 Task: Create a minimalist landing page for a mobile app, highlighting its key features and benefits. Incorporate animated elements to engage visitors.
Action: Mouse moved to (571, 65)
Screenshot: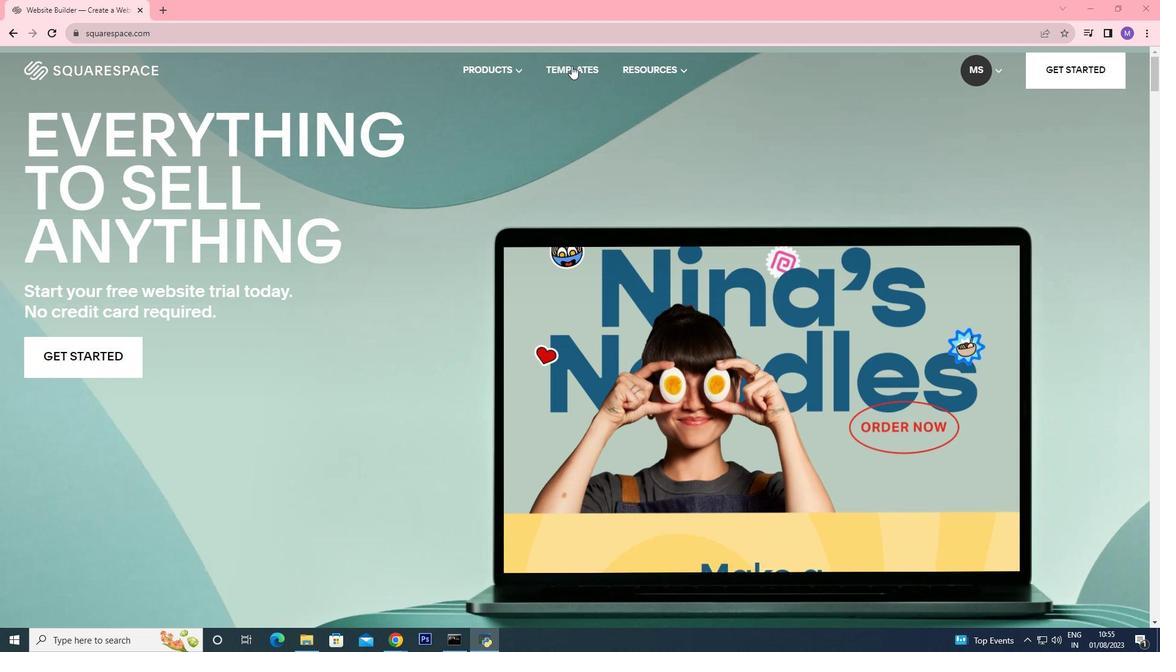 
Action: Mouse pressed left at (571, 65)
Screenshot: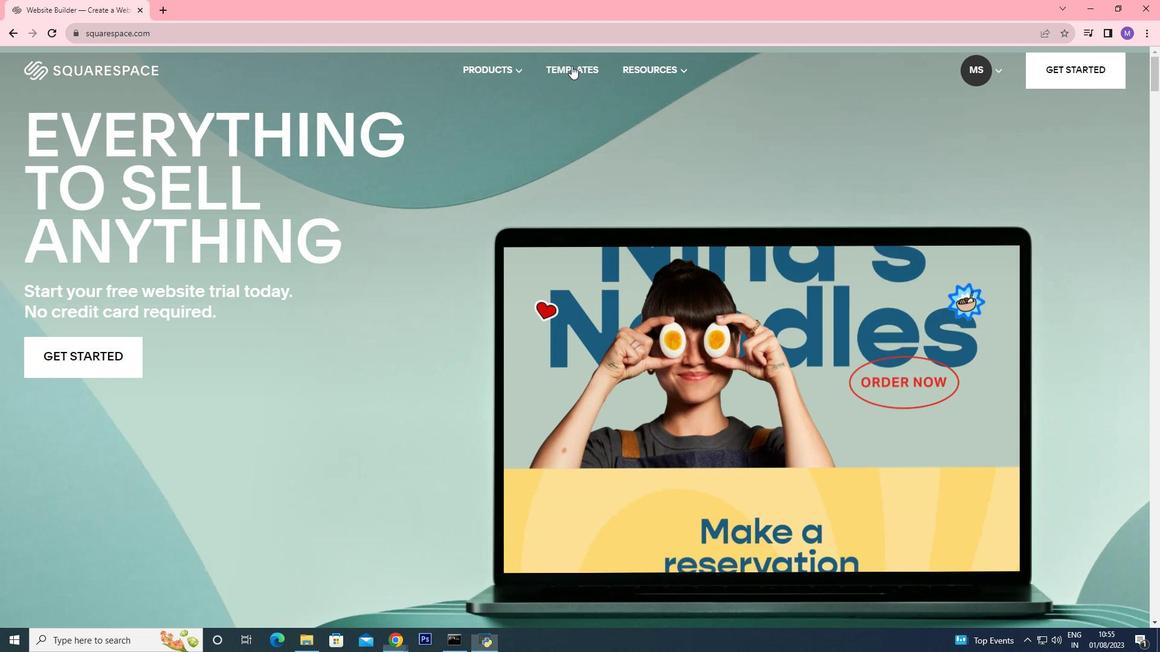 
Action: Mouse moved to (330, 297)
Screenshot: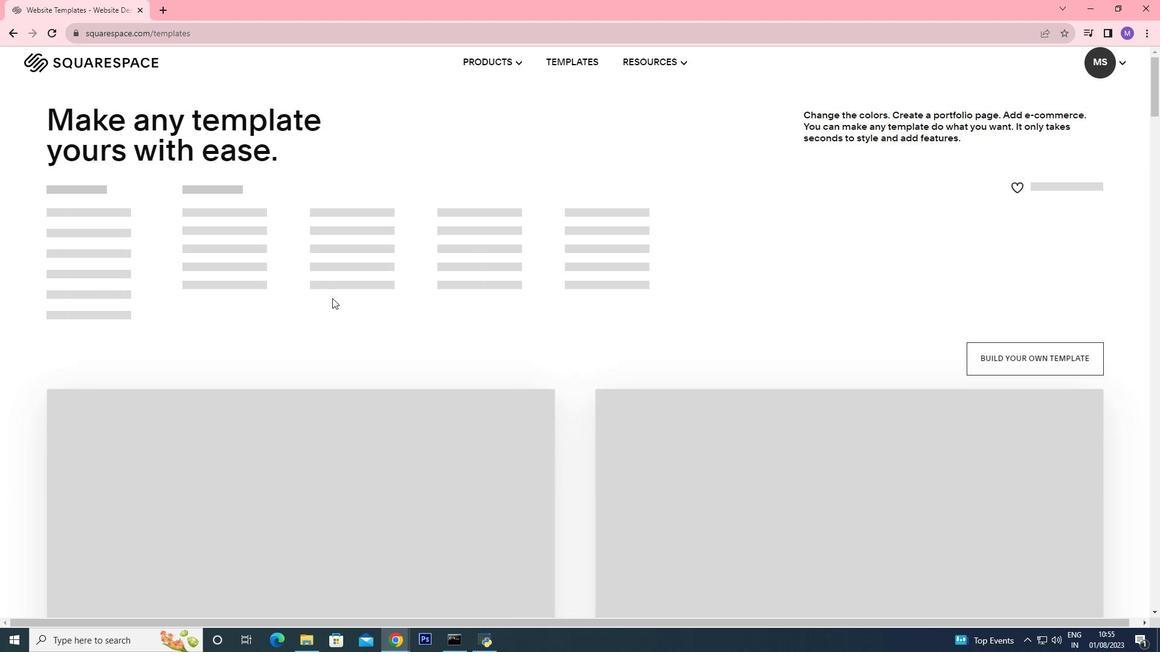 
Action: Mouse scrolled (328, 297) with delta (0, 0)
Screenshot: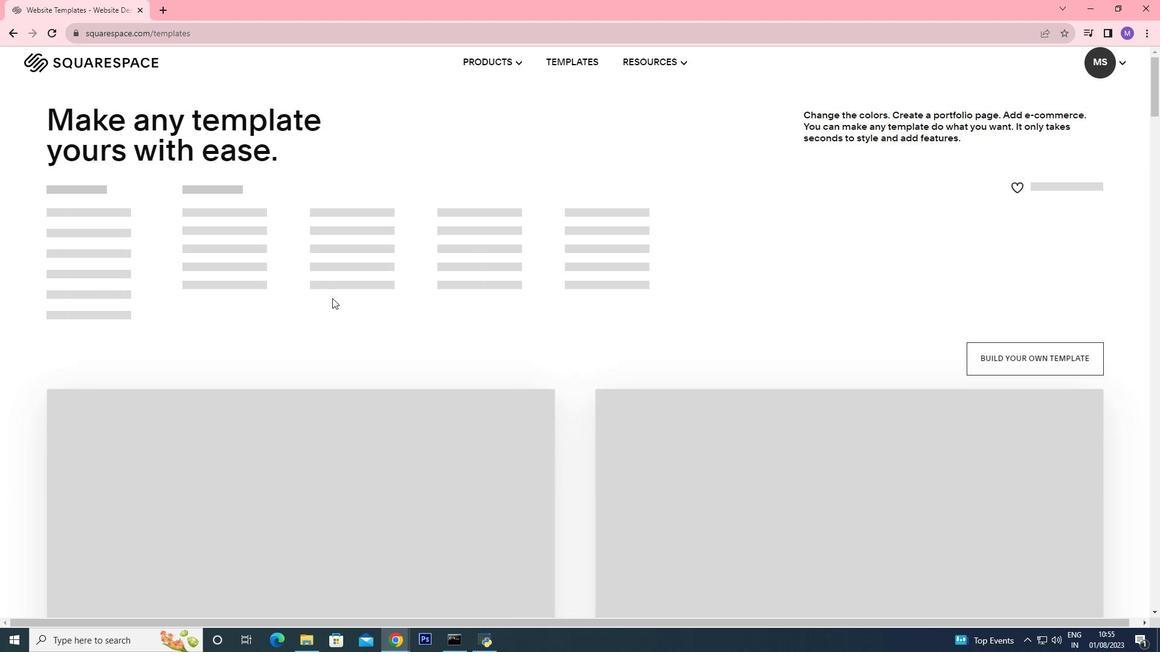 
Action: Mouse moved to (334, 300)
Screenshot: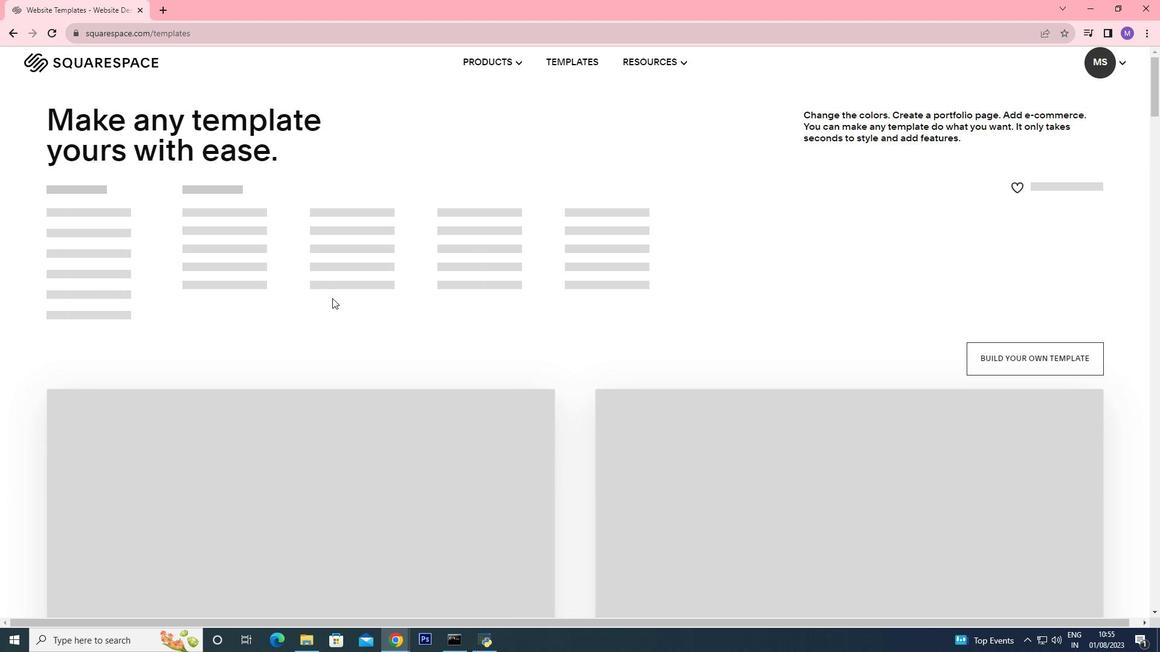 
Action: Mouse scrolled (332, 297) with delta (0, 0)
Screenshot: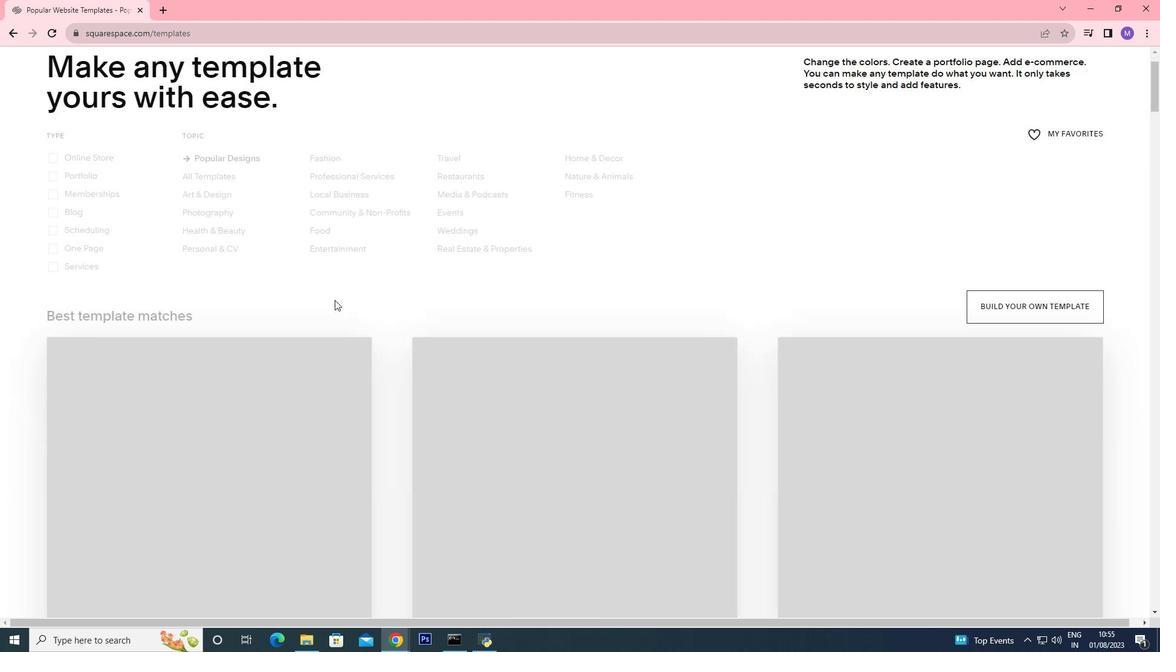 
Action: Mouse moved to (335, 300)
Screenshot: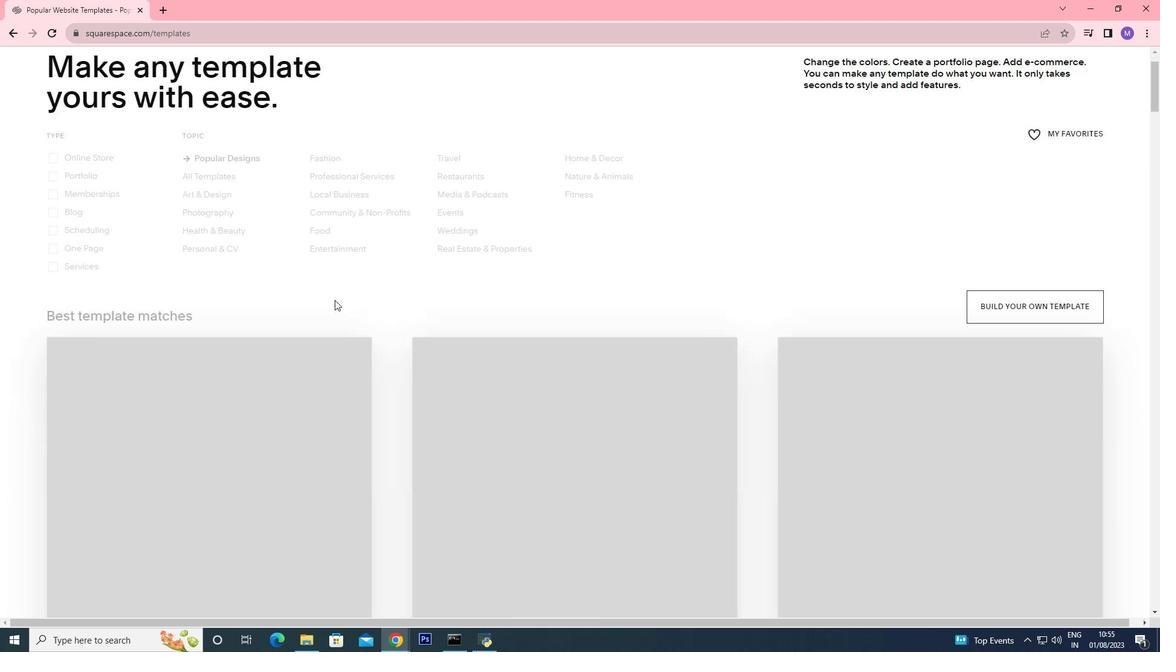 
Action: Mouse scrolled (334, 299) with delta (0, 0)
Screenshot: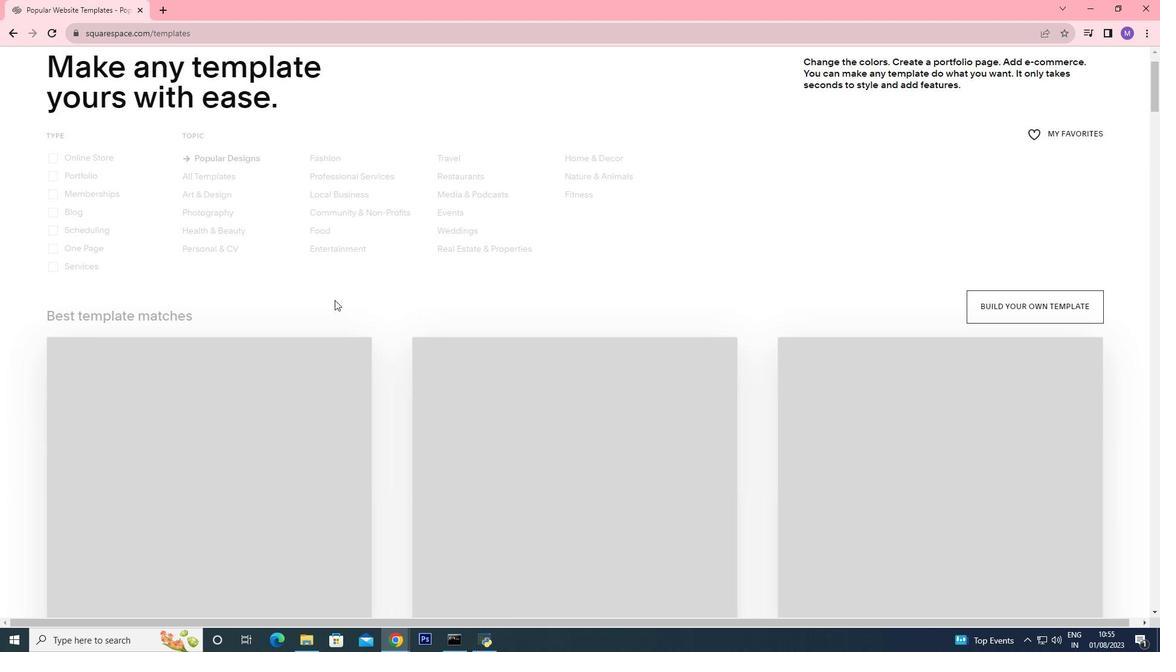 
Action: Mouse scrolled (334, 299) with delta (0, 0)
Screenshot: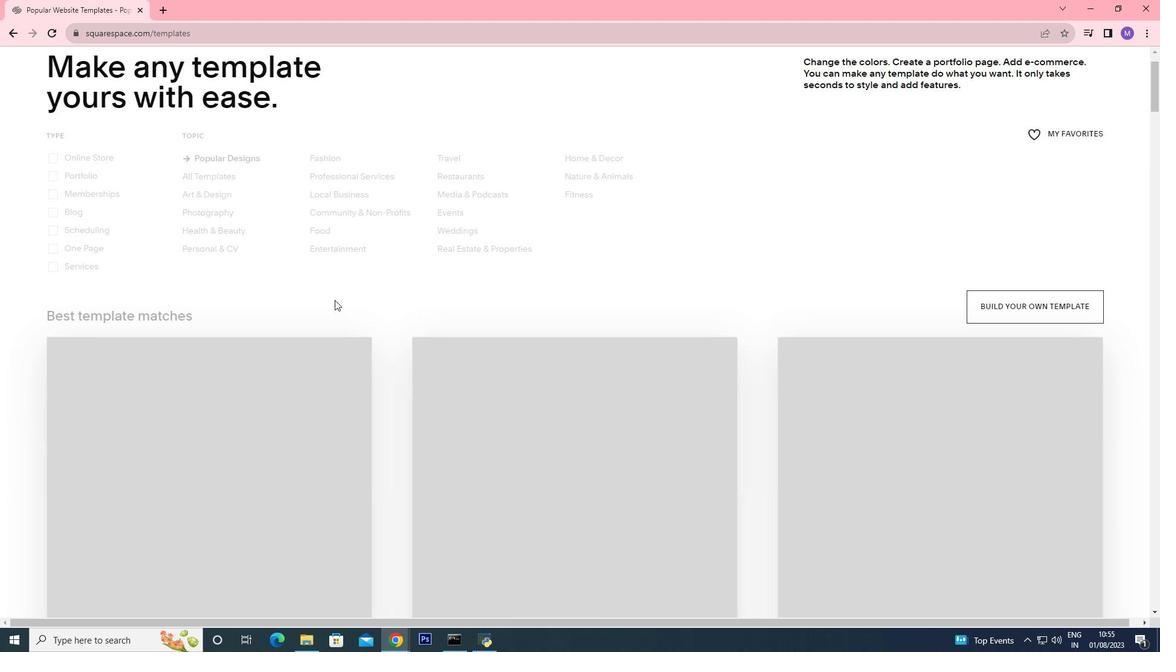 
Action: Mouse scrolled (334, 299) with delta (0, 0)
Screenshot: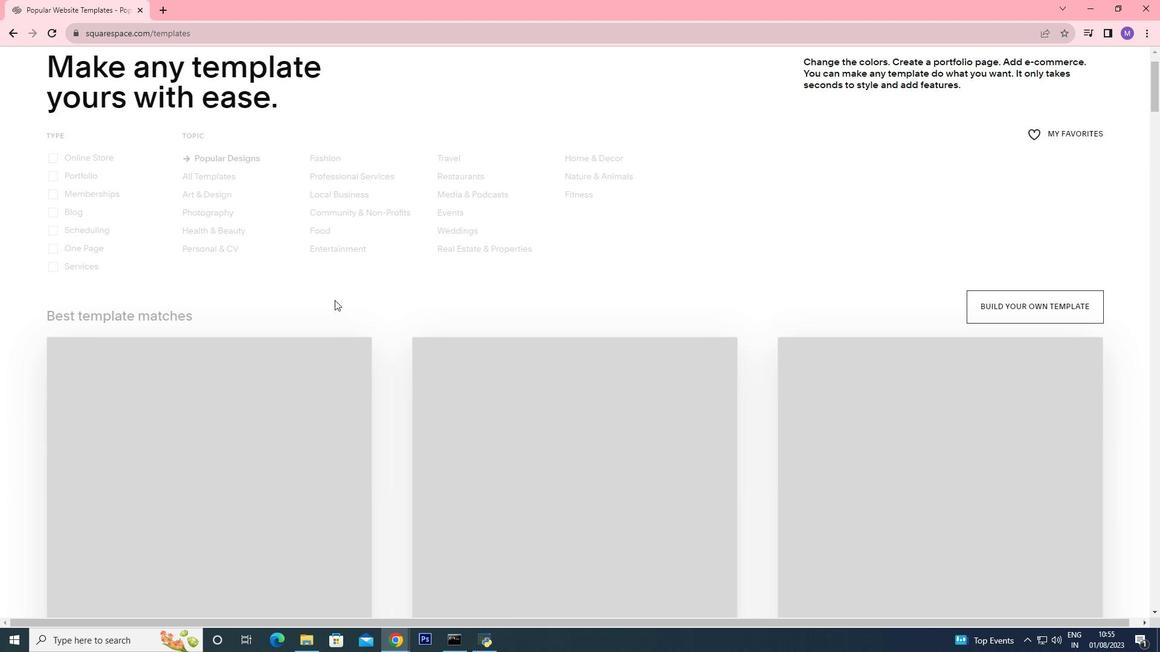 
Action: Mouse scrolled (335, 299) with delta (0, 0)
Screenshot: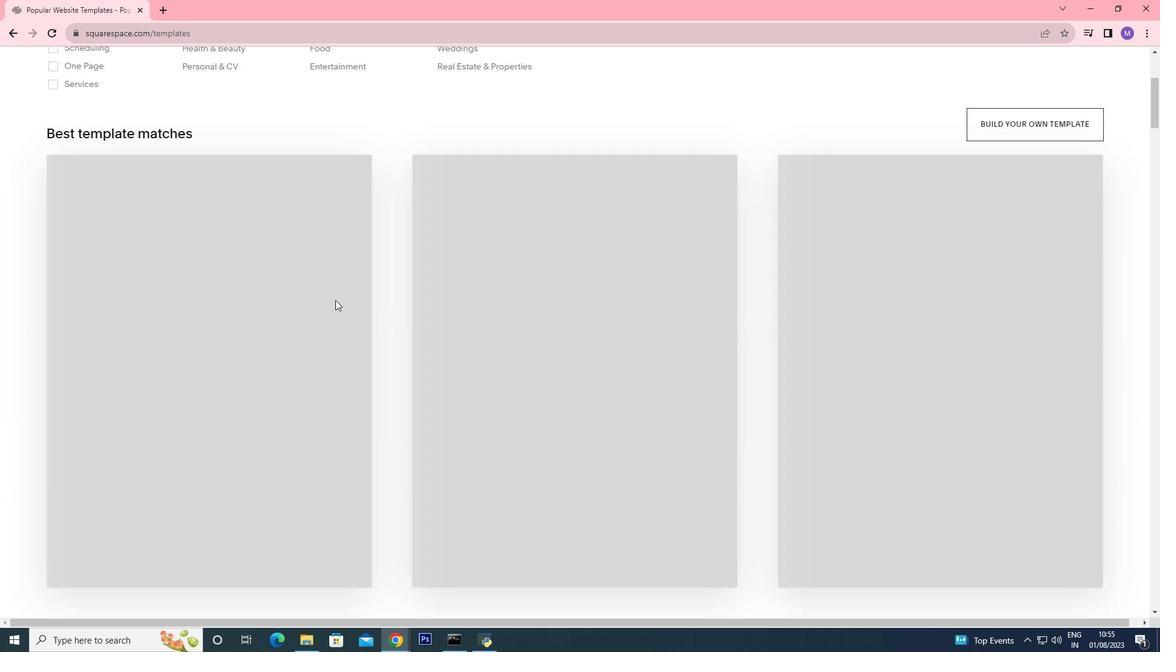 
Action: Mouse scrolled (335, 300) with delta (0, 0)
Screenshot: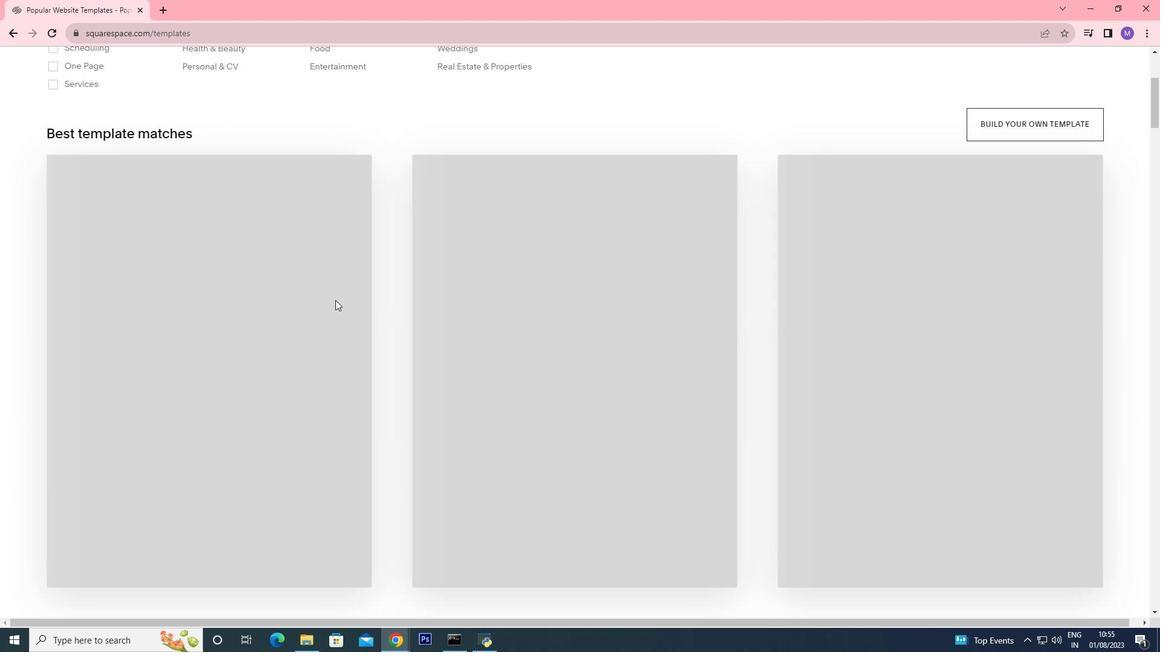 
Action: Mouse scrolled (335, 300) with delta (0, 0)
Screenshot: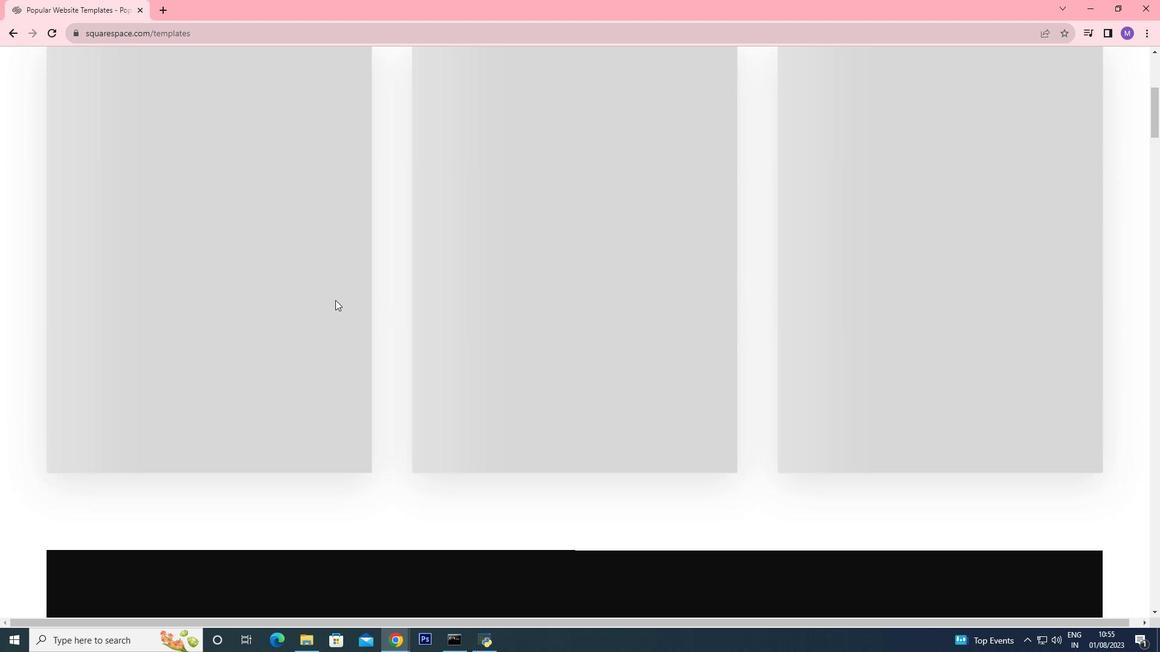 
Action: Mouse scrolled (335, 300) with delta (0, 0)
Screenshot: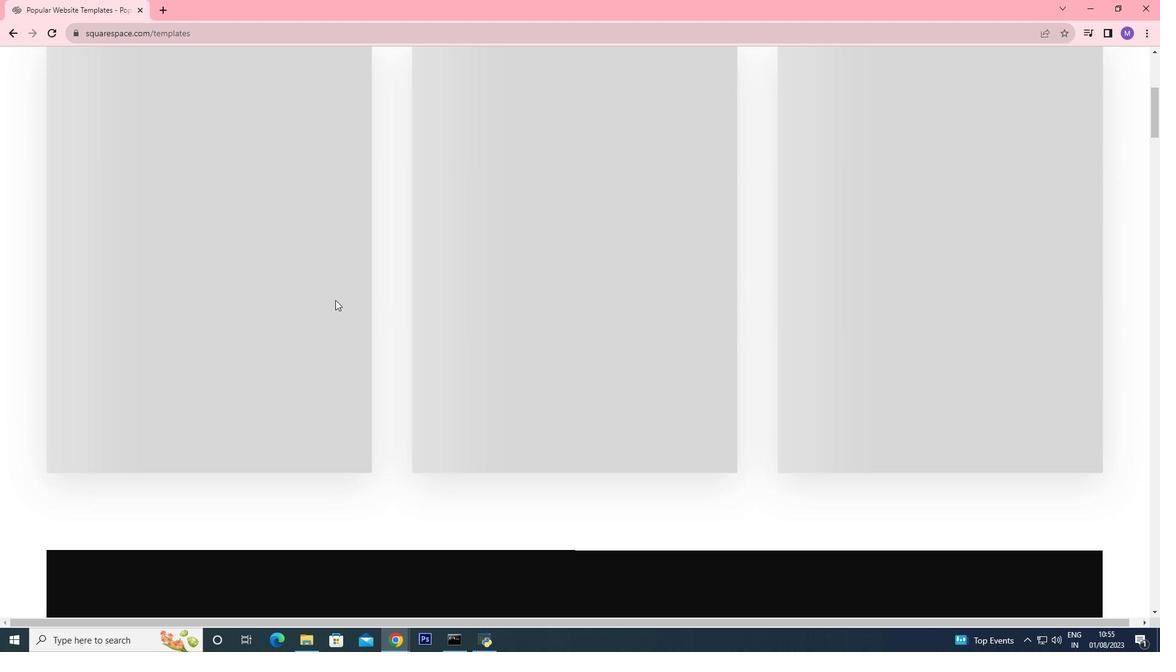 
Action: Mouse scrolled (335, 300) with delta (0, 0)
Screenshot: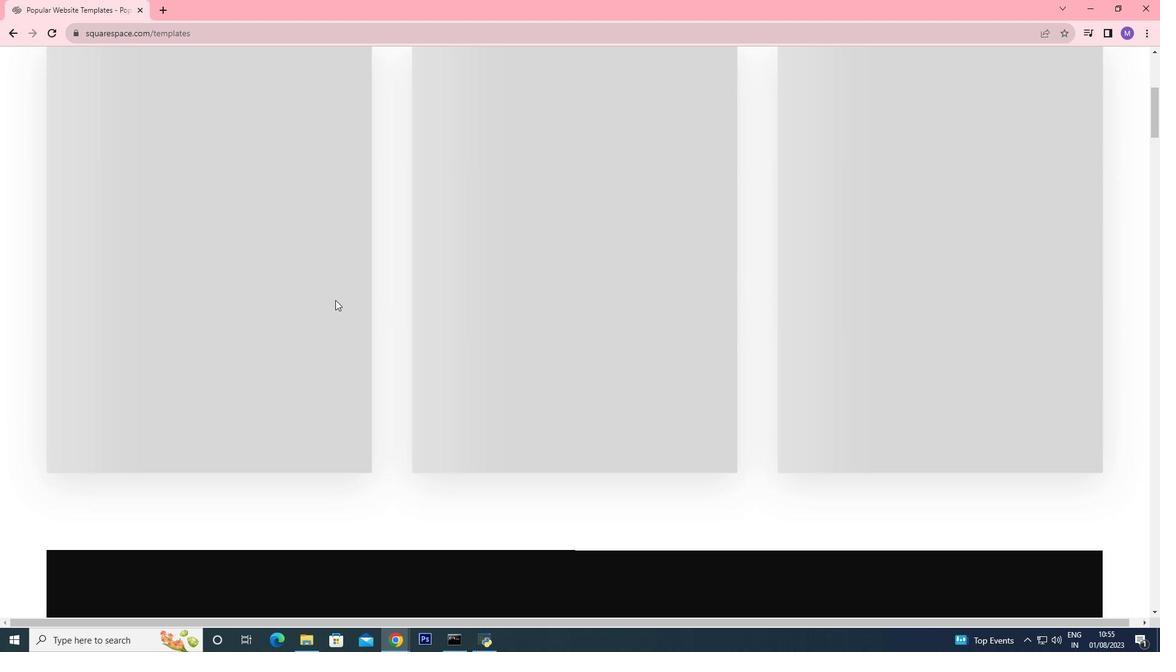 
Action: Mouse scrolled (335, 300) with delta (0, 0)
Screenshot: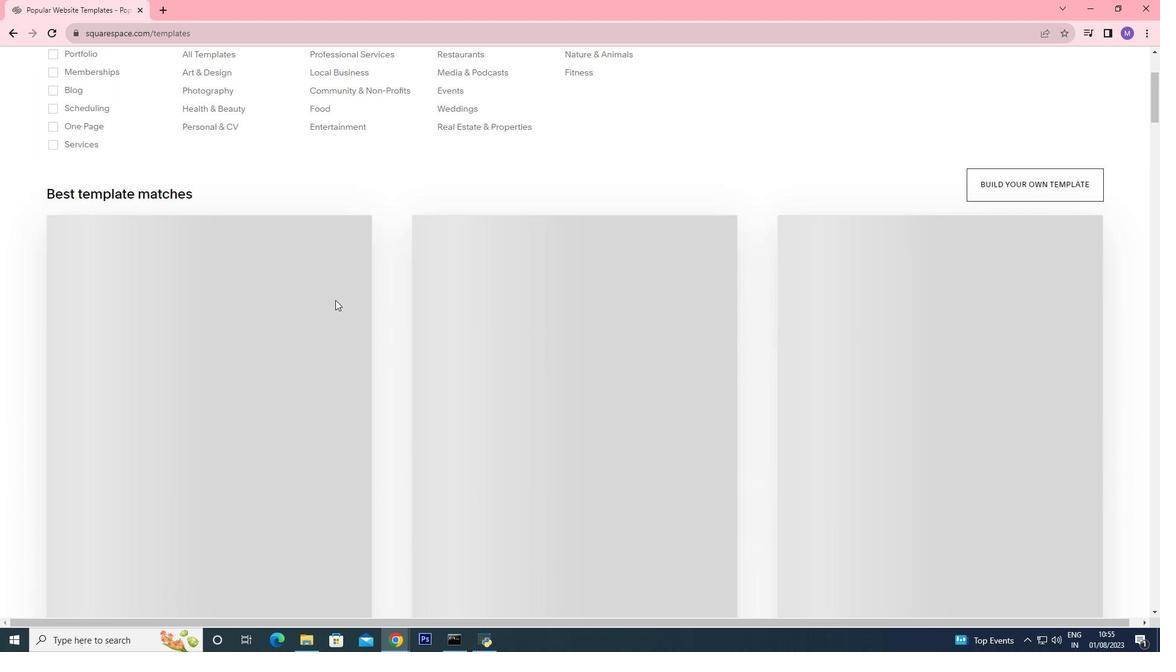 
Action: Mouse scrolled (335, 300) with delta (0, 0)
Screenshot: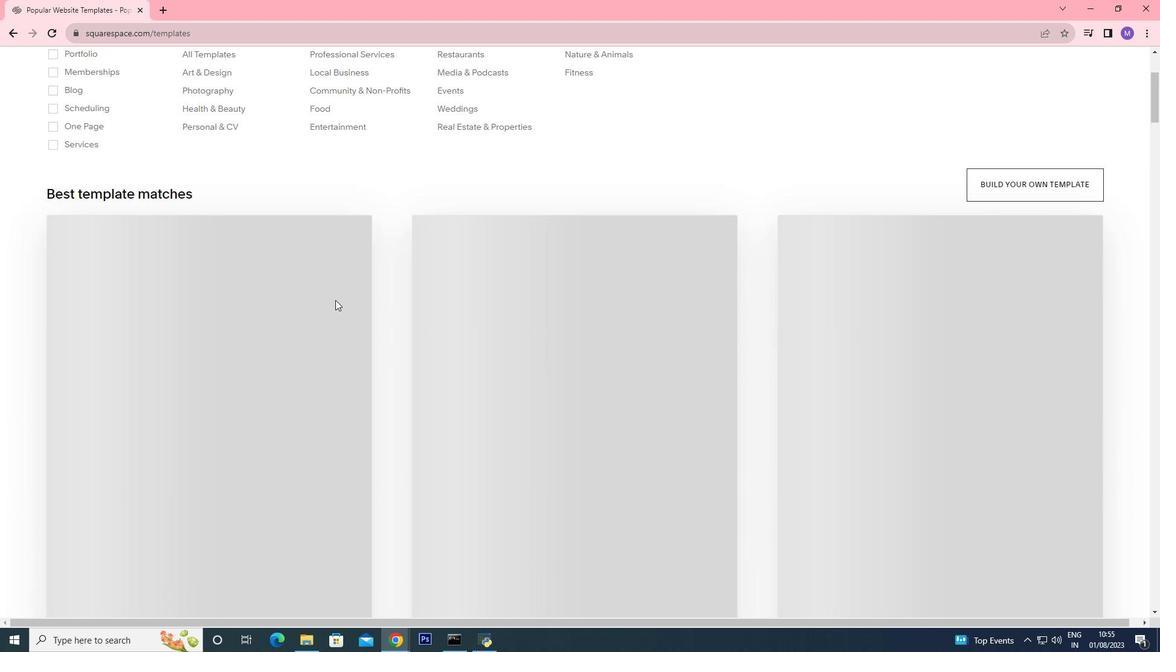 
Action: Mouse moved to (49, 309)
Screenshot: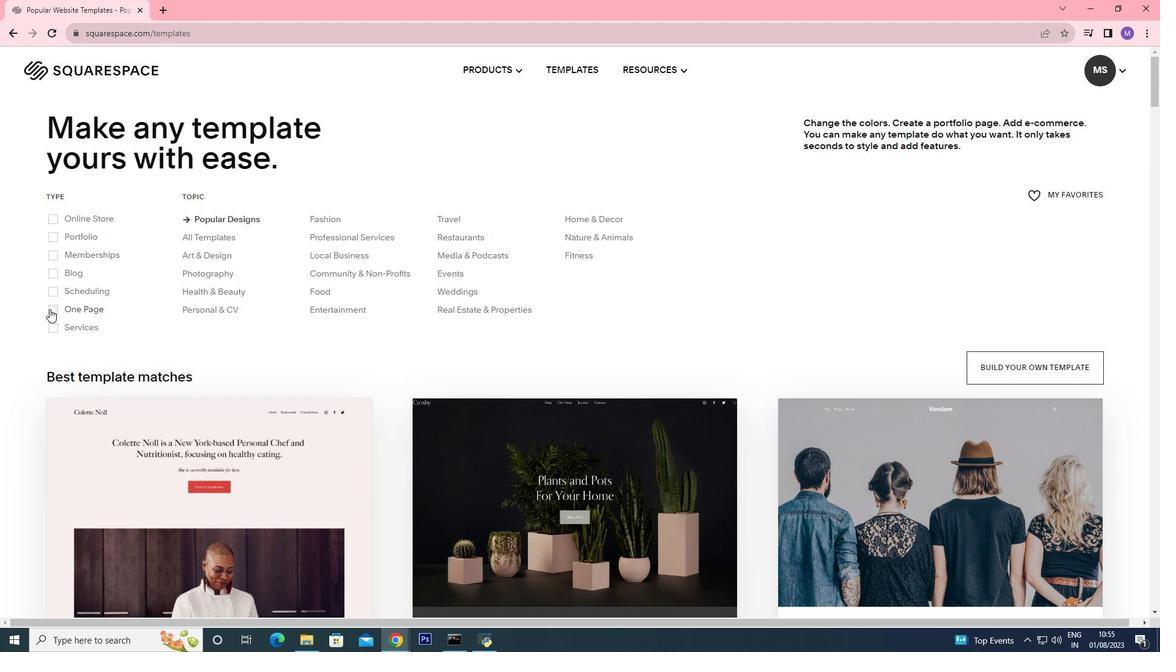 
Action: Mouse pressed left at (49, 309)
Screenshot: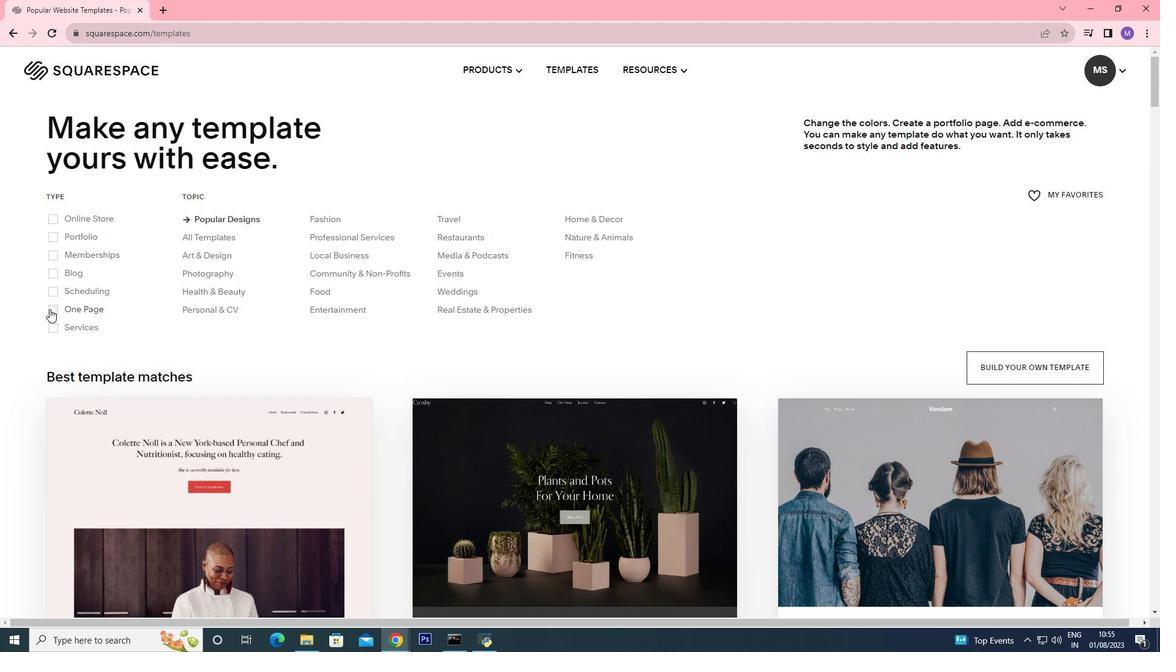 
Action: Mouse moved to (346, 234)
Screenshot: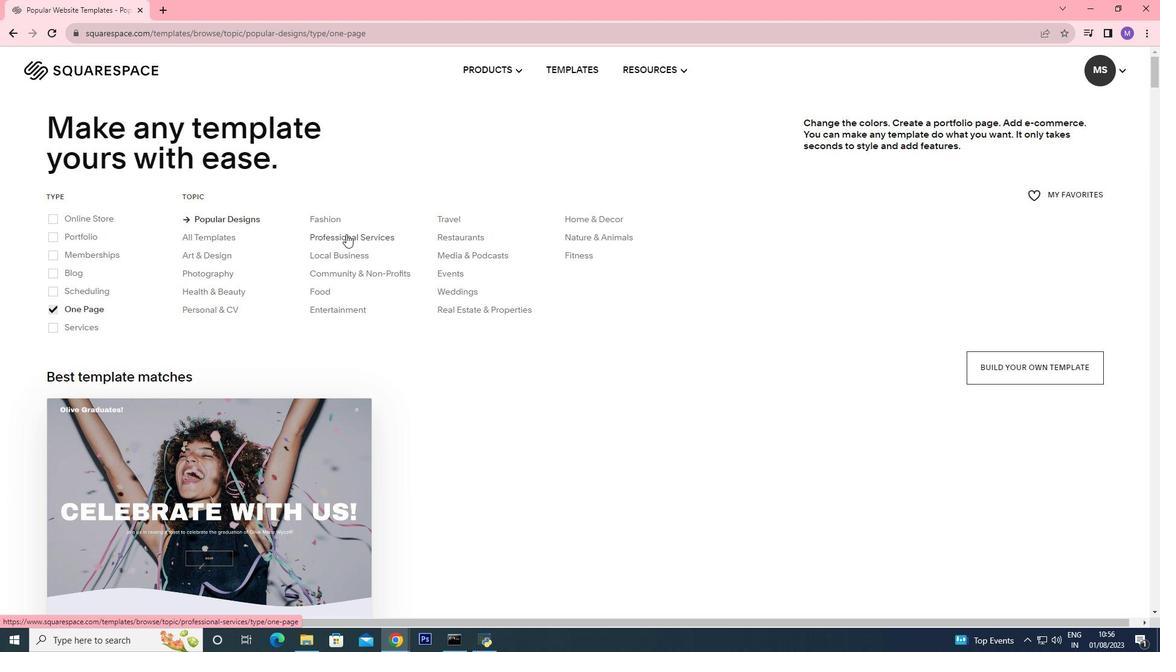 
Action: Mouse pressed left at (346, 234)
Screenshot: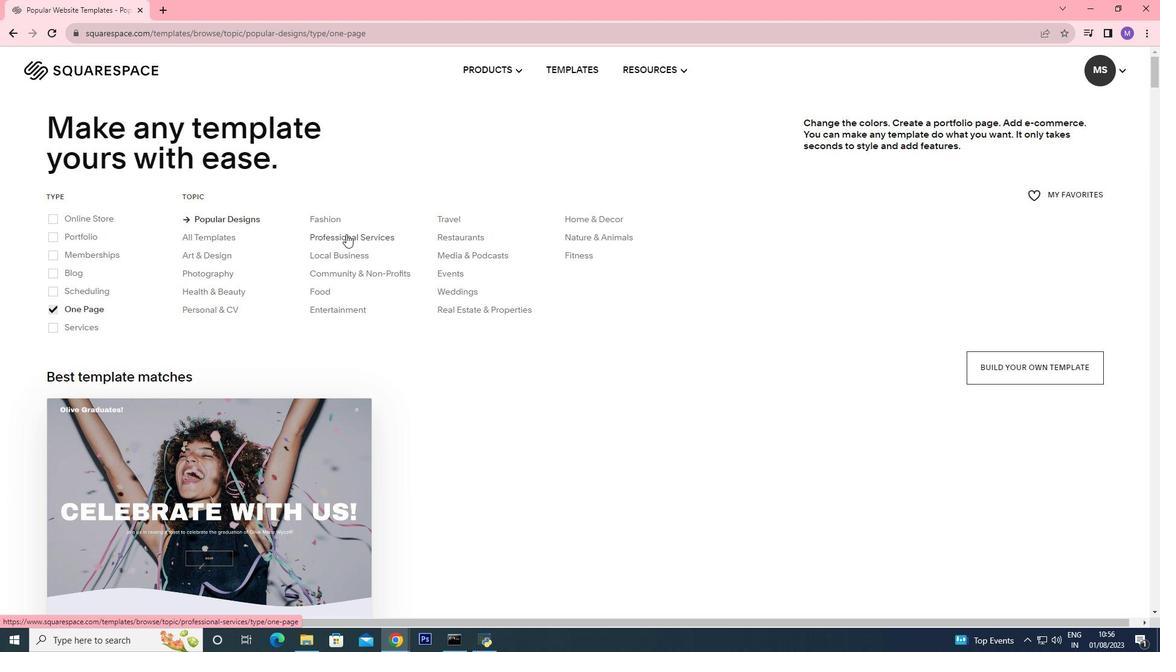 
Action: Mouse pressed left at (346, 234)
Screenshot: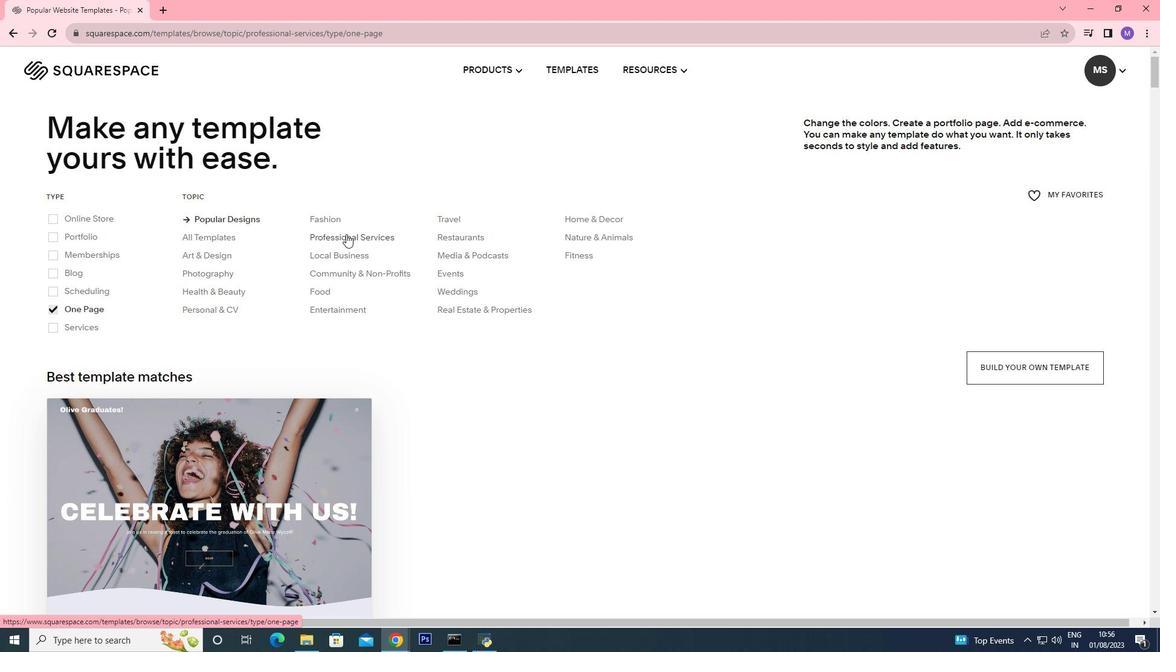 
Action: Mouse moved to (960, 433)
Screenshot: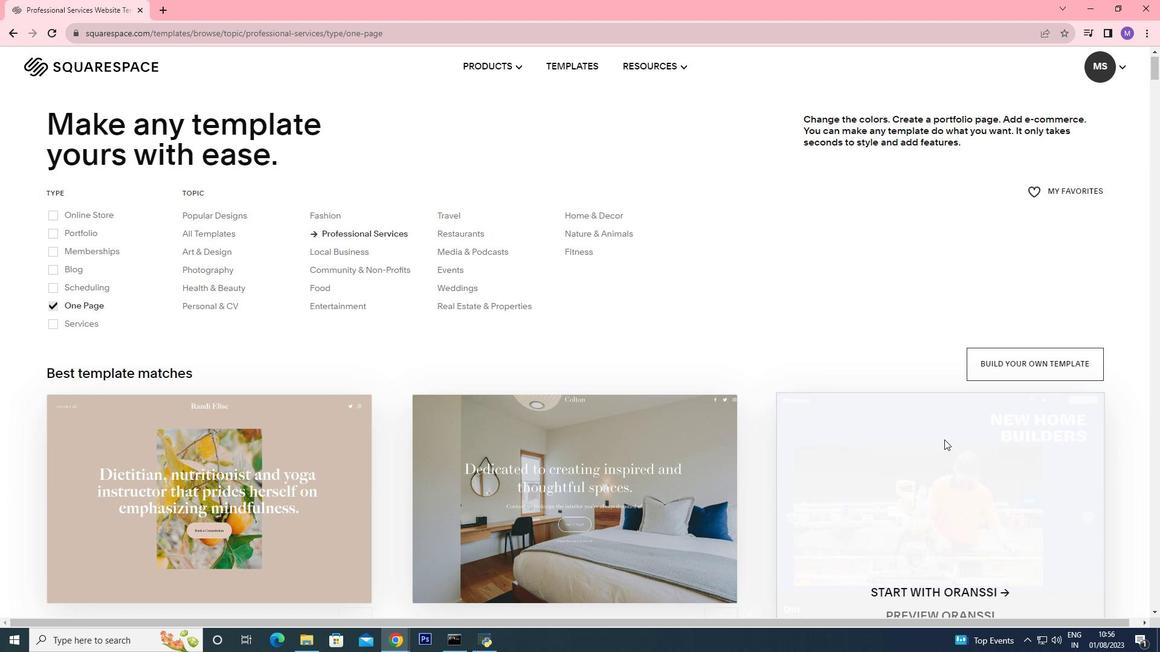 
Action: Mouse scrolled (970, 420) with delta (0, 0)
Screenshot: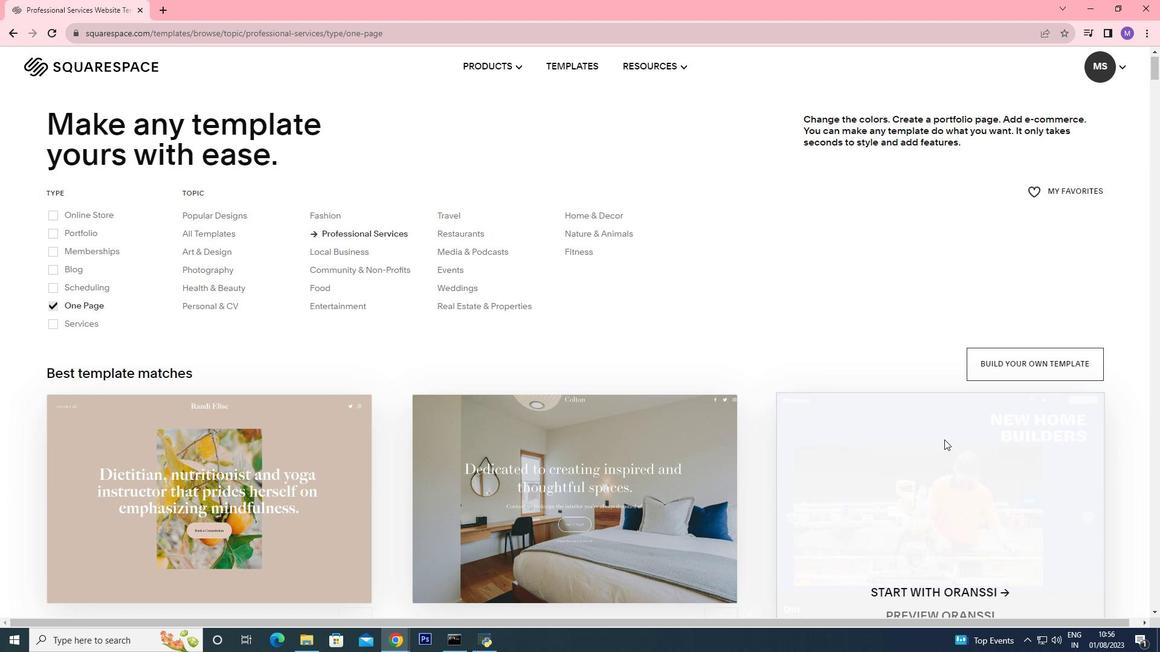 
Action: Mouse moved to (955, 436)
Screenshot: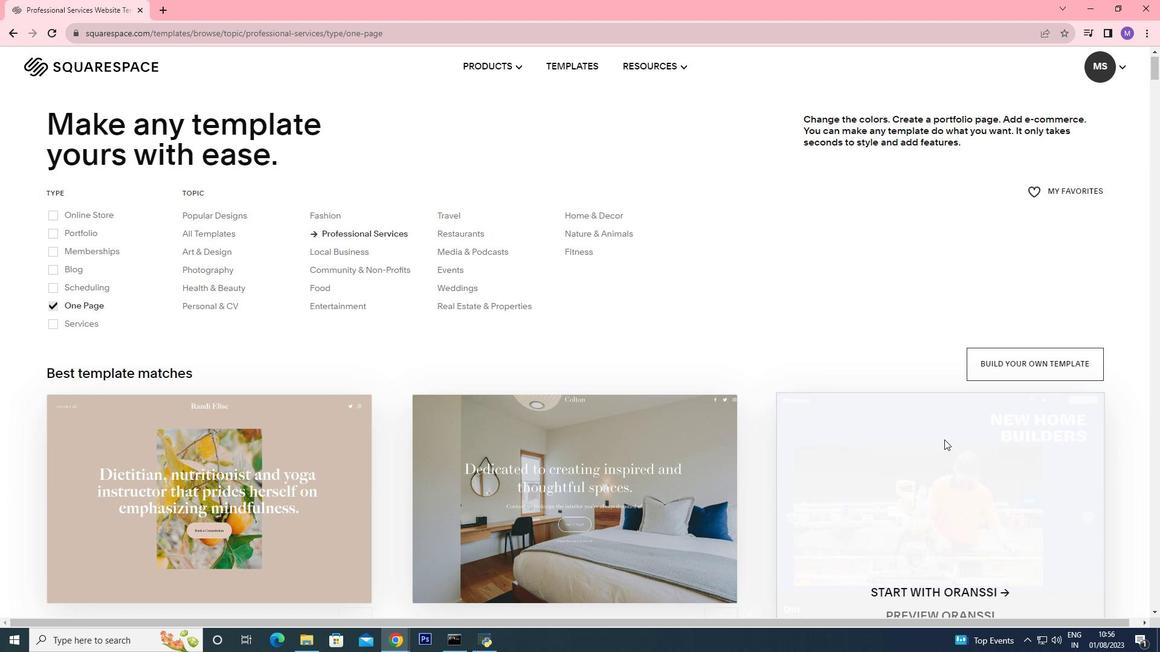 
Action: Mouse scrolled (957, 434) with delta (0, 0)
Screenshot: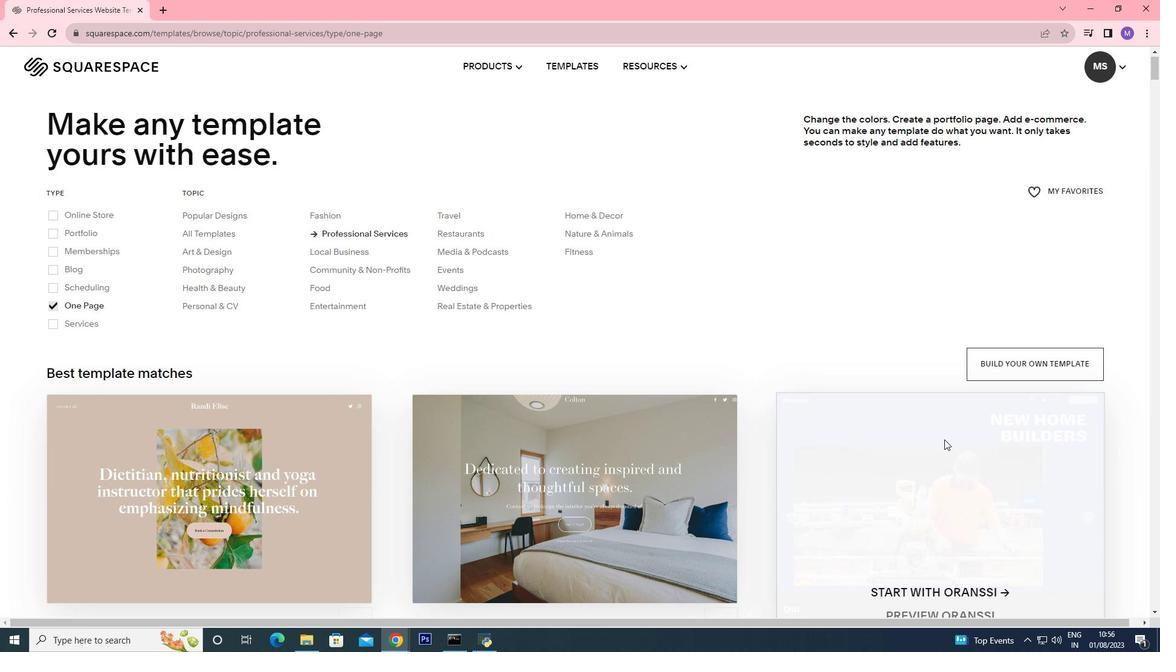 
Action: Mouse moved to (843, 409)
Screenshot: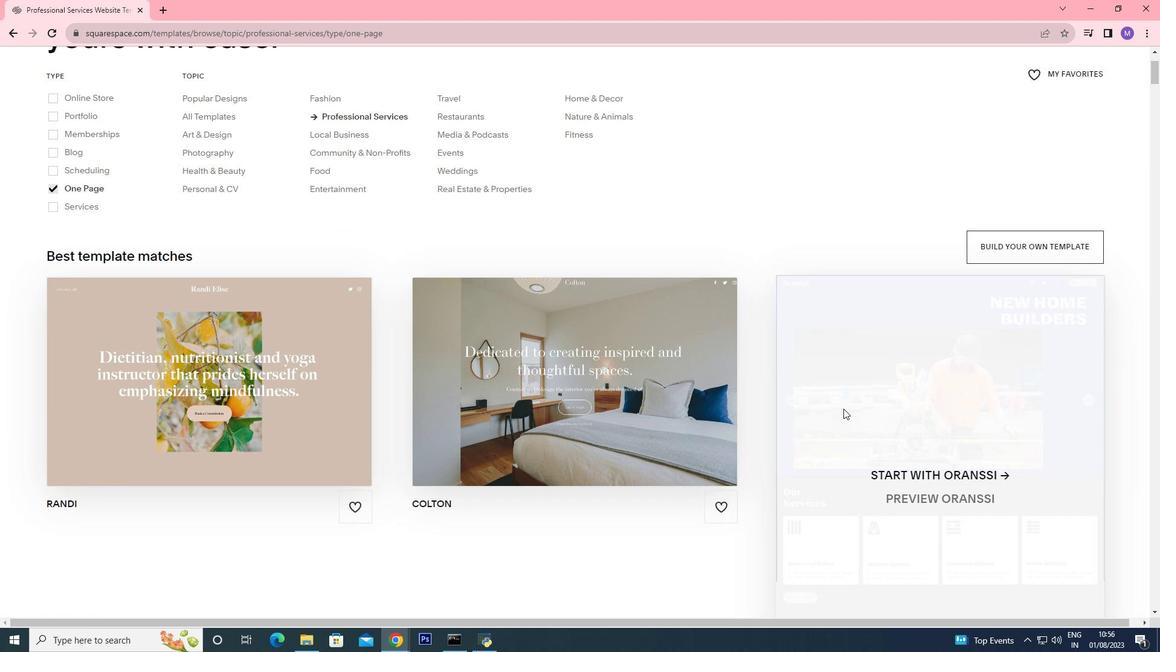 
Action: Mouse scrolled (843, 408) with delta (0, 0)
Screenshot: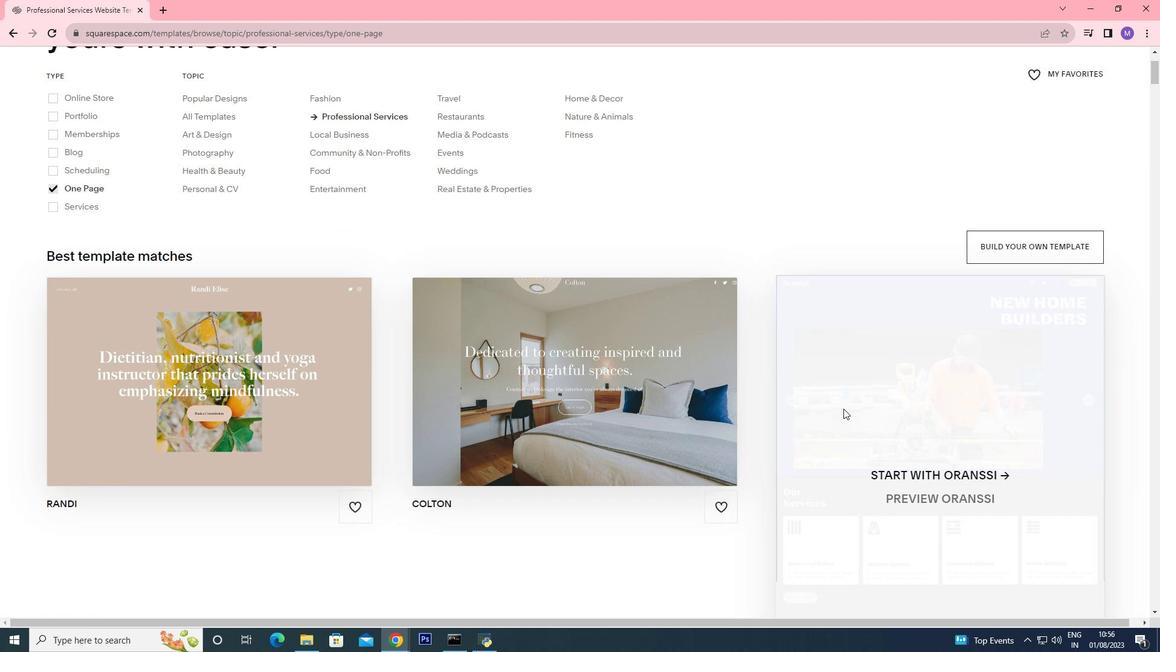 
Action: Mouse scrolled (843, 409) with delta (0, 0)
Screenshot: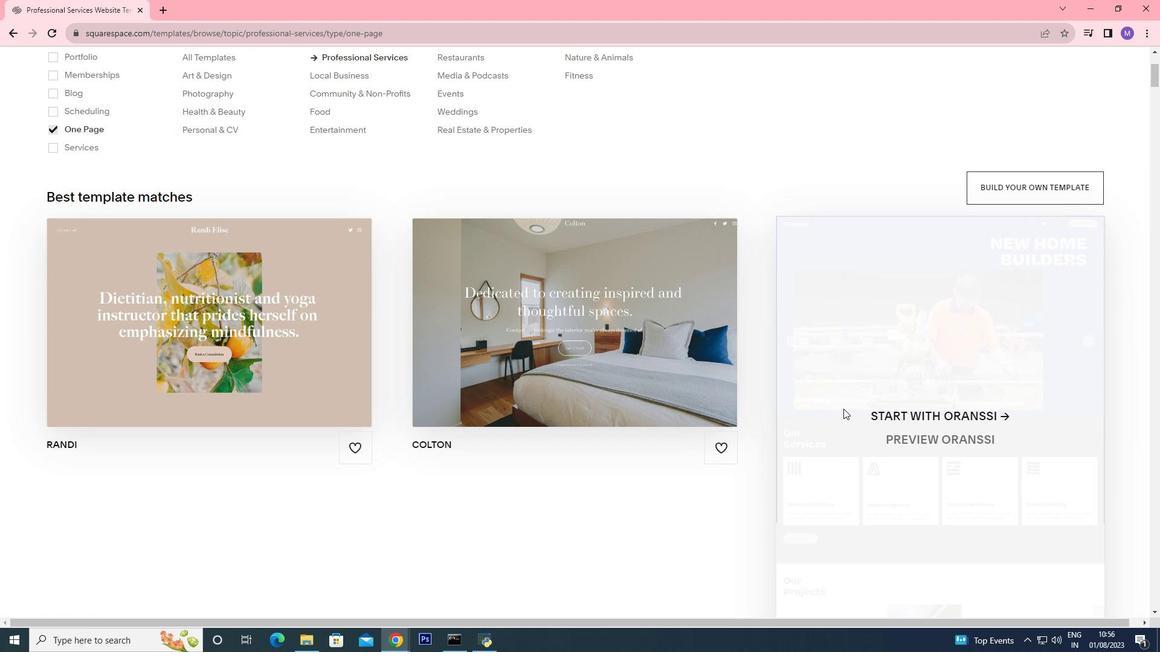
Action: Mouse scrolled (843, 409) with delta (0, 0)
Screenshot: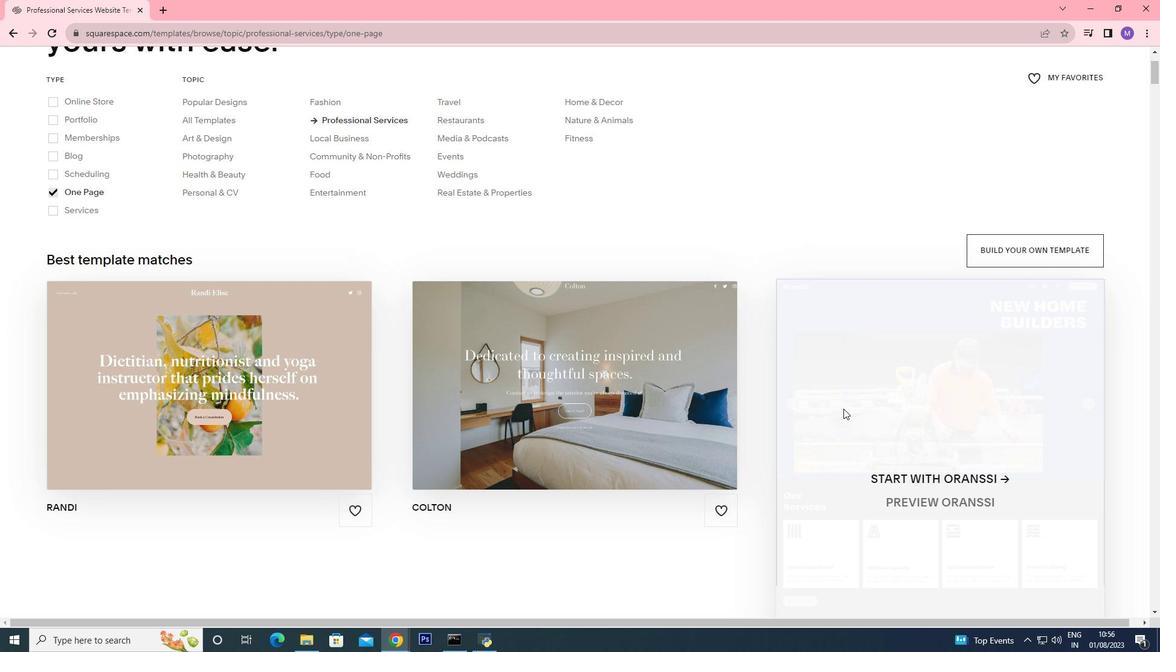 
Action: Mouse scrolled (843, 408) with delta (0, 0)
Screenshot: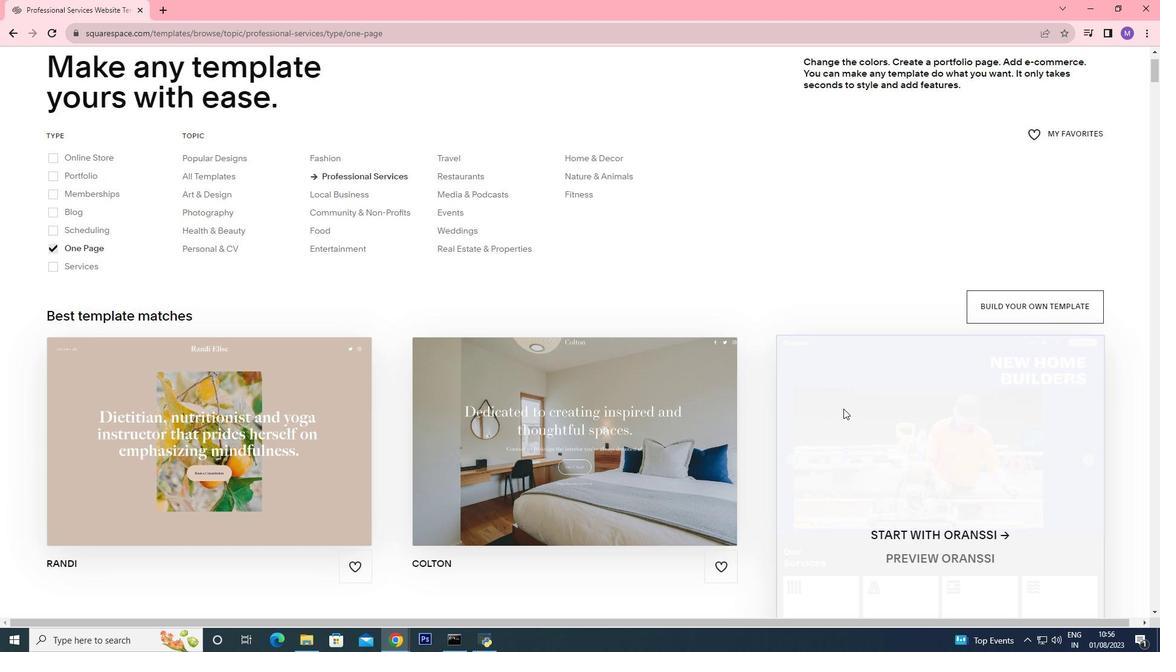 
Action: Mouse scrolled (843, 408) with delta (0, 0)
Screenshot: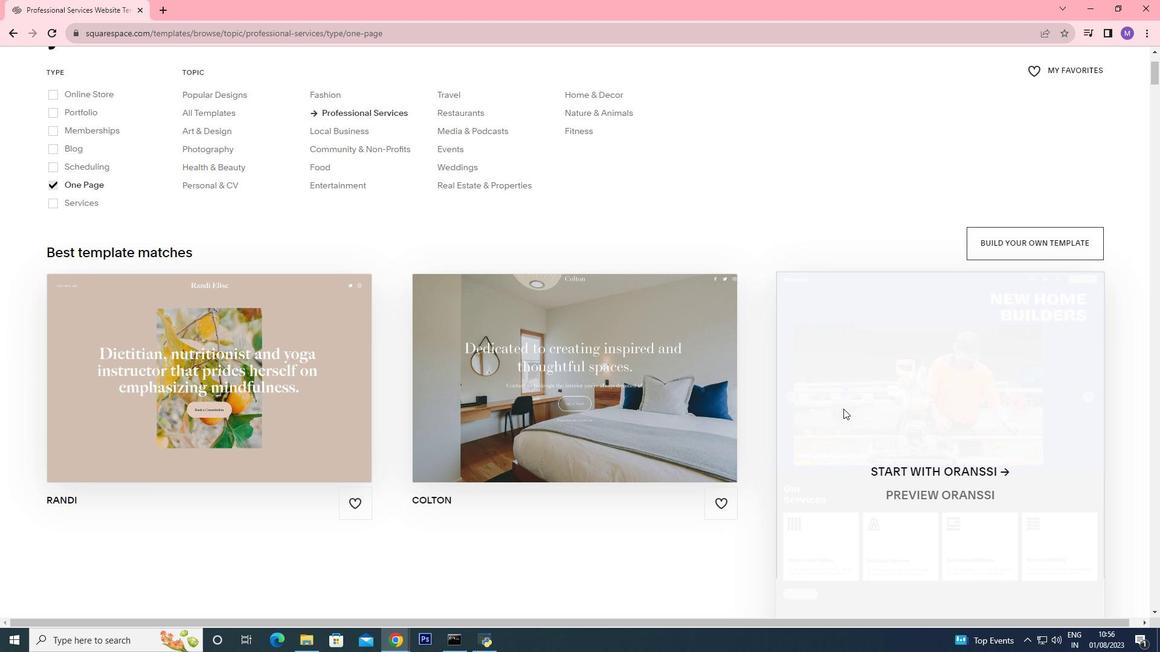 
Action: Mouse scrolled (843, 408) with delta (0, 0)
Screenshot: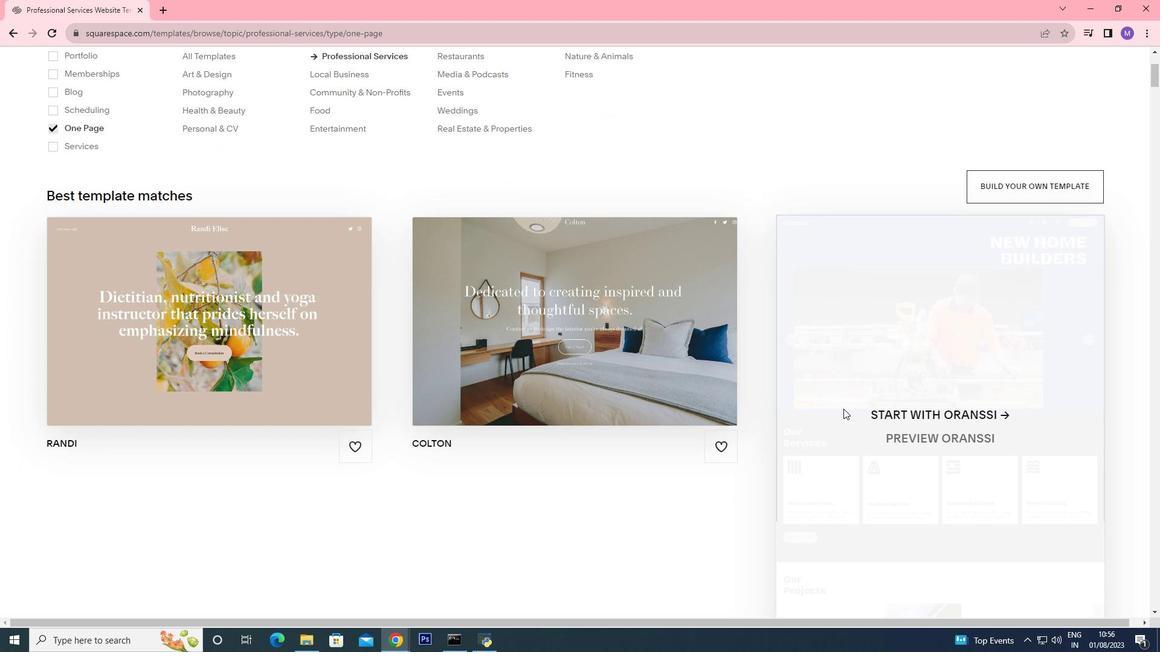 
Action: Mouse scrolled (843, 408) with delta (0, 0)
Screenshot: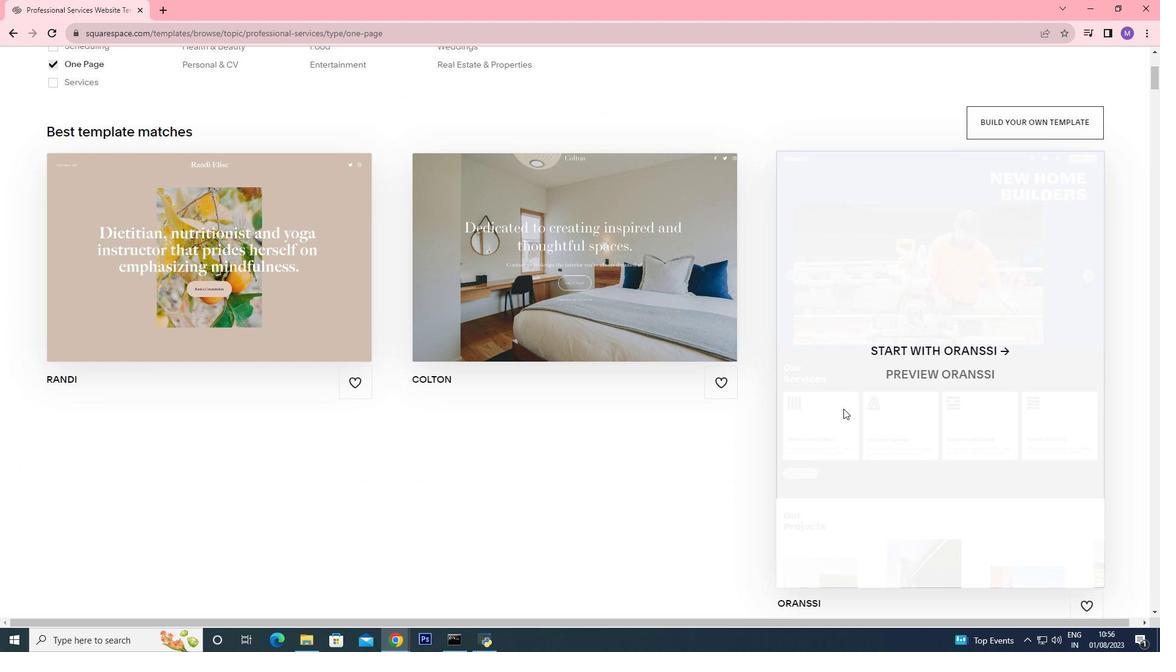 
Action: Mouse scrolled (843, 408) with delta (0, 0)
Screenshot: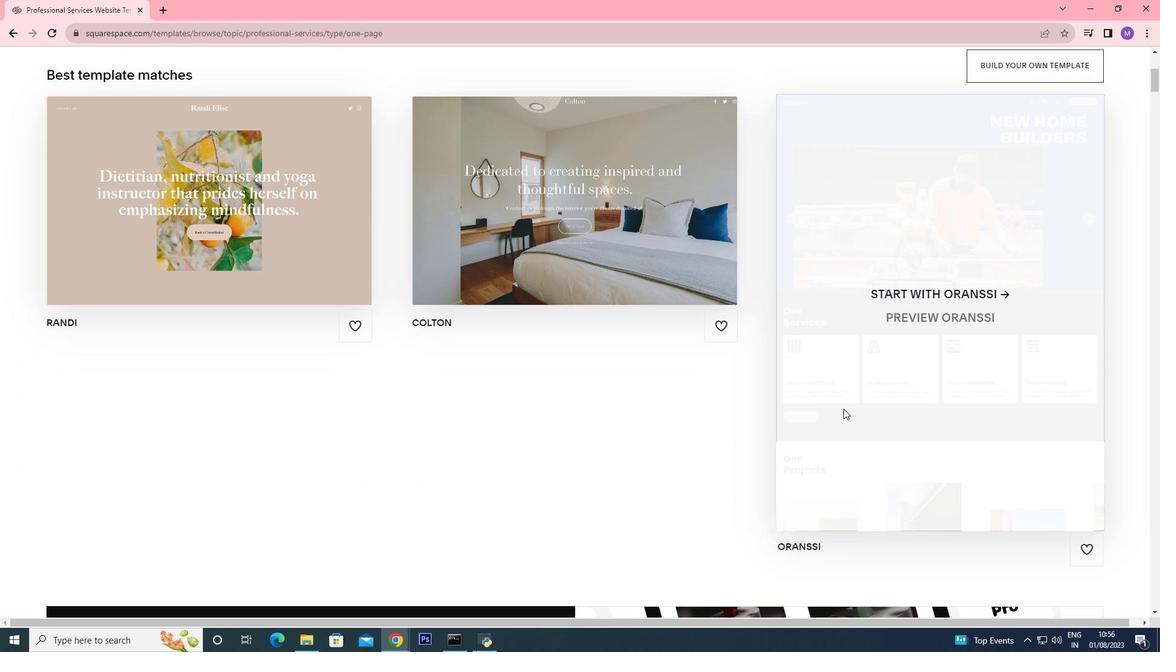 
Action: Mouse scrolled (843, 408) with delta (0, 0)
Screenshot: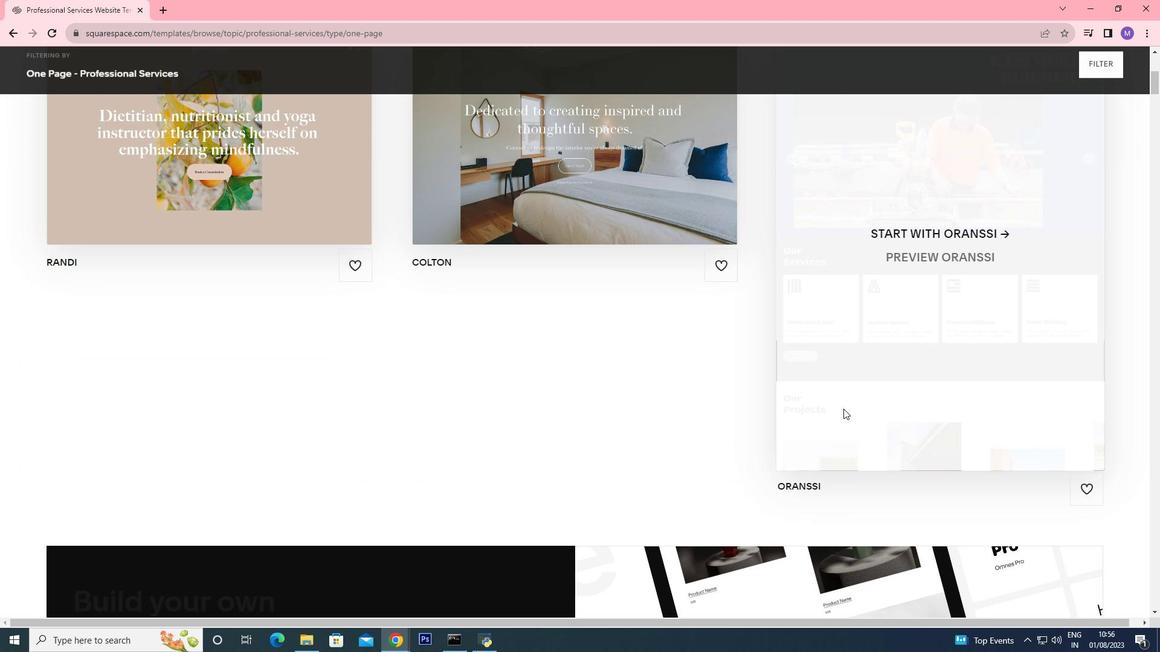 
Action: Mouse moved to (843, 409)
Screenshot: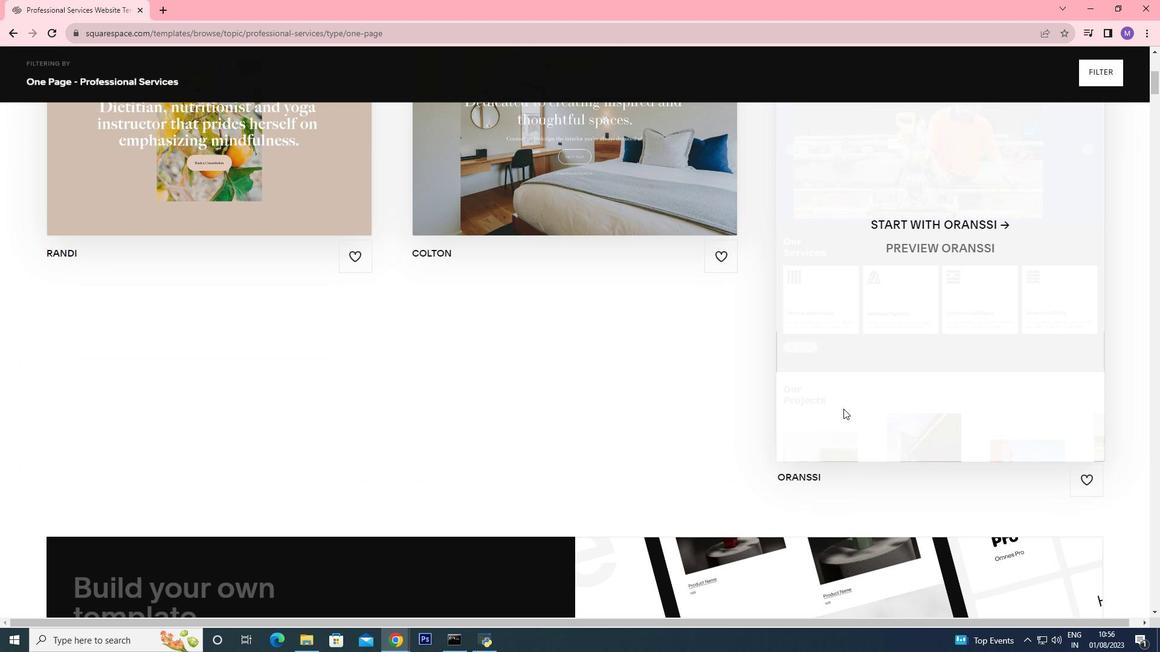 
Action: Mouse scrolled (843, 408) with delta (0, 0)
Screenshot: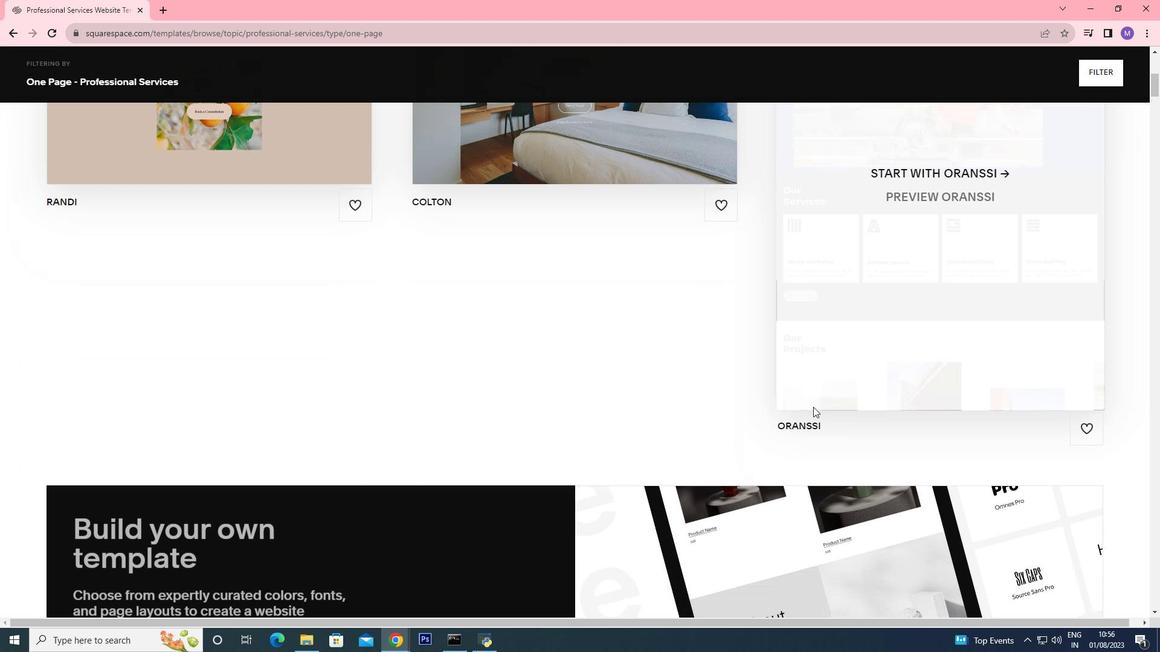
Action: Mouse moved to (764, 312)
Screenshot: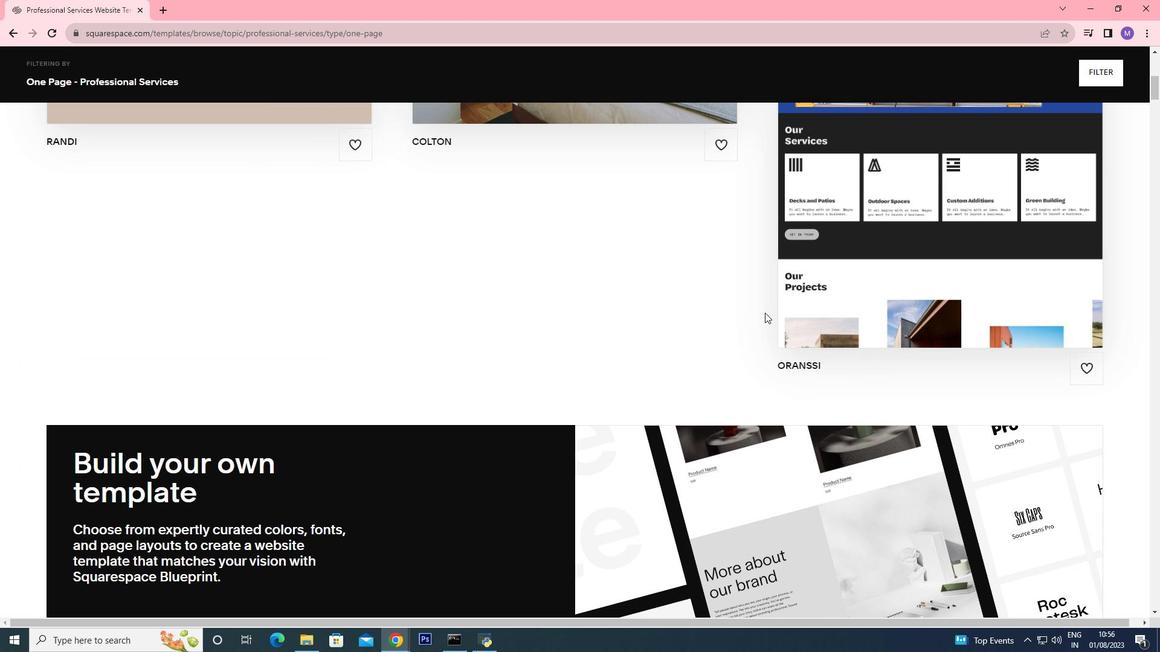 
Action: Mouse scrolled (764, 313) with delta (0, 0)
Screenshot: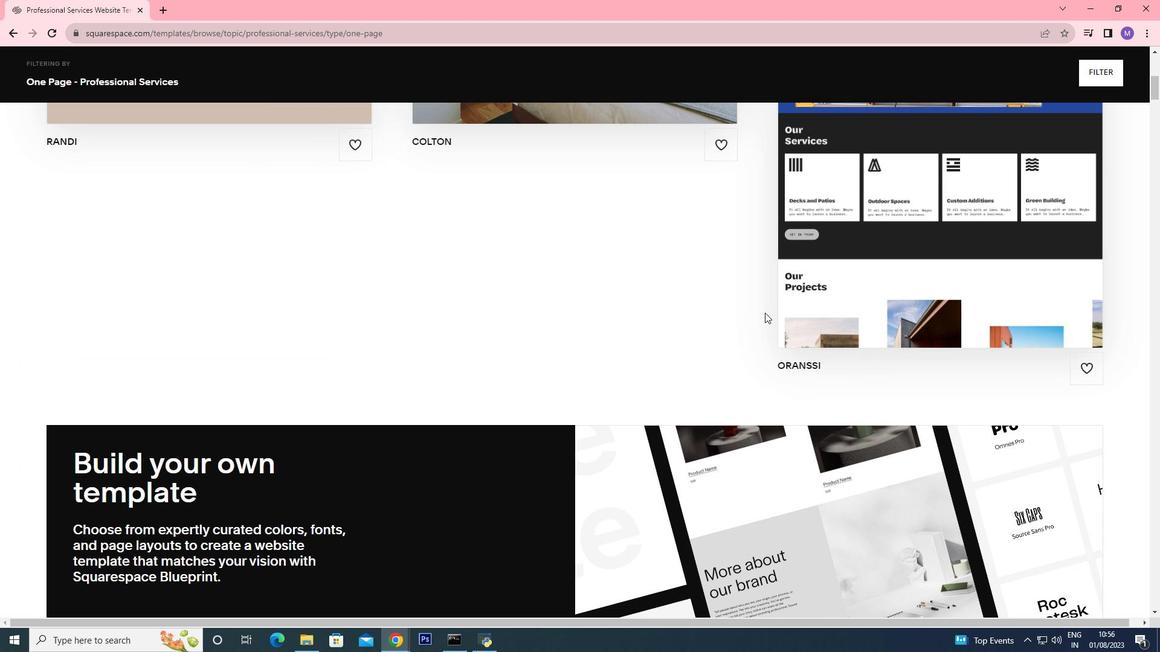 
Action: Mouse scrolled (764, 313) with delta (0, 0)
Screenshot: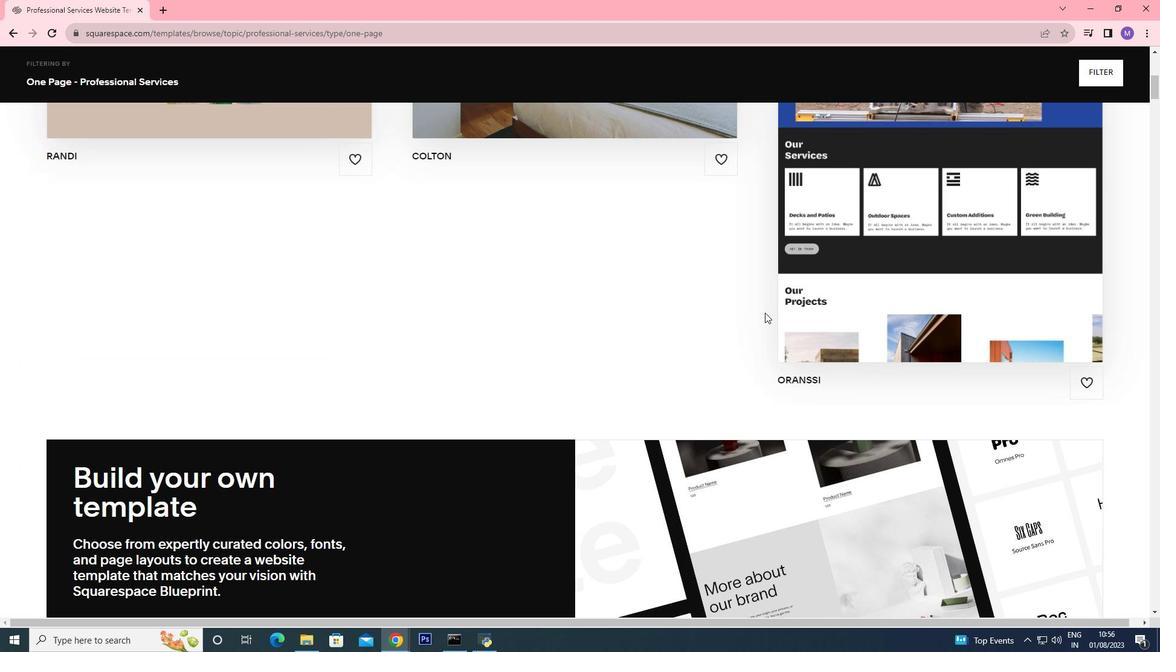 
Action: Mouse scrolled (764, 313) with delta (0, 0)
Screenshot: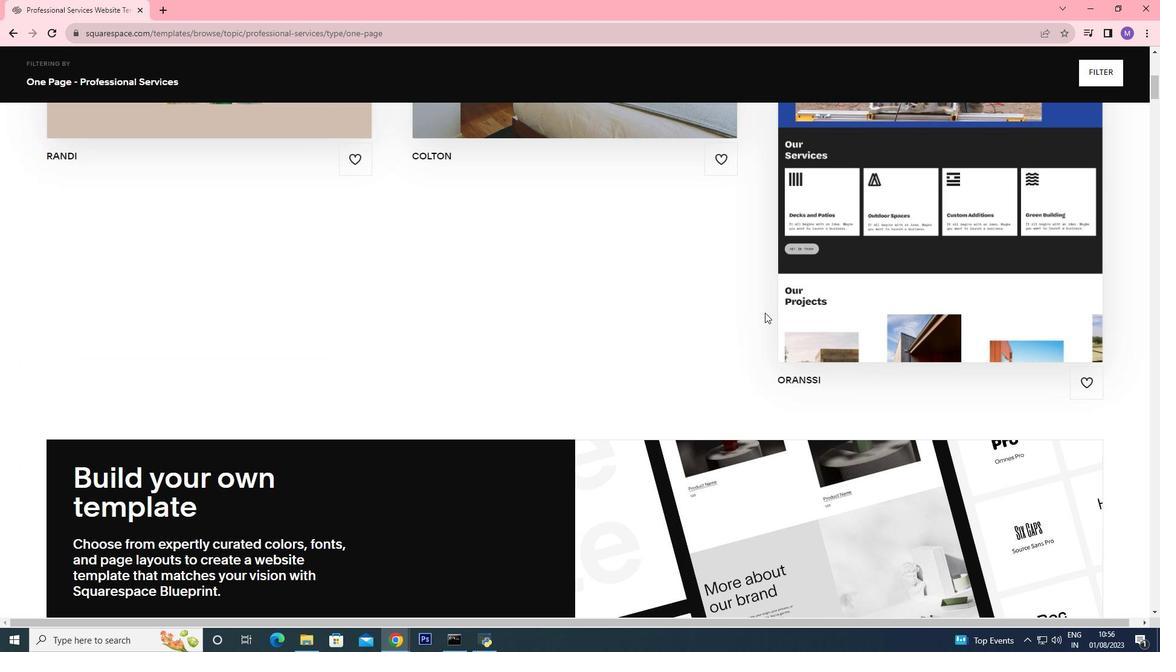 
Action: Mouse moved to (879, 399)
Screenshot: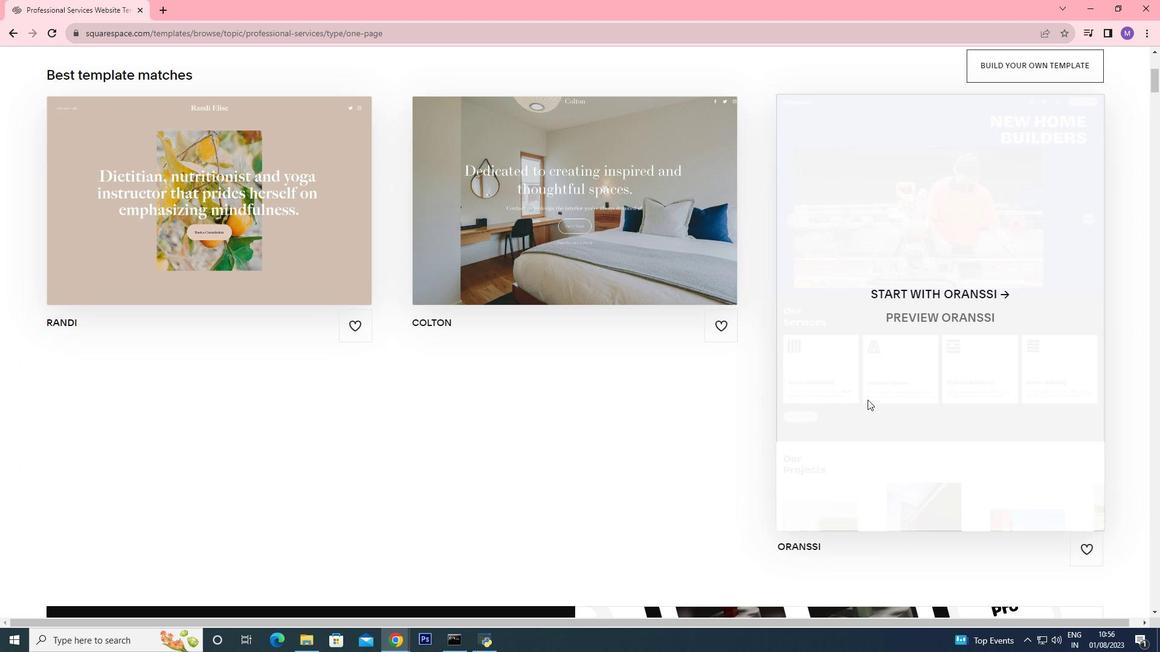 
Action: Mouse scrolled (883, 399) with delta (0, 0)
Screenshot: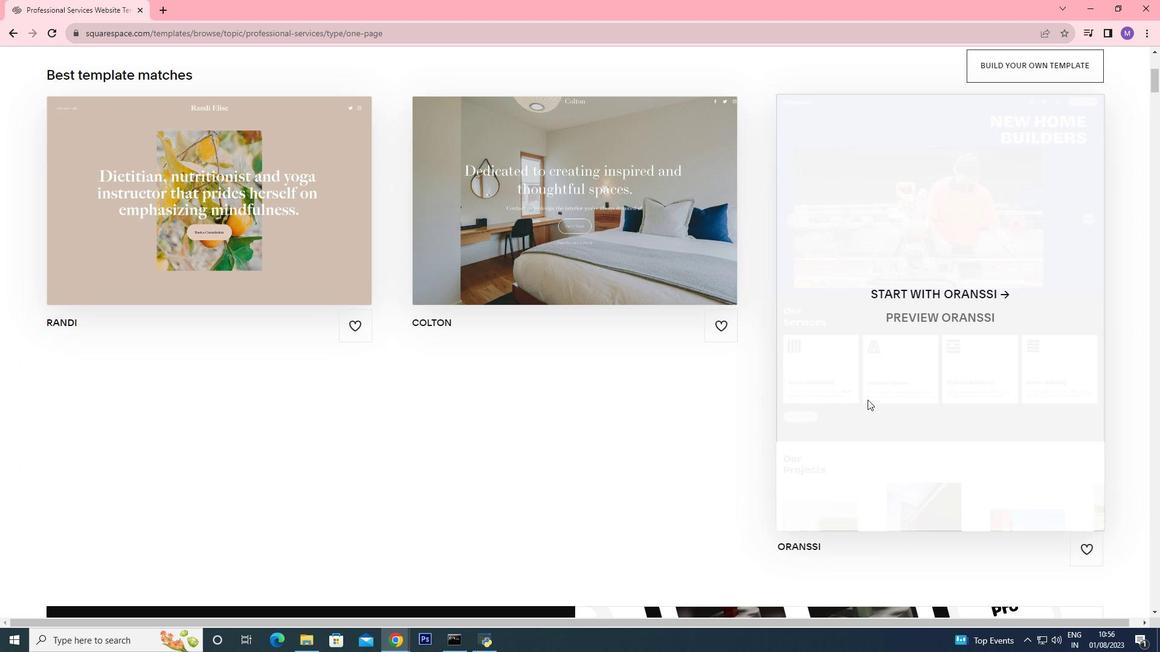 
Action: Mouse moved to (867, 399)
Screenshot: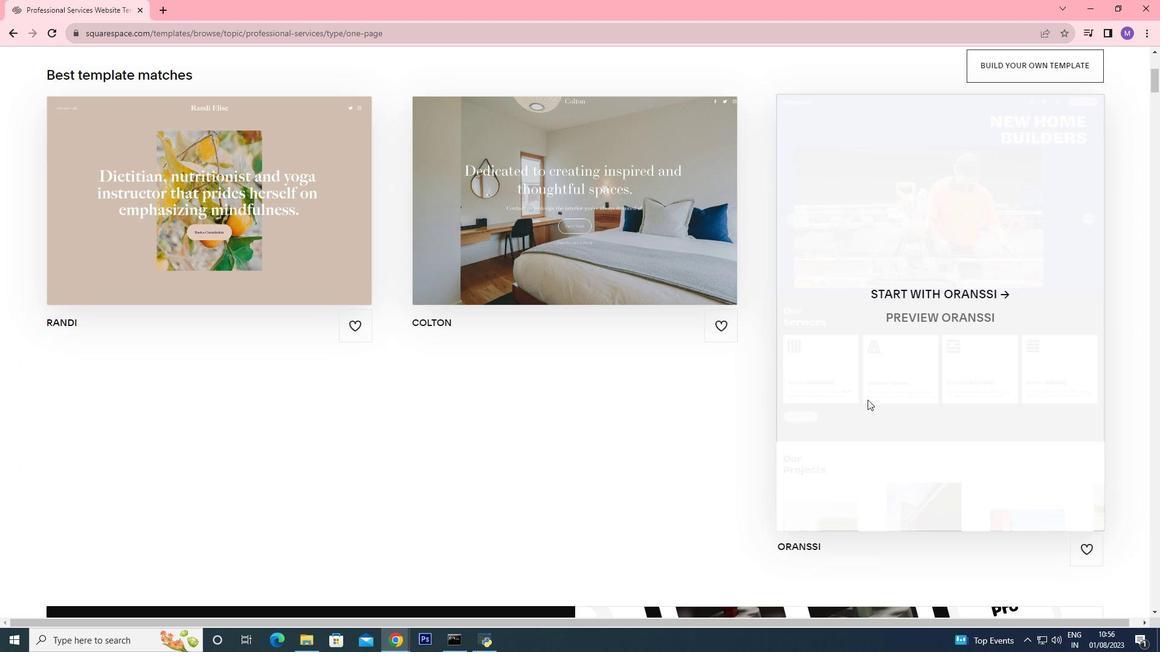 
Action: Mouse scrolled (876, 399) with delta (0, 0)
Screenshot: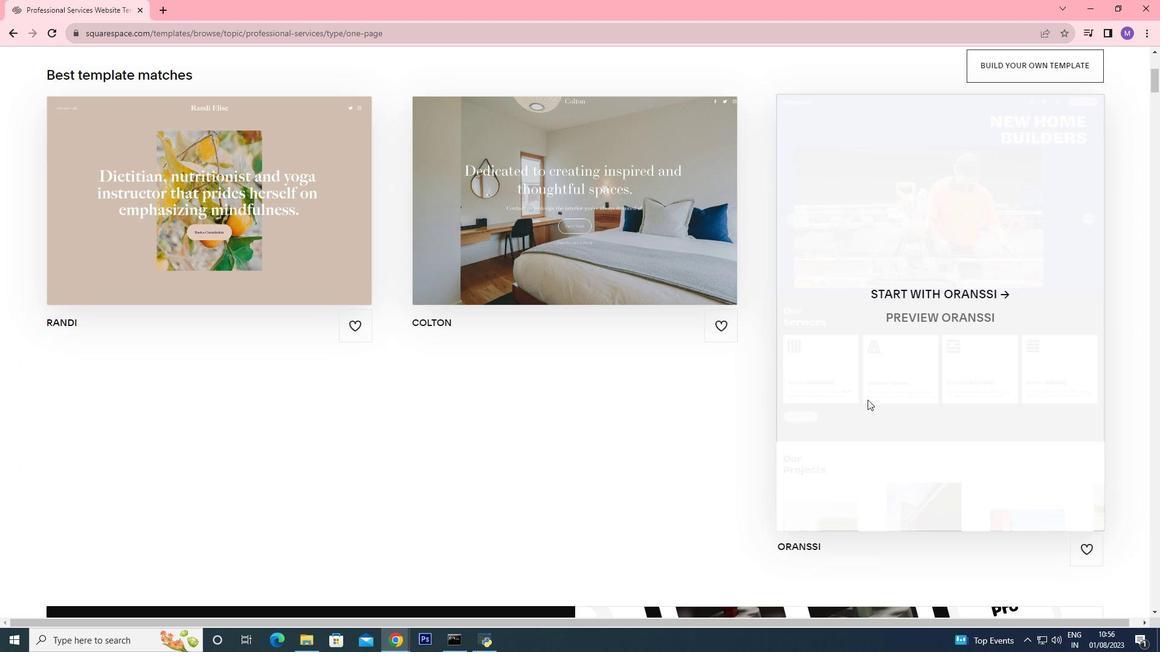 
Action: Mouse moved to (850, 399)
Screenshot: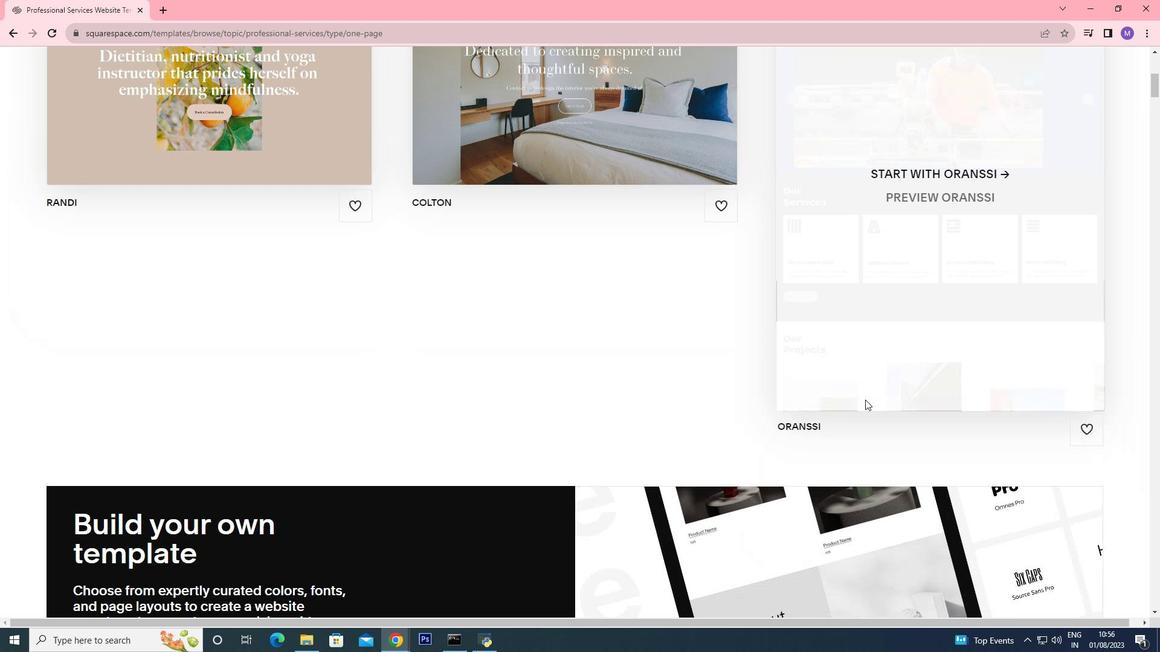 
Action: Mouse scrolled (865, 399) with delta (0, 0)
Screenshot: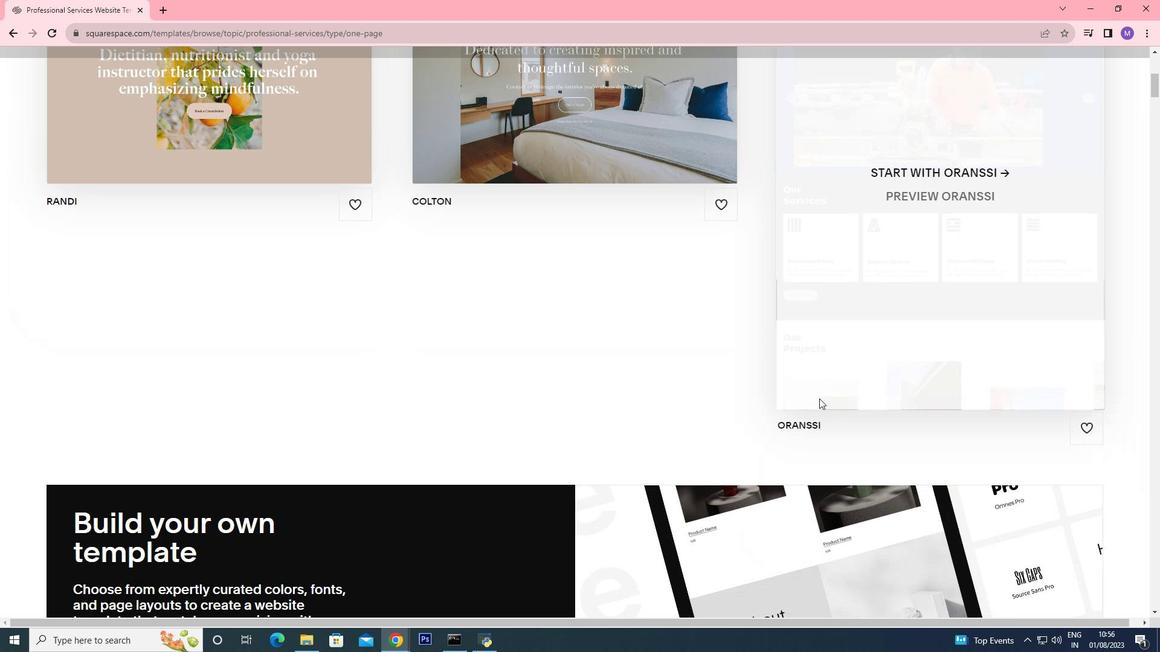 
Action: Mouse moved to (848, 399)
Screenshot: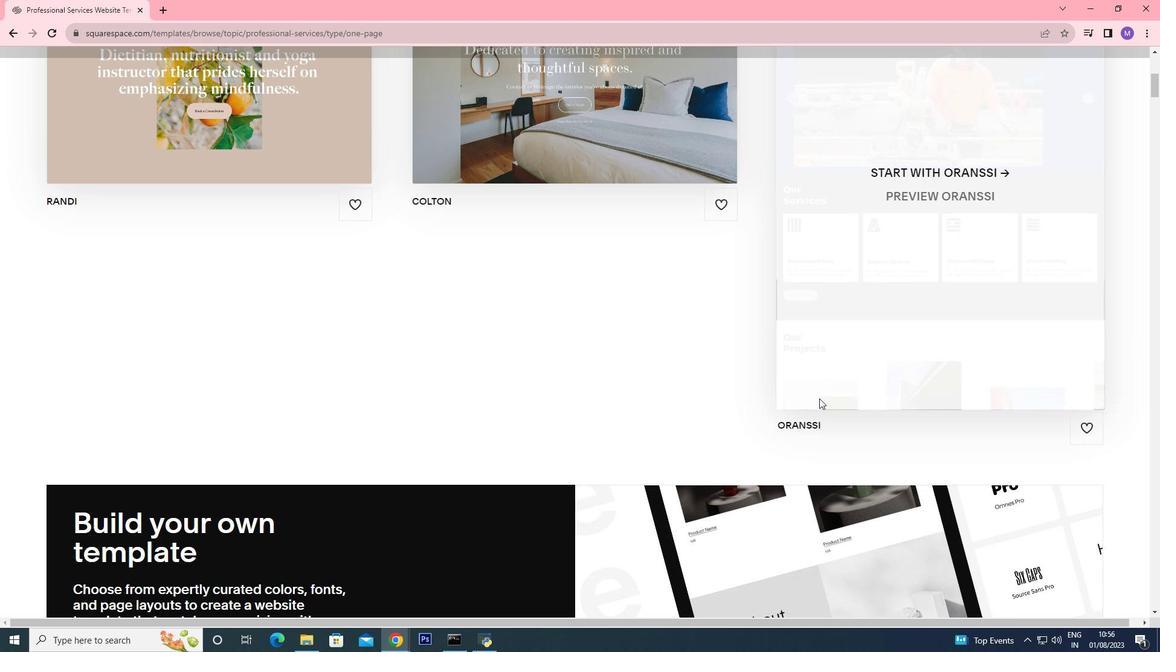 
Action: Mouse scrolled (857, 398) with delta (0, 0)
Screenshot: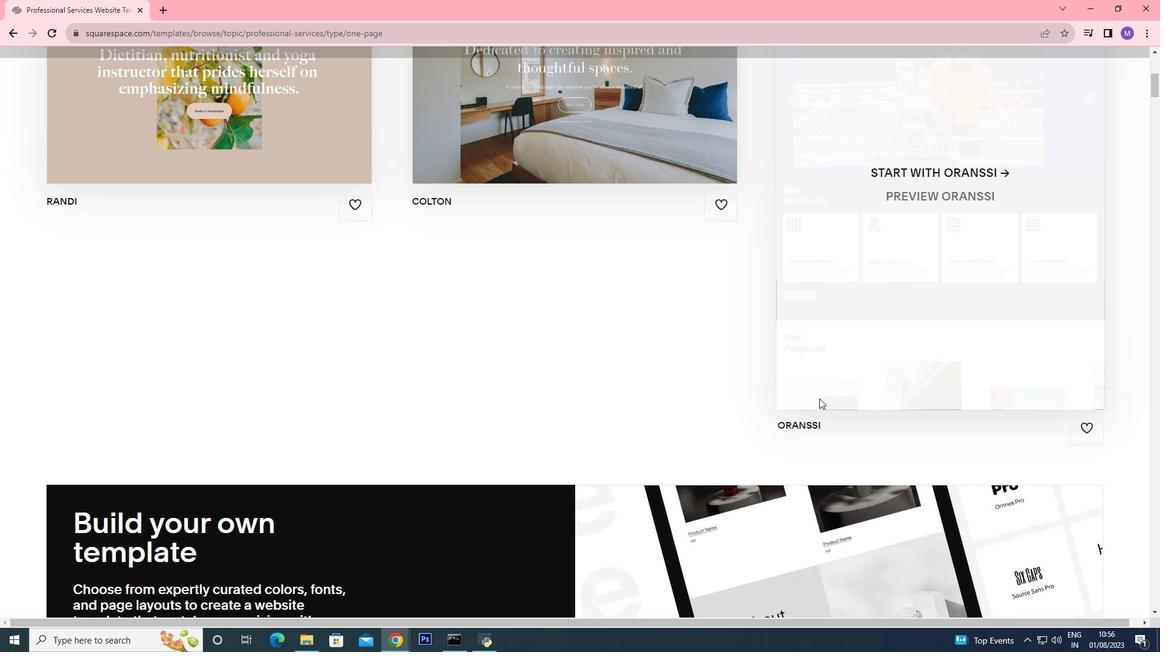 
Action: Mouse moved to (825, 398)
Screenshot: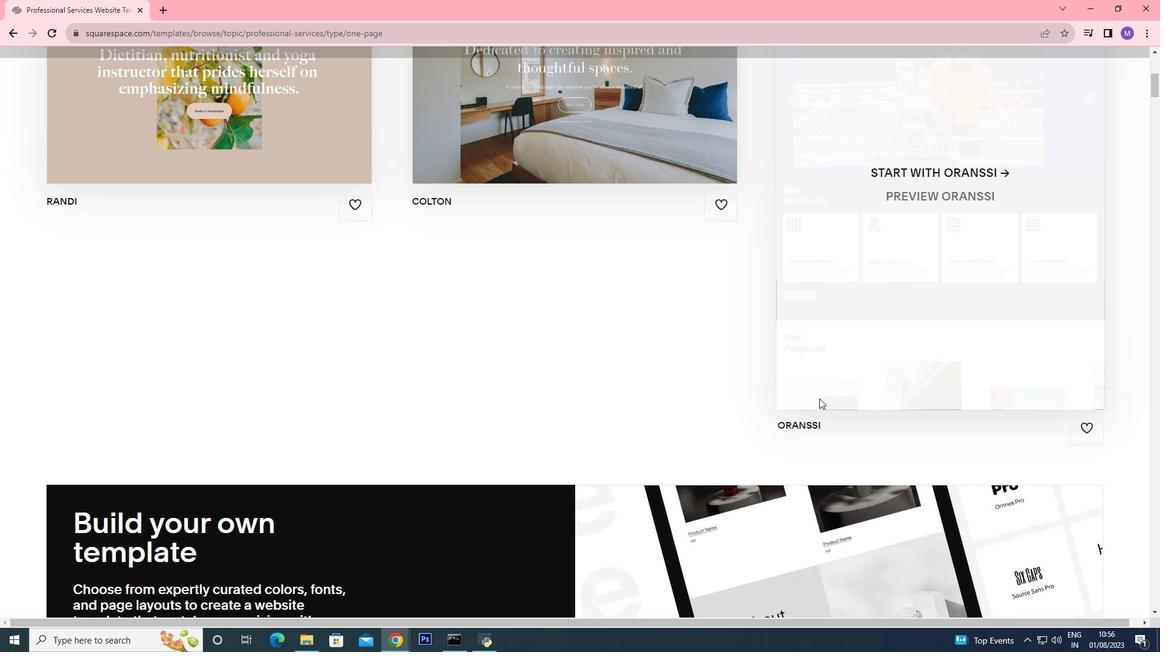 
Action: Mouse scrolled (855, 398) with delta (0, 0)
Screenshot: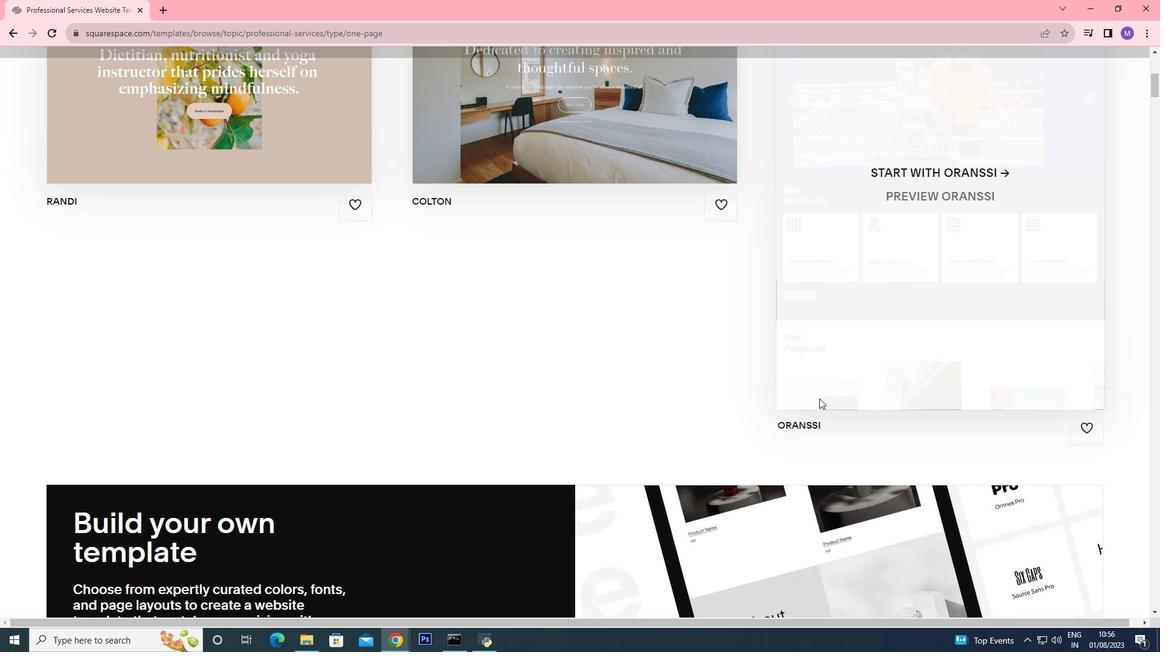 
Action: Mouse moved to (819, 398)
Screenshot: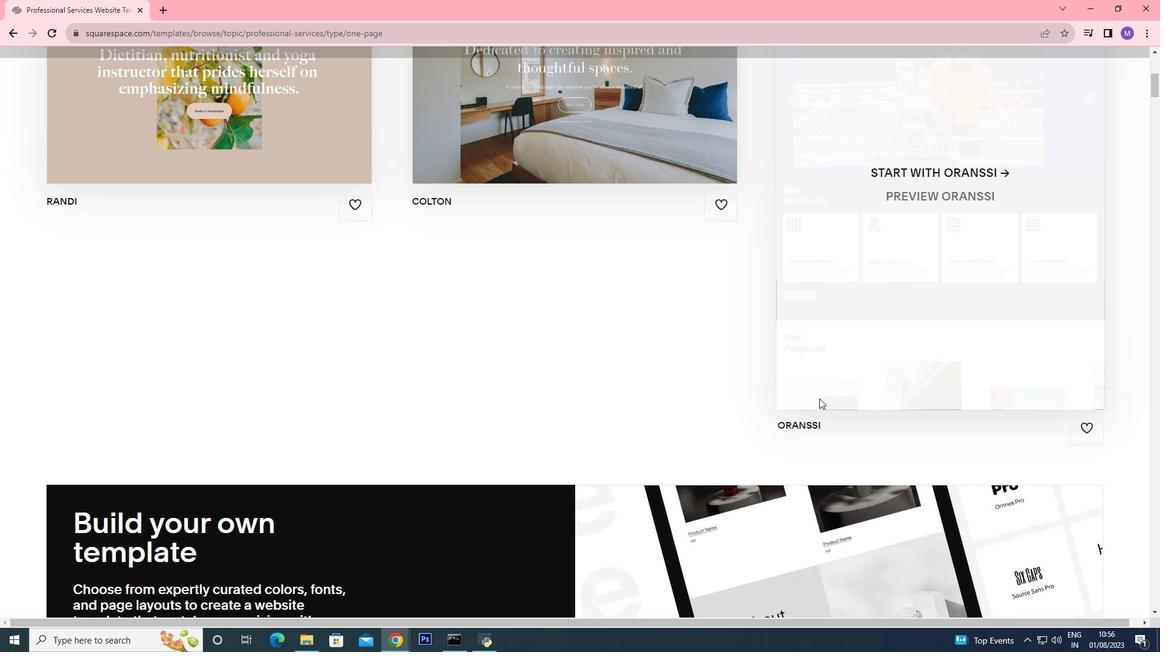 
Action: Mouse scrolled (848, 398) with delta (0, 0)
Screenshot: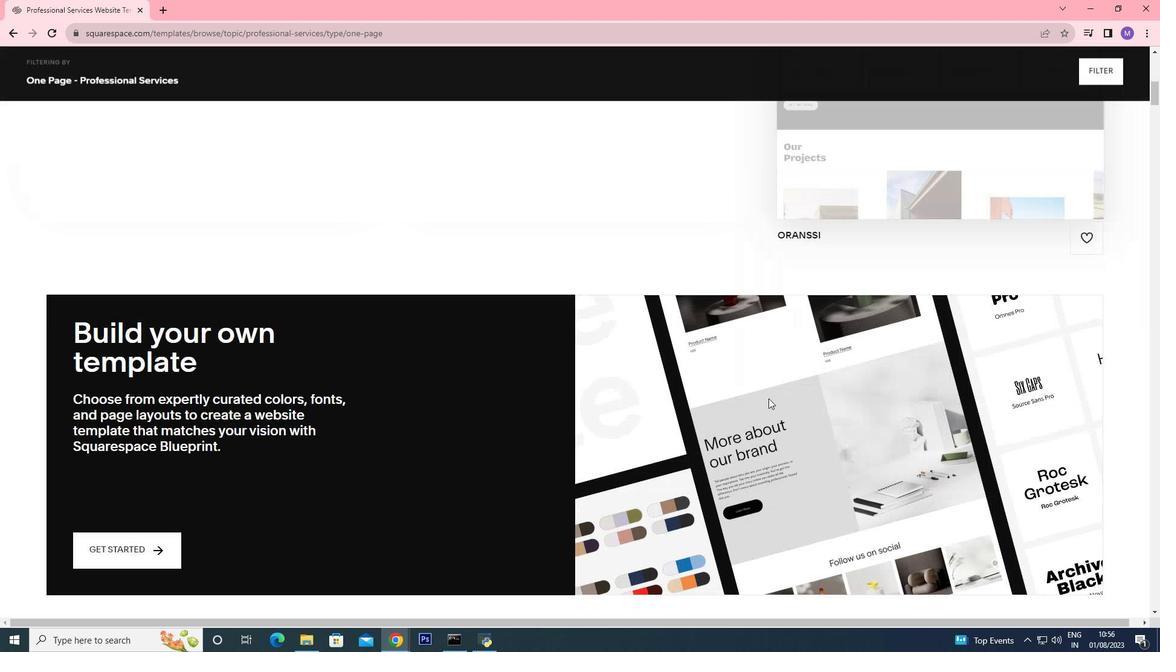 
Action: Mouse moved to (768, 398)
Screenshot: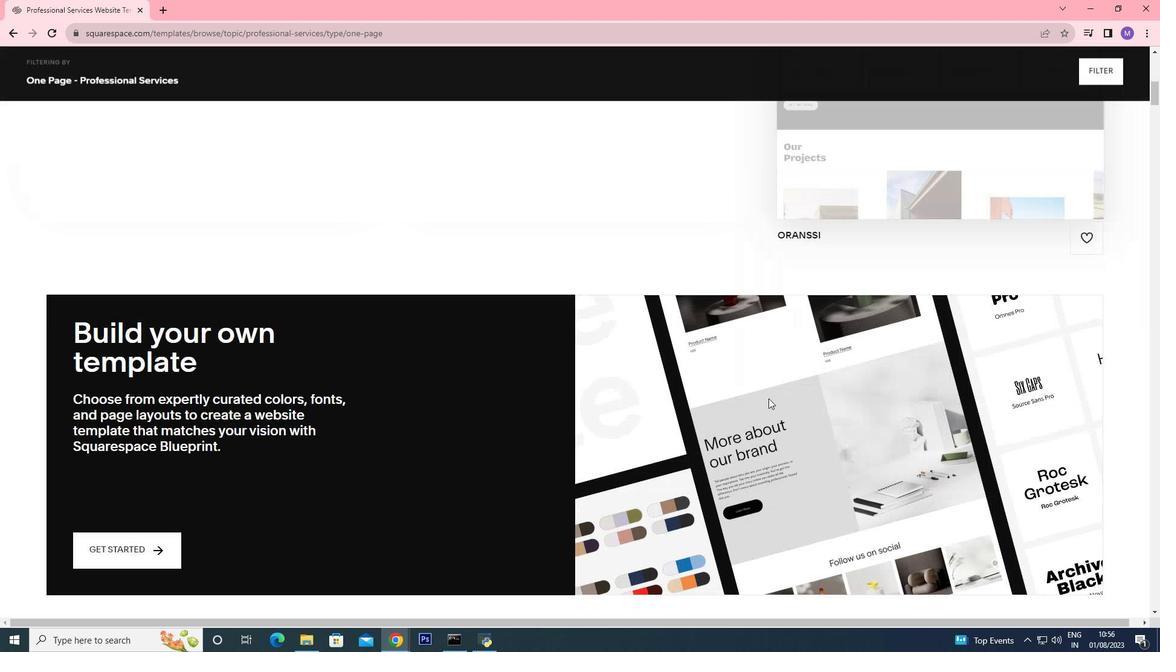 
Action: Mouse scrolled (819, 398) with delta (0, 0)
Screenshot: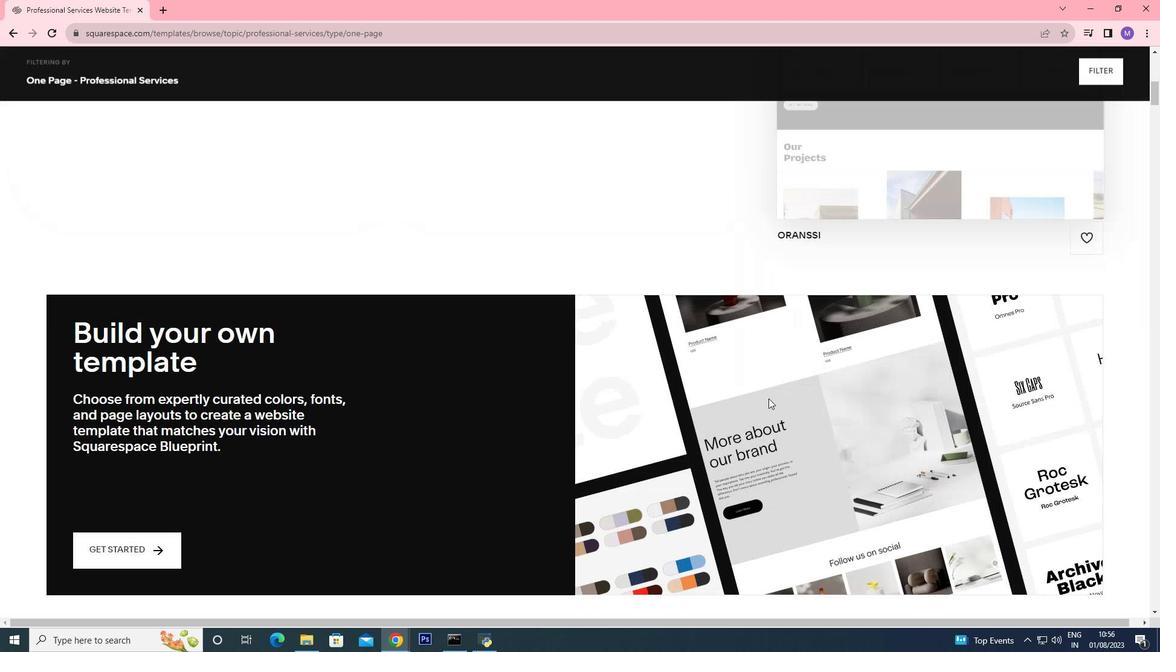 
Action: Mouse moved to (470, 387)
Screenshot: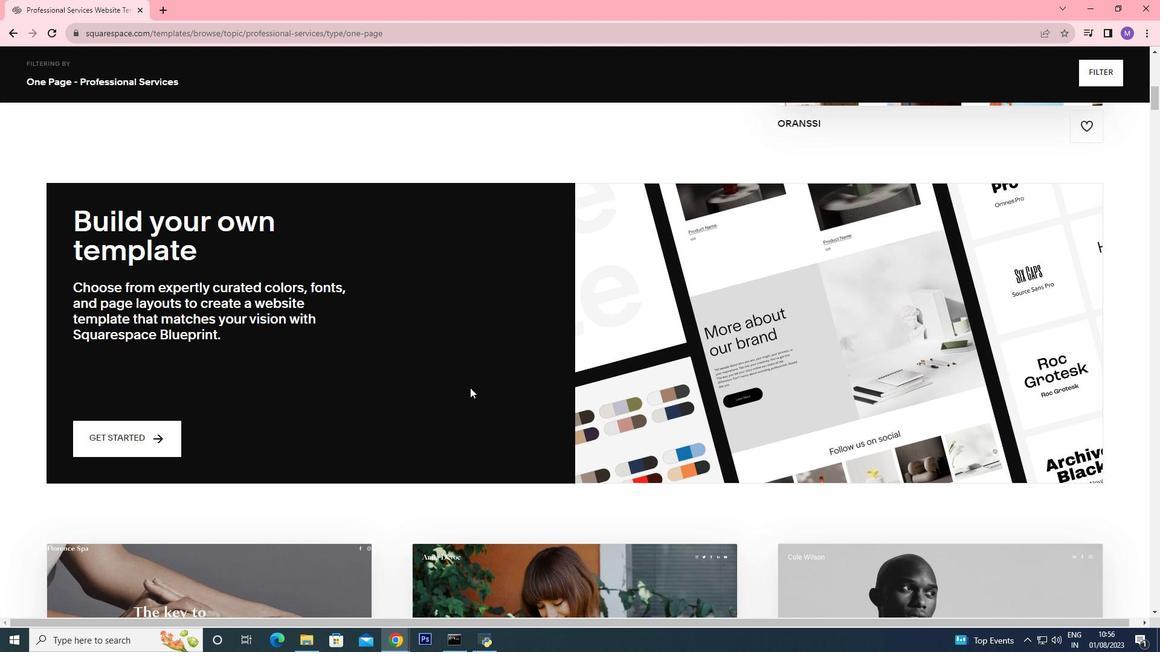 
Action: Mouse scrolled (471, 387) with delta (0, 0)
Screenshot: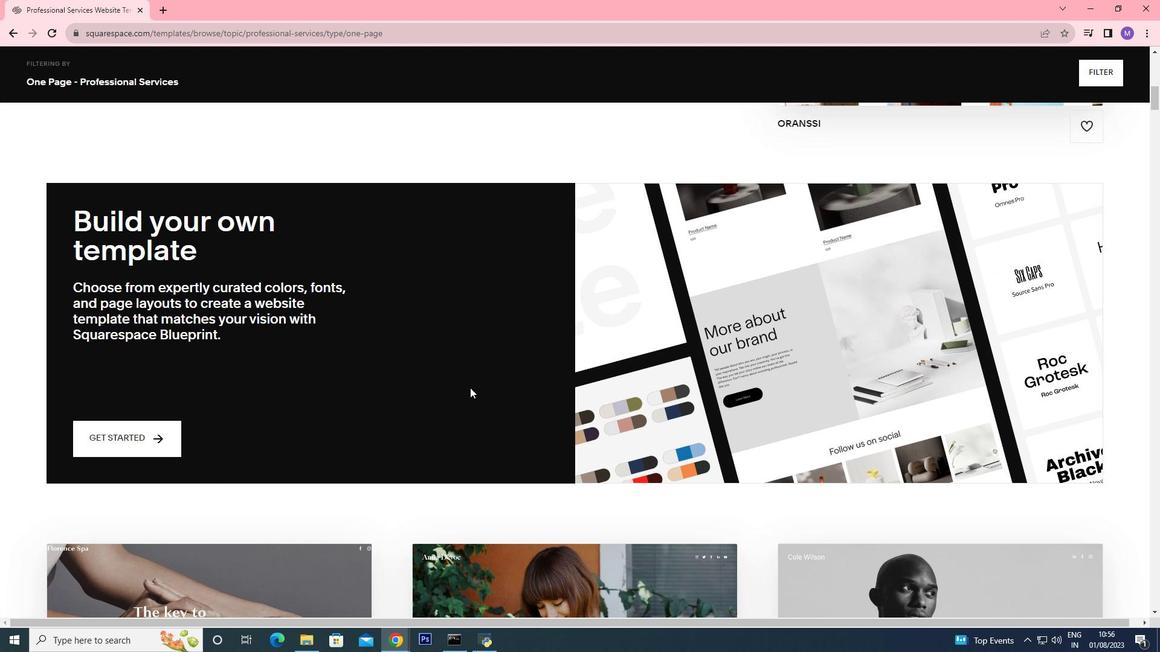 
Action: Mouse moved to (461, 387)
Screenshot: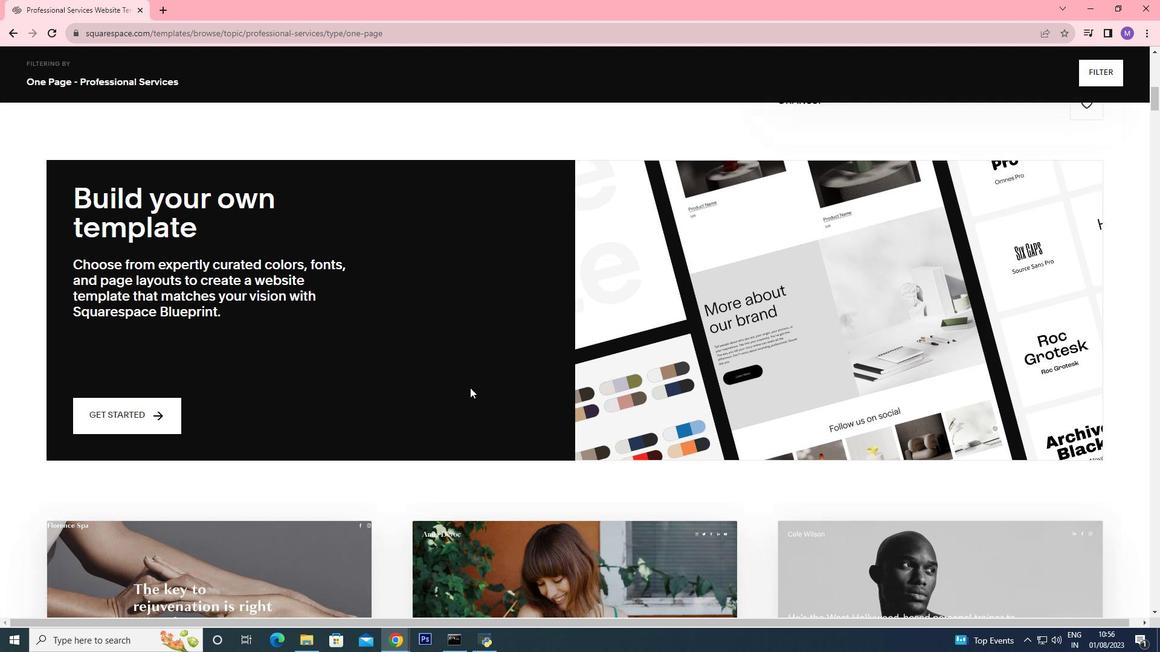 
Action: Mouse scrolled (470, 387) with delta (0, 0)
Screenshot: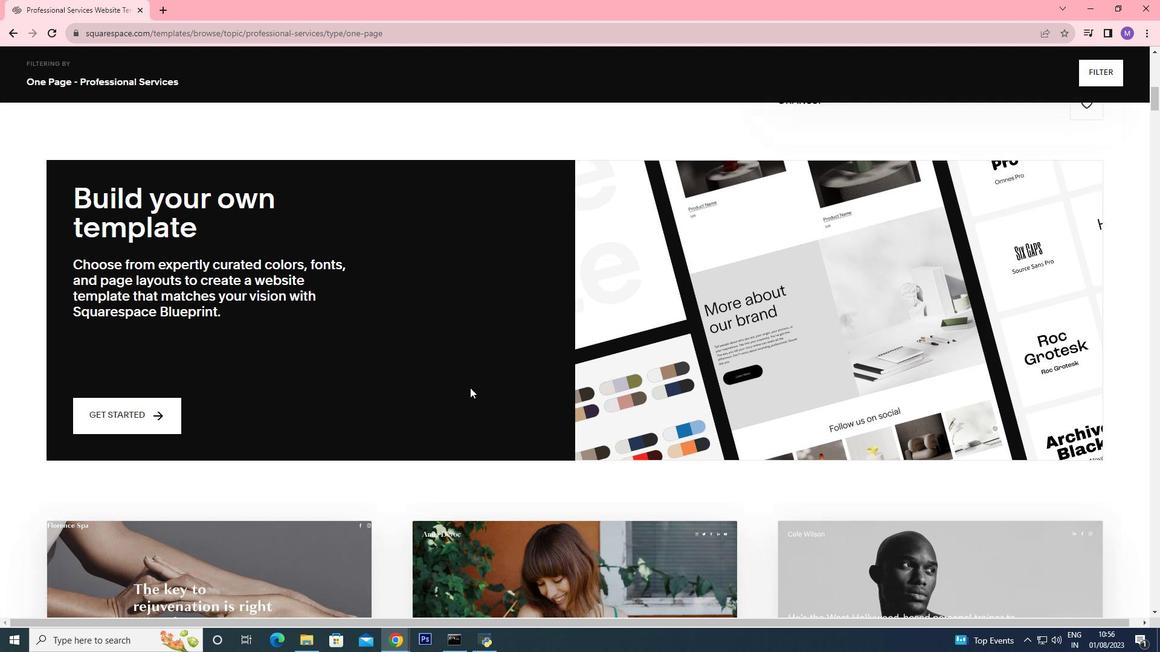 
Action: Mouse moved to (454, 387)
Screenshot: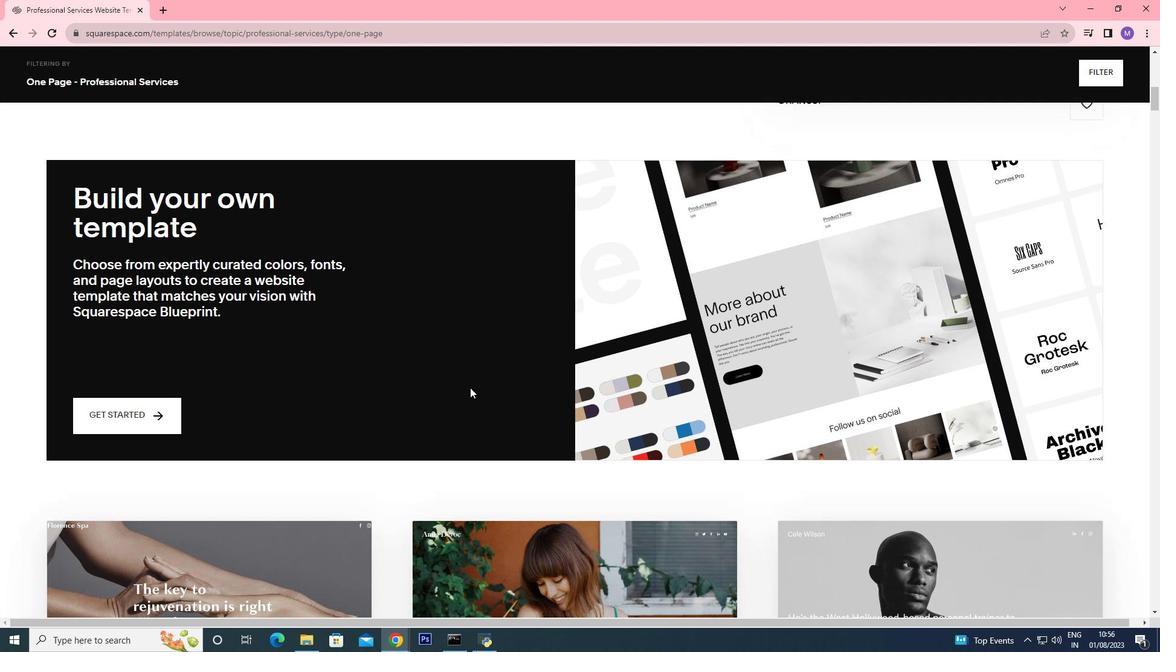 
Action: Mouse scrolled (470, 387) with delta (0, 0)
Screenshot: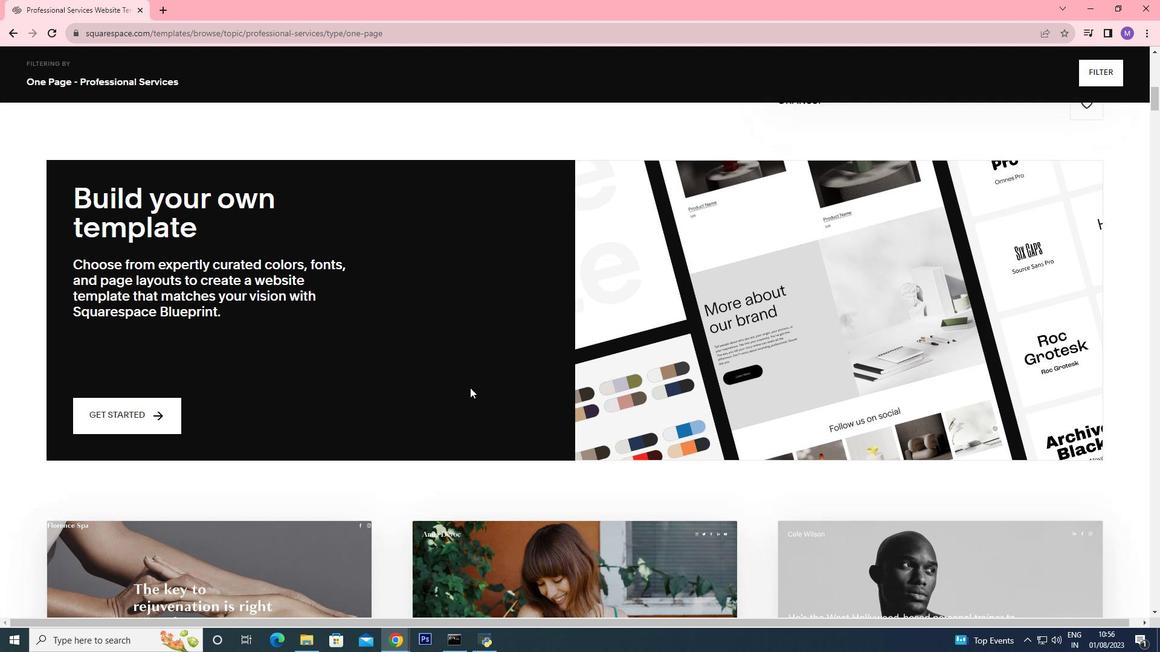 
Action: Mouse moved to (453, 387)
Screenshot: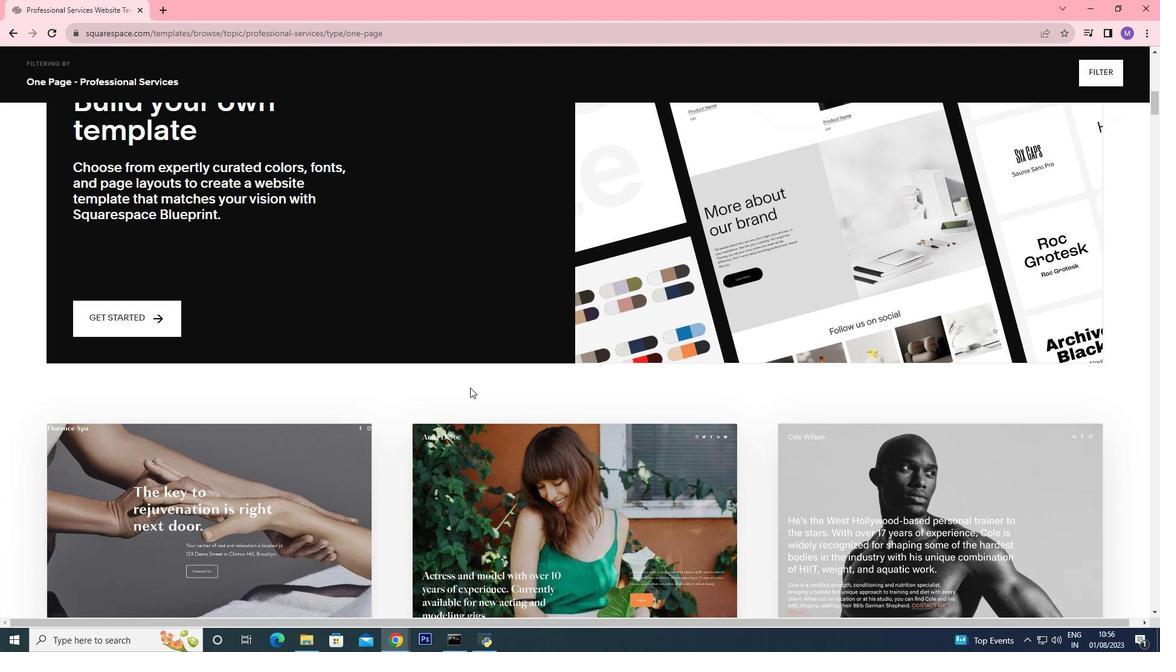 
Action: Mouse scrolled (470, 387) with delta (0, 0)
Screenshot: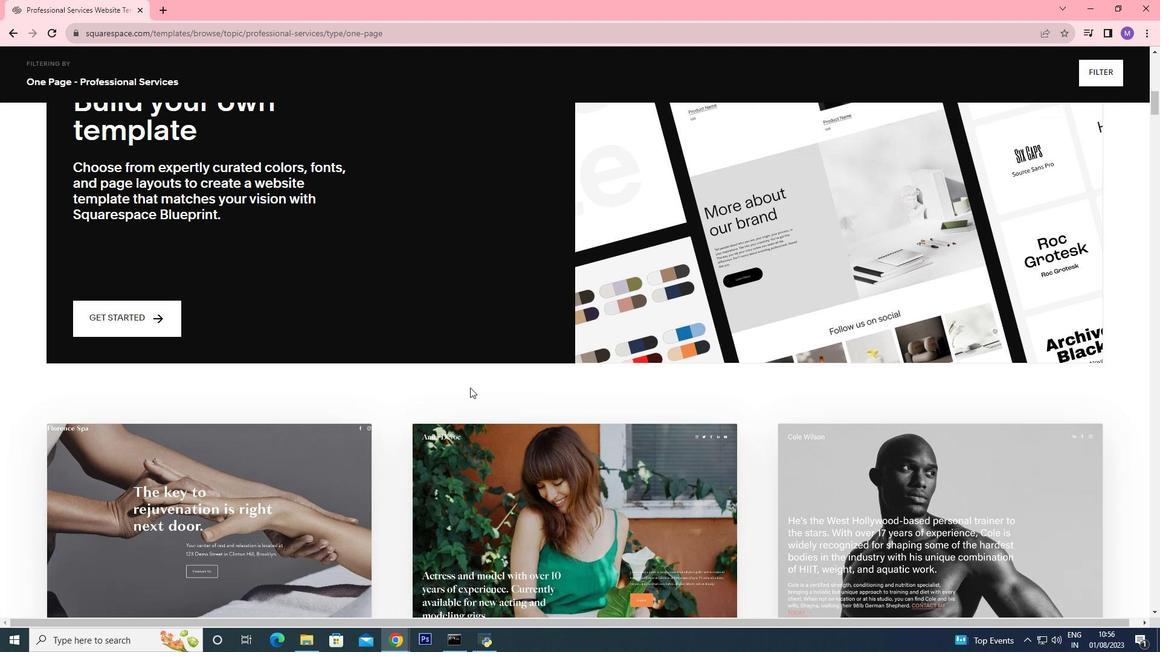 
Action: Mouse moved to (451, 367)
Screenshot: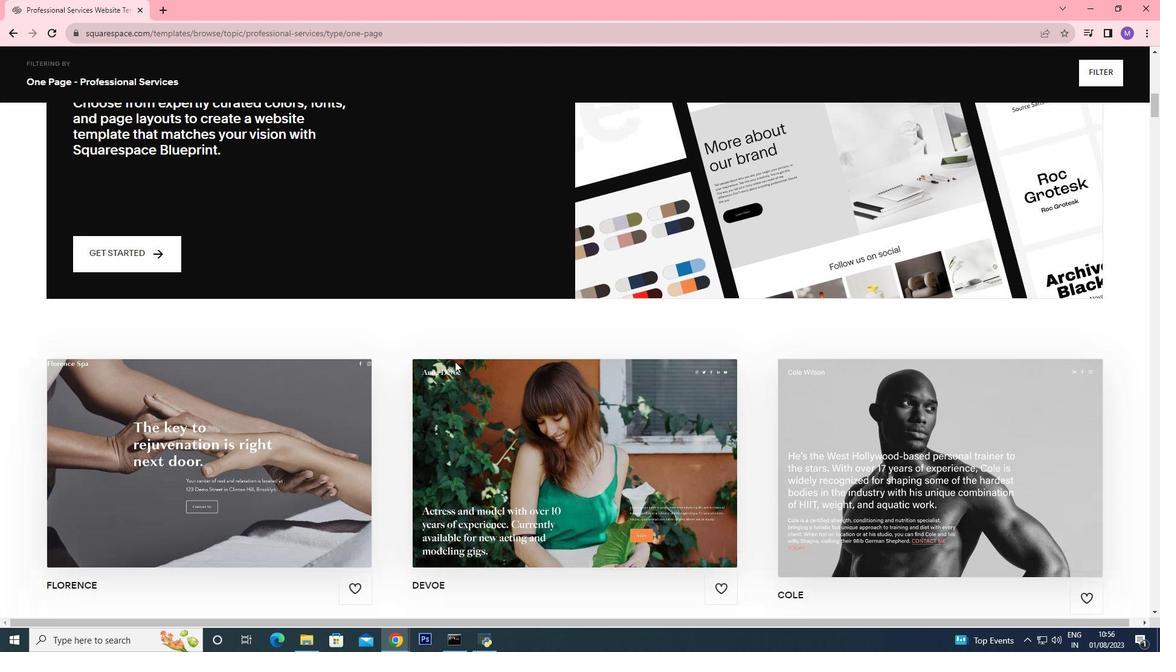 
Action: Mouse scrolled (470, 387) with delta (0, 0)
Screenshot: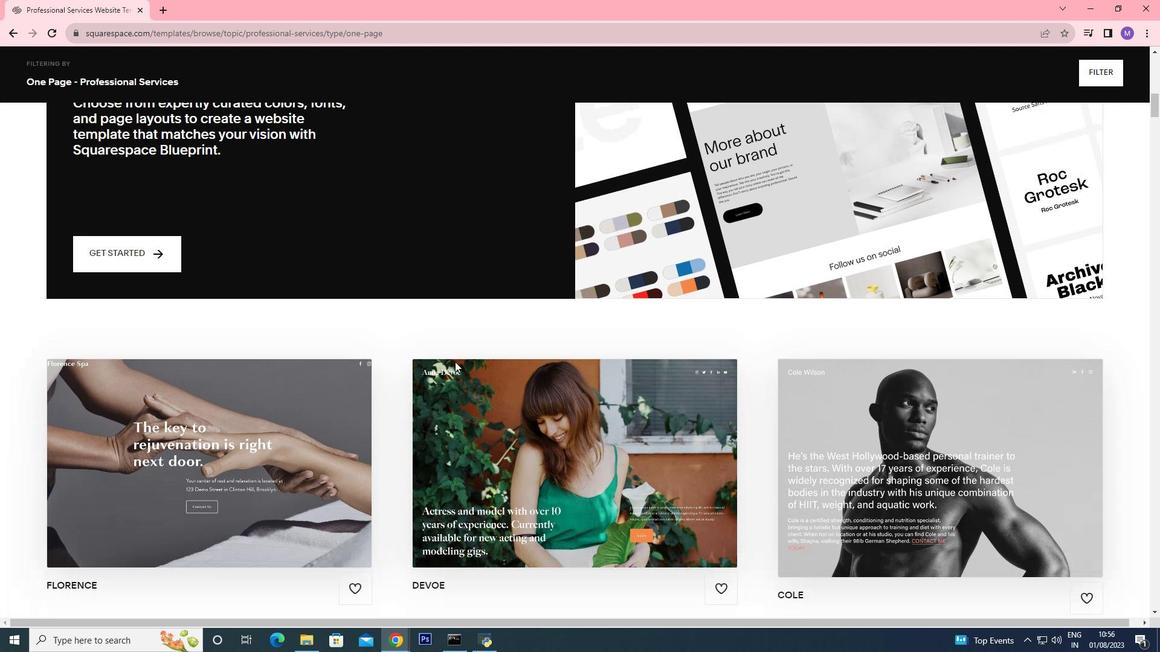
Action: Mouse moved to (454, 361)
Screenshot: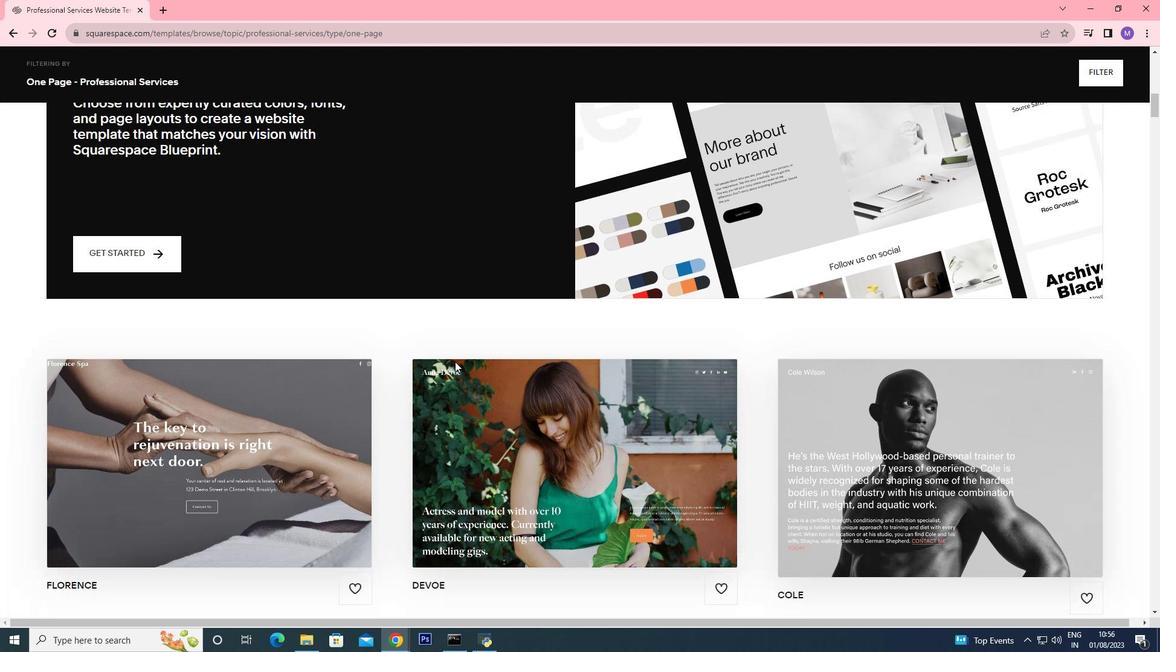 
Action: Mouse scrolled (470, 387) with delta (0, 0)
Screenshot: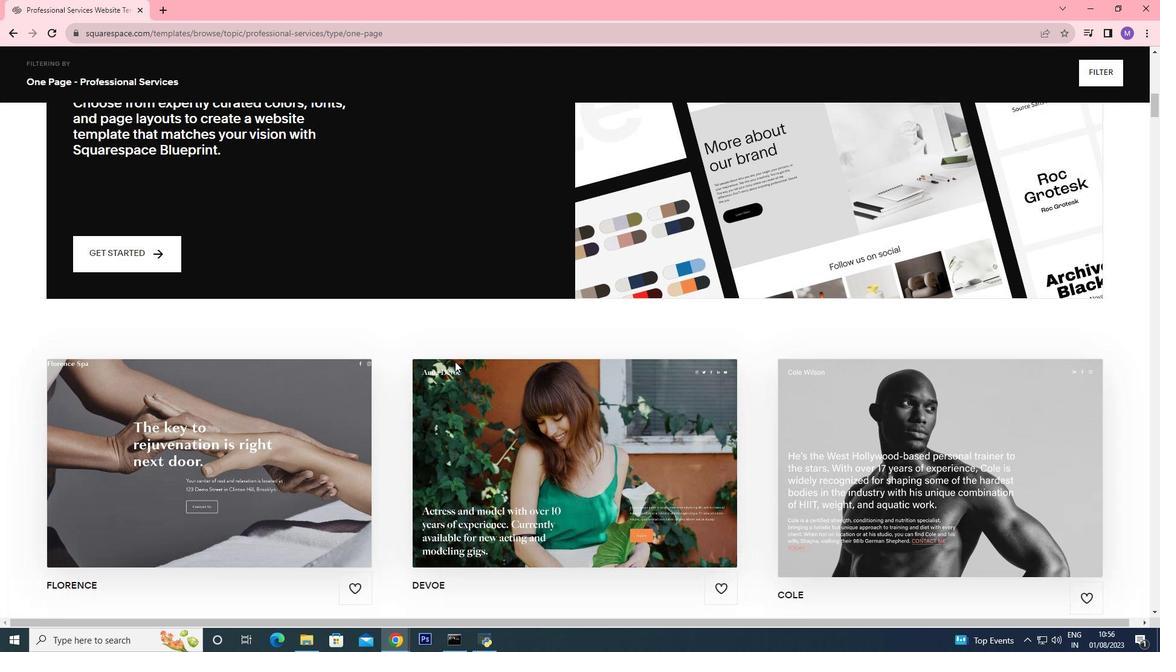 
Action: Mouse scrolled (470, 387) with delta (0, 0)
Screenshot: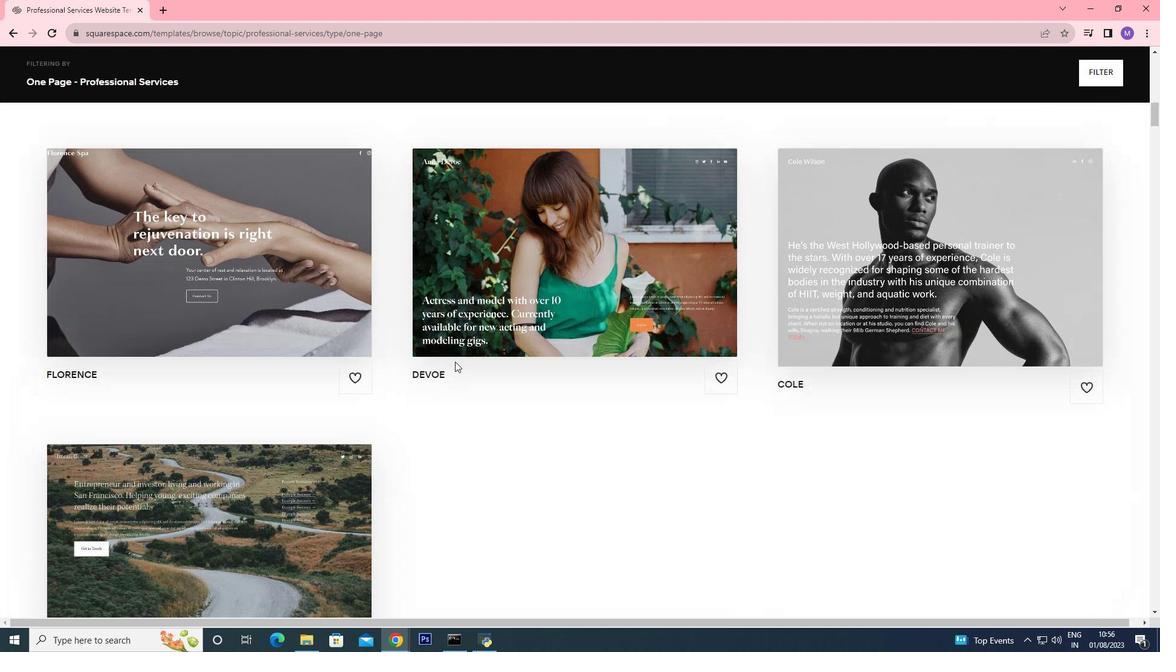 
Action: Mouse moved to (630, 370)
Screenshot: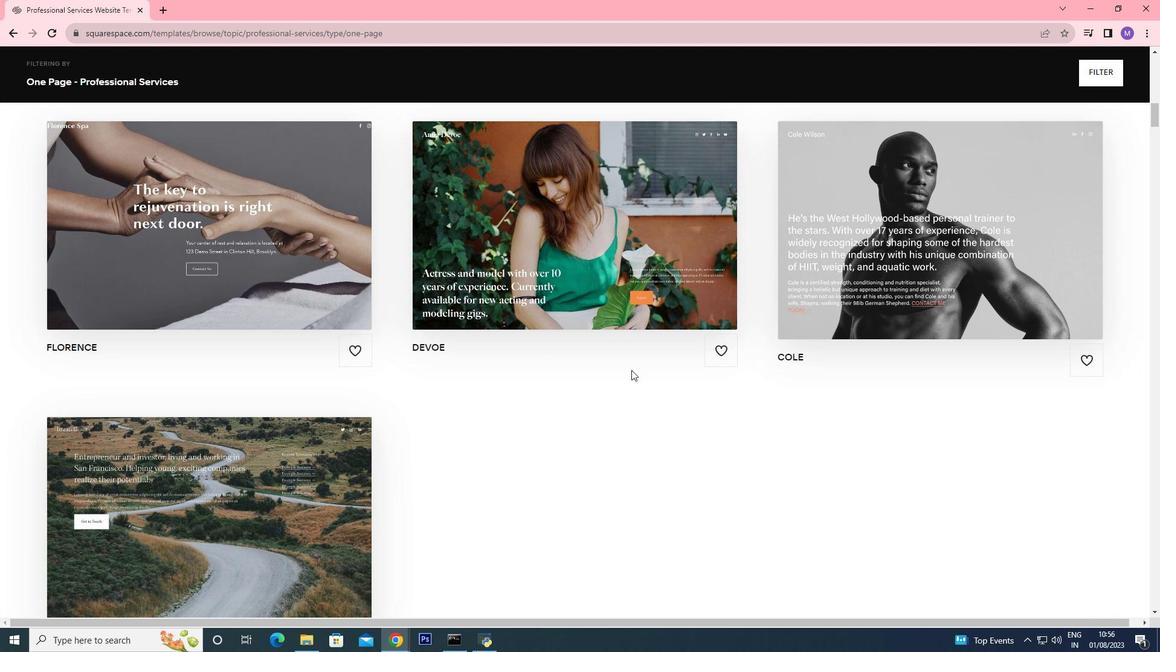 
Action: Mouse scrolled (630, 369) with delta (0, 0)
Screenshot: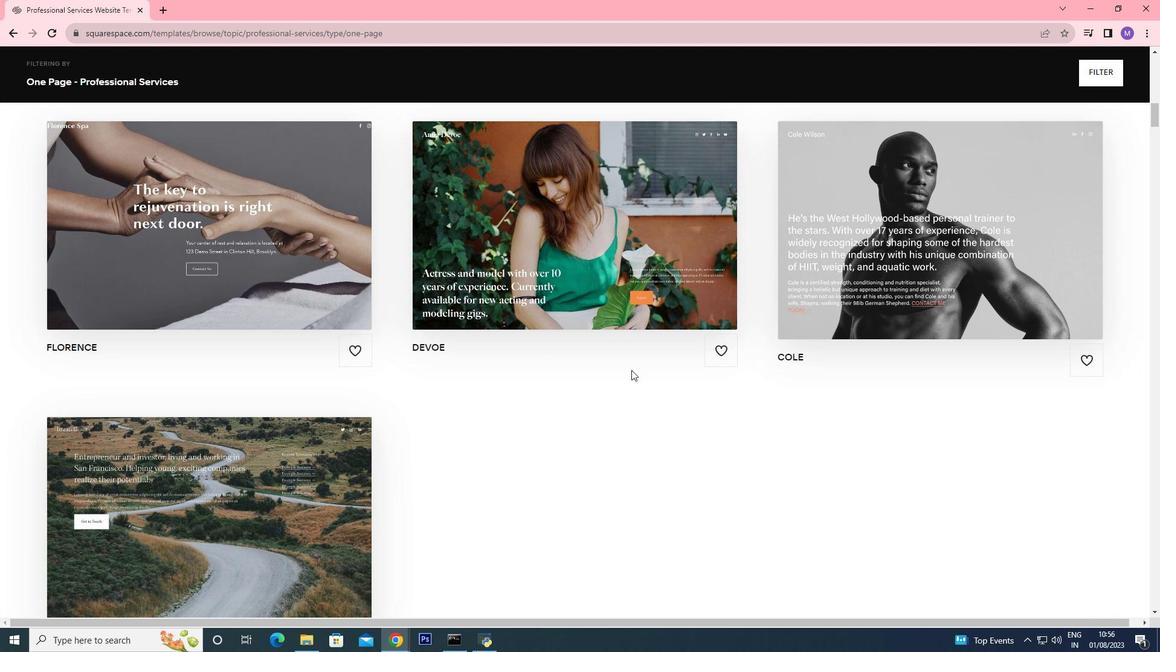 
Action: Mouse moved to (631, 370)
Screenshot: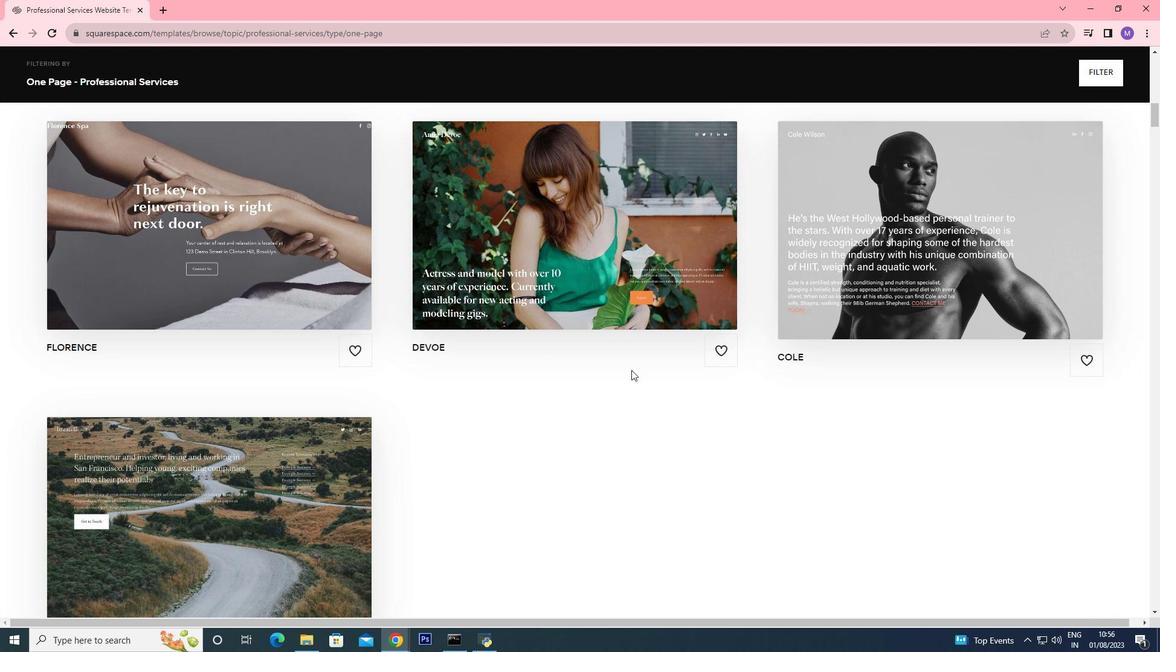 
Action: Mouse scrolled (631, 369) with delta (0, 0)
Screenshot: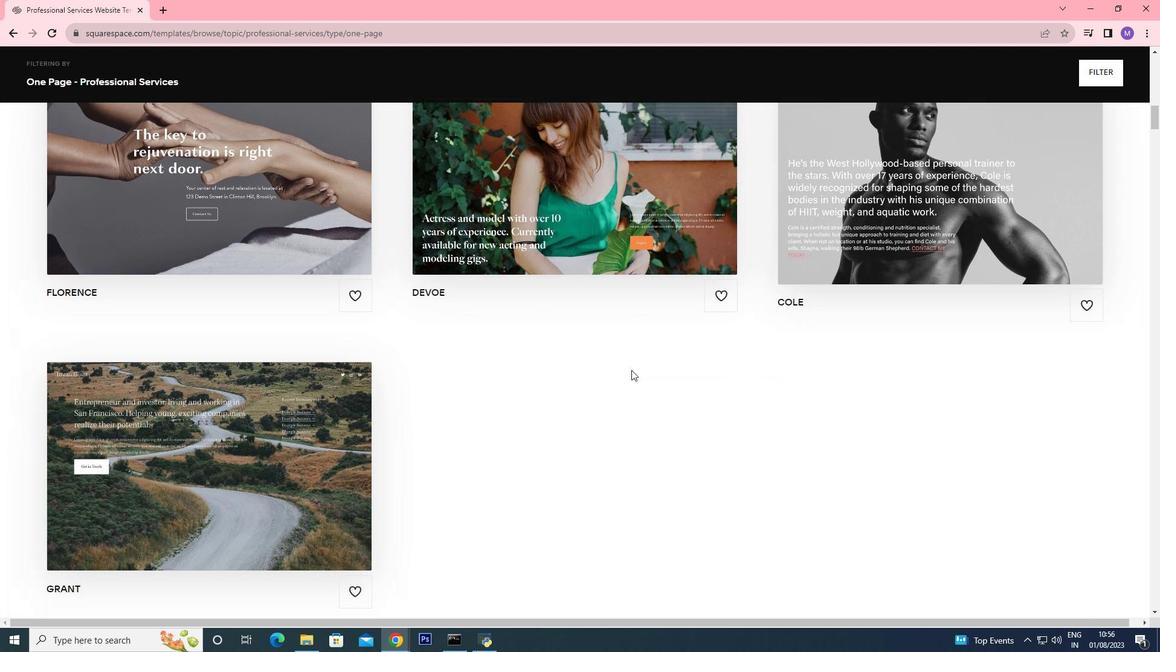 
Action: Mouse scrolled (631, 369) with delta (0, 0)
Screenshot: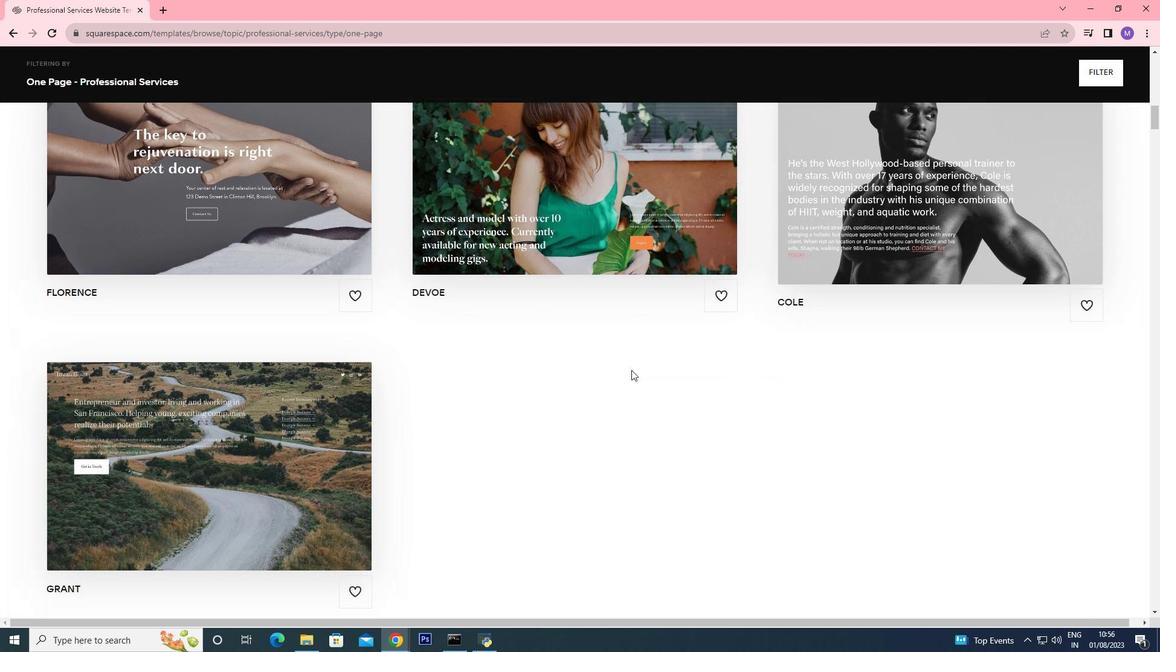 
Action: Mouse scrolled (631, 369) with delta (0, 0)
Screenshot: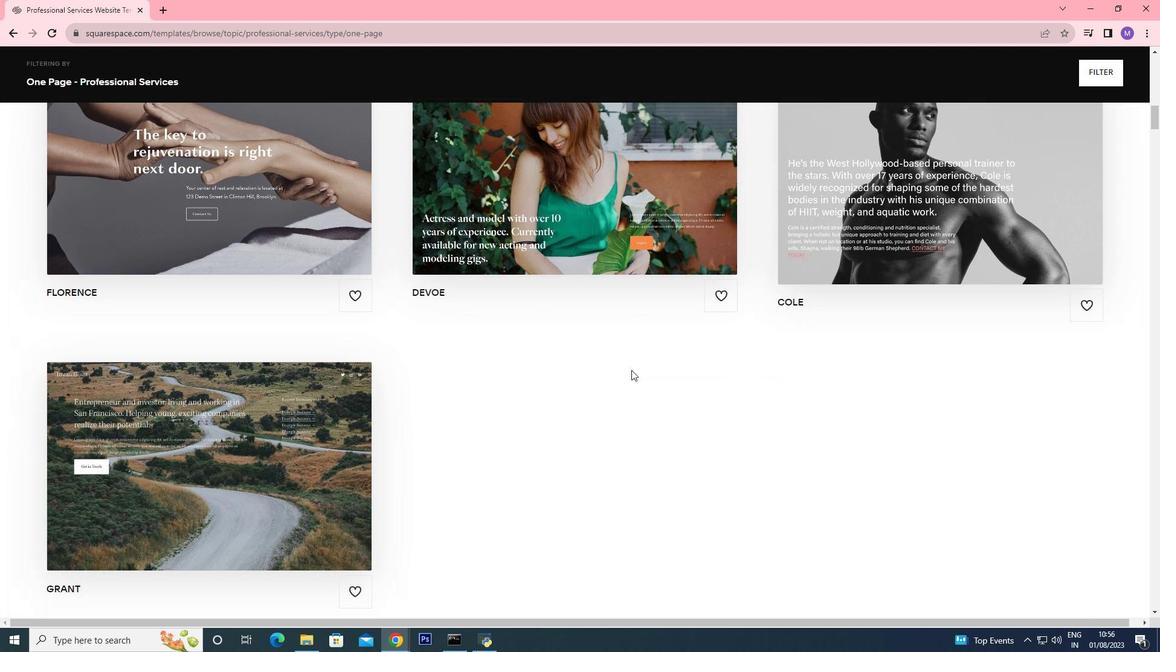 
Action: Mouse scrolled (631, 369) with delta (0, 0)
Screenshot: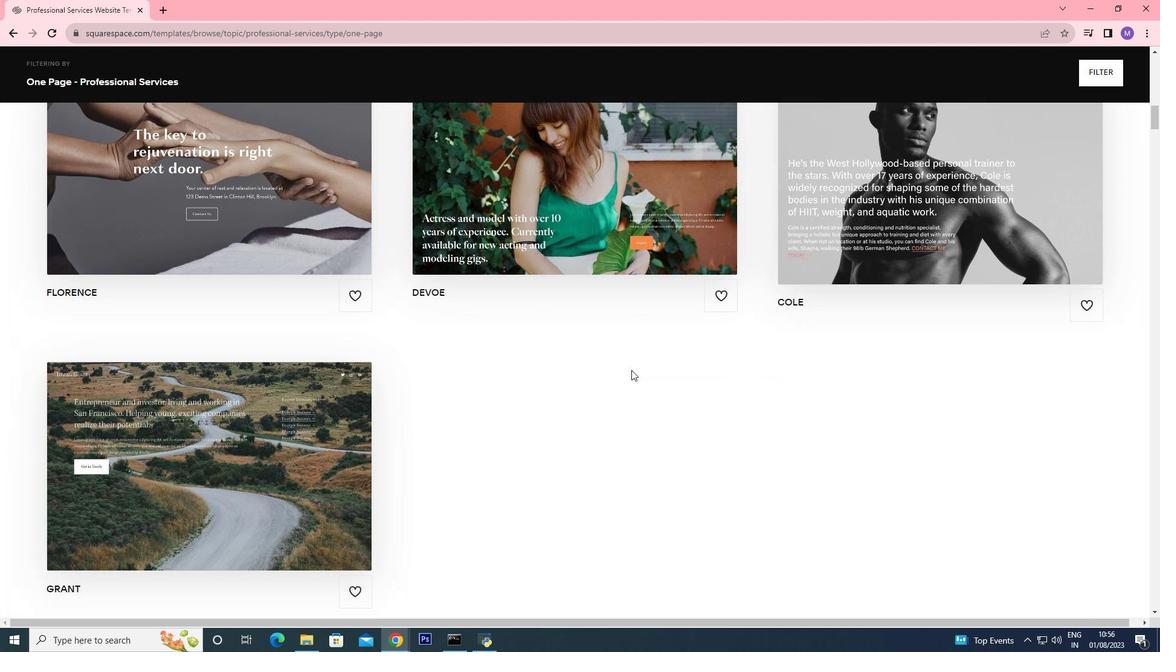
Action: Mouse moved to (636, 369)
Screenshot: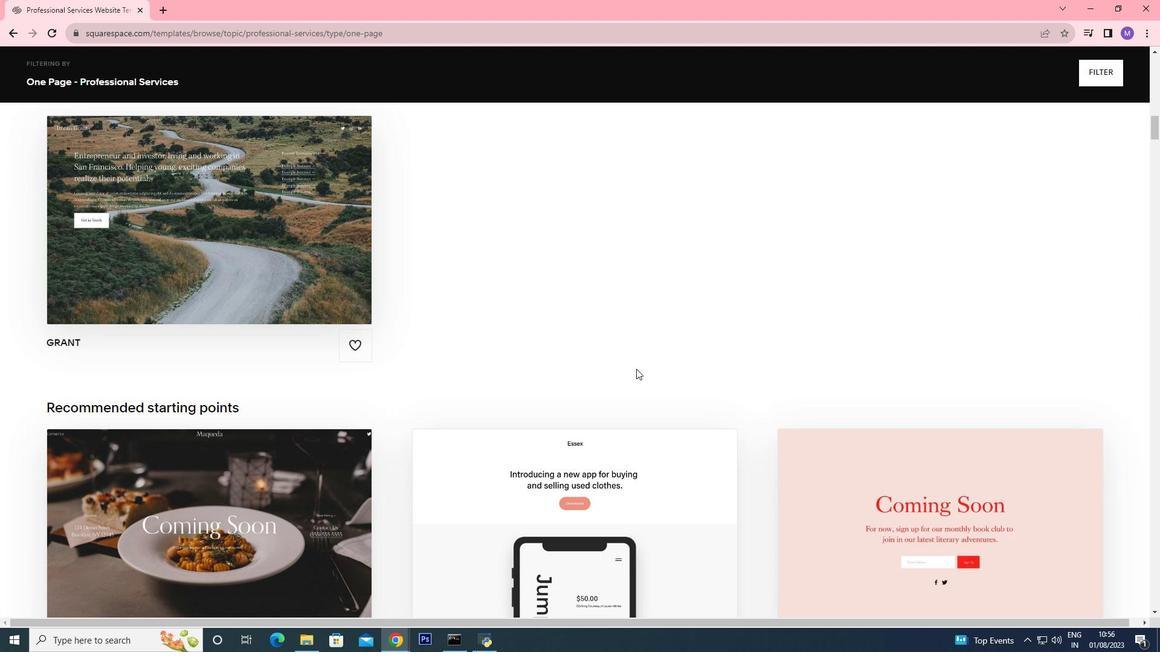 
Action: Mouse scrolled (636, 368) with delta (0, 0)
Screenshot: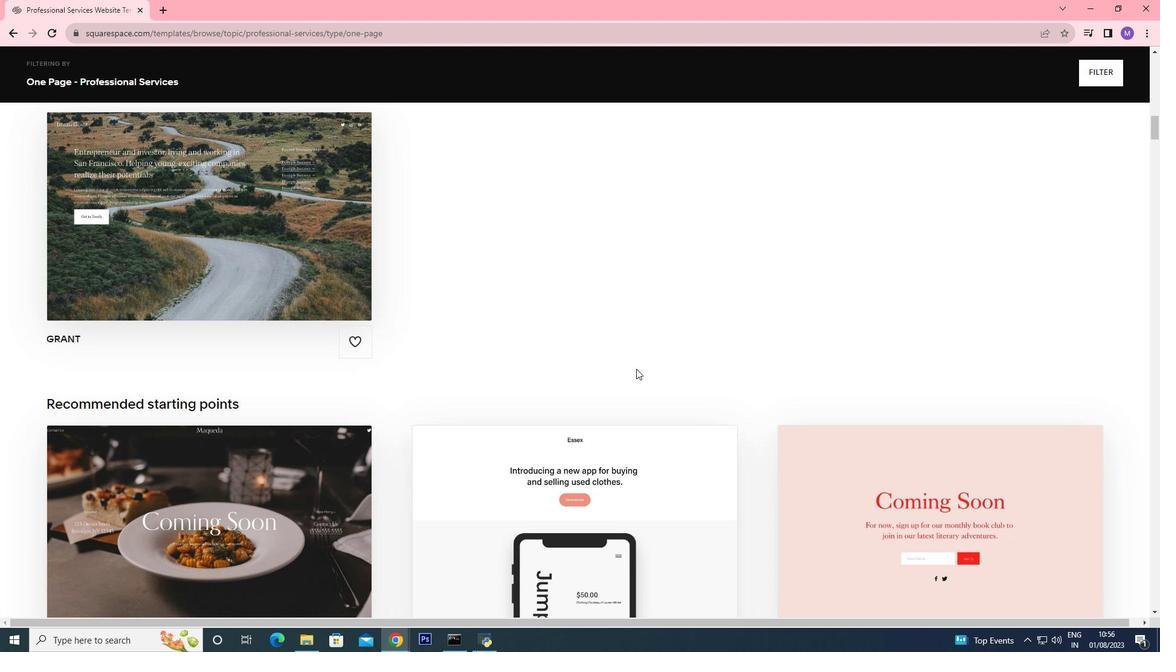 
Action: Mouse scrolled (636, 368) with delta (0, 0)
Screenshot: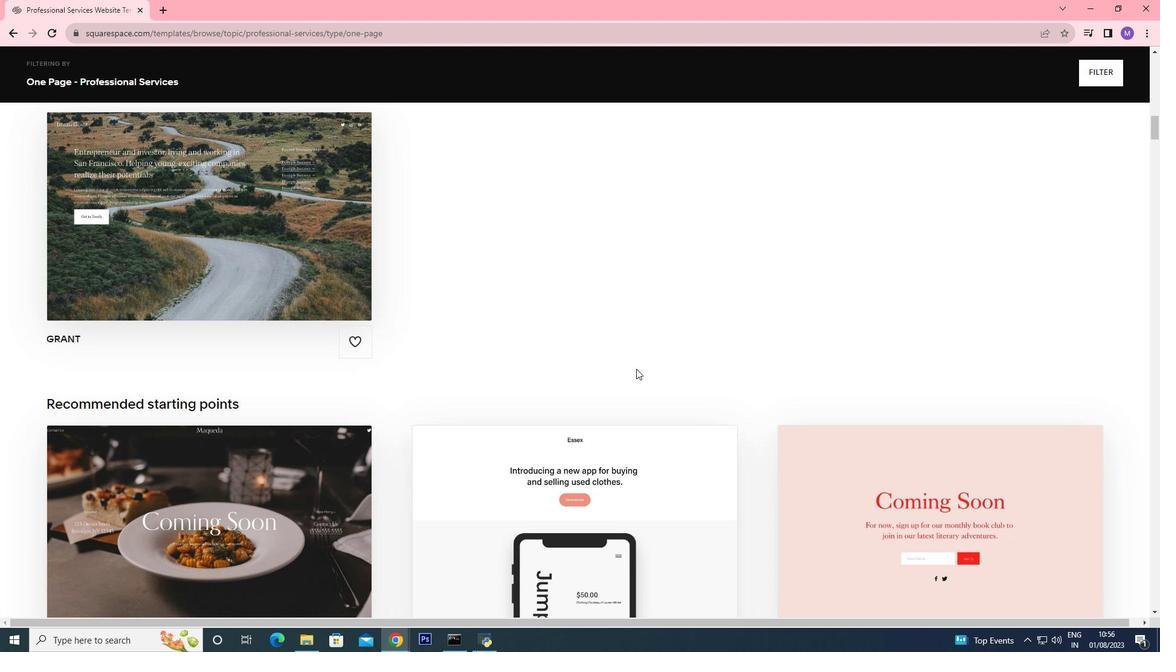 
Action: Mouse scrolled (636, 368) with delta (0, 0)
Screenshot: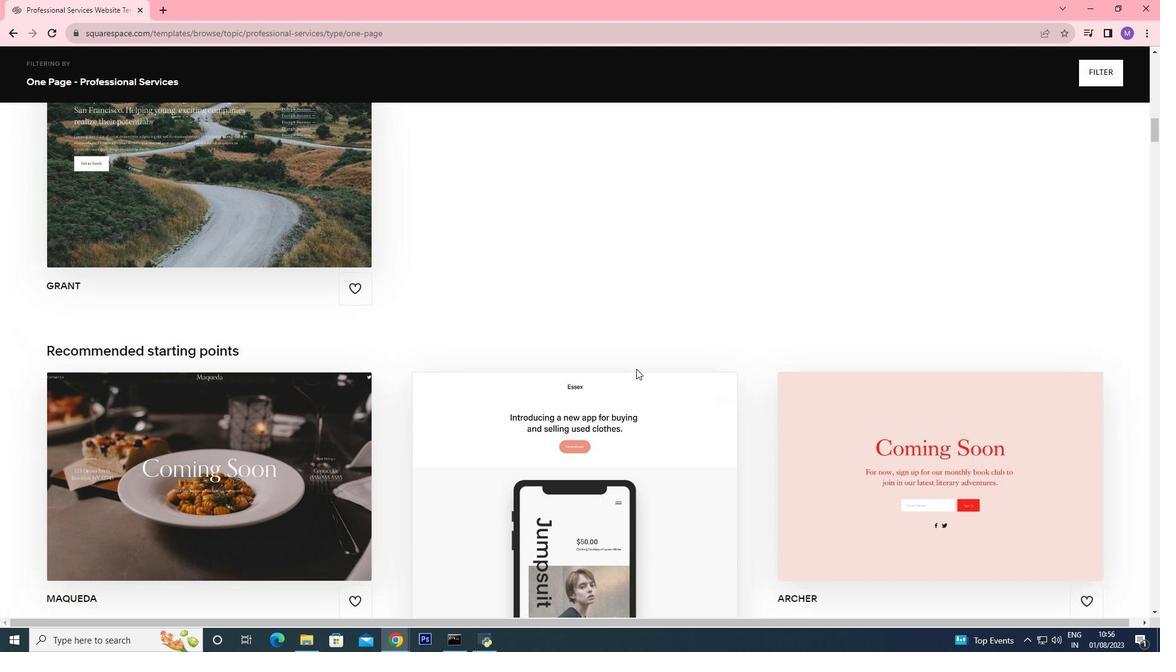 
Action: Mouse scrolled (636, 368) with delta (0, 0)
Screenshot: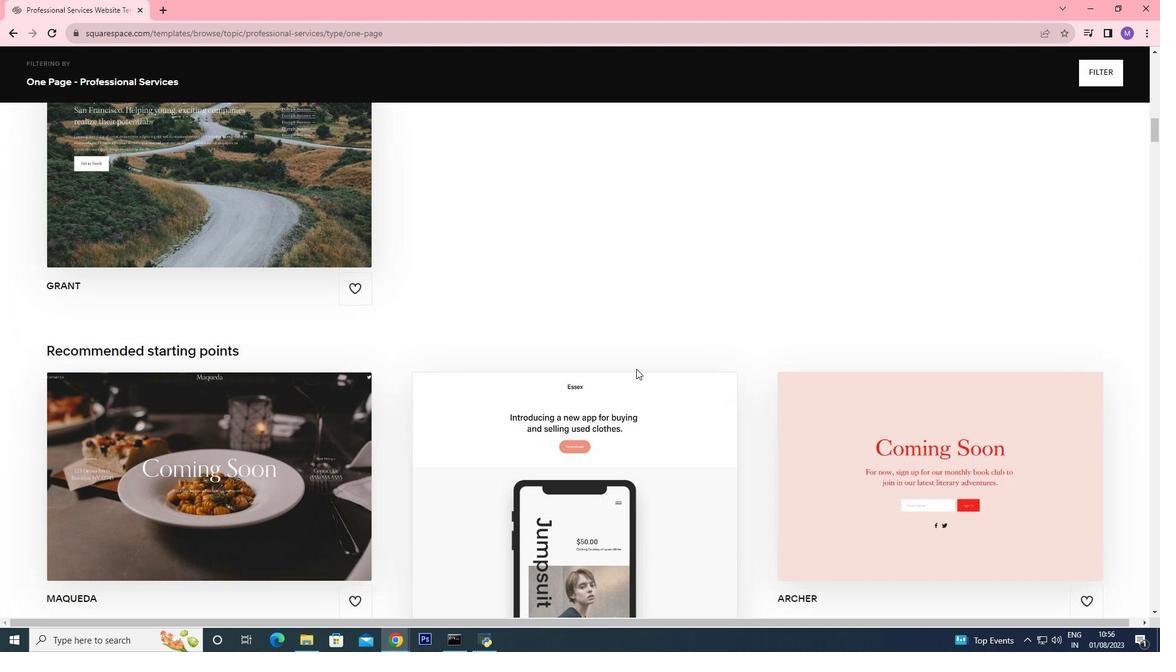 
Action: Mouse scrolled (636, 368) with delta (0, 0)
Screenshot: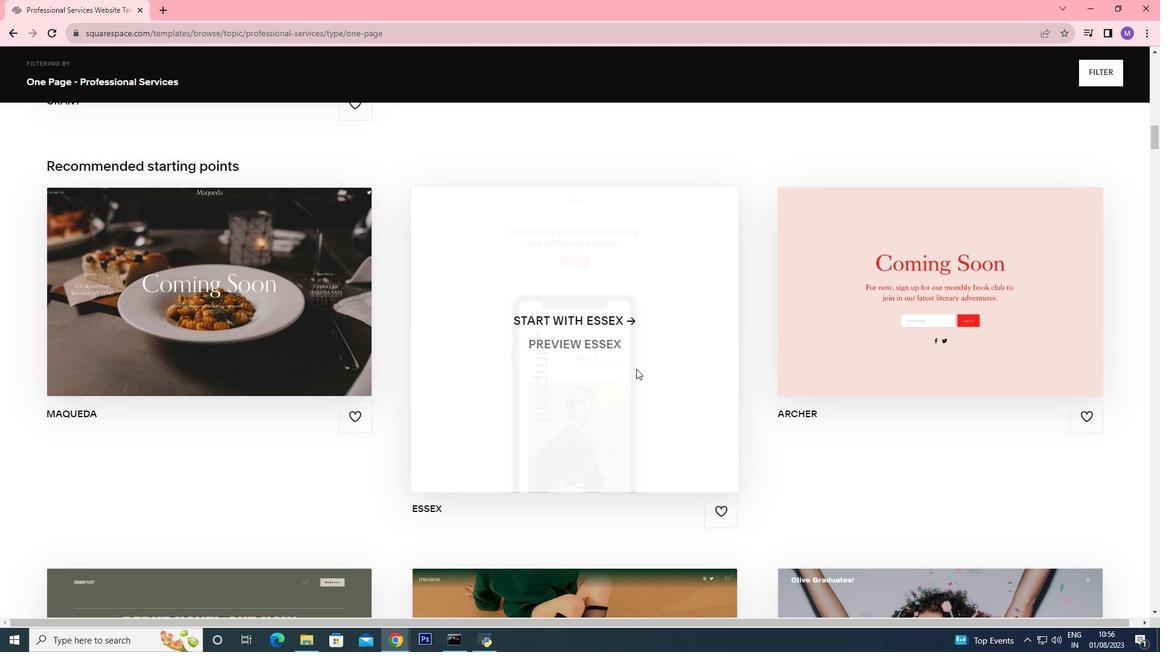 
Action: Mouse scrolled (636, 368) with delta (0, 0)
Screenshot: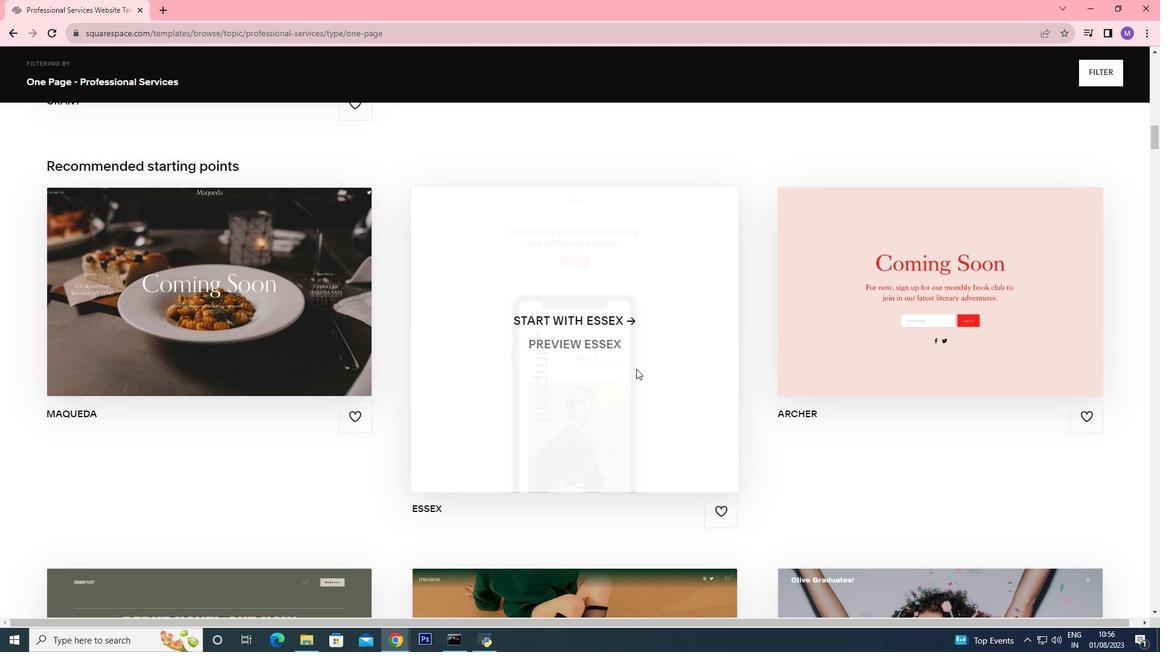 
Action: Mouse scrolled (636, 368) with delta (0, 0)
Screenshot: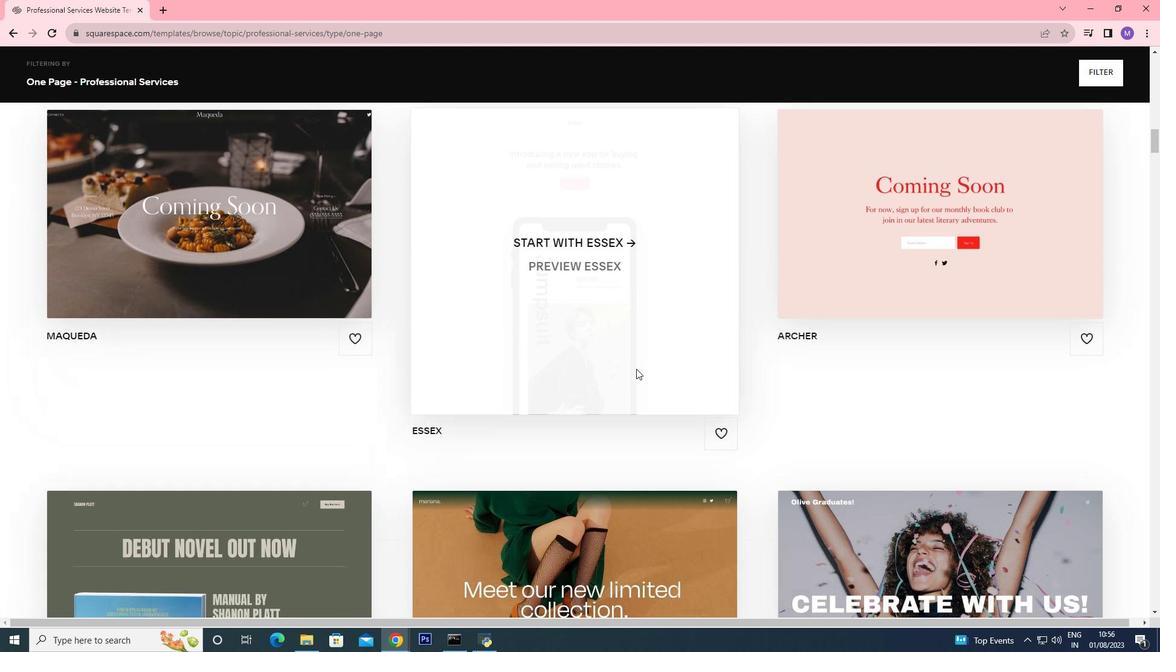 
Action: Mouse scrolled (636, 368) with delta (0, 0)
Screenshot: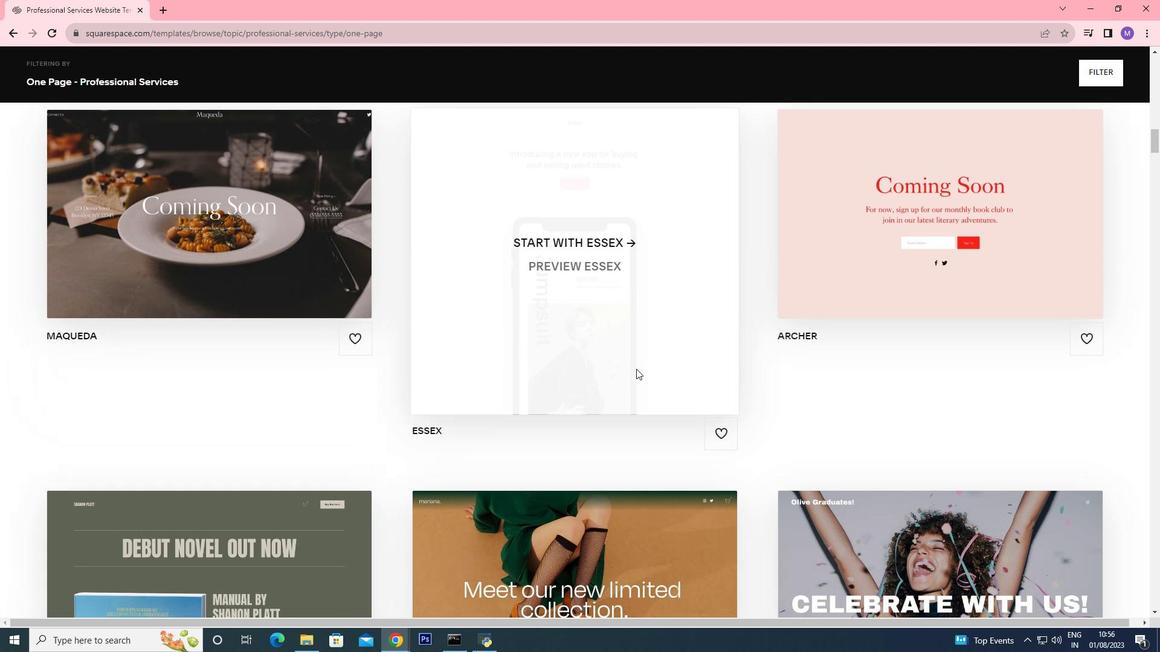 
Action: Mouse moved to (862, 356)
Screenshot: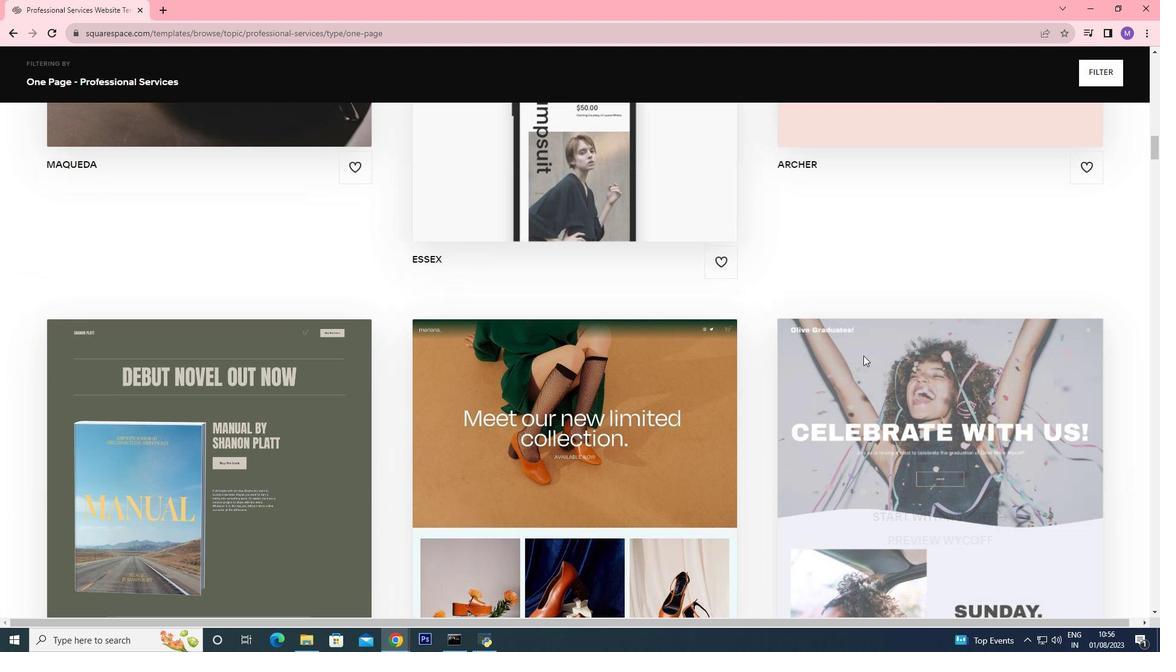 
Action: Mouse scrolled (862, 356) with delta (0, 0)
Screenshot: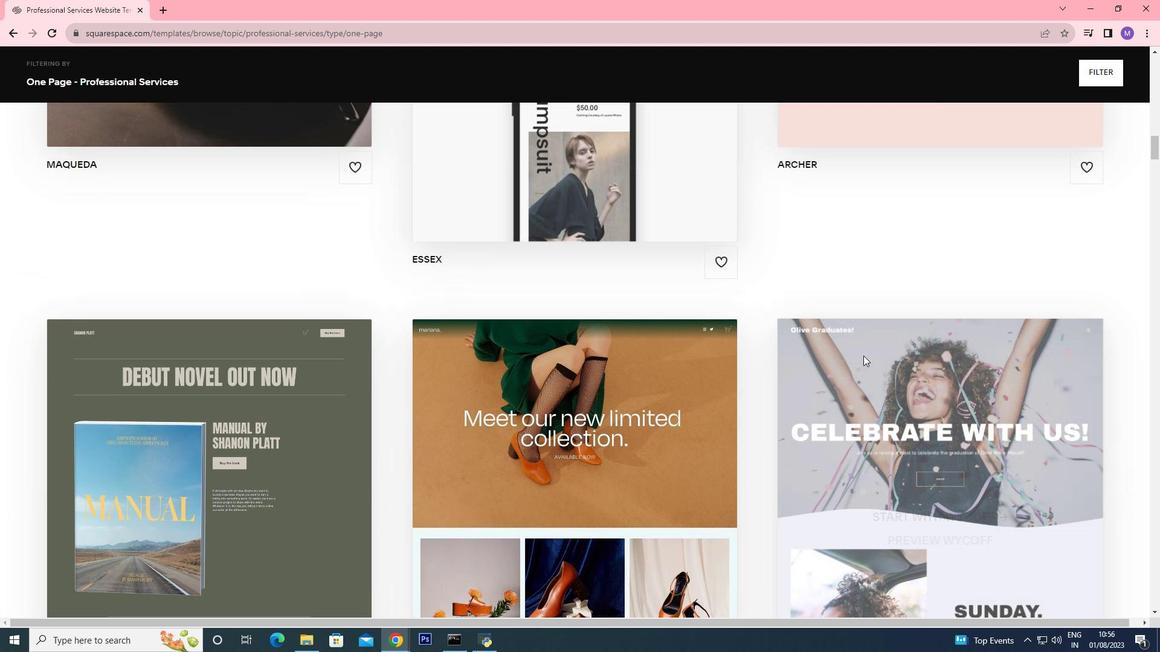 
Action: Mouse moved to (863, 355)
Screenshot: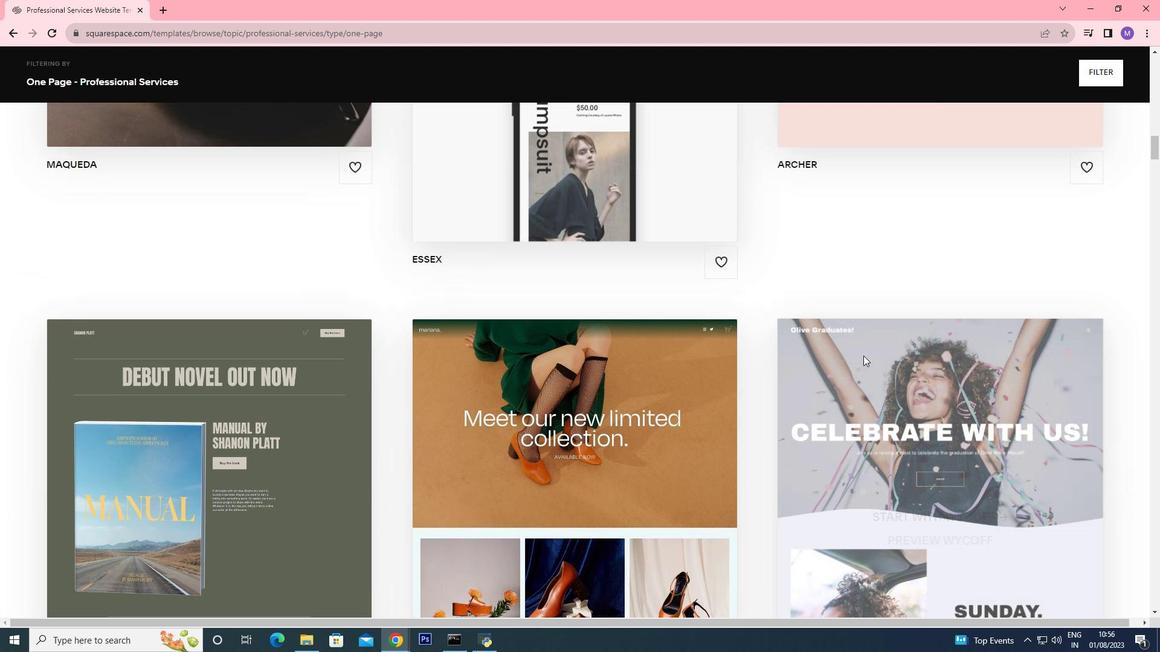 
Action: Mouse scrolled (863, 355) with delta (0, 0)
Screenshot: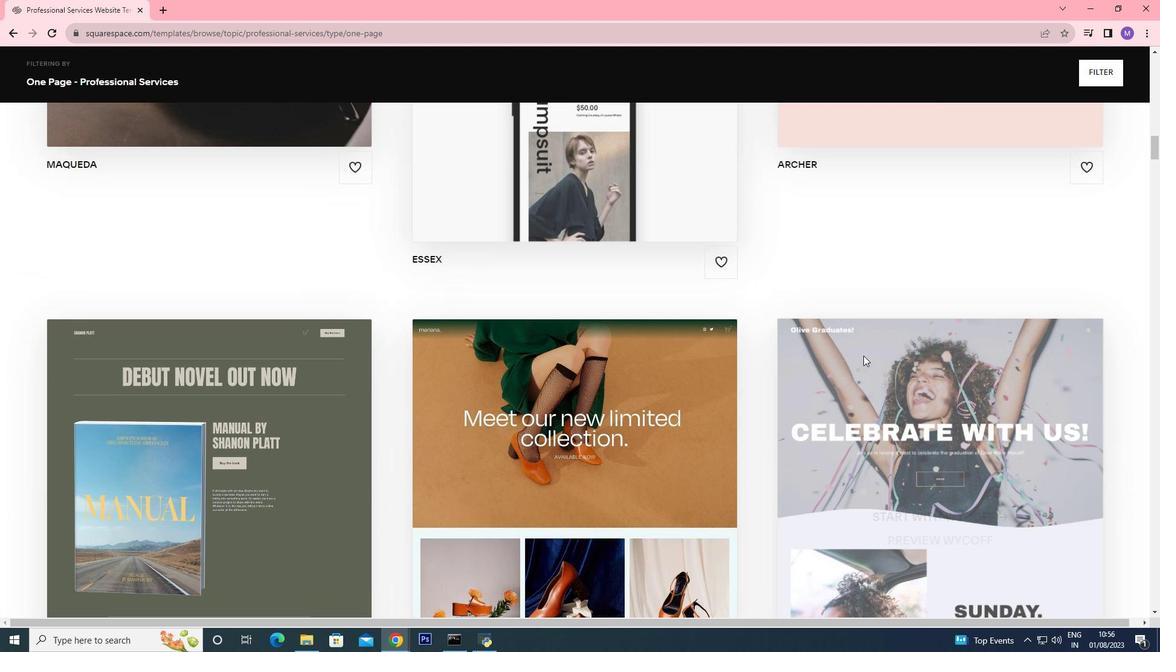
Action: Mouse scrolled (863, 355) with delta (0, 0)
Screenshot: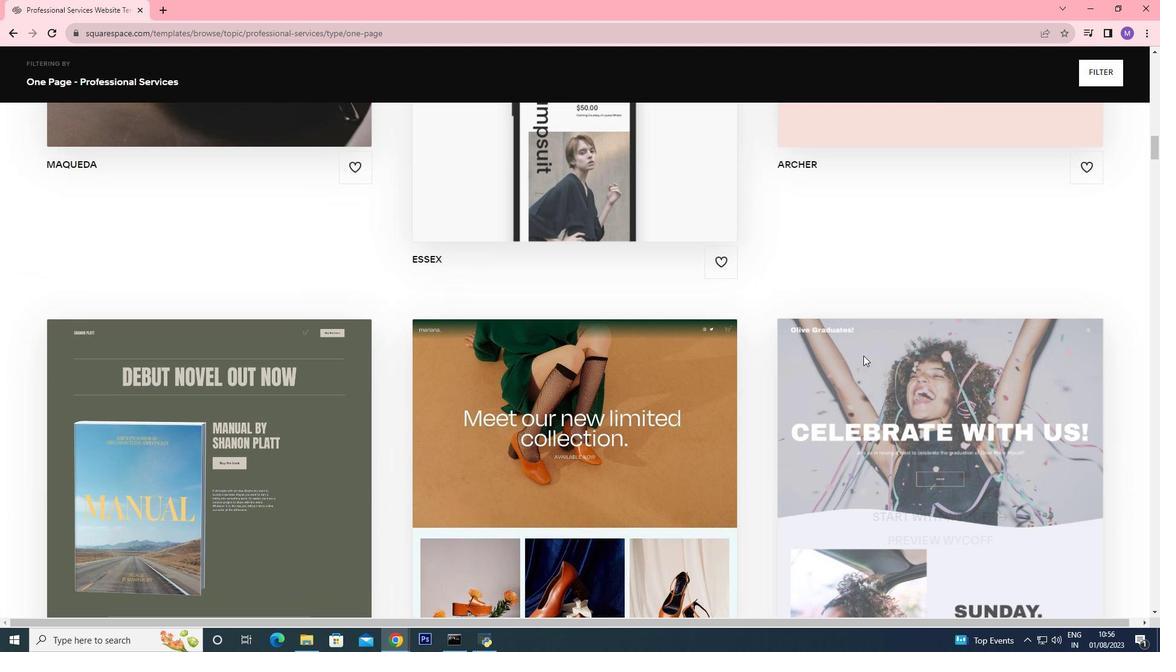 
Action: Mouse scrolled (863, 355) with delta (0, 0)
Screenshot: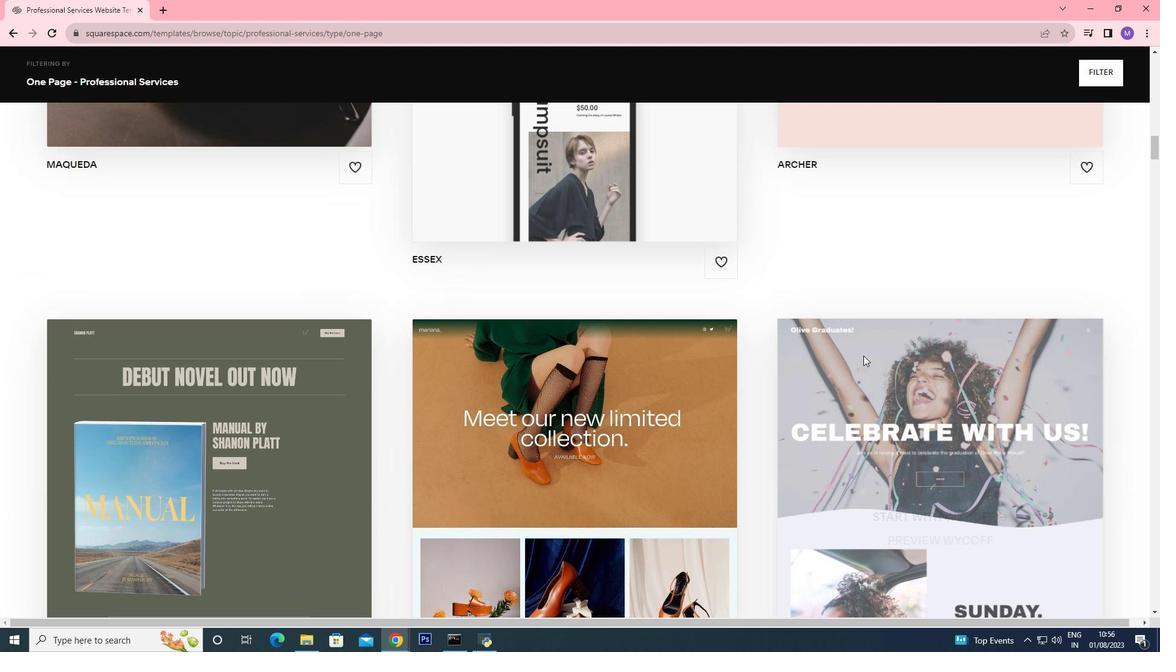 
Action: Mouse scrolled (863, 355) with delta (0, 0)
Screenshot: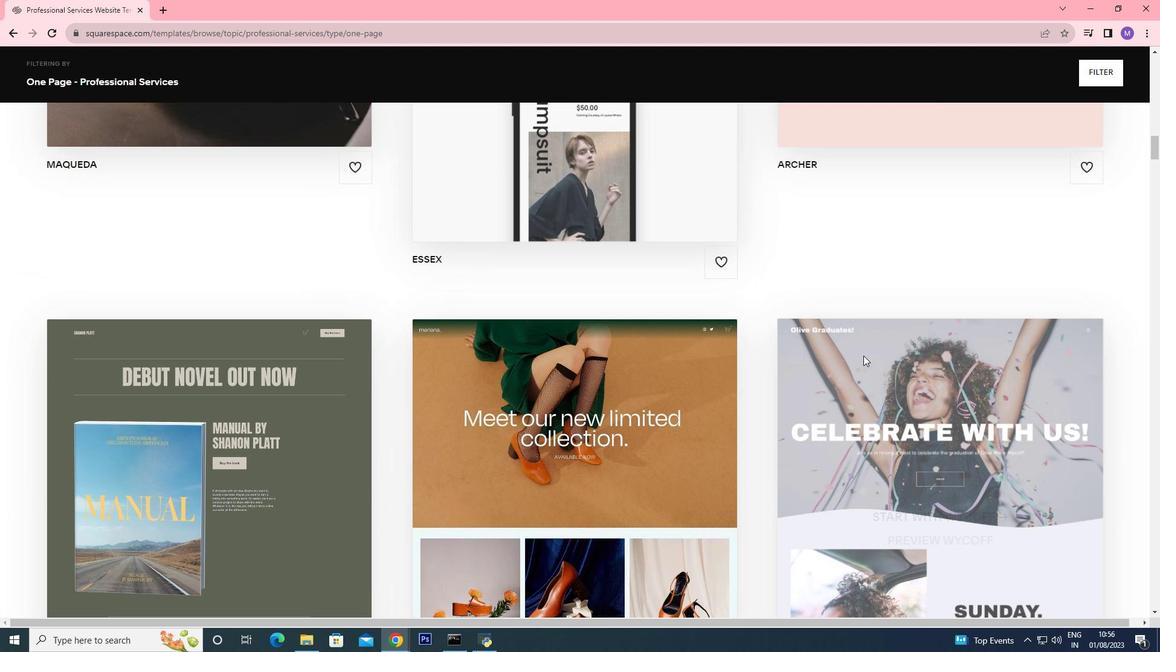 
Action: Mouse scrolled (863, 355) with delta (0, 0)
Screenshot: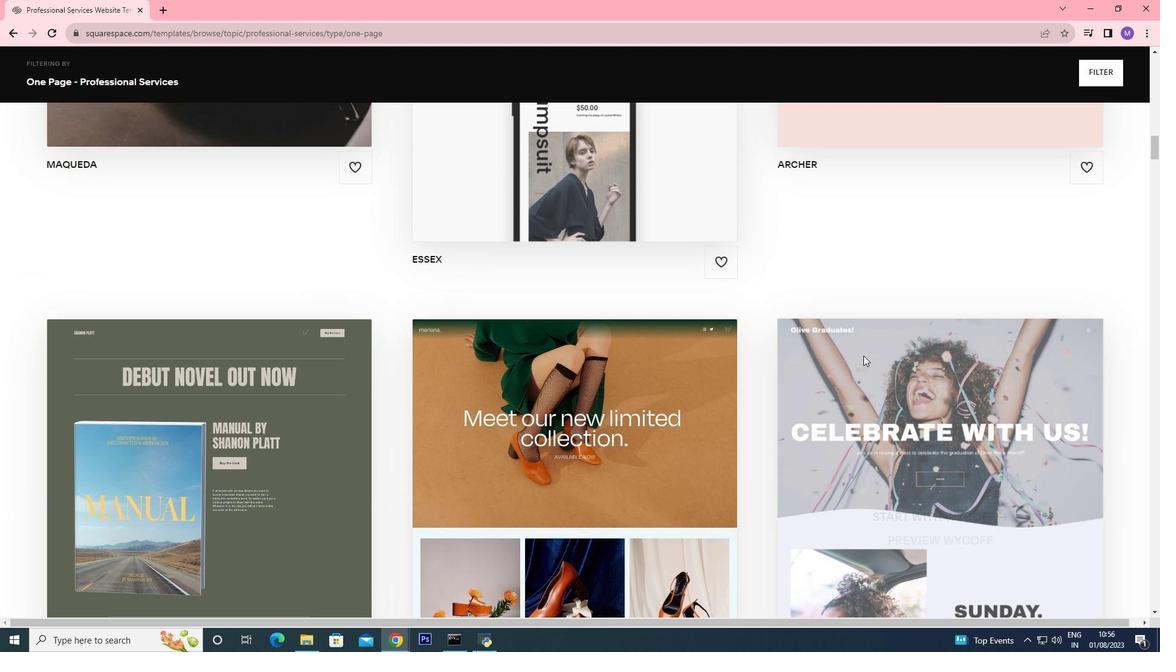 
Action: Mouse moved to (863, 355)
Screenshot: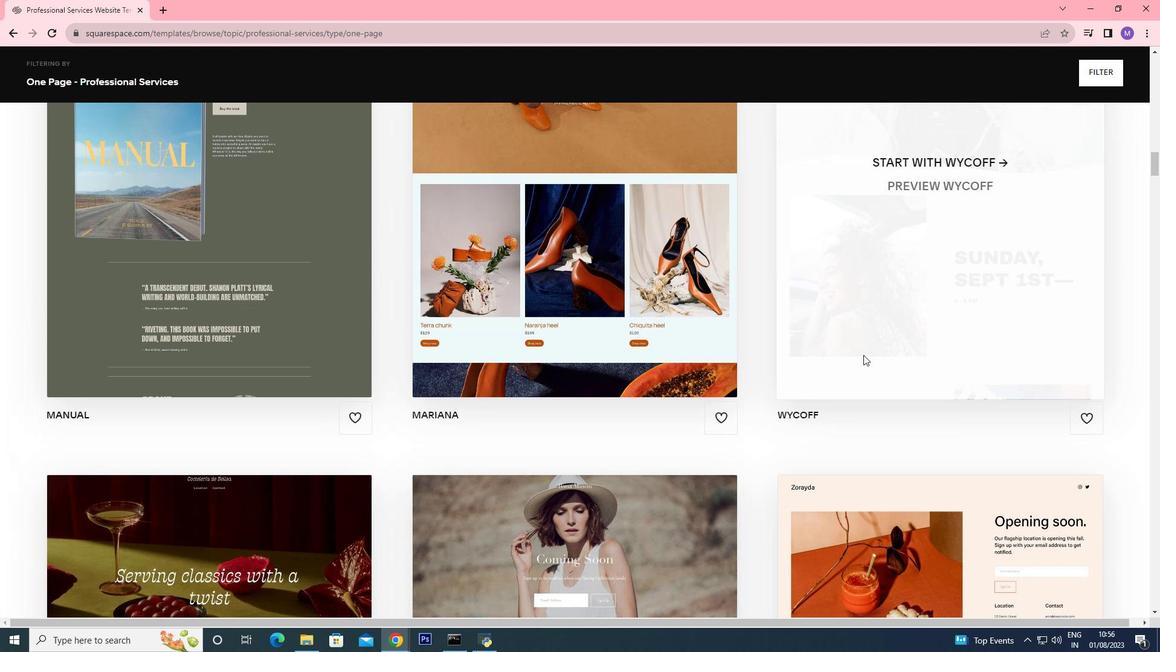 
Action: Mouse scrolled (863, 354) with delta (0, 0)
Screenshot: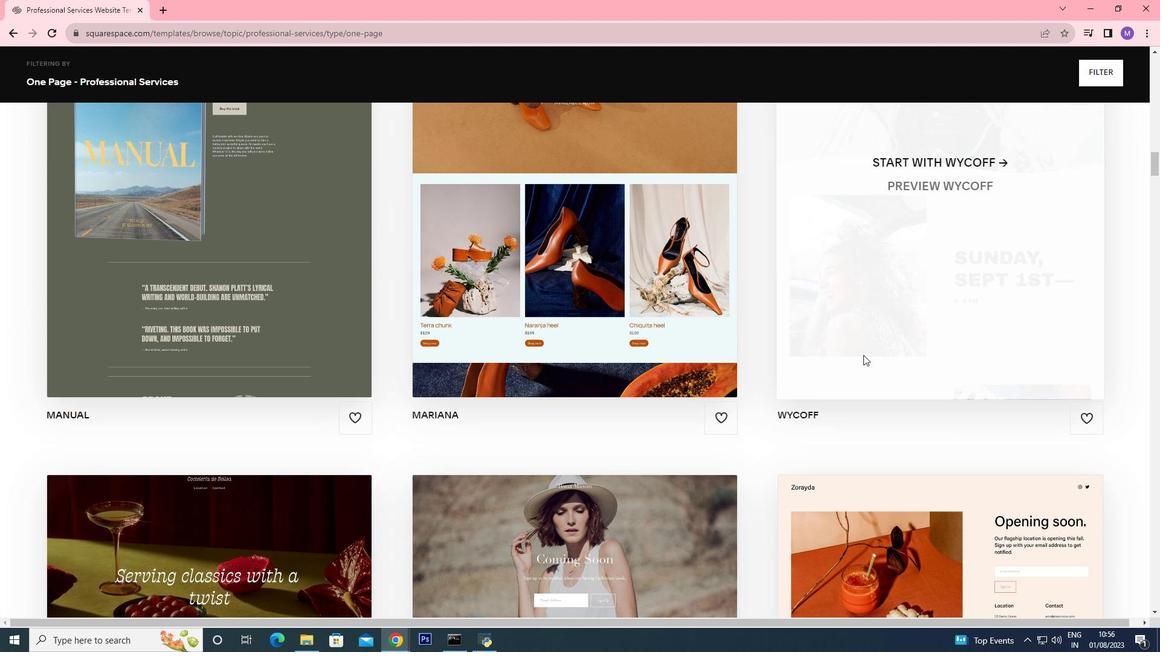 
Action: Mouse scrolled (863, 354) with delta (0, 0)
Screenshot: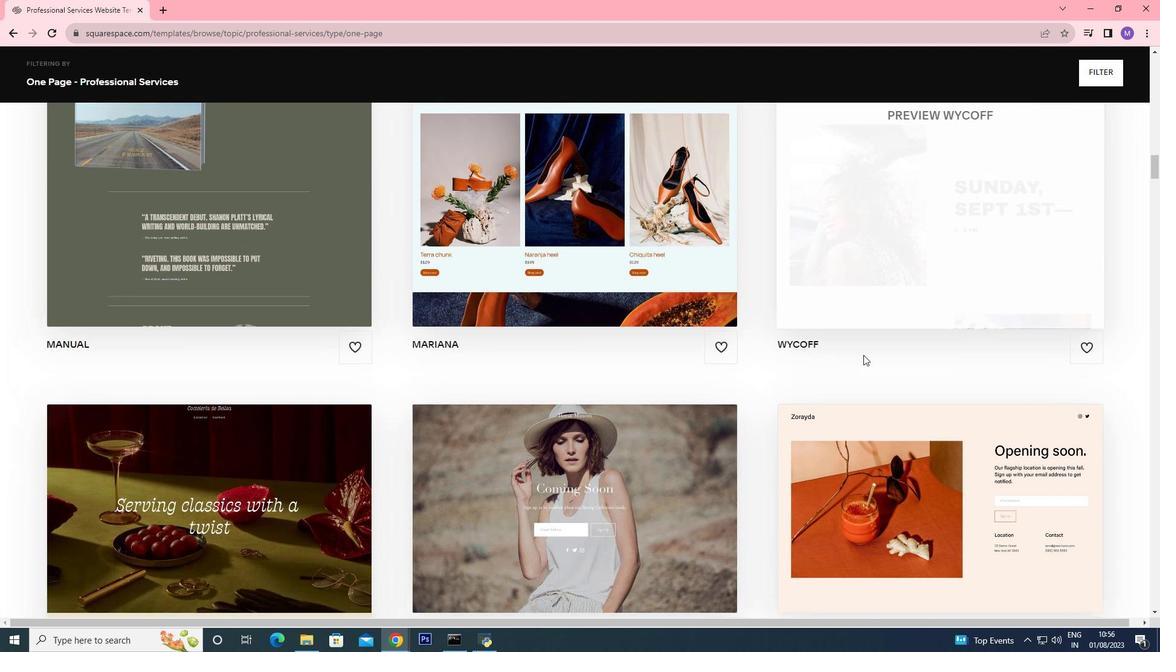 
Action: Mouse scrolled (863, 354) with delta (0, 0)
Screenshot: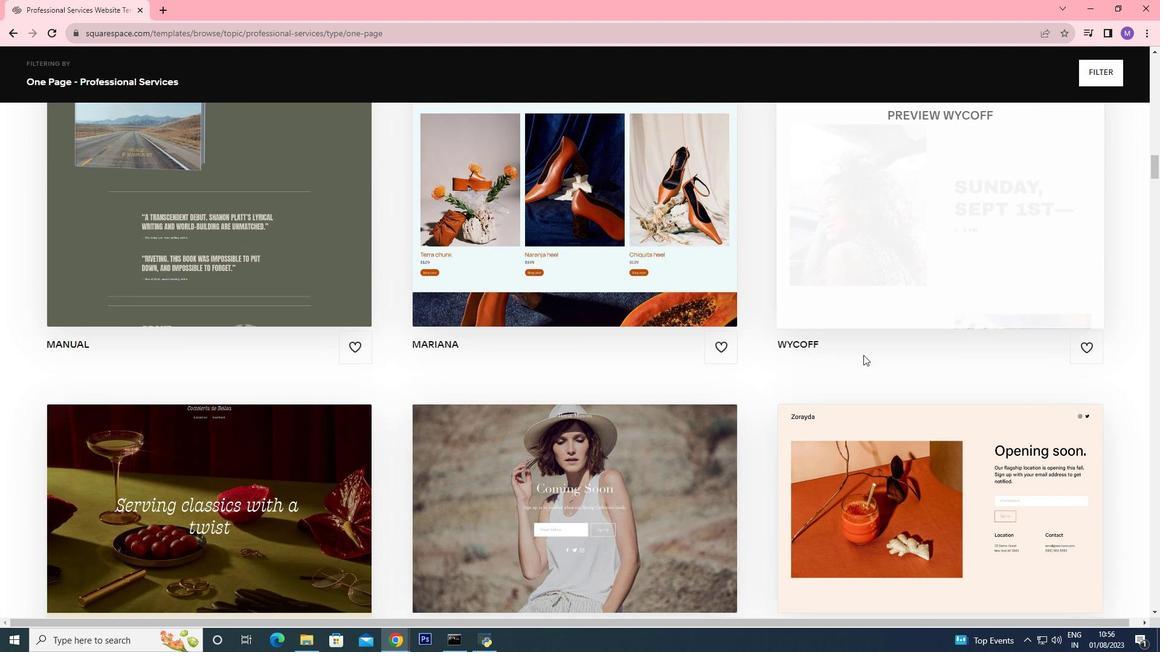 
Action: Mouse scrolled (863, 354) with delta (0, 0)
Screenshot: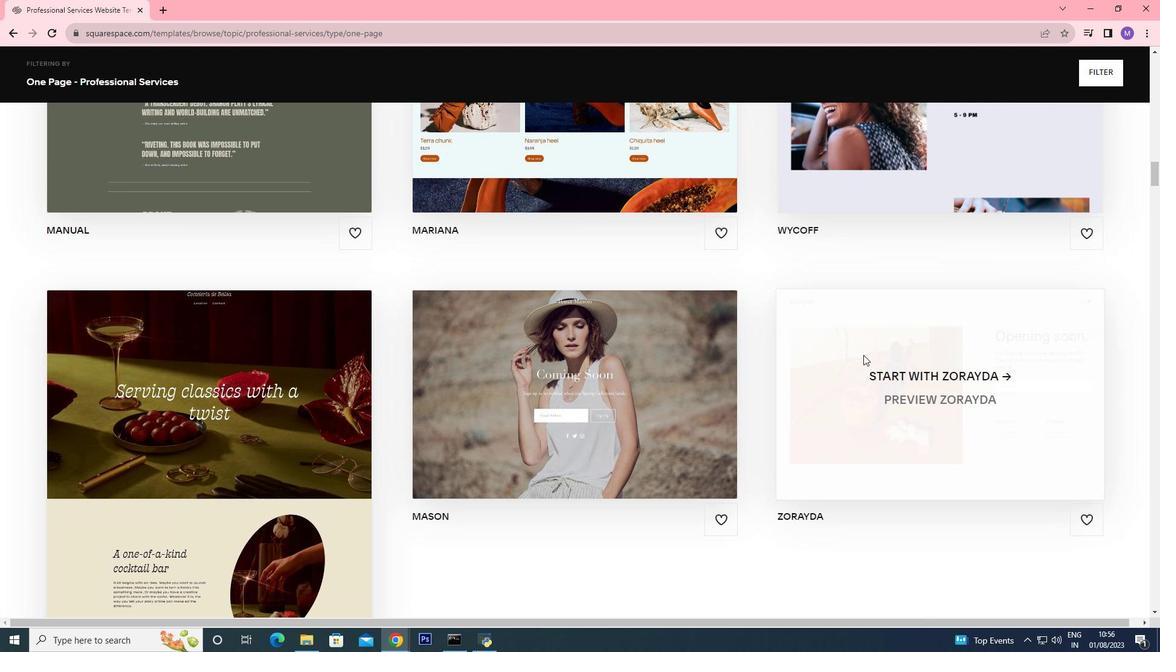 
Action: Mouse scrolled (863, 354) with delta (0, 0)
Screenshot: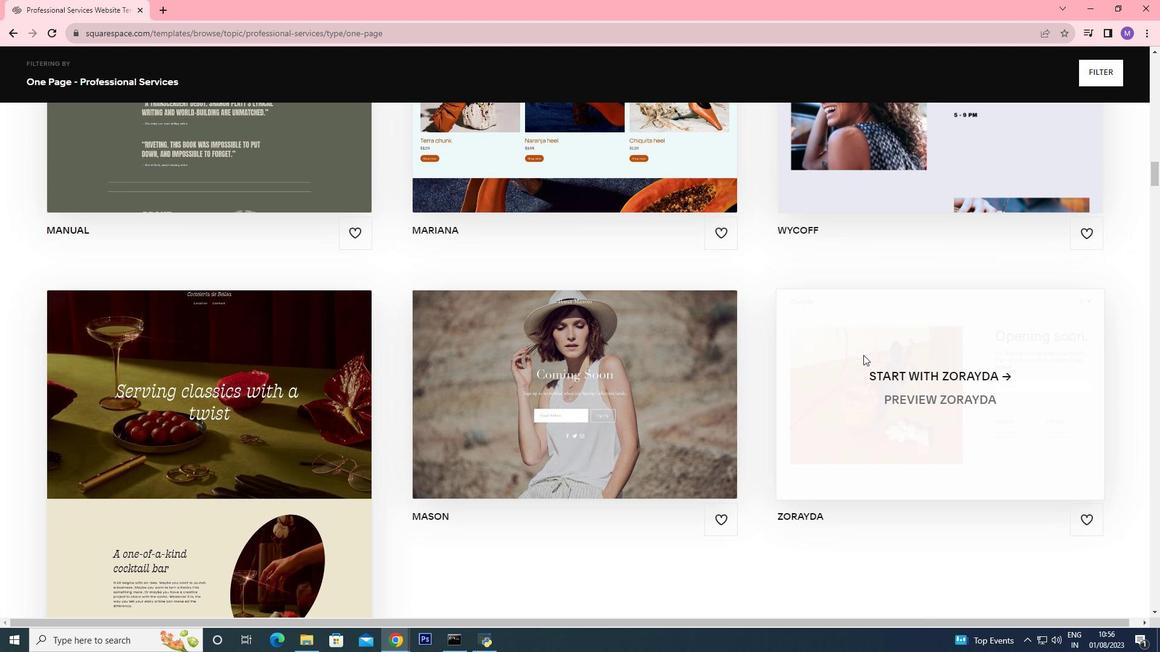 
Action: Mouse scrolled (863, 354) with delta (0, 0)
Screenshot: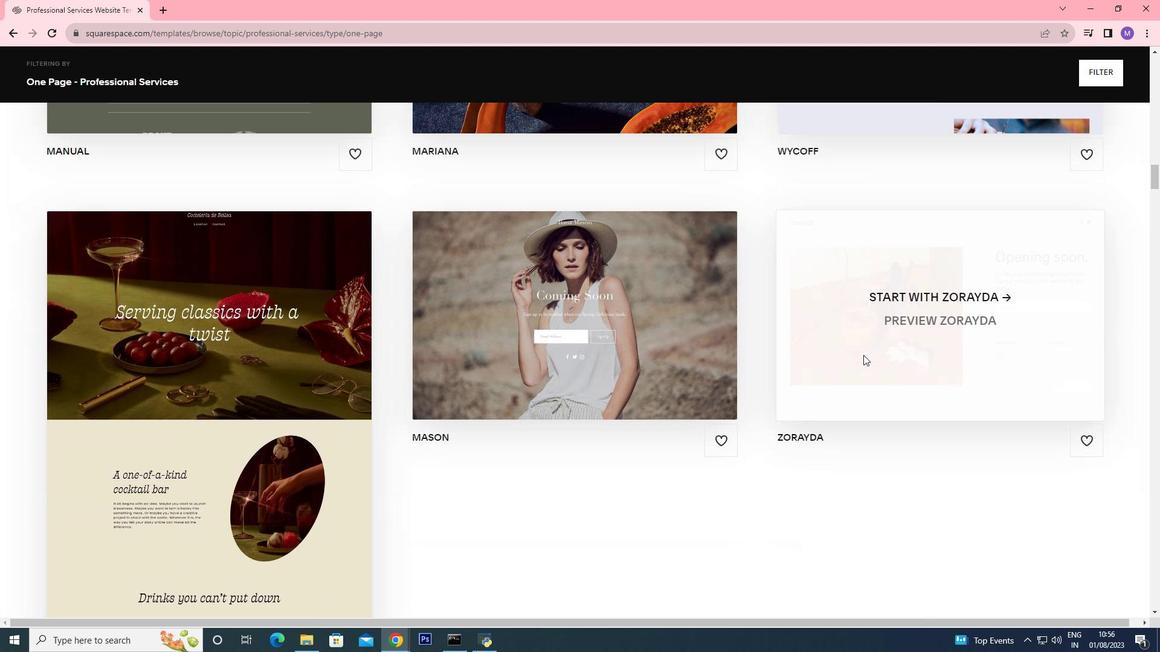 
Action: Mouse scrolled (863, 354) with delta (0, 0)
Screenshot: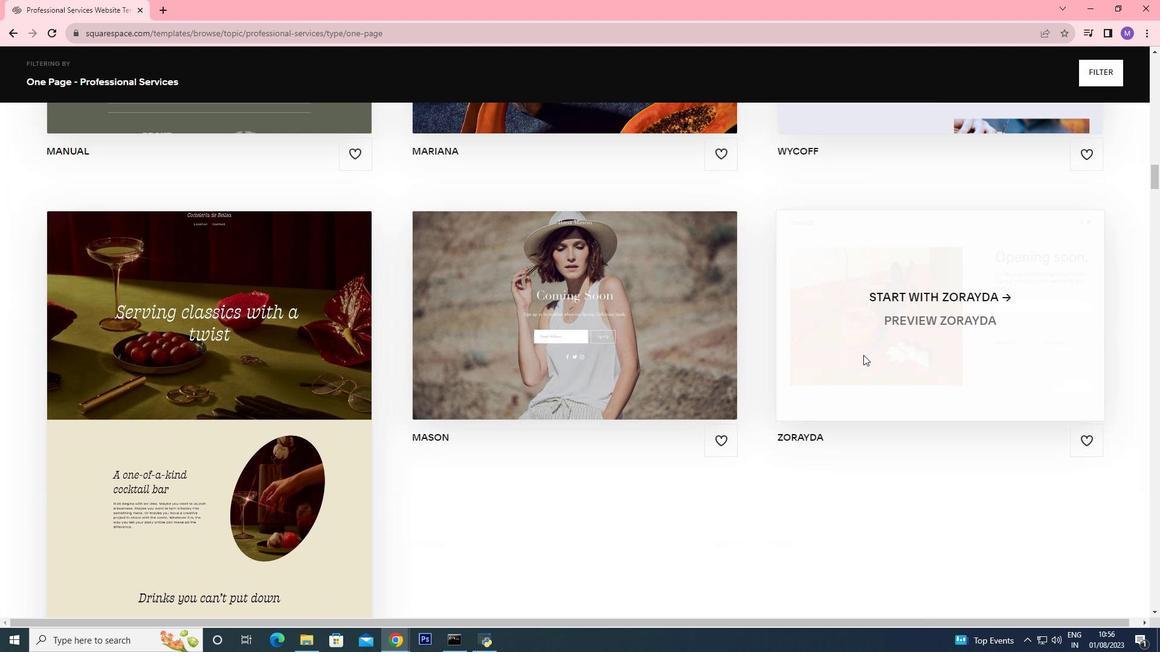 
Action: Mouse scrolled (863, 354) with delta (0, 0)
Screenshot: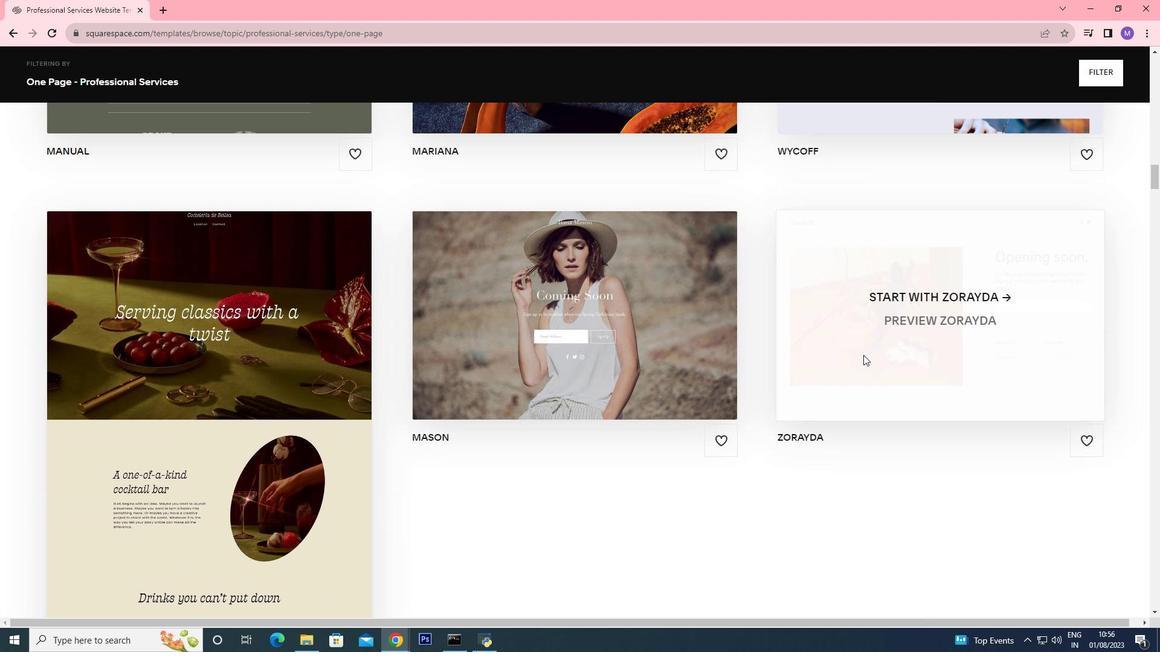 
Action: Mouse moved to (864, 351)
Screenshot: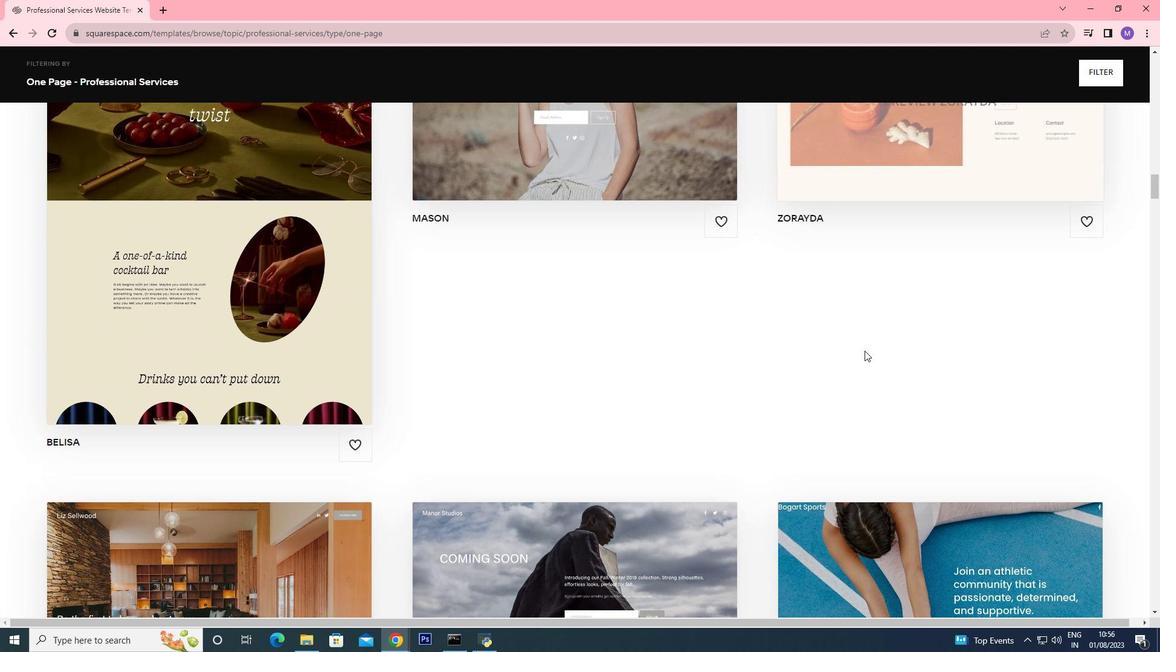 
Action: Mouse scrolled (864, 350) with delta (0, 0)
Screenshot: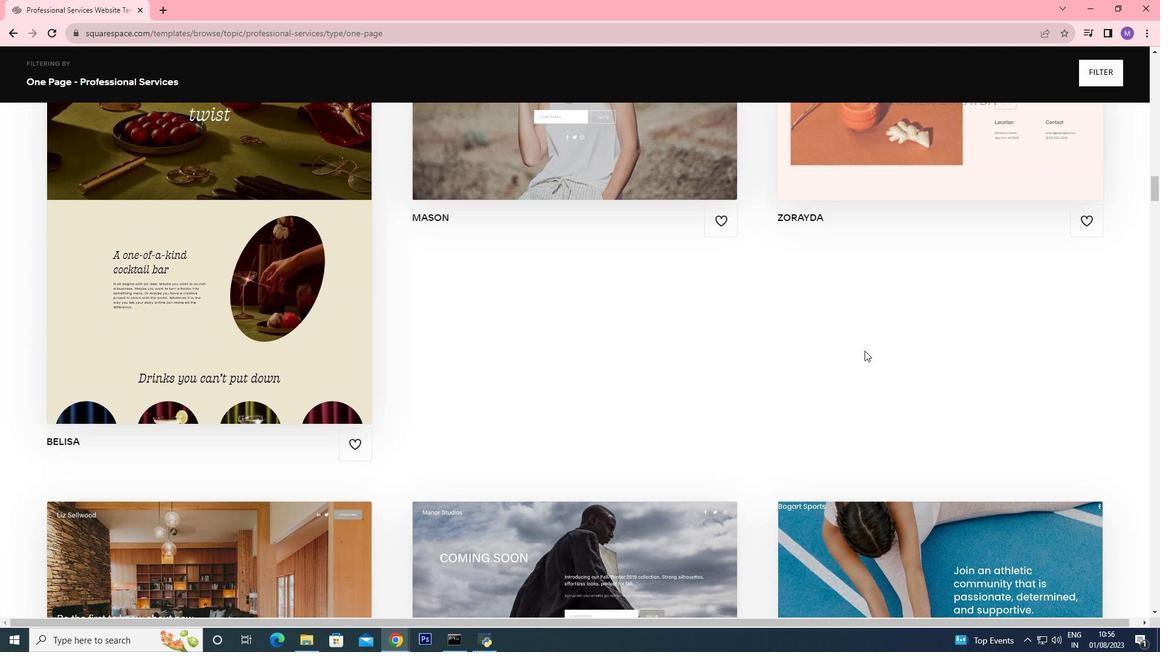 
Action: Mouse scrolled (864, 350) with delta (0, 0)
Screenshot: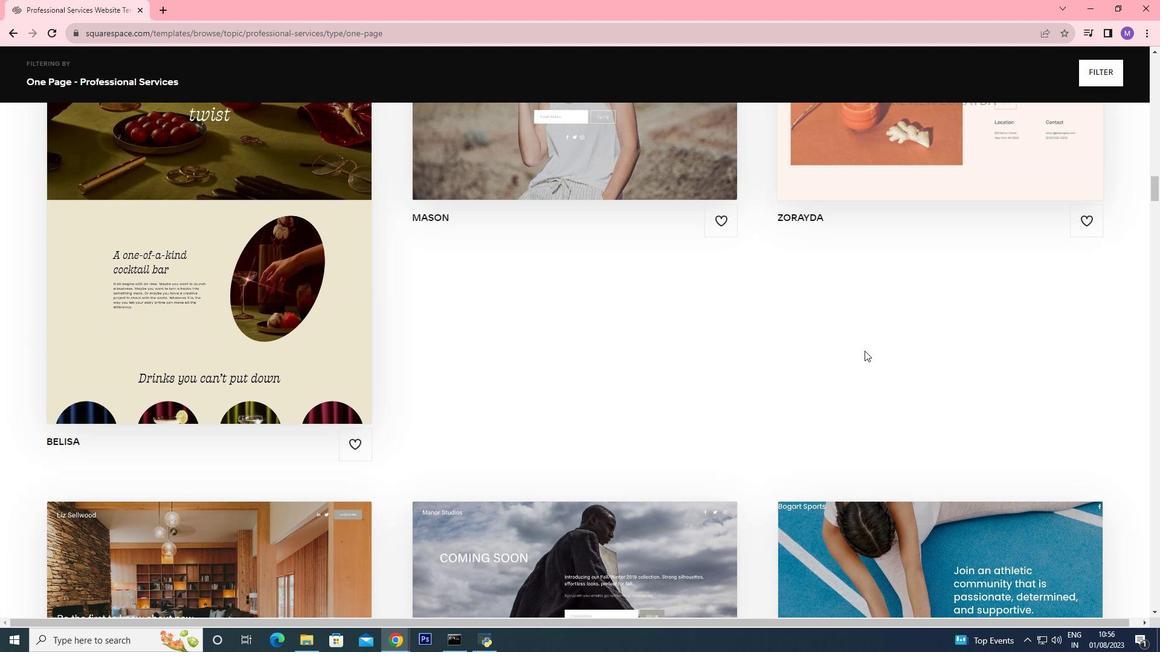 
Action: Mouse scrolled (864, 350) with delta (0, 0)
Screenshot: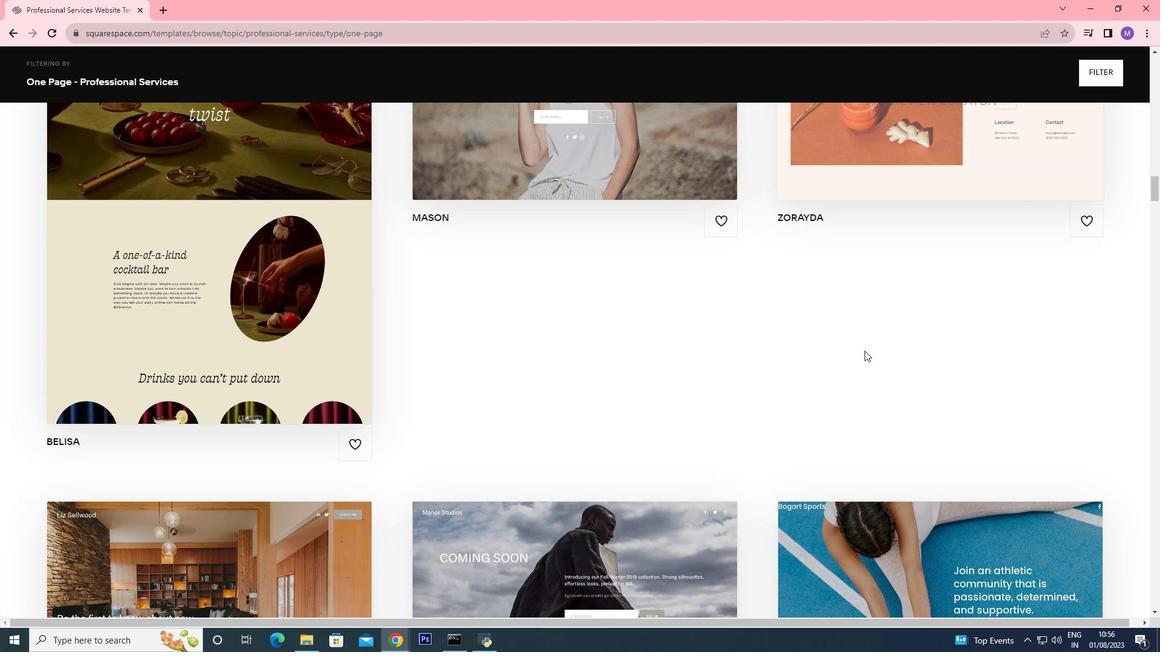 
Action: Mouse scrolled (864, 350) with delta (0, 0)
Screenshot: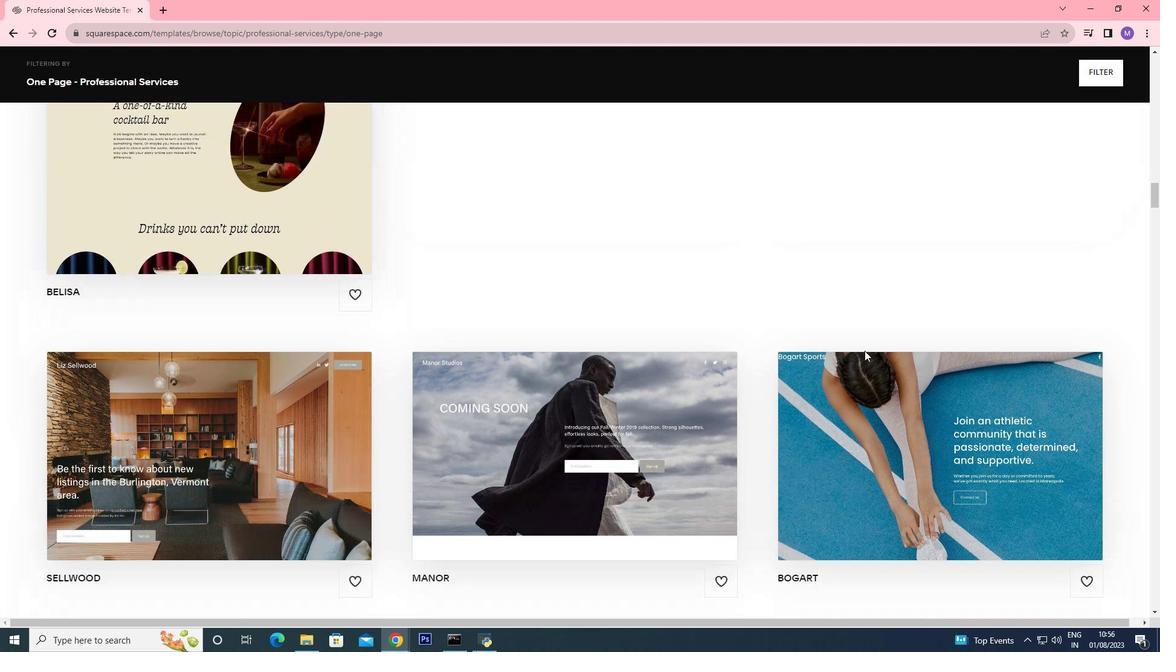
Action: Mouse scrolled (864, 350) with delta (0, 0)
Screenshot: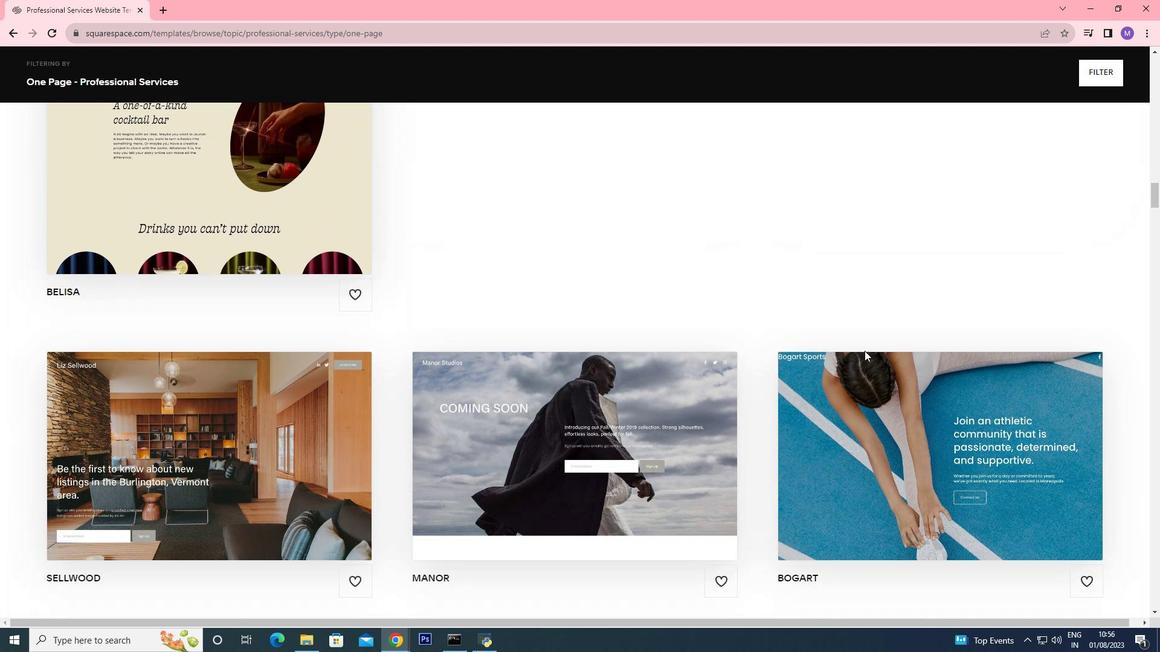 
Action: Mouse scrolled (864, 350) with delta (0, 0)
Screenshot: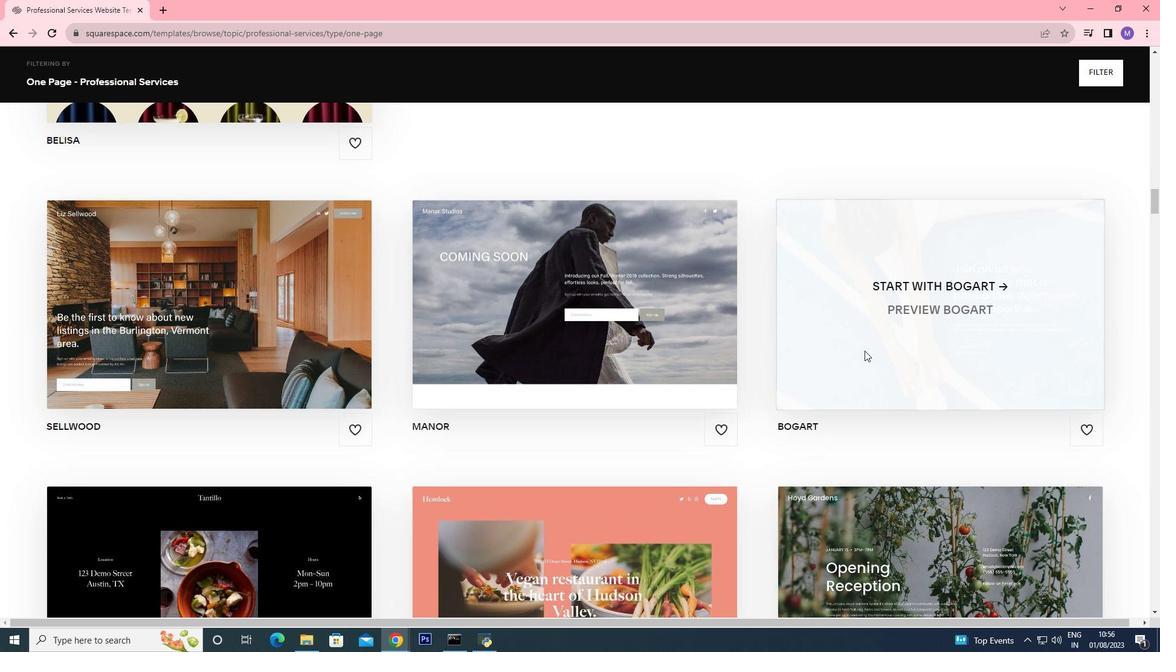 
Action: Mouse scrolled (864, 350) with delta (0, 0)
Screenshot: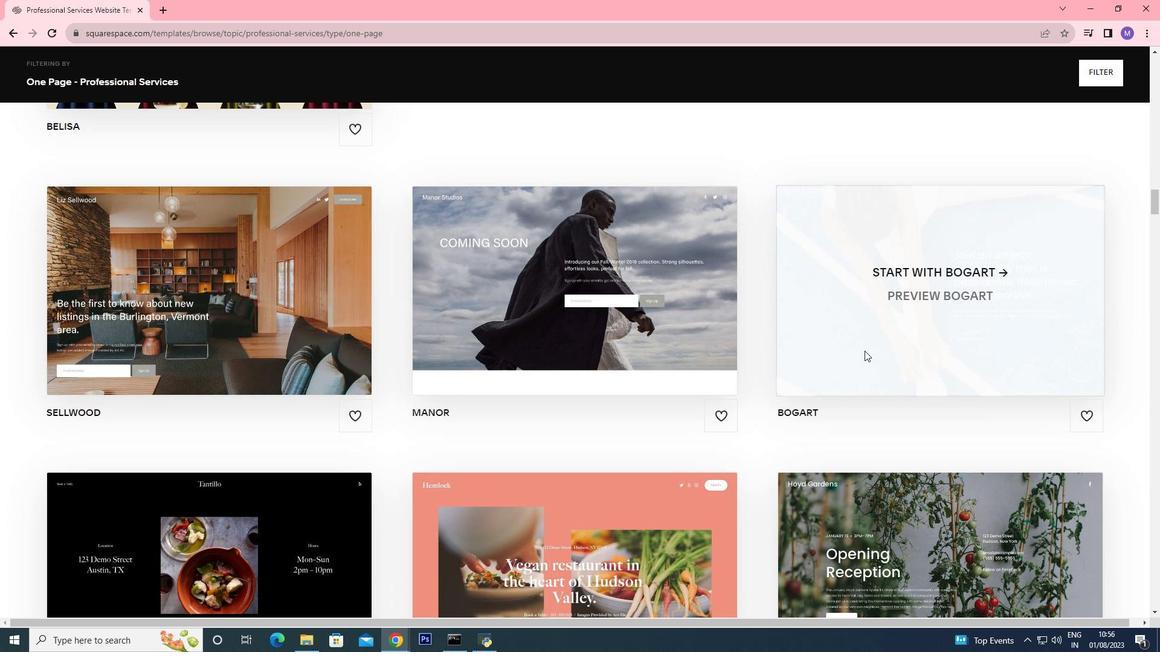 
Action: Mouse scrolled (864, 350) with delta (0, 0)
Screenshot: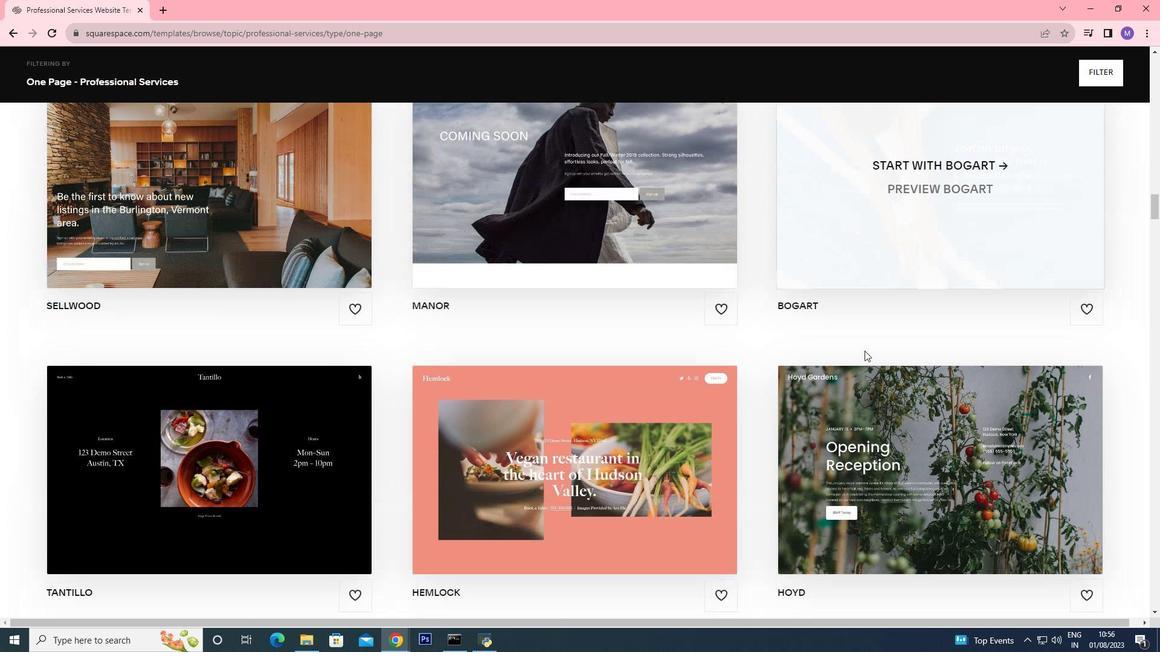 
Action: Mouse scrolled (864, 350) with delta (0, 0)
Screenshot: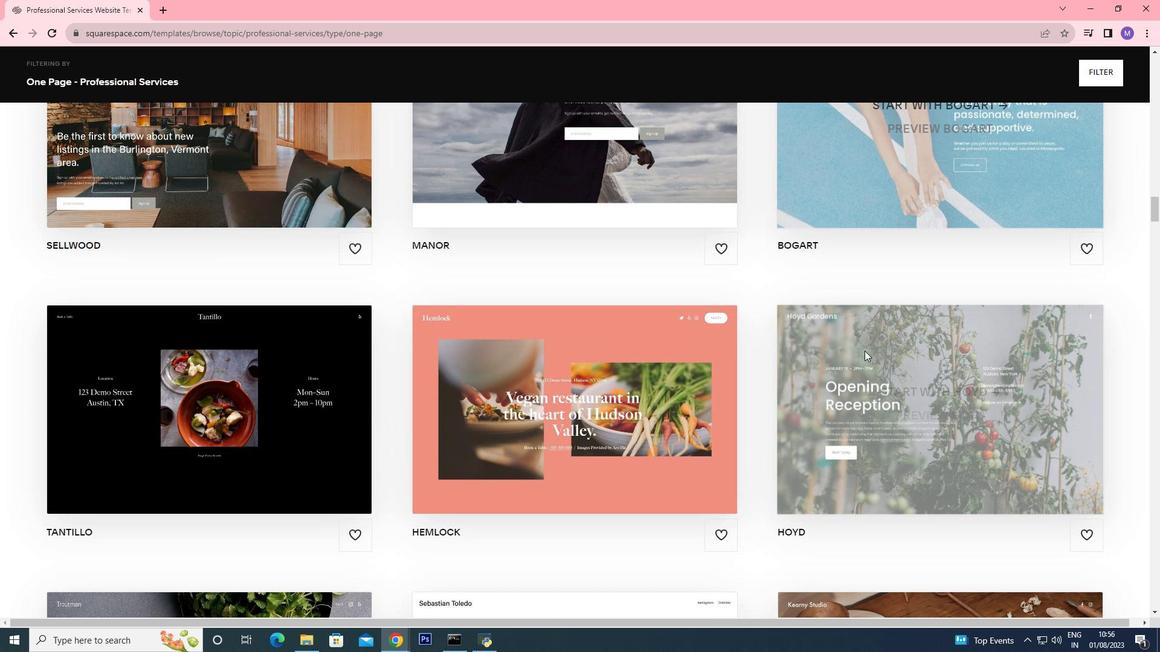 
Action: Mouse scrolled (864, 350) with delta (0, 0)
Screenshot: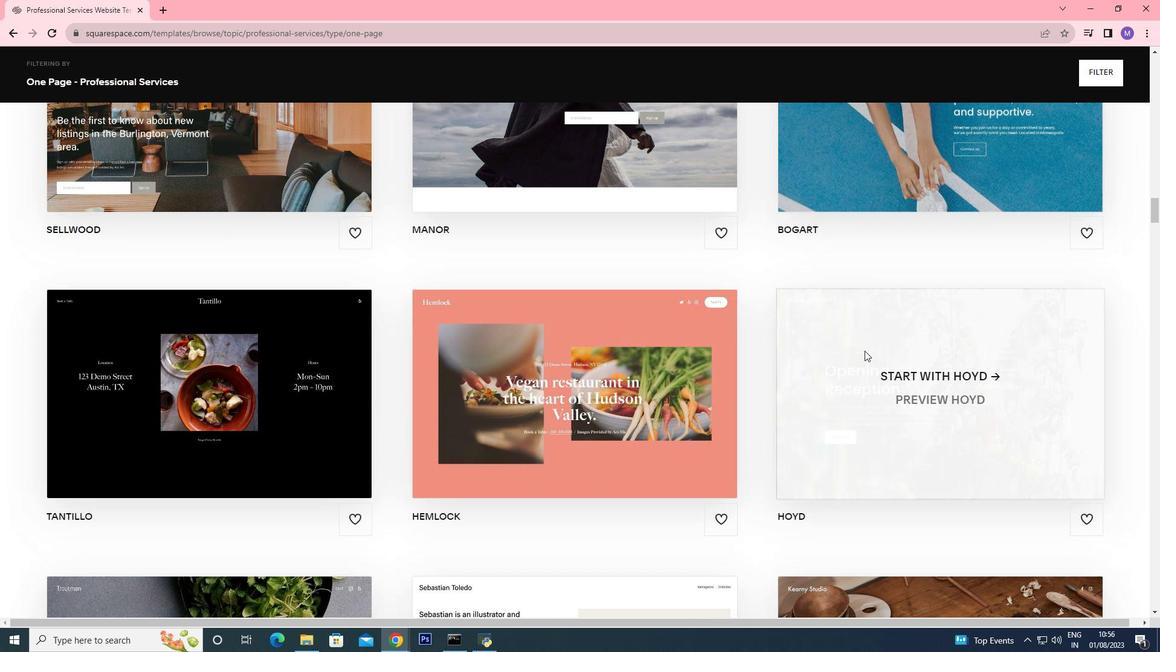 
Action: Mouse scrolled (864, 350) with delta (0, 0)
Screenshot: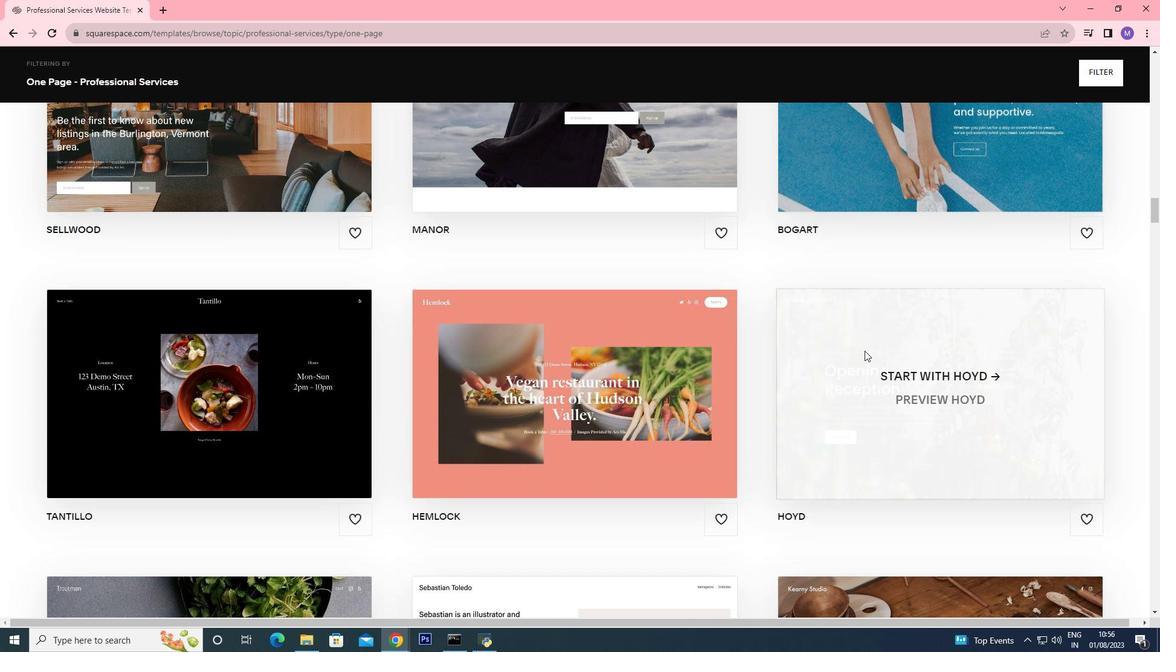 
Action: Mouse scrolled (864, 350) with delta (0, 0)
Screenshot: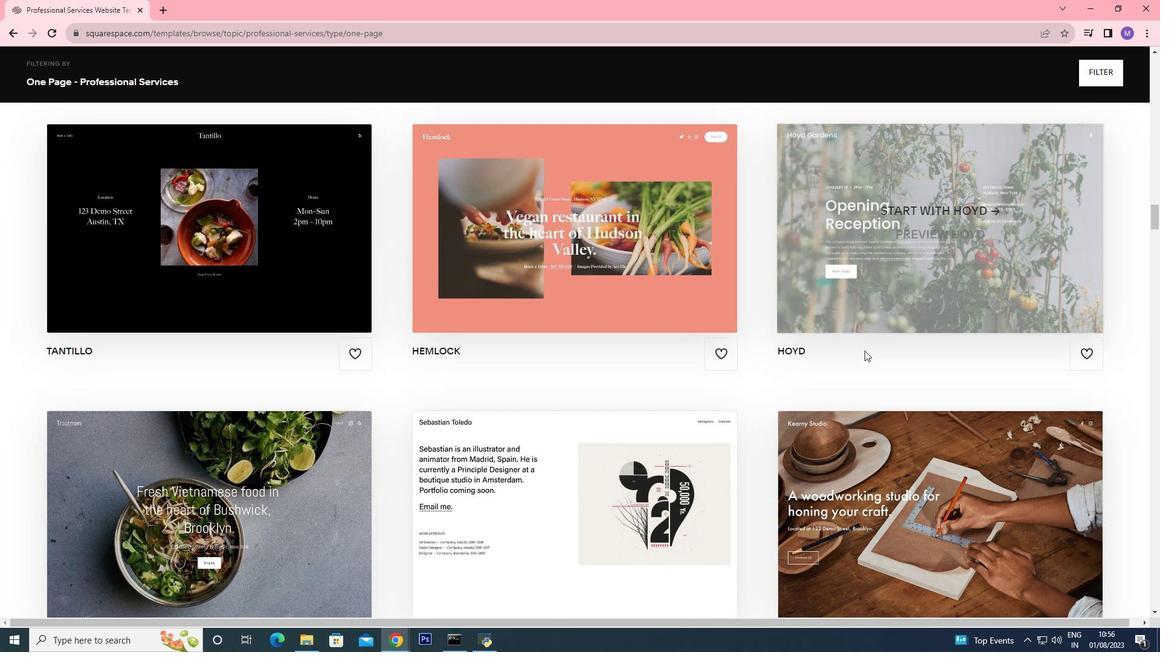 
Action: Mouse scrolled (864, 350) with delta (0, 0)
Screenshot: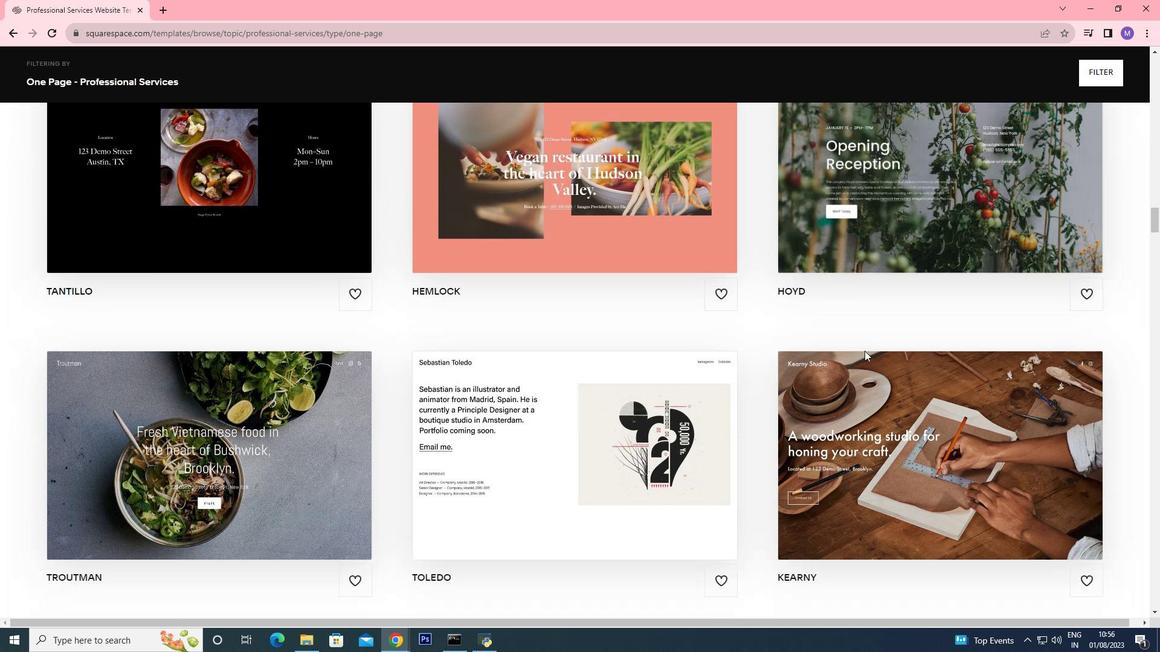 
Action: Mouse scrolled (864, 350) with delta (0, 0)
Screenshot: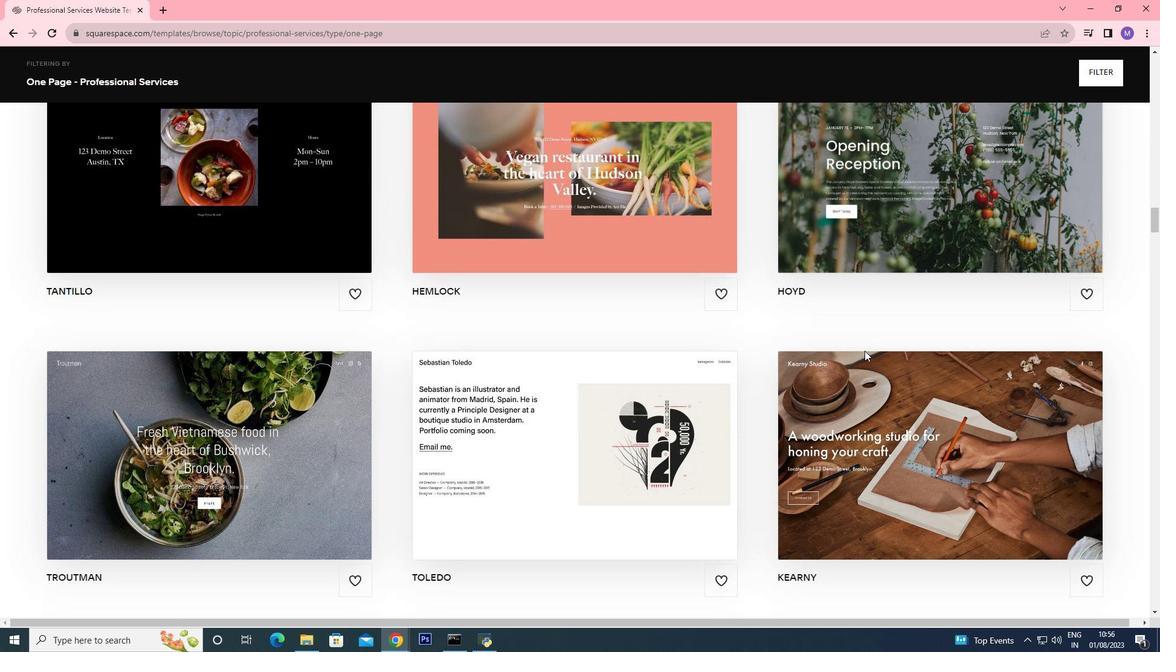 
Action: Mouse scrolled (864, 350) with delta (0, 0)
Screenshot: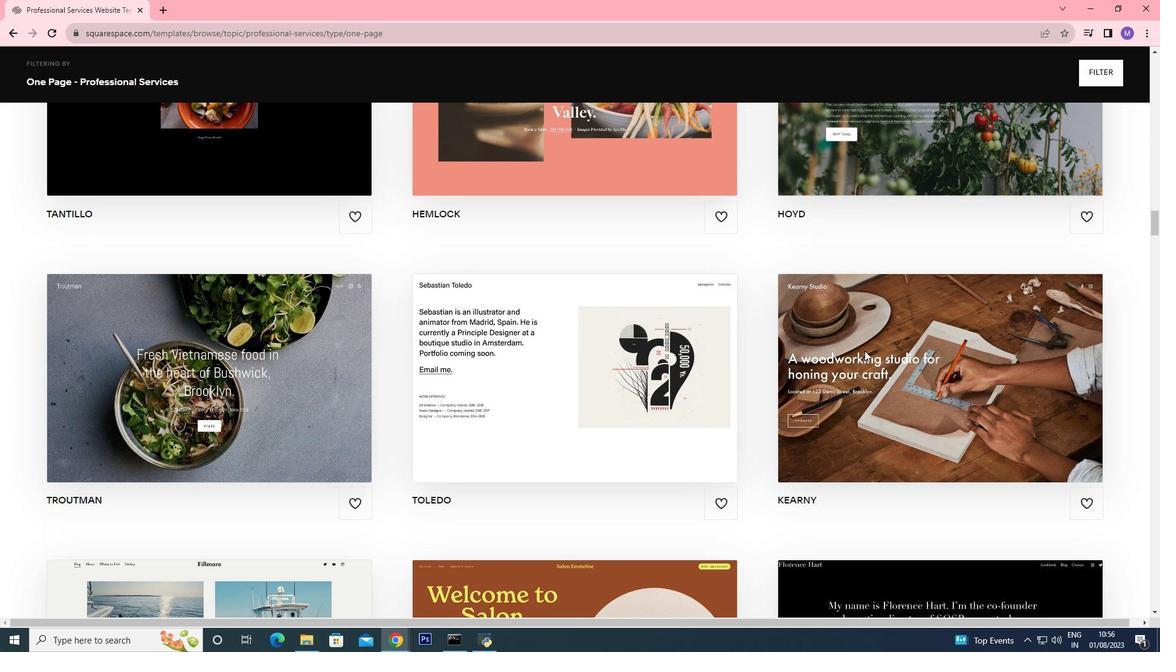 
Action: Mouse scrolled (864, 350) with delta (0, 0)
Screenshot: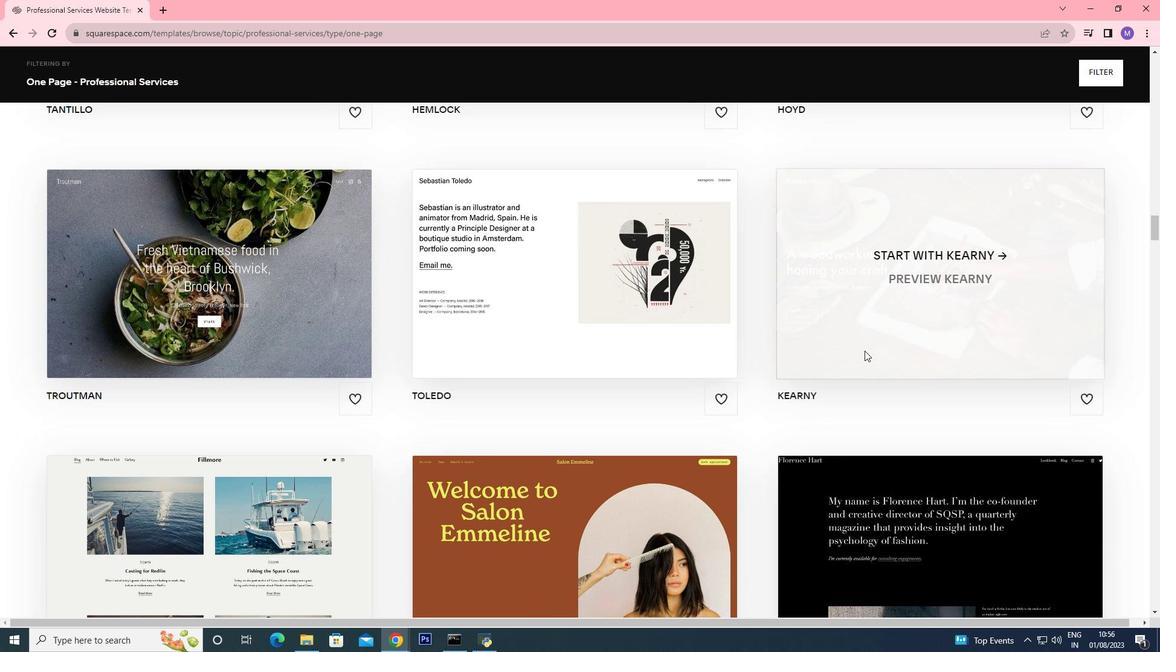 
Action: Mouse scrolled (864, 350) with delta (0, 0)
Screenshot: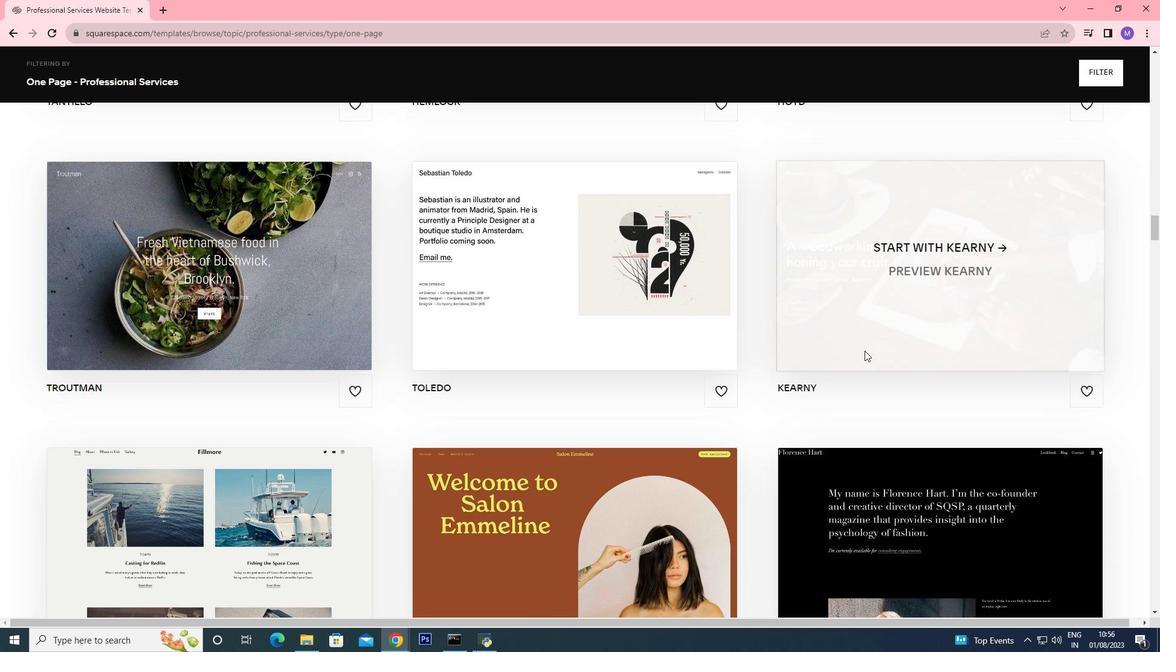 
Action: Mouse scrolled (864, 350) with delta (0, 0)
Screenshot: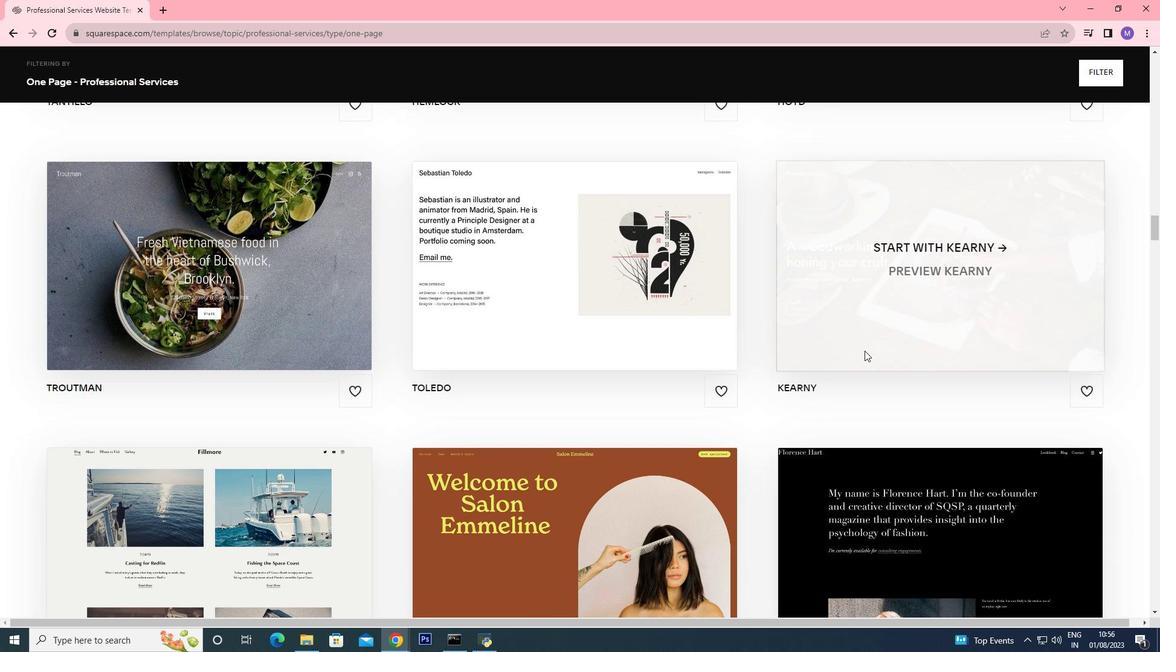 
Action: Mouse scrolled (864, 350) with delta (0, 0)
Screenshot: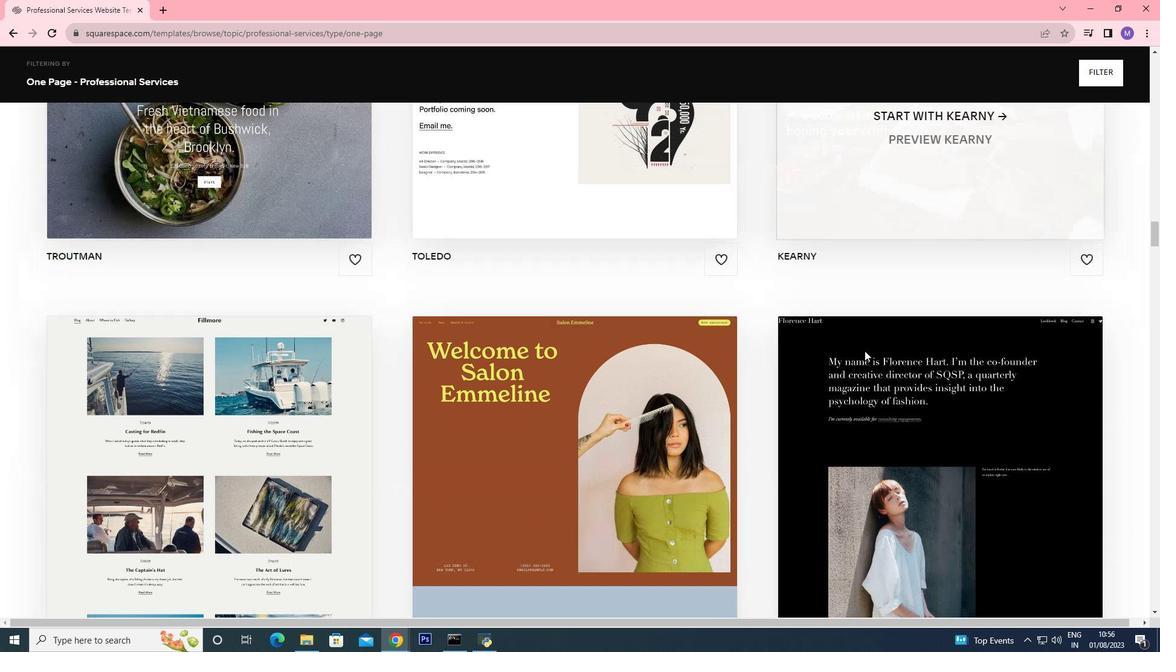 
Action: Mouse scrolled (864, 350) with delta (0, 0)
Screenshot: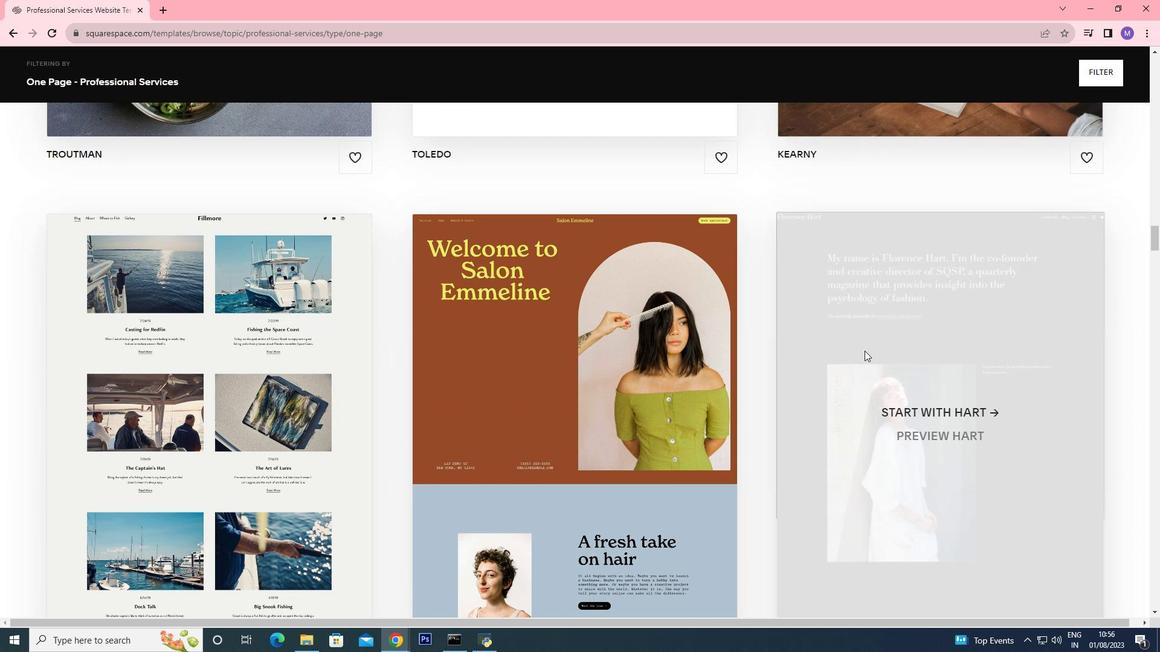 
Action: Mouse scrolled (864, 350) with delta (0, 0)
Screenshot: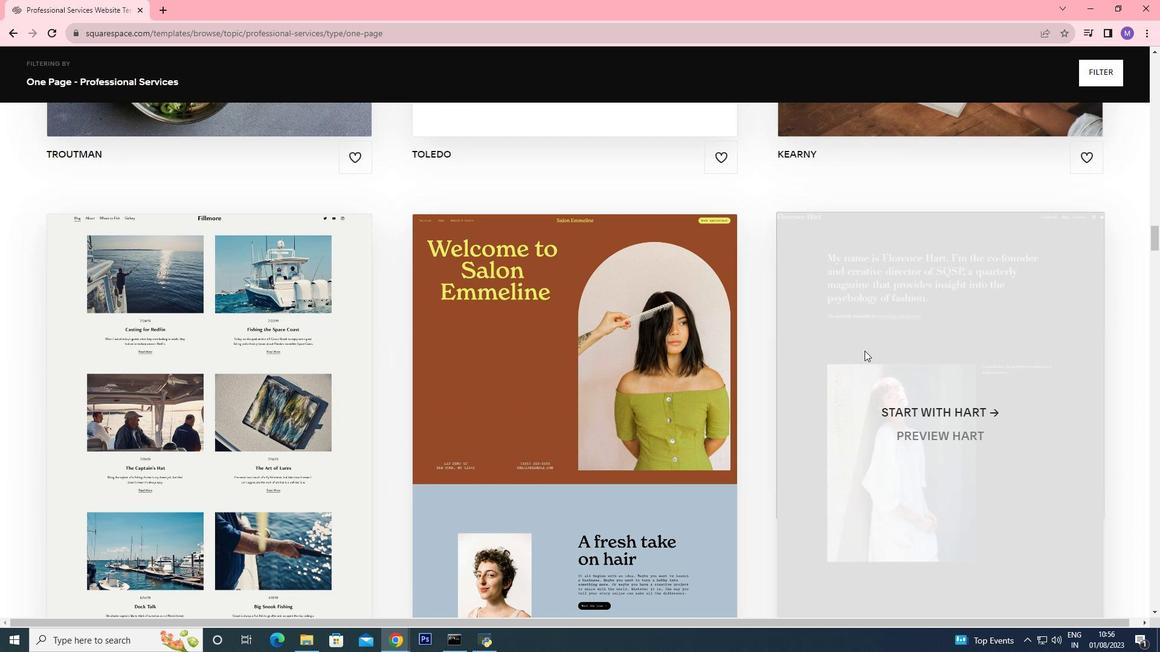 
Action: Mouse scrolled (864, 350) with delta (0, 0)
Screenshot: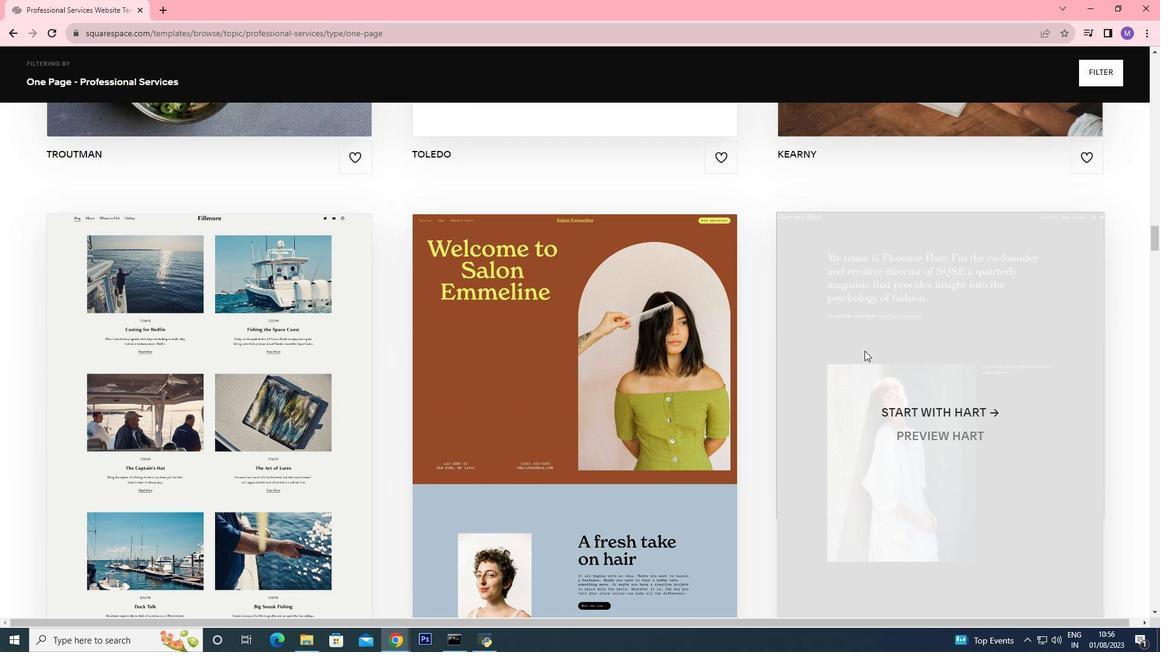 
Action: Mouse scrolled (864, 350) with delta (0, 0)
Screenshot: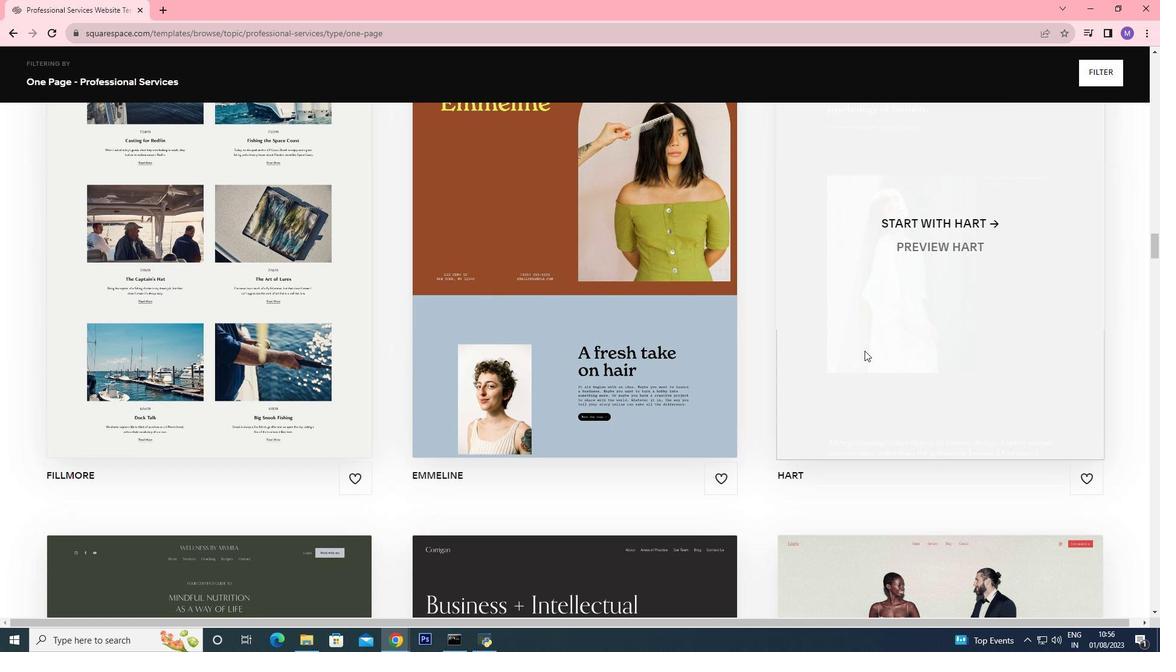 
Action: Mouse scrolled (864, 350) with delta (0, 0)
Screenshot: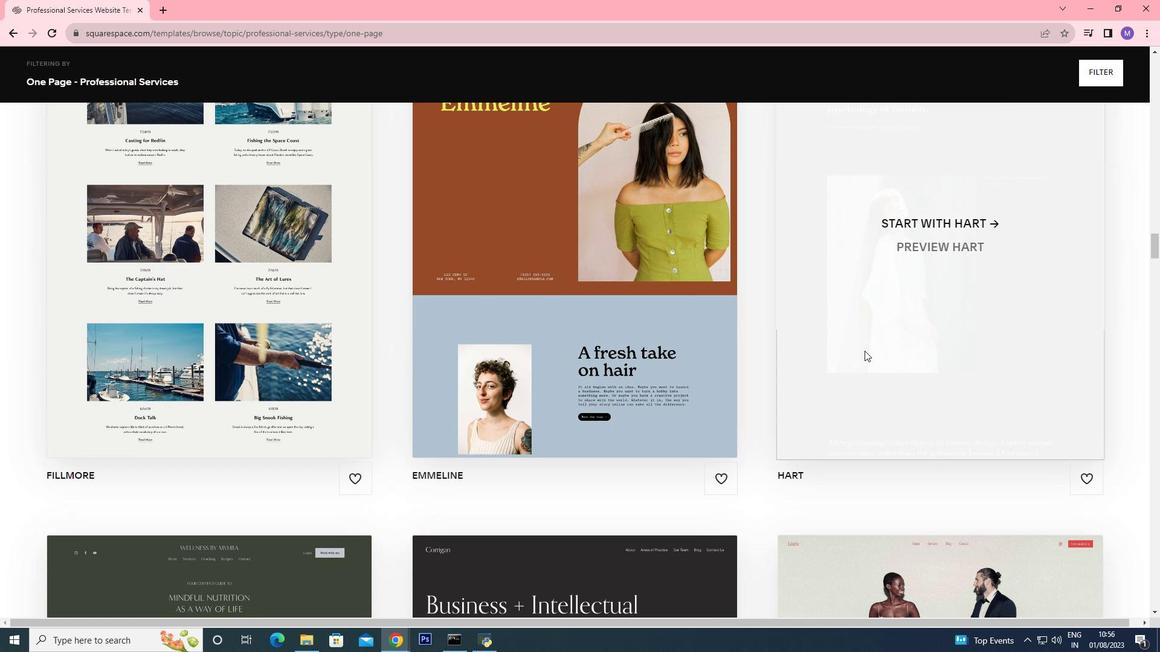 
Action: Mouse scrolled (864, 350) with delta (0, 0)
Screenshot: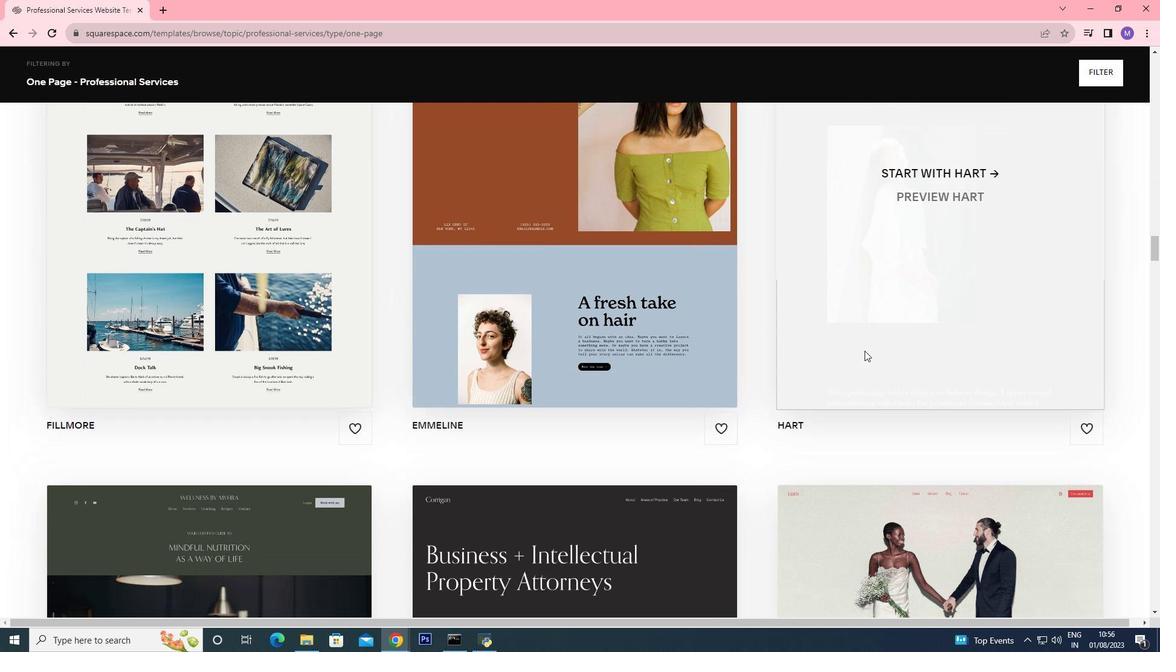 
Action: Mouse scrolled (864, 350) with delta (0, 0)
Screenshot: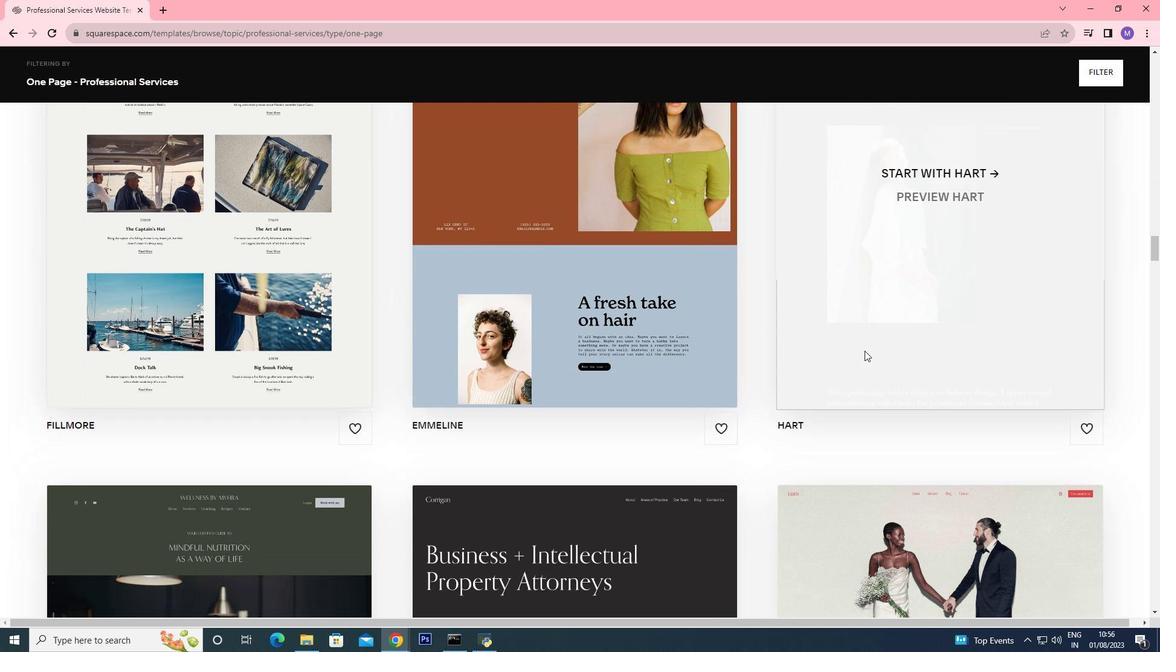 
Action: Mouse scrolled (864, 350) with delta (0, 0)
Screenshot: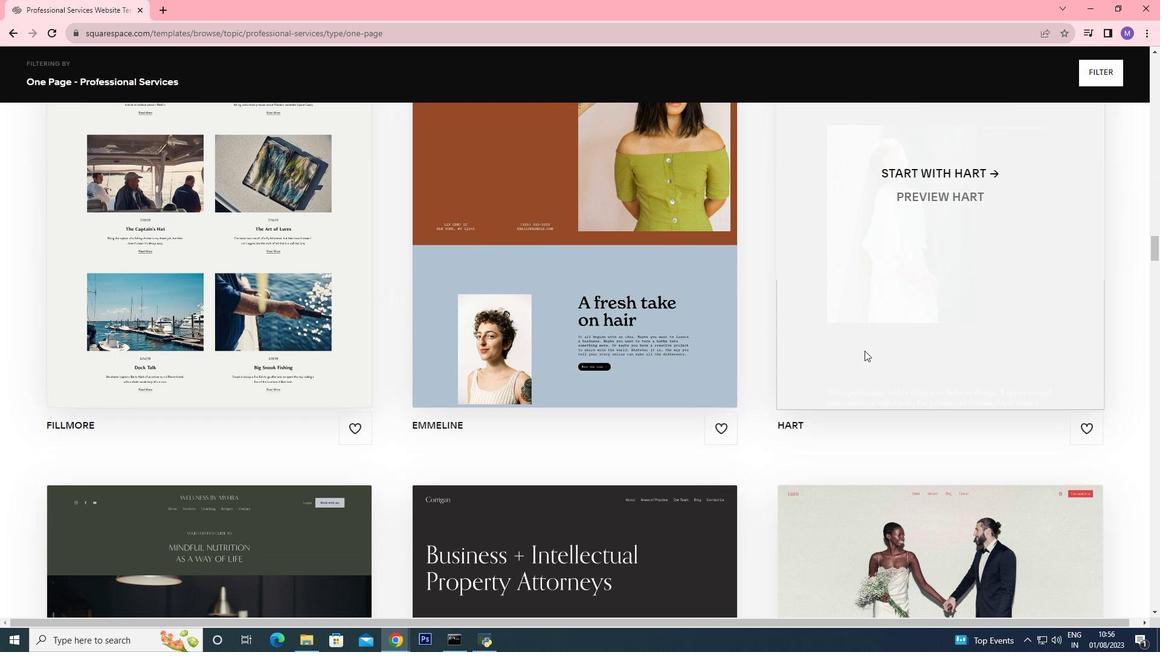 
Action: Mouse scrolled (864, 350) with delta (0, 0)
Screenshot: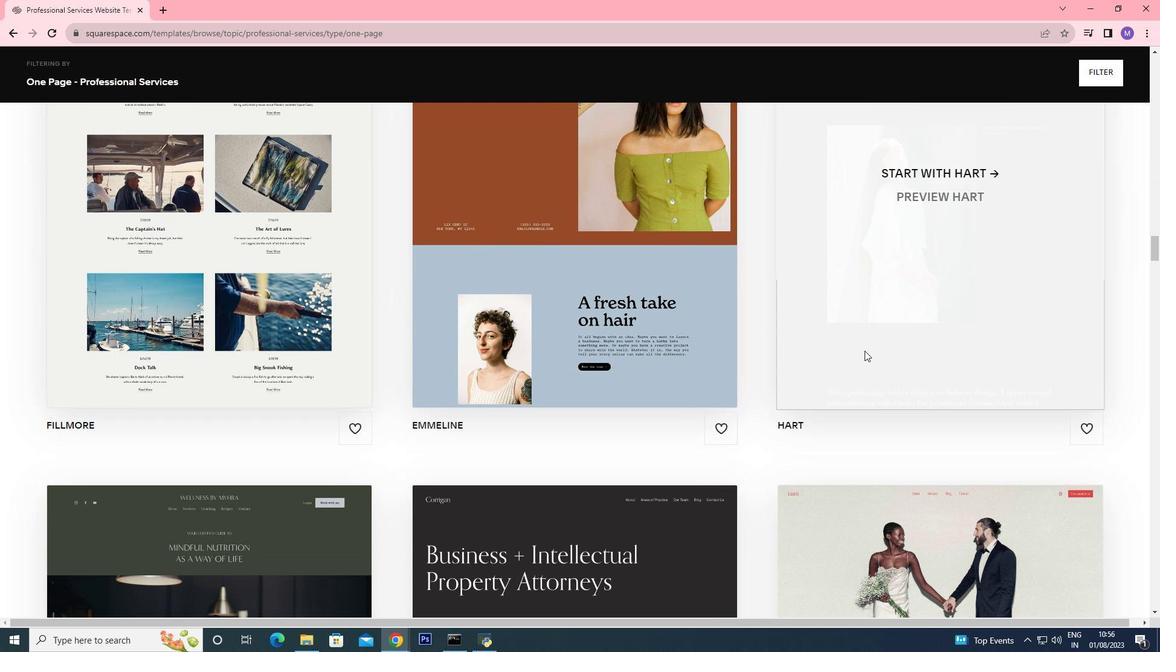 
Action: Mouse scrolled (864, 350) with delta (0, 0)
Screenshot: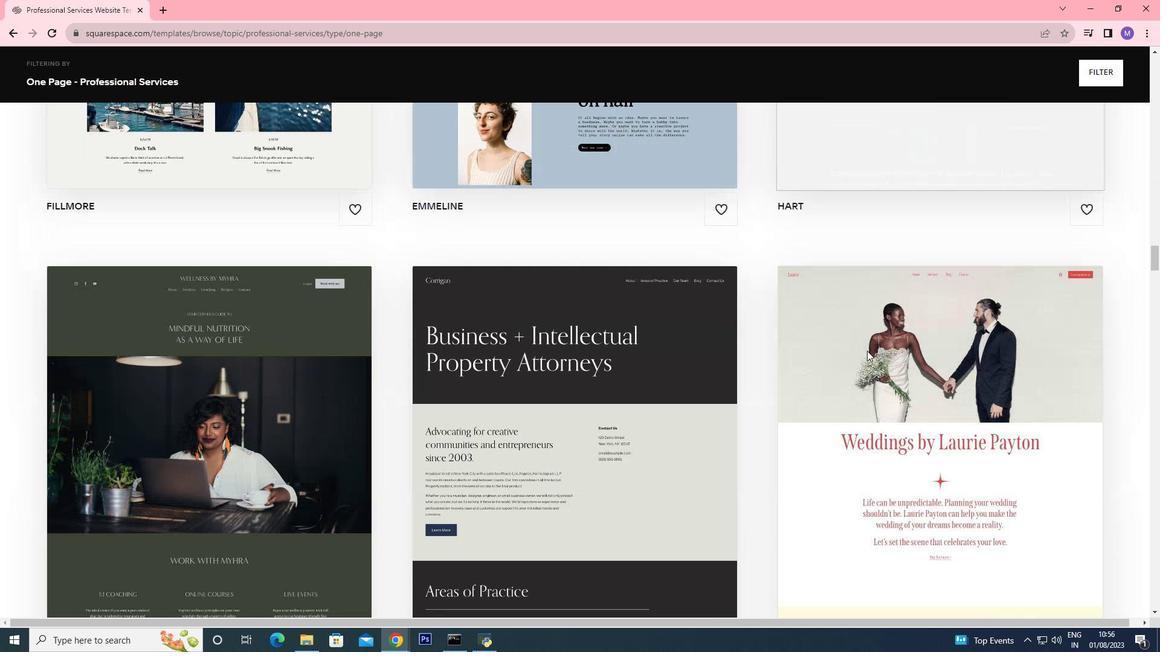 
Action: Mouse moved to (1016, 361)
Screenshot: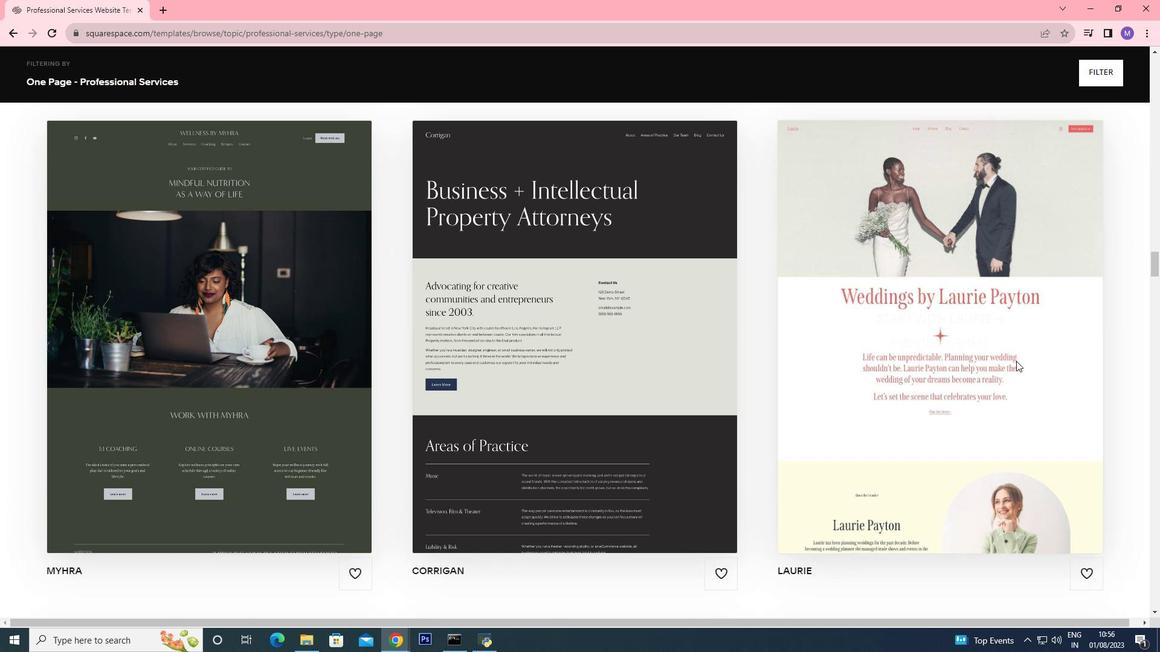 
Action: Mouse scrolled (1013, 356) with delta (0, 0)
Screenshot: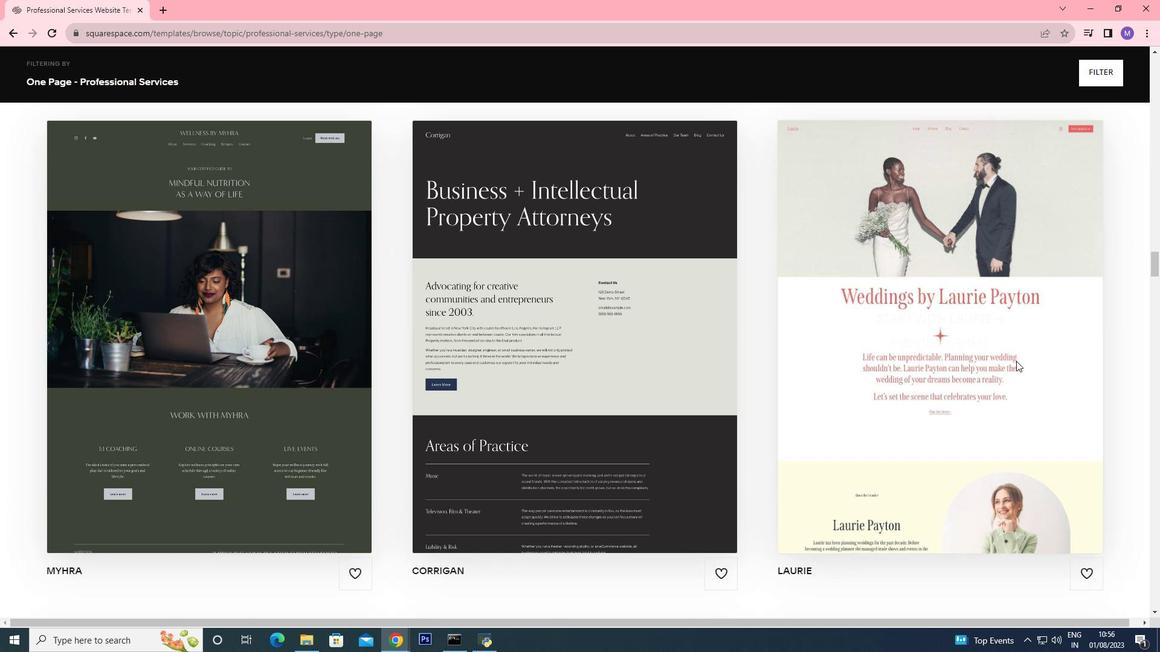 
Action: Mouse moved to (1019, 361)
Screenshot: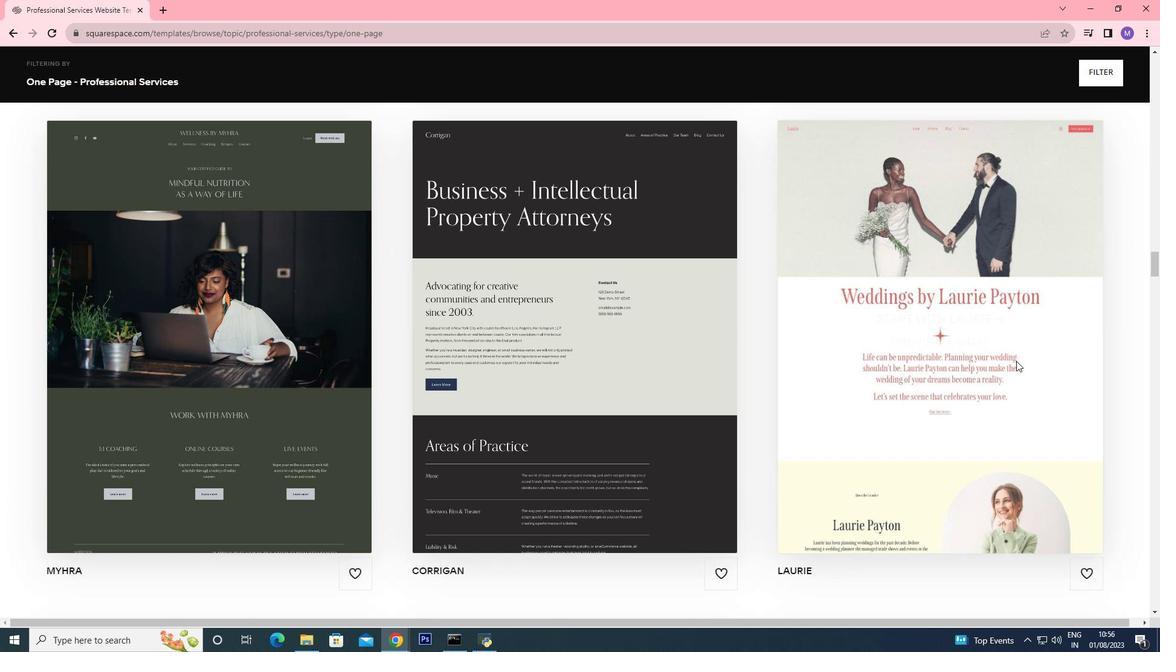 
Action: Mouse scrolled (1014, 358) with delta (0, 0)
Screenshot: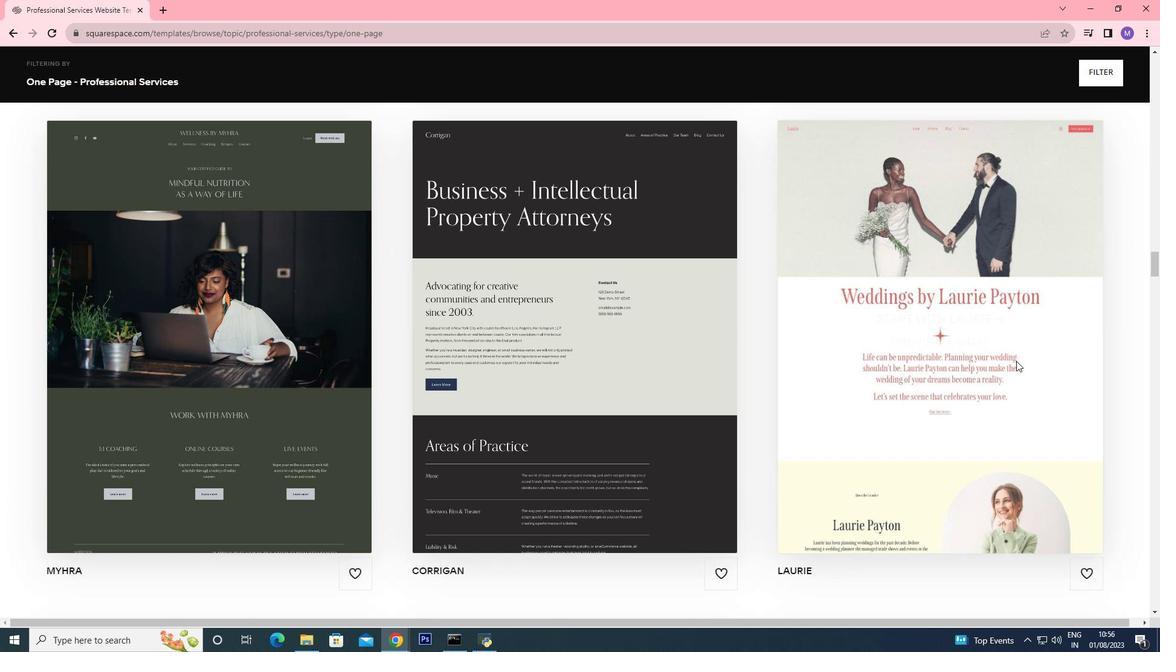 
Action: Mouse moved to (1032, 363)
Screenshot: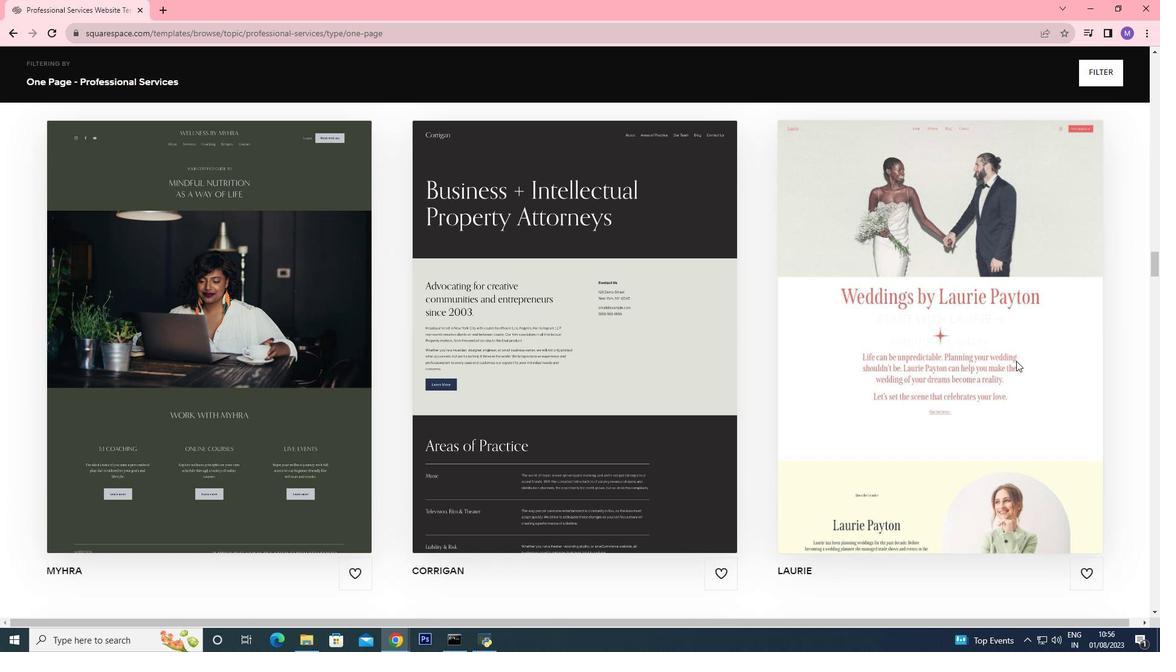
Action: Mouse scrolled (1016, 360) with delta (0, 0)
Screenshot: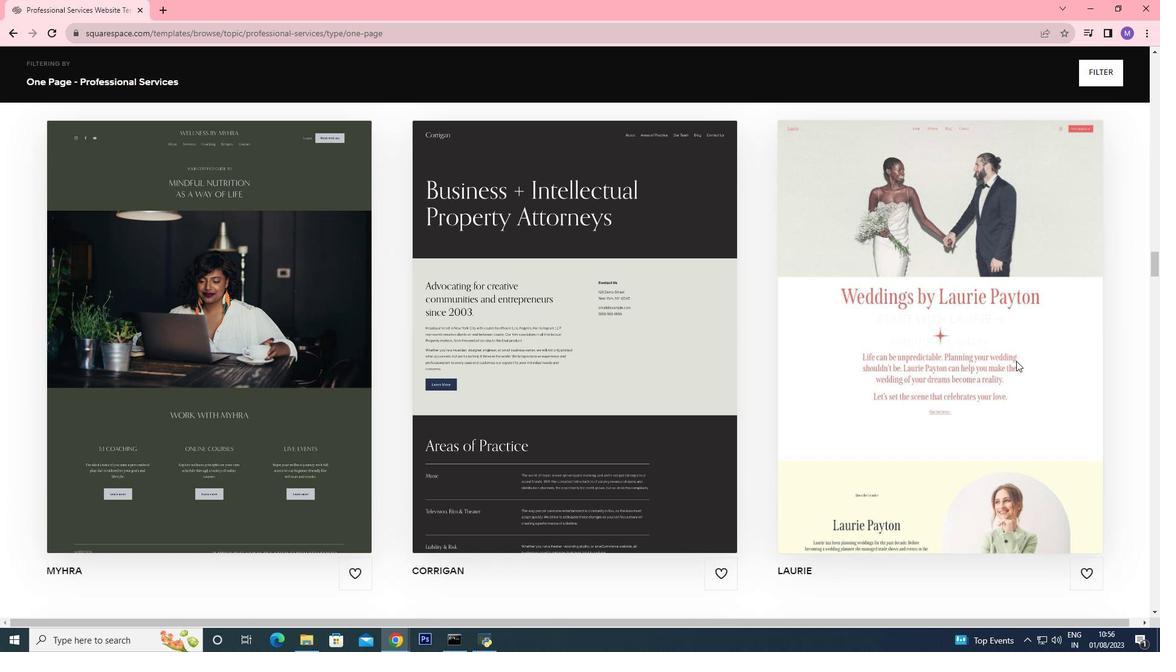 
Action: Mouse moved to (1042, 362)
Screenshot: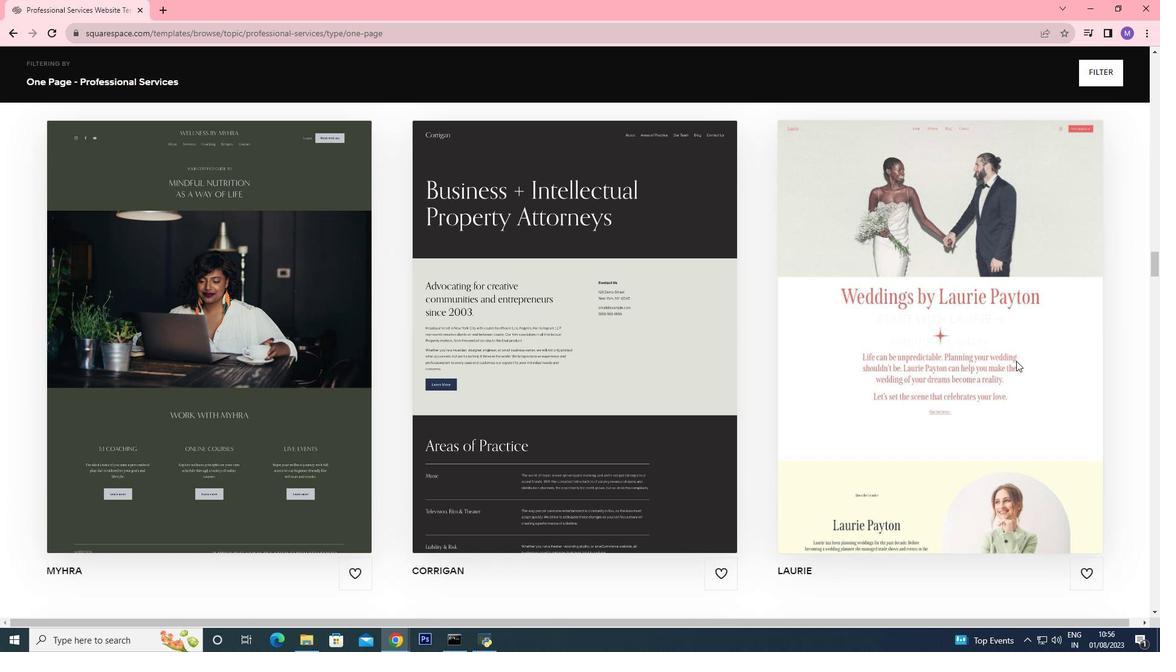 
Action: Mouse scrolled (1016, 360) with delta (0, 0)
Screenshot: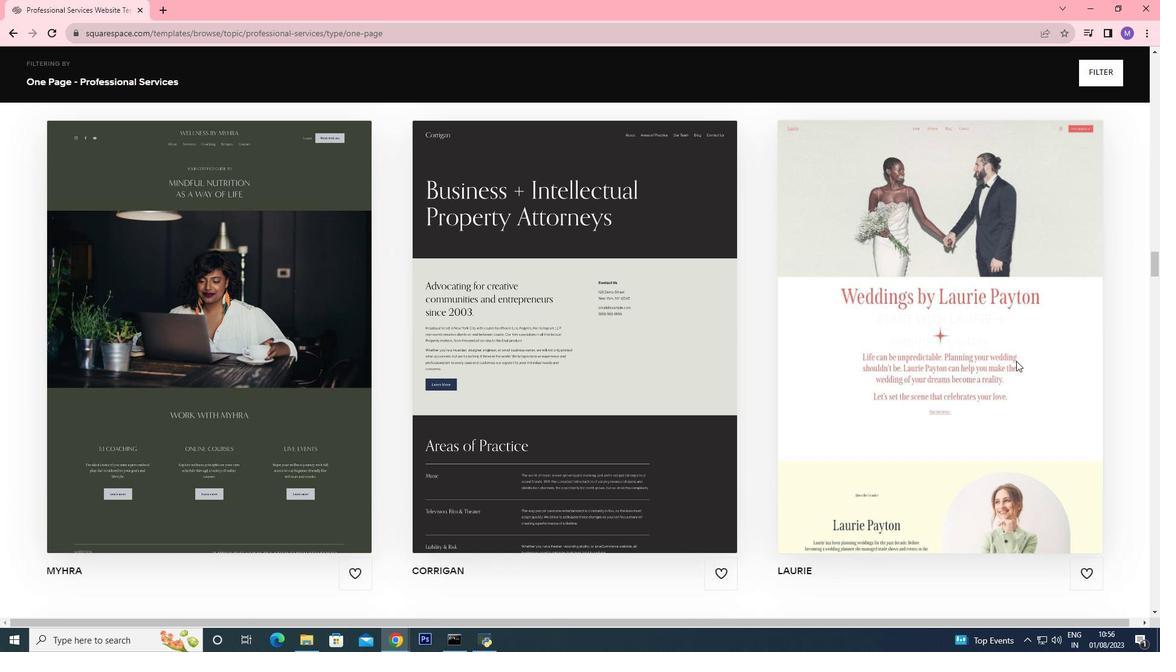 
Action: Mouse moved to (1045, 362)
Screenshot: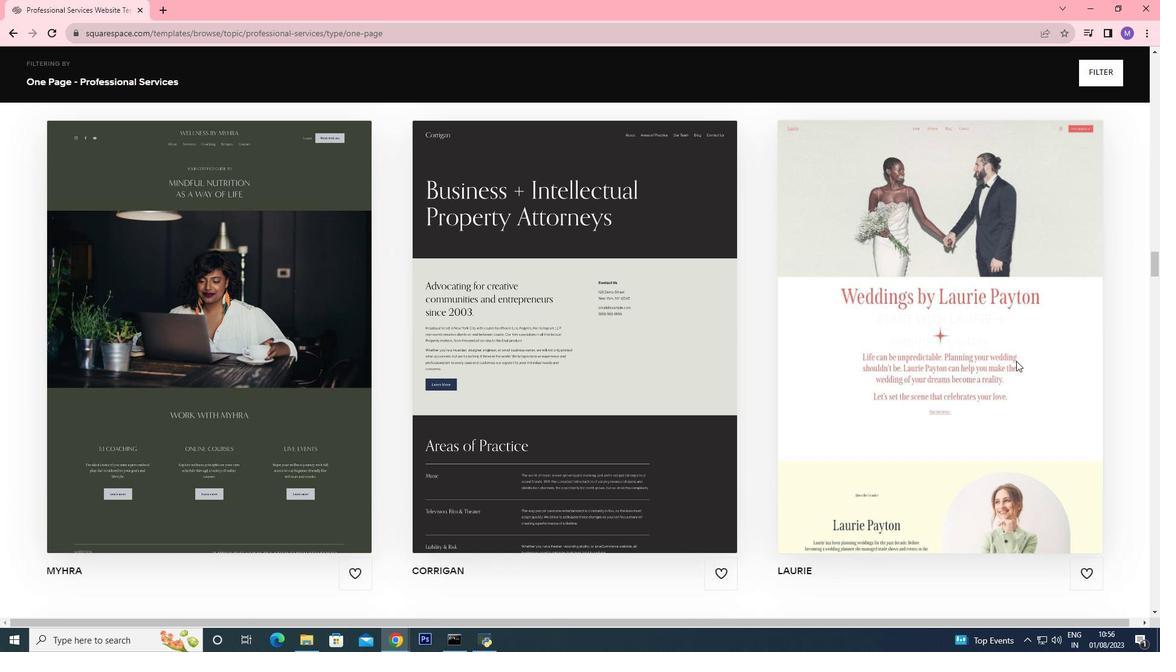 
Action: Mouse scrolled (1016, 360) with delta (0, 0)
Screenshot: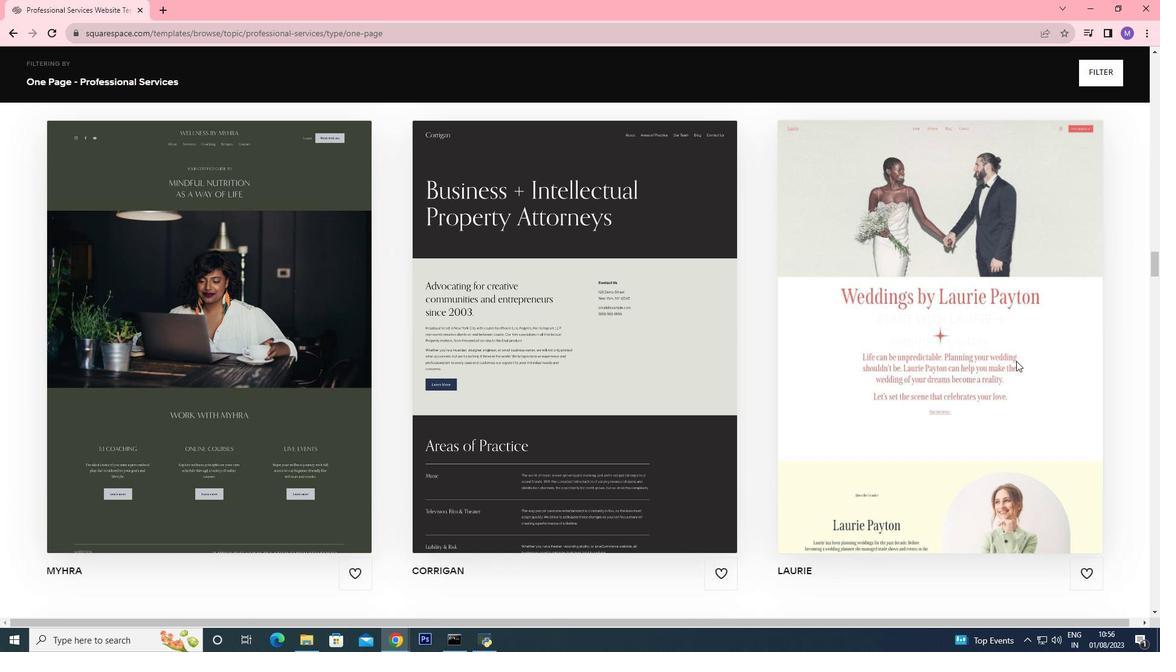 
Action: Mouse moved to (1048, 362)
Screenshot: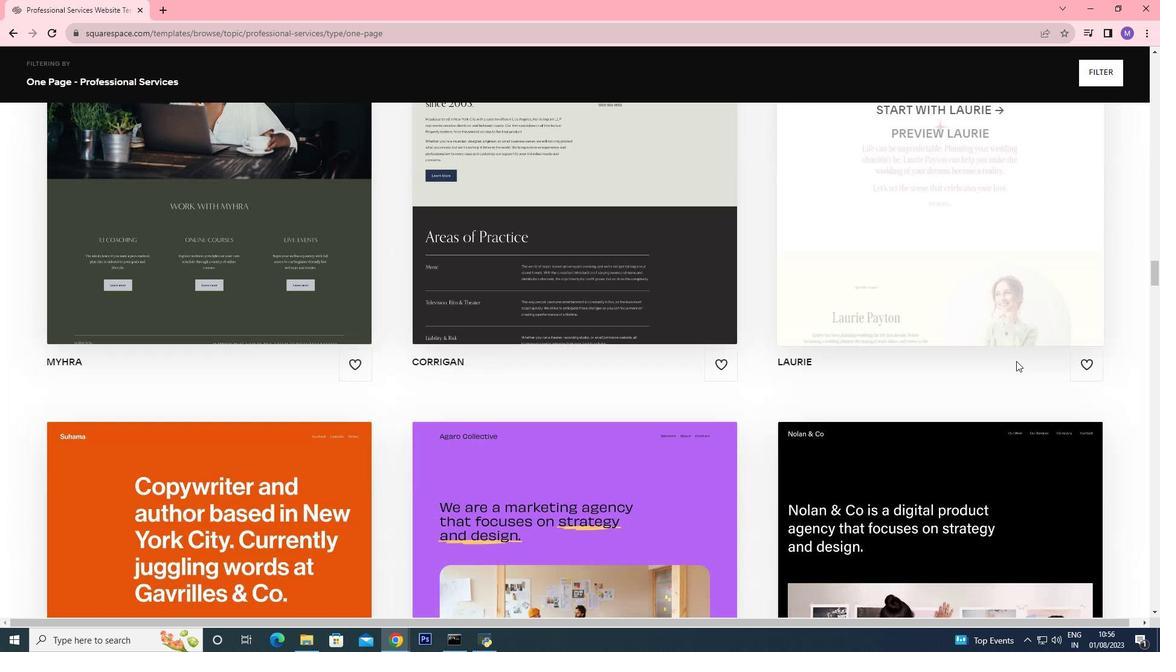 
Action: Mouse scrolled (1016, 360) with delta (0, 0)
Screenshot: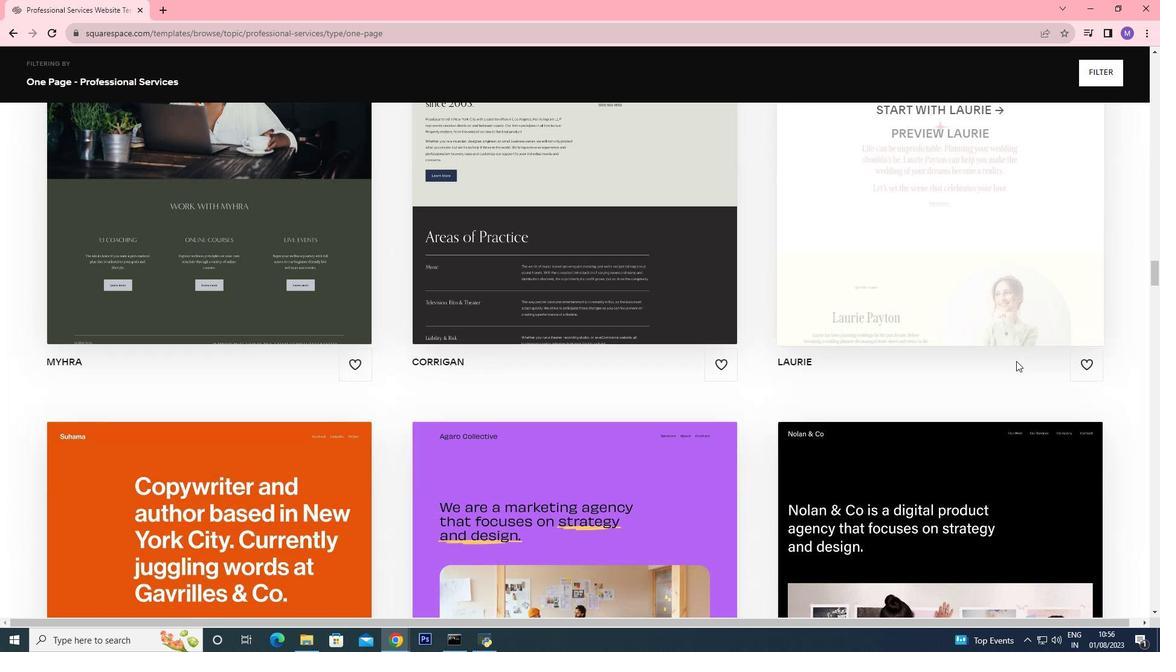 
Action: Mouse moved to (1048, 362)
Screenshot: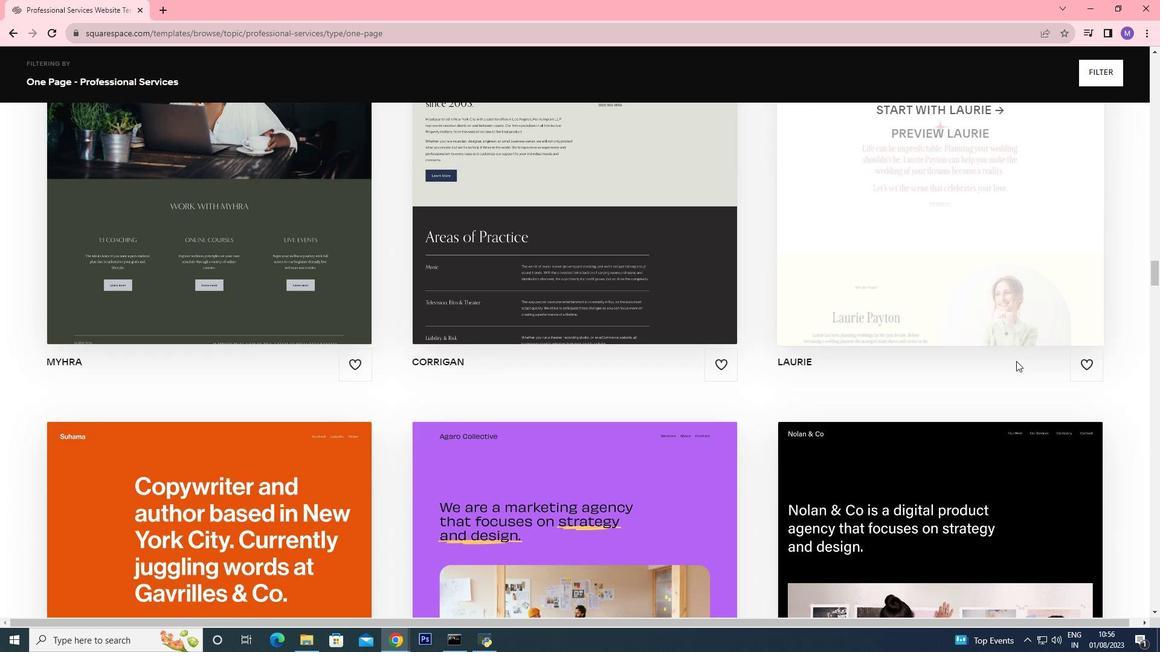 
Action: Mouse scrolled (1016, 360) with delta (0, 0)
Screenshot: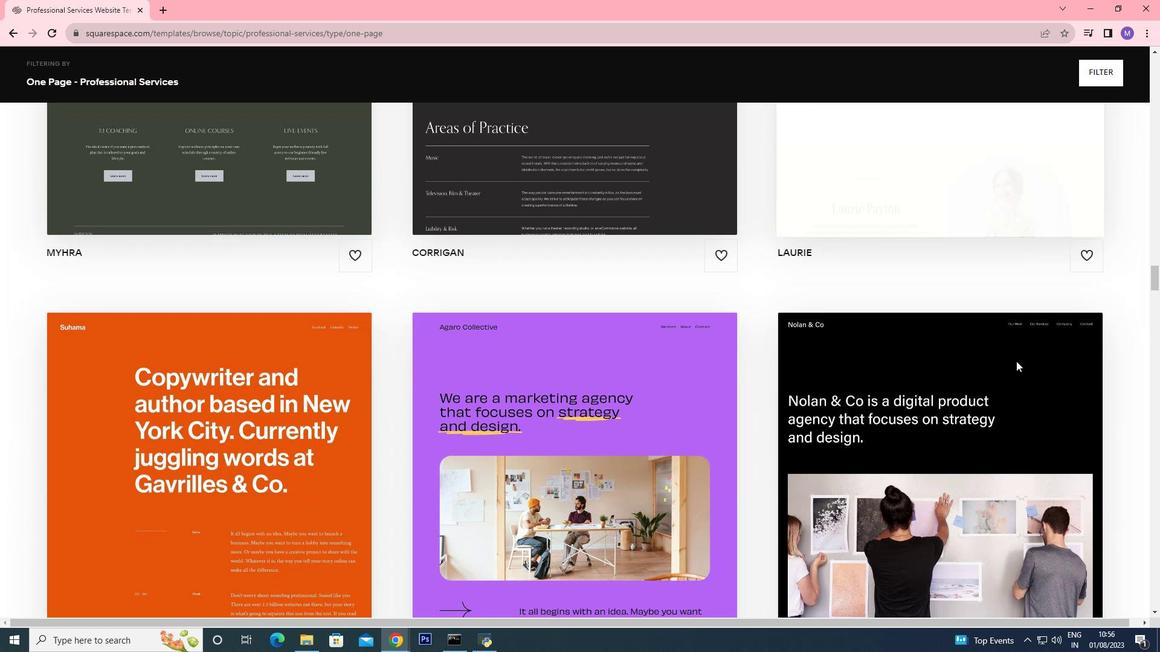 
Action: Mouse scrolled (1016, 360) with delta (0, 0)
Screenshot: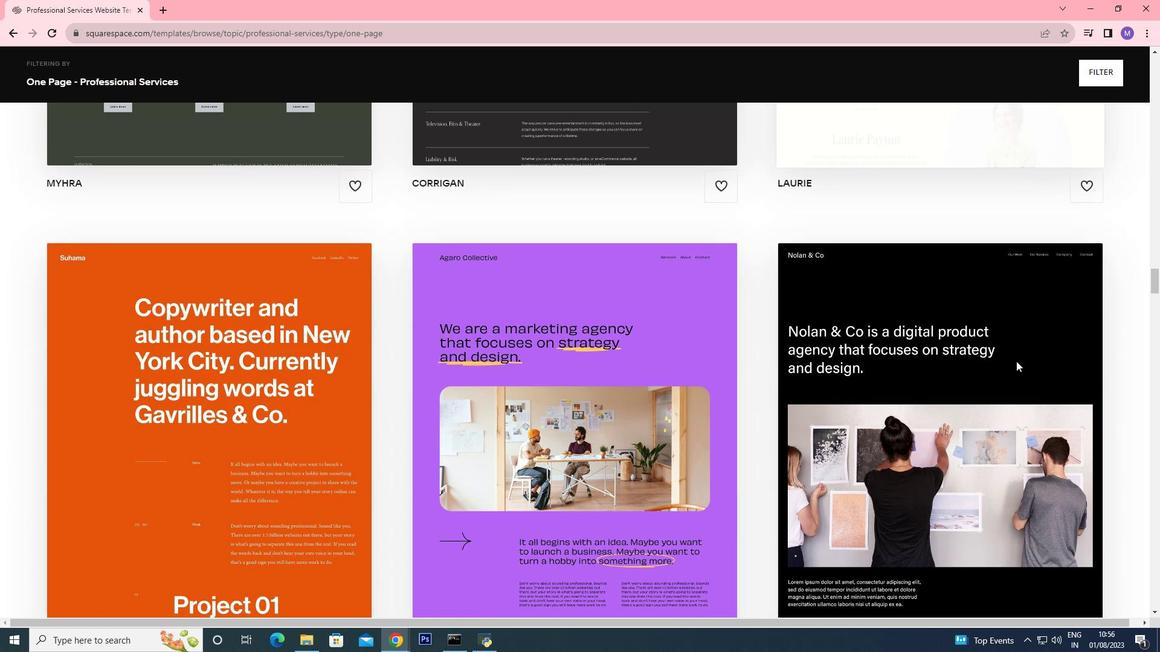 
Action: Mouse moved to (1050, 361)
Screenshot: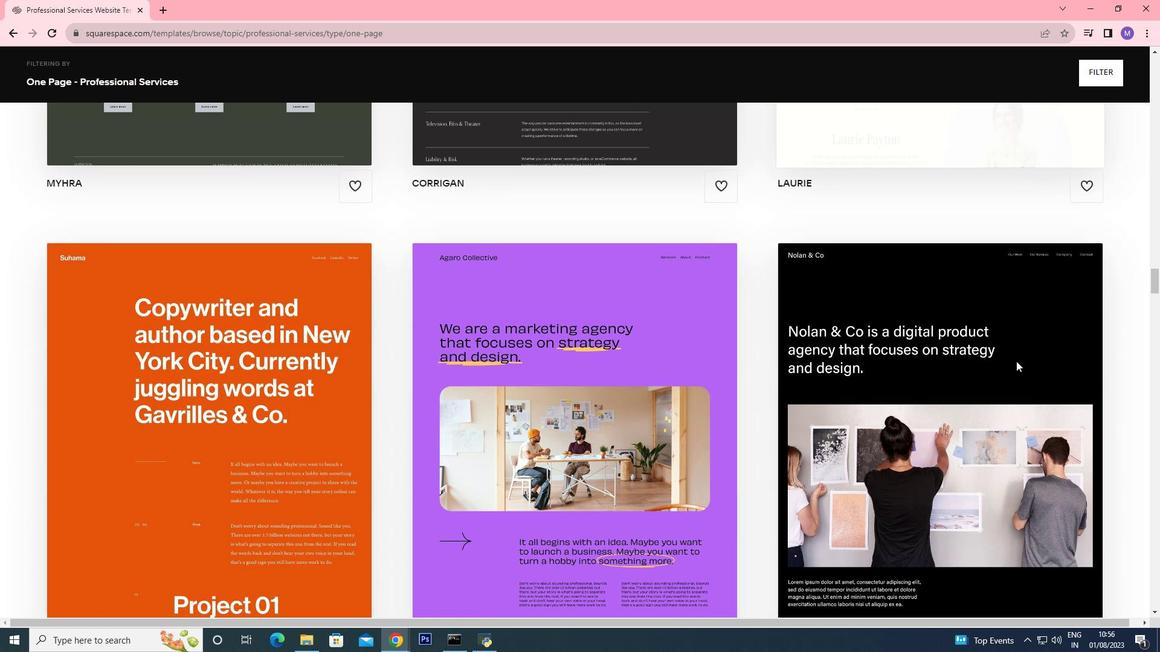 
Action: Mouse scrolled (1016, 360) with delta (0, -1)
Screenshot: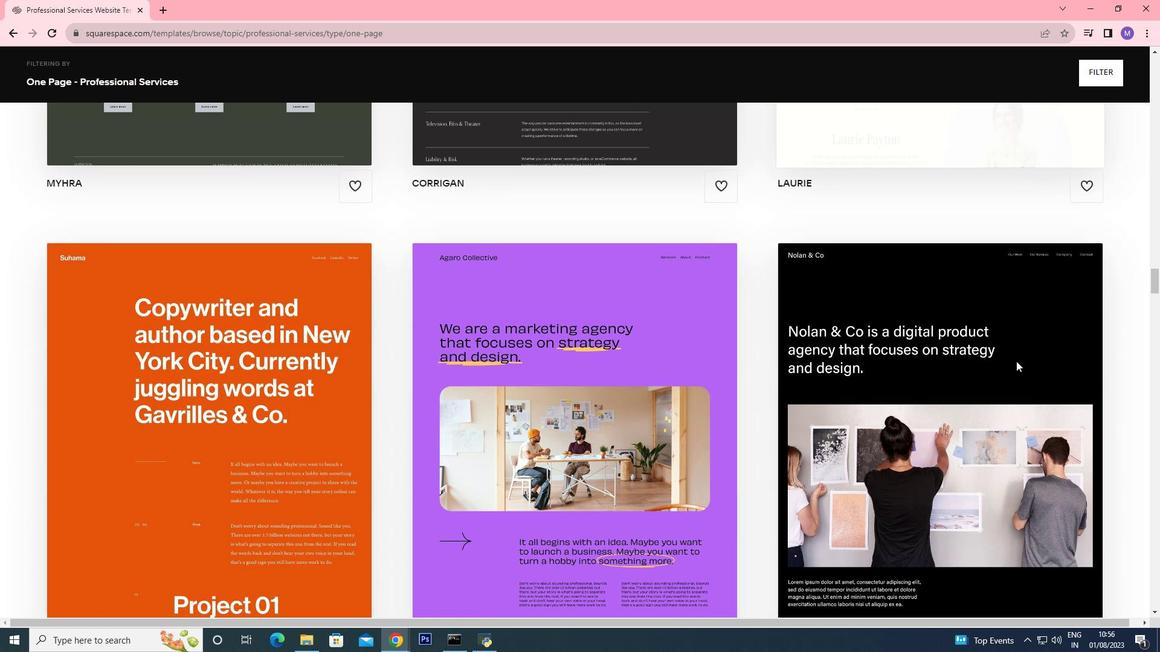 
Action: Mouse moved to (1056, 360)
Screenshot: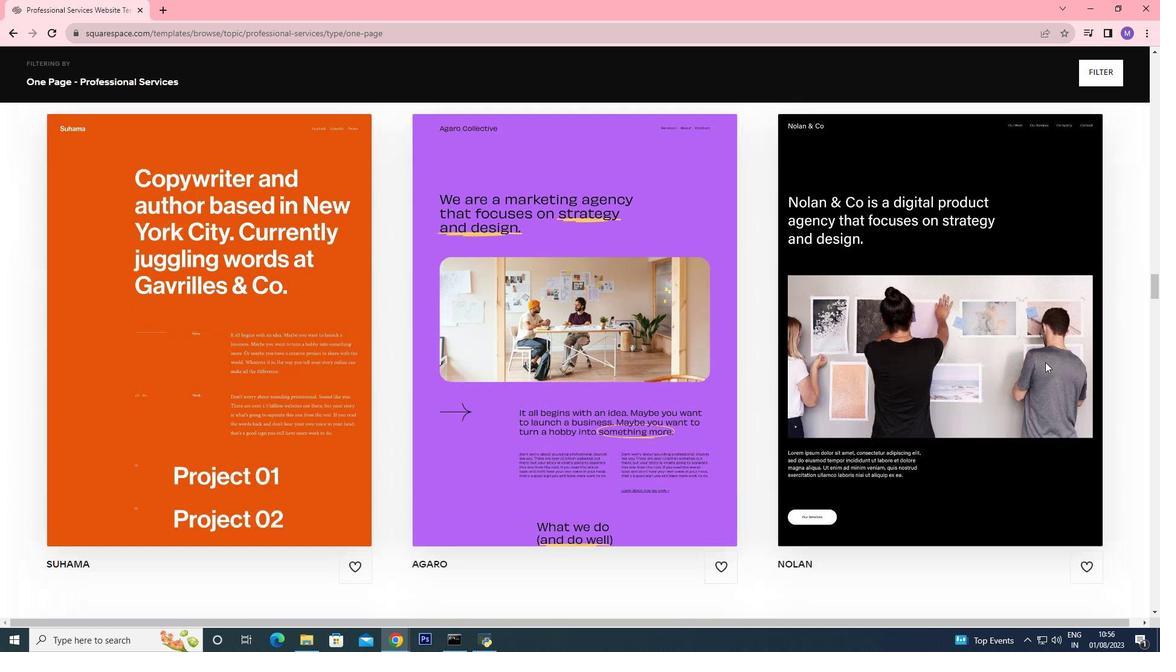 
Action: Mouse scrolled (1019, 361) with delta (0, 0)
Screenshot: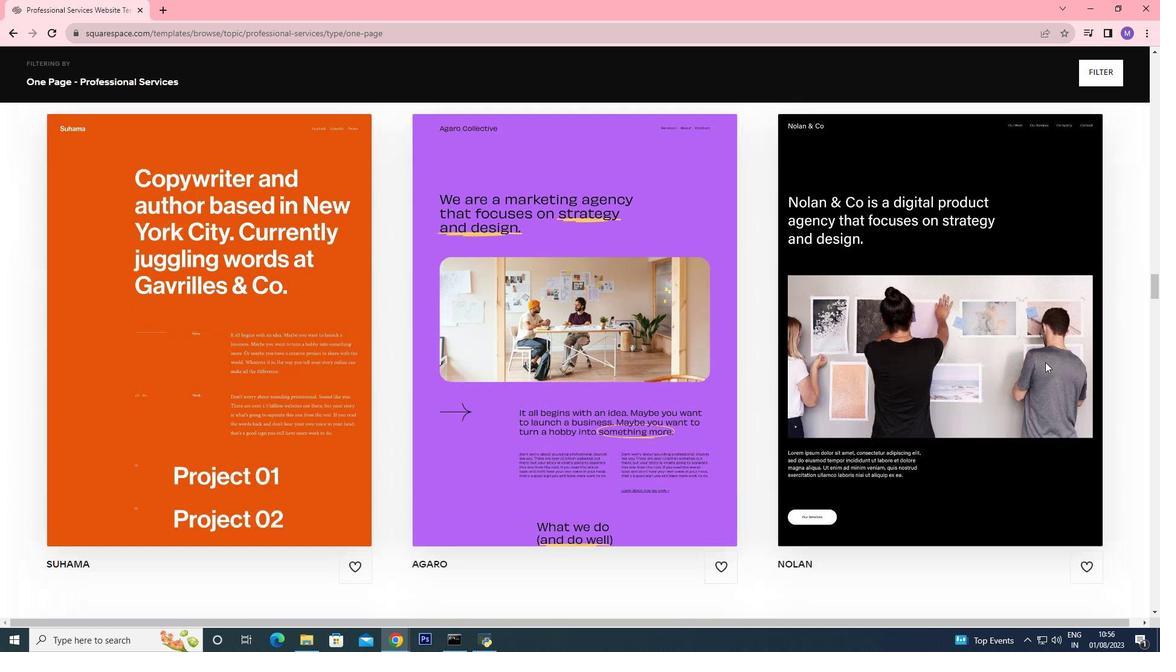 
Action: Mouse moved to (1066, 360)
Screenshot: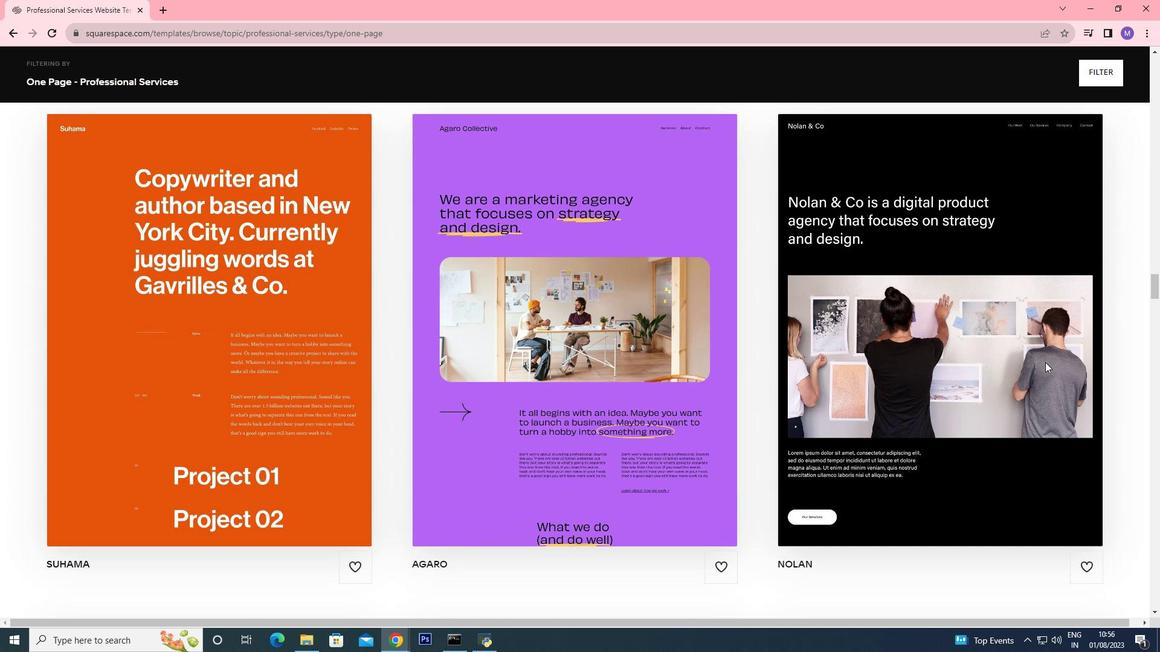 
Action: Mouse scrolled (1045, 361) with delta (0, 0)
Screenshot: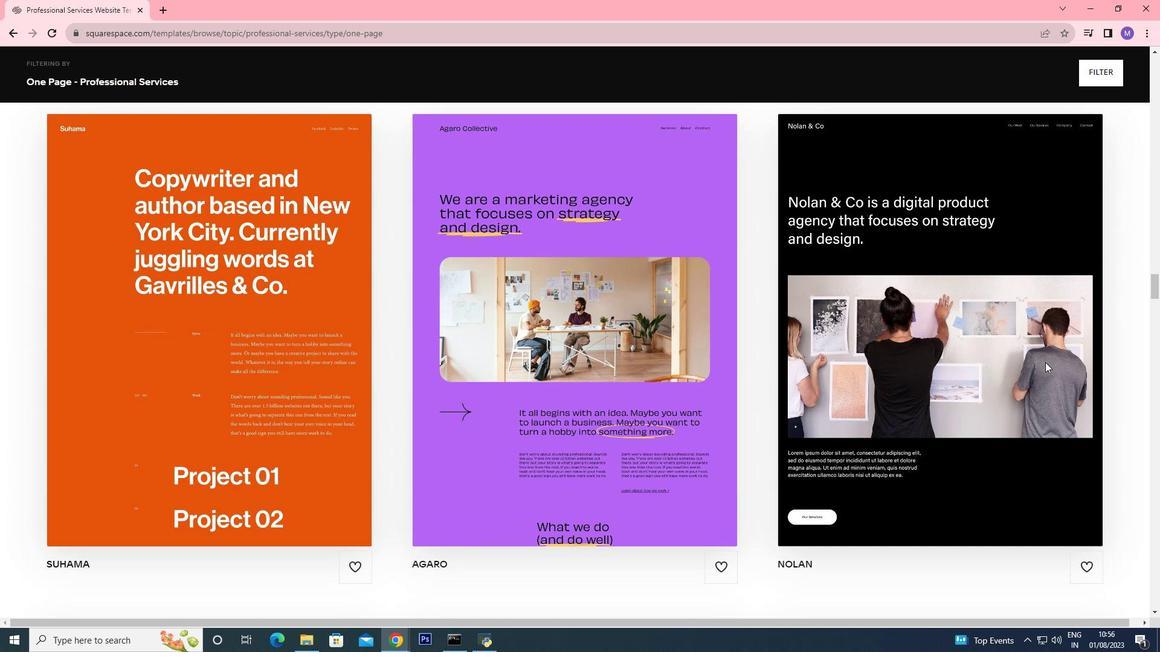 
Action: Mouse moved to (1097, 358)
Screenshot: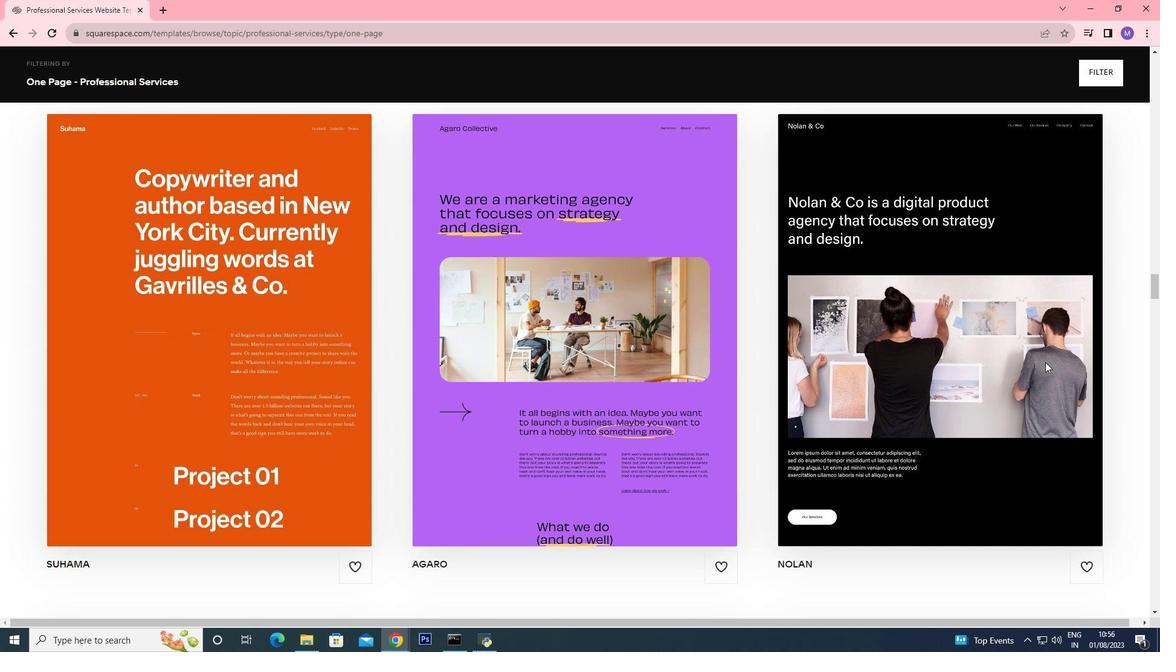 
Action: Mouse scrolled (1048, 361) with delta (0, 0)
Screenshot: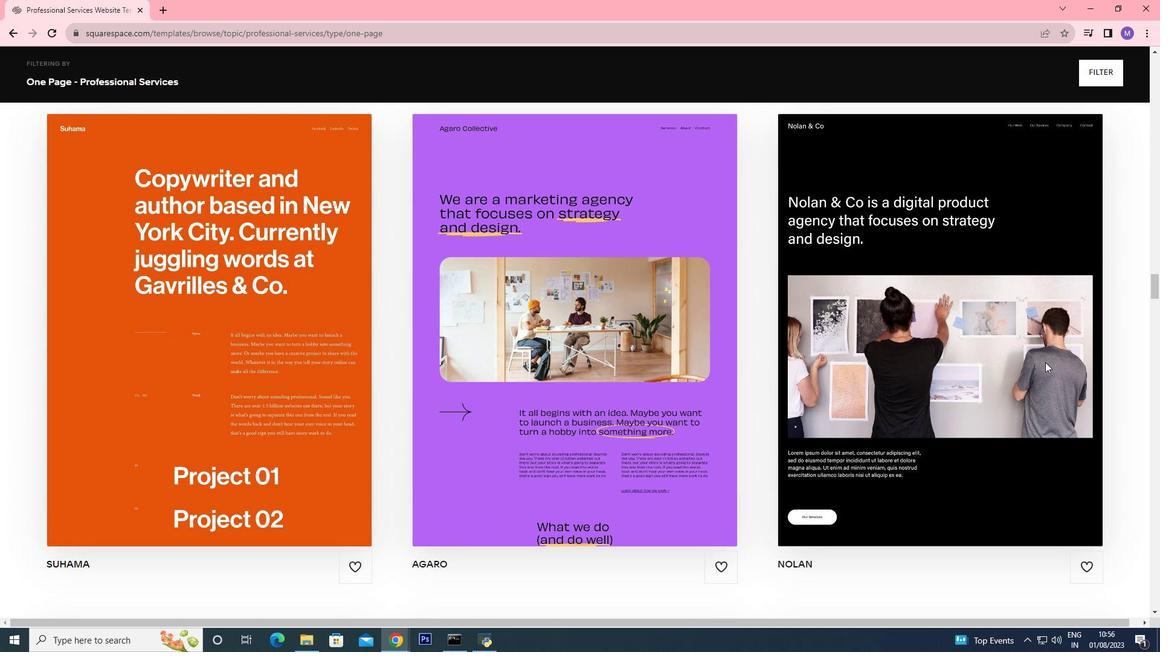 
Action: Mouse moved to (1158, 344)
Screenshot: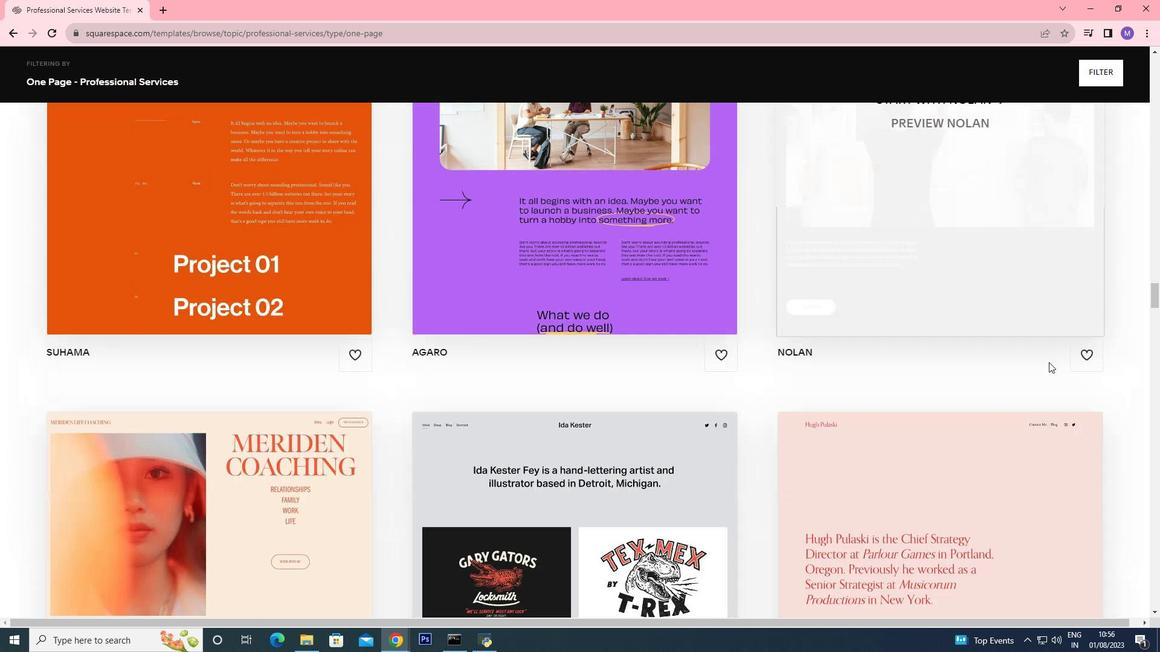 
Action: Mouse scrolled (1048, 361) with delta (0, 0)
Screenshot: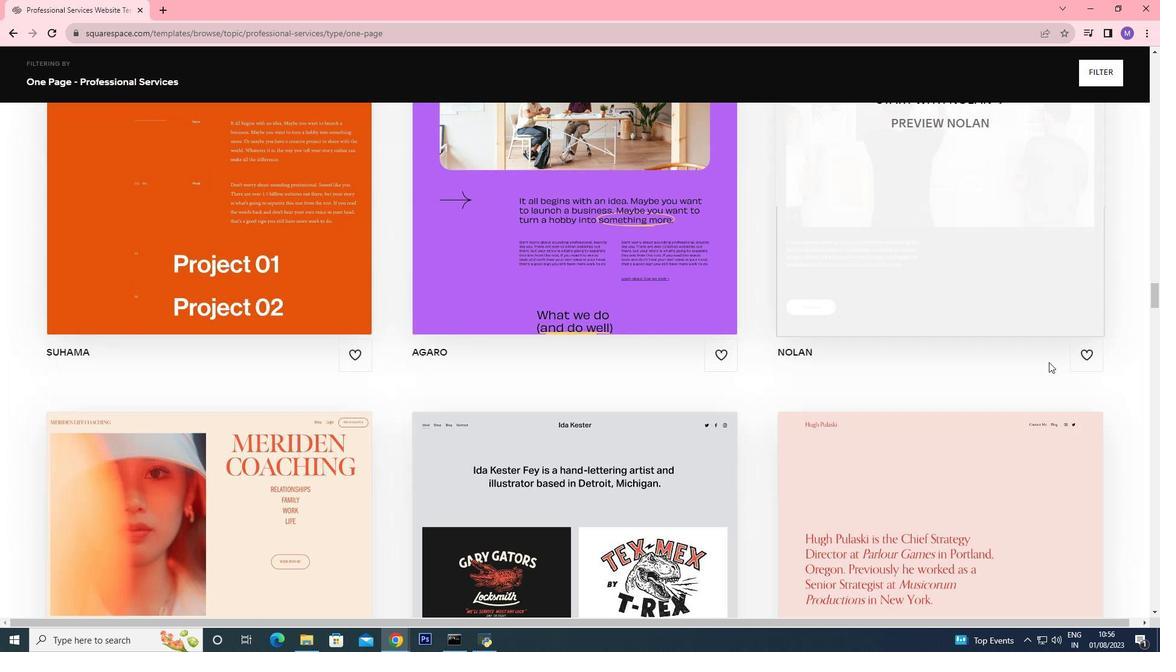 
Action: Mouse moved to (1169, 340)
Screenshot: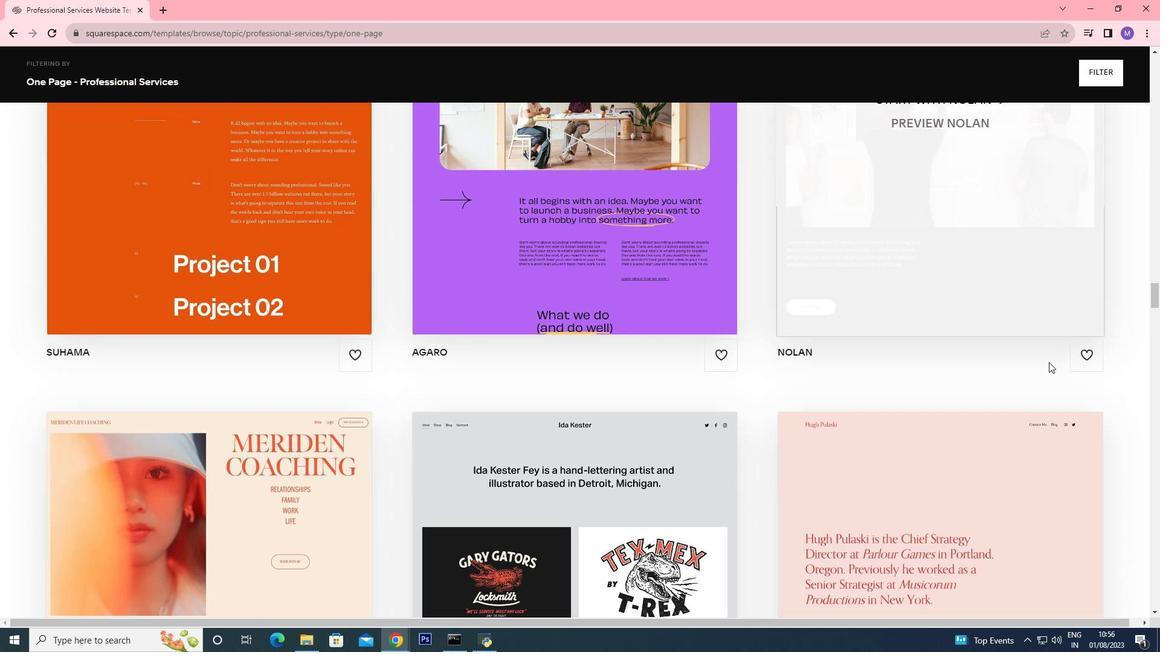 
Action: Mouse scrolled (1048, 361) with delta (0, -1)
Screenshot: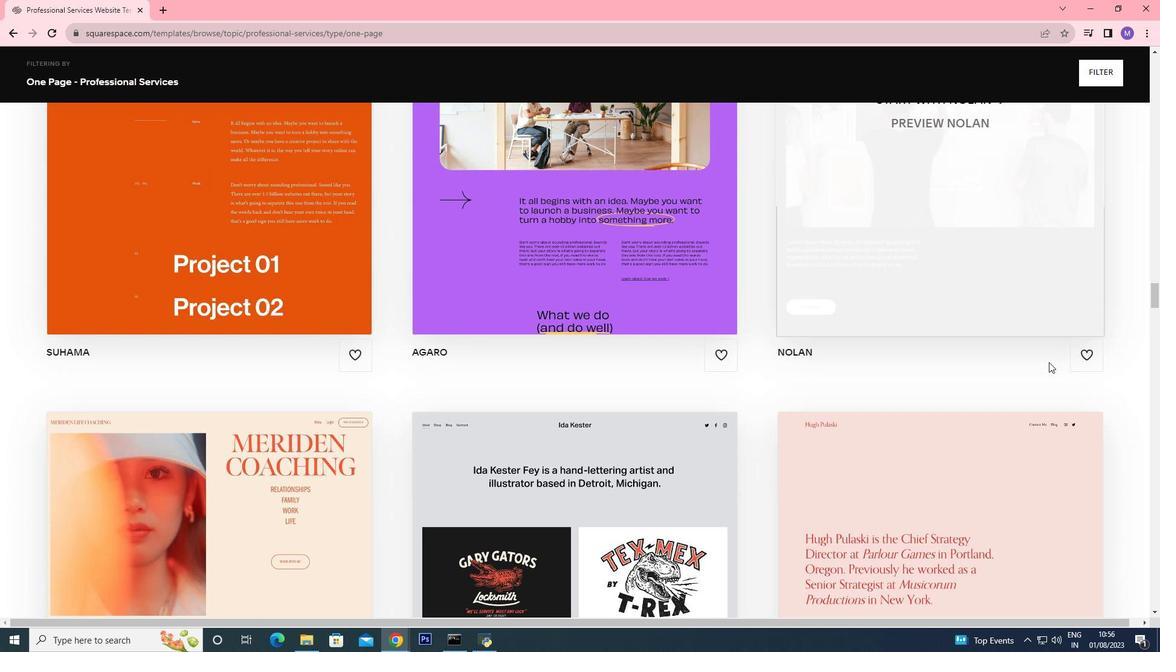 
Action: Mouse moved to (1160, 340)
Screenshot: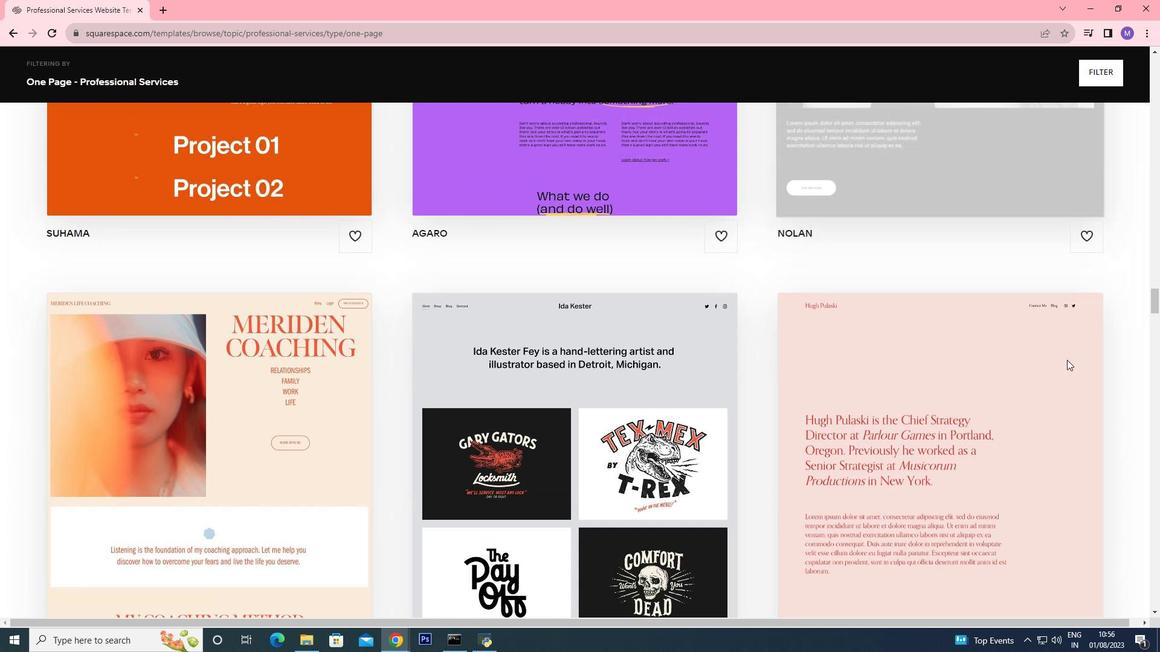 
Action: Mouse scrolled (1050, 360) with delta (0, 0)
Screenshot: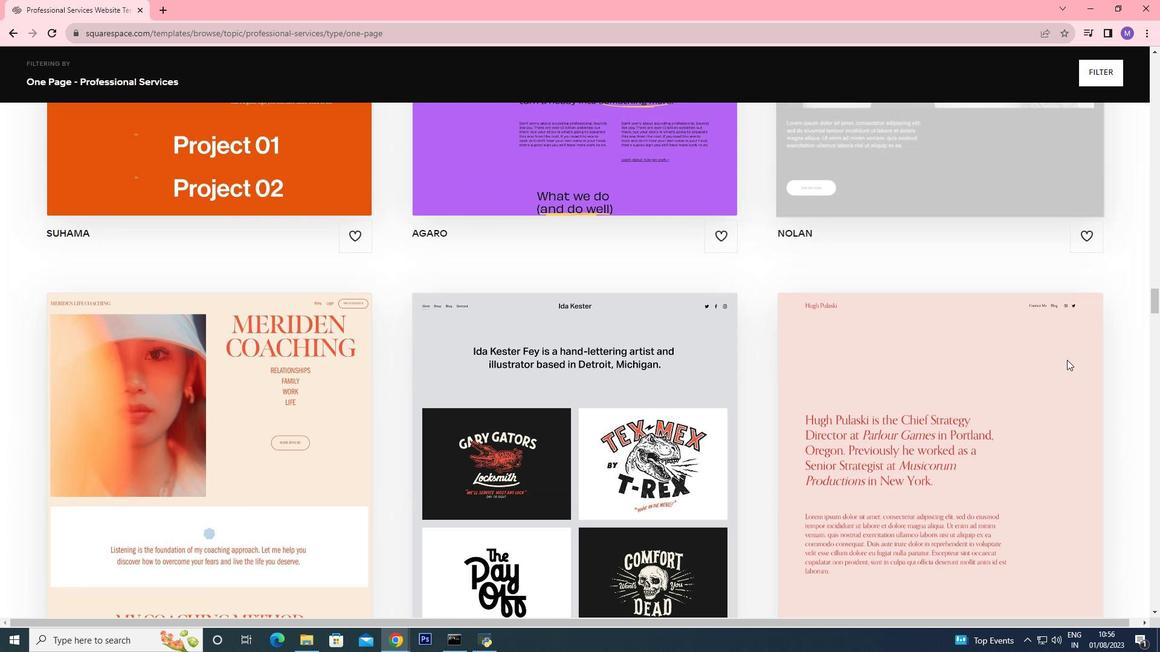 
Action: Mouse moved to (1159, 340)
Screenshot: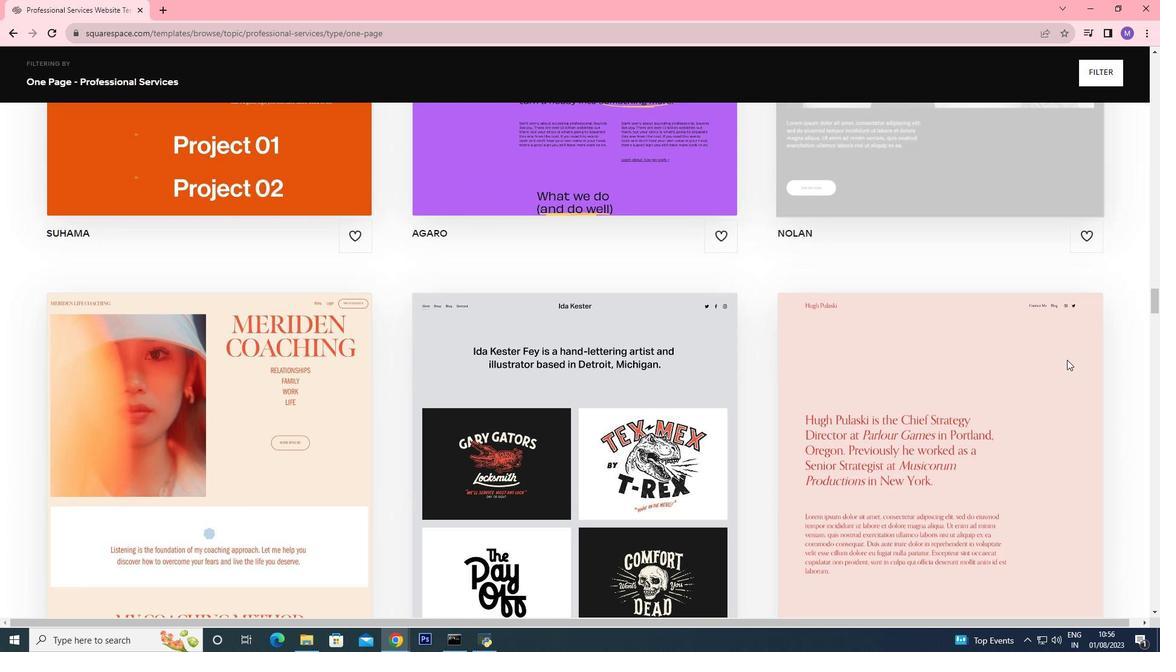 
Action: Mouse scrolled (1056, 359) with delta (0, 0)
Screenshot: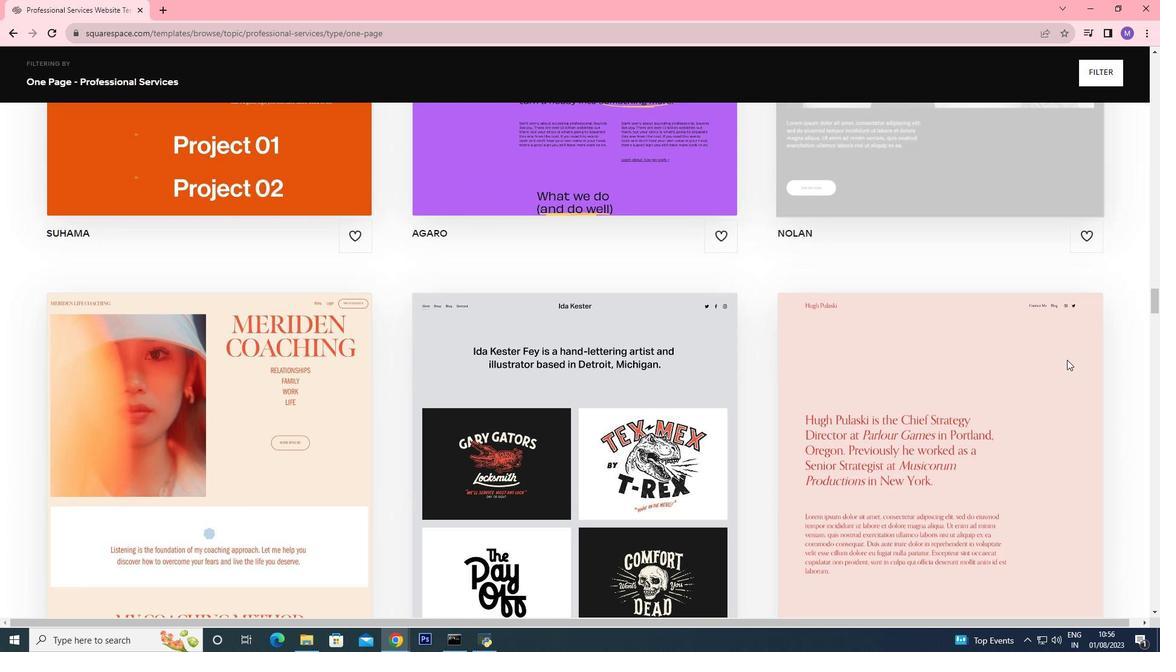 
Action: Mouse moved to (1160, 340)
Screenshot: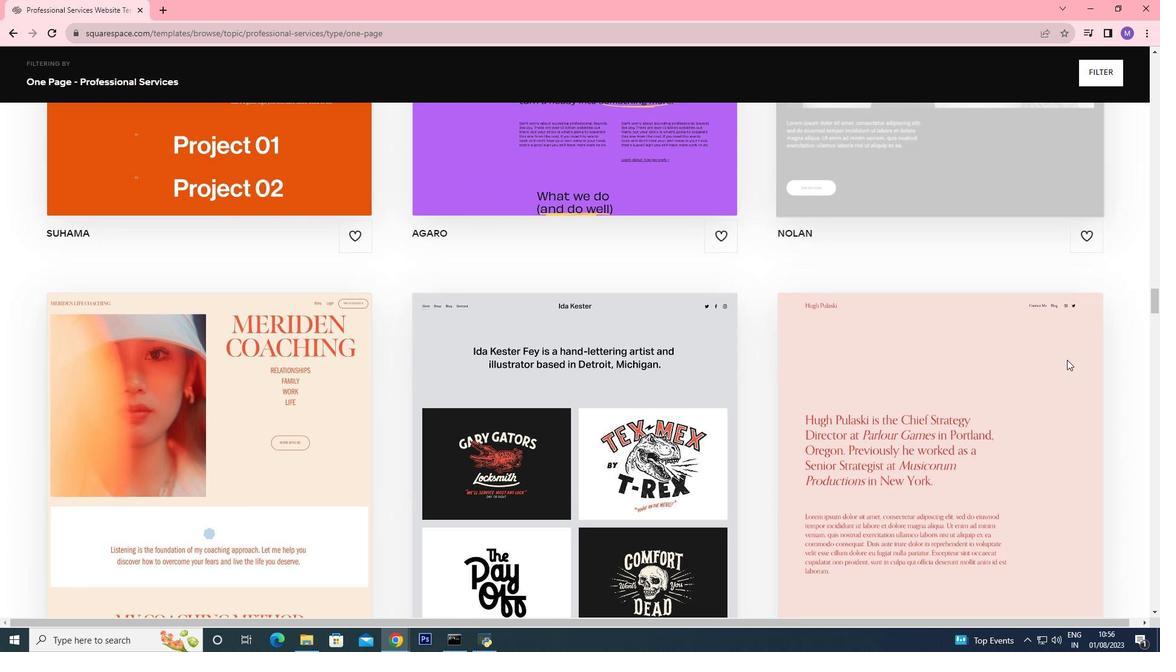 
Action: Mouse scrolled (1066, 359) with delta (0, 0)
Screenshot: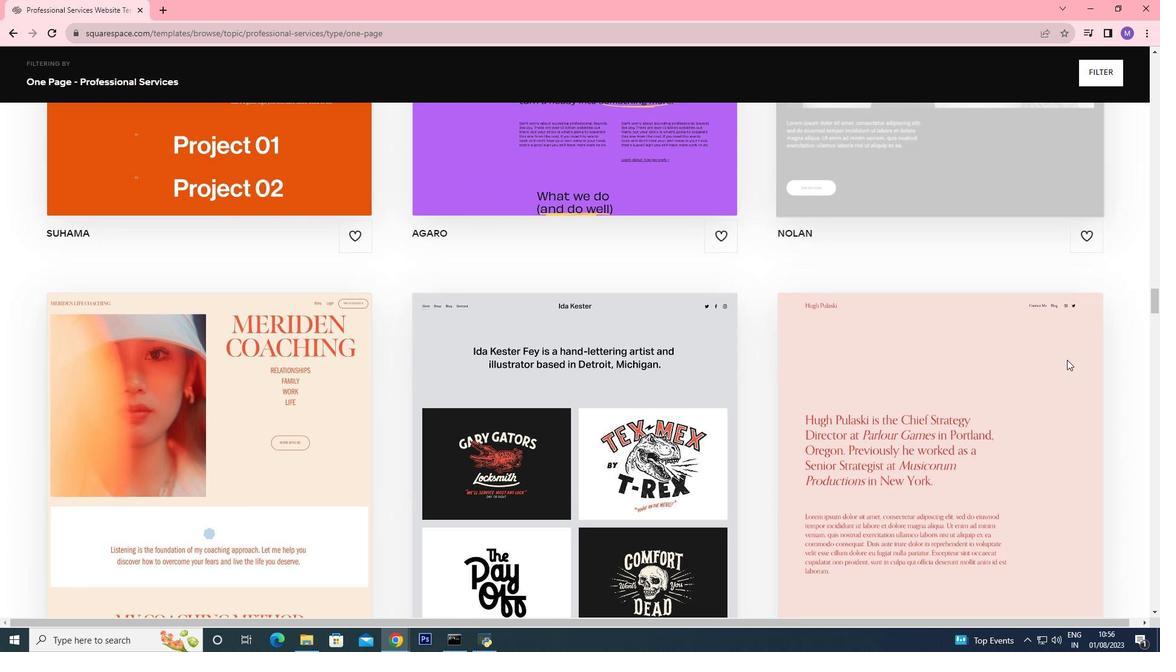 
Action: Mouse moved to (1162, 339)
Screenshot: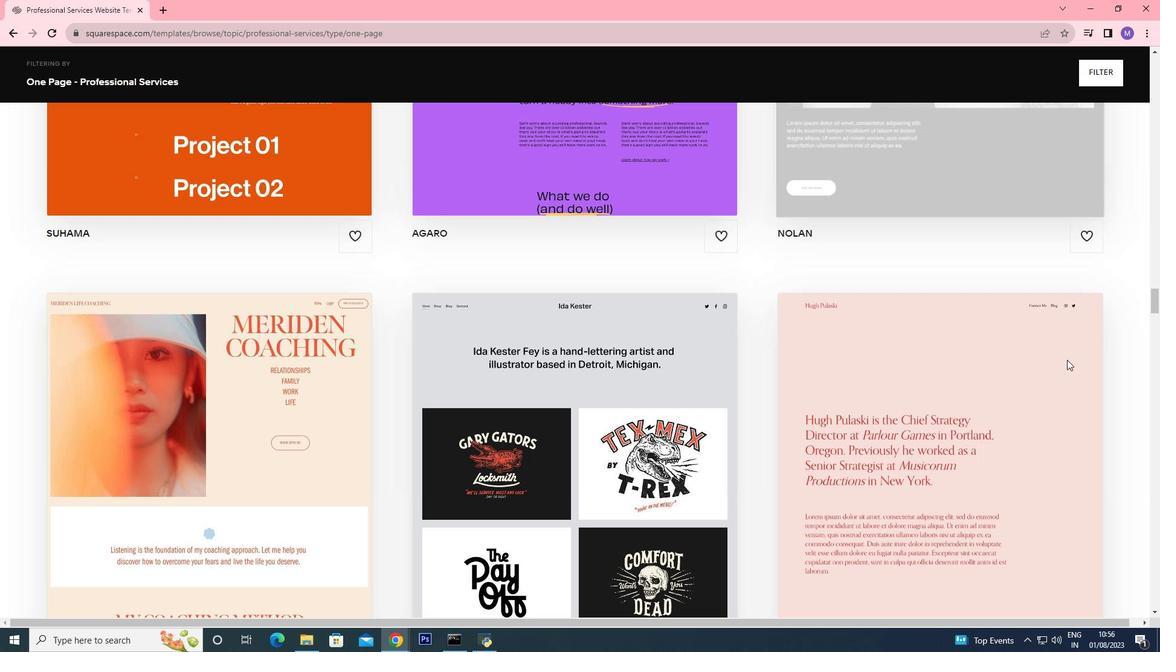 
Action: Mouse scrolled (1159, 340) with delta (0, 0)
Screenshot: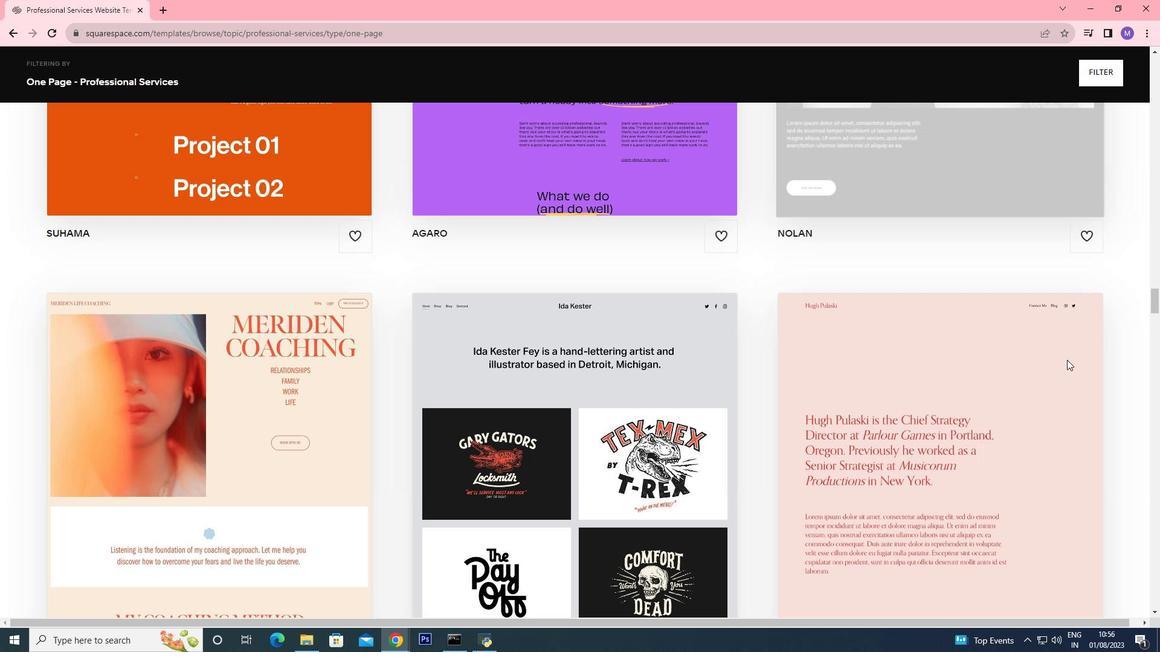
Action: Mouse moved to (1174, 339)
Screenshot: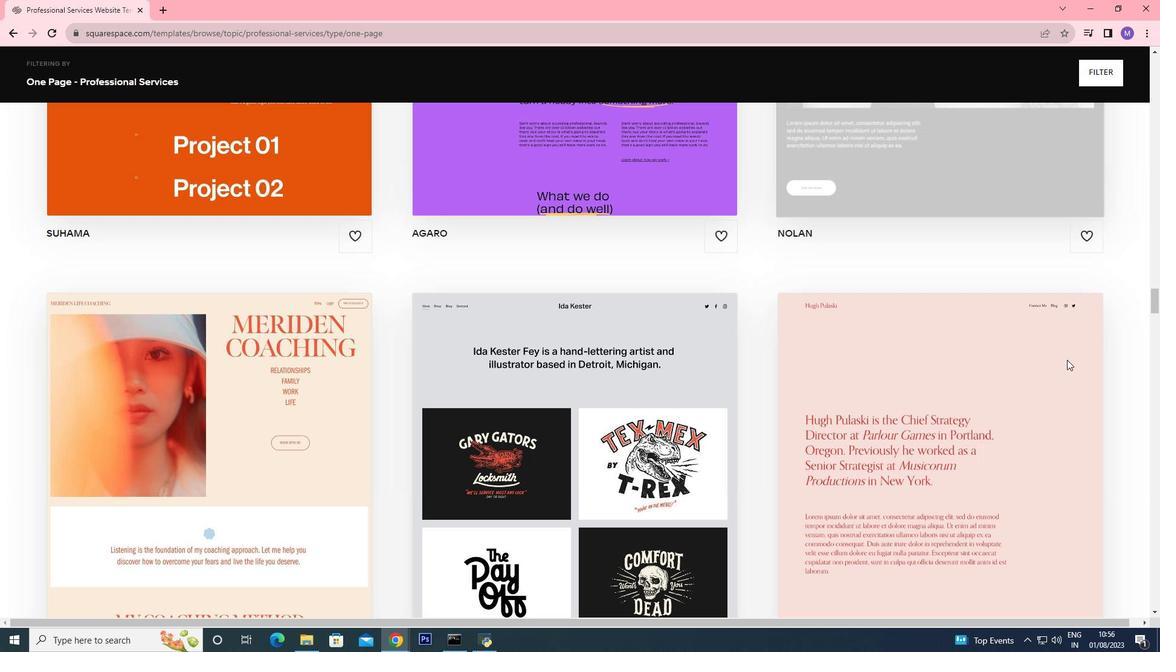 
Action: Mouse scrolled (1159, 340) with delta (0, 0)
Screenshot: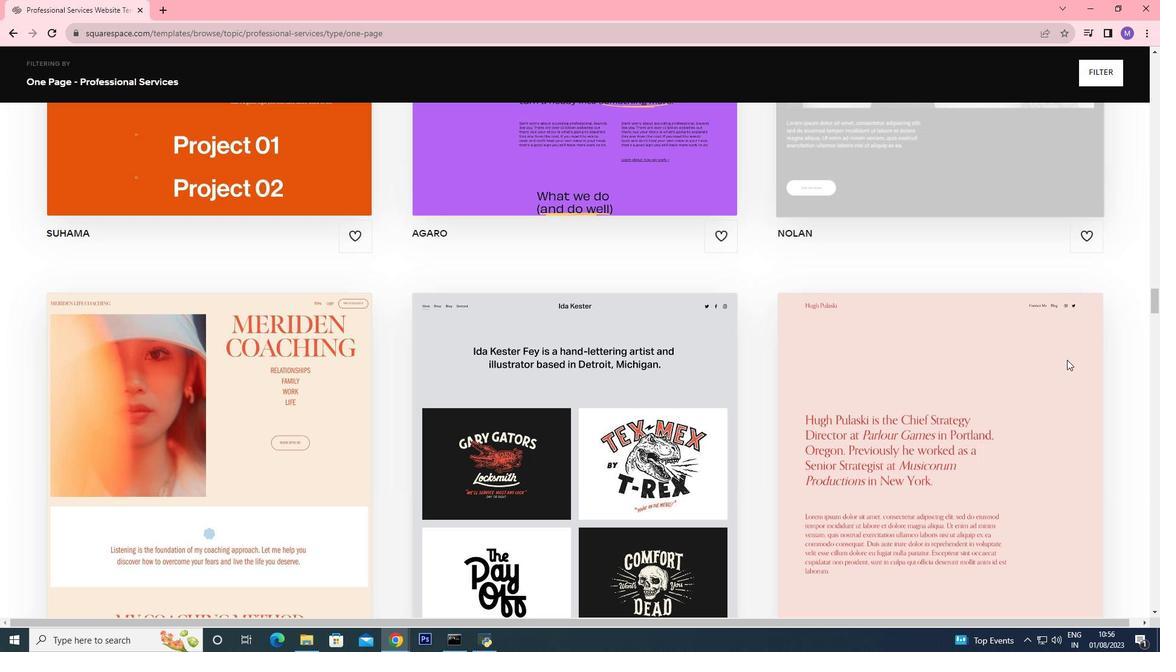 
Action: Mouse moved to (1160, 338)
Screenshot: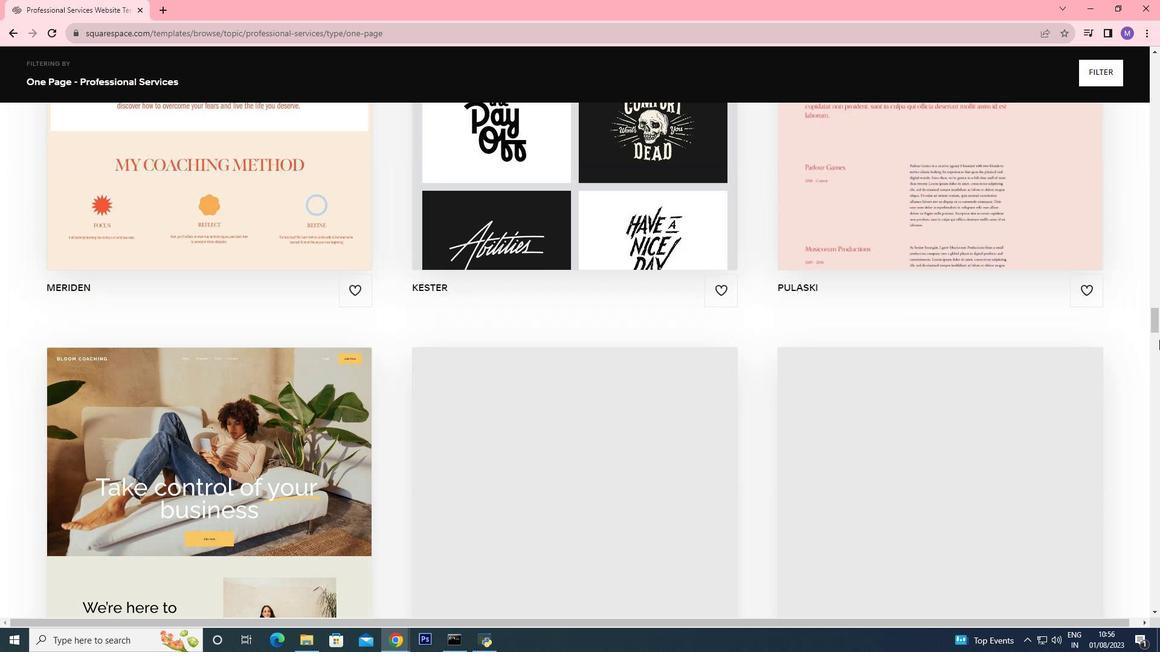 
Action: Mouse scrolled (1159, 338) with delta (0, -1)
Screenshot: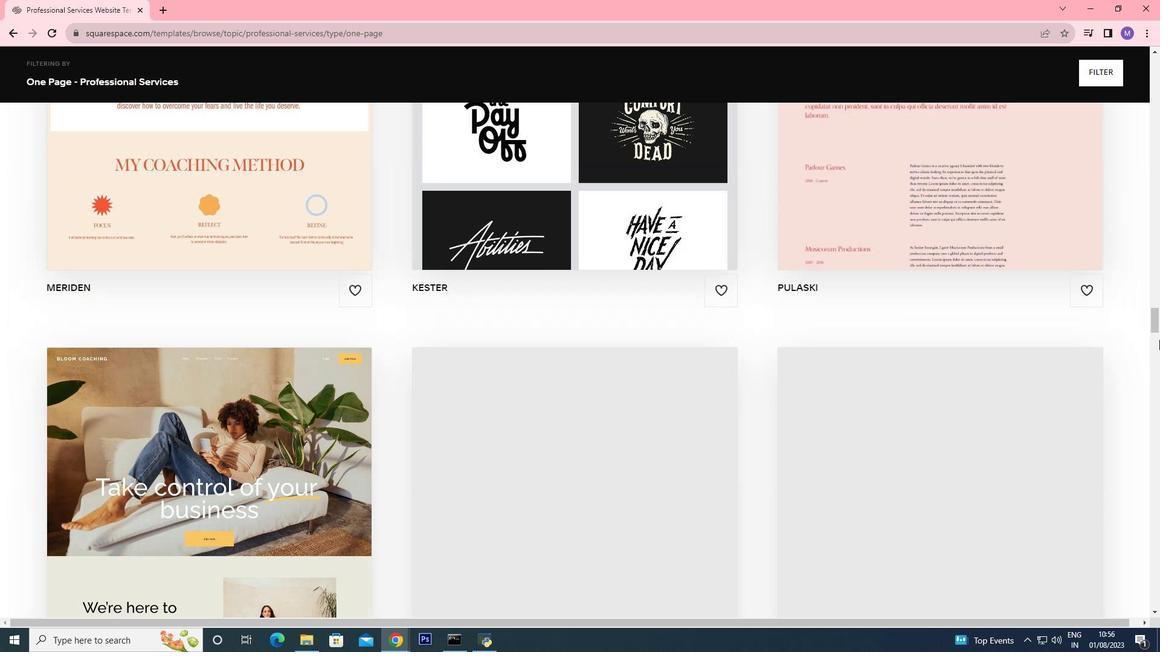 
Action: Mouse moved to (1161, 338)
Screenshot: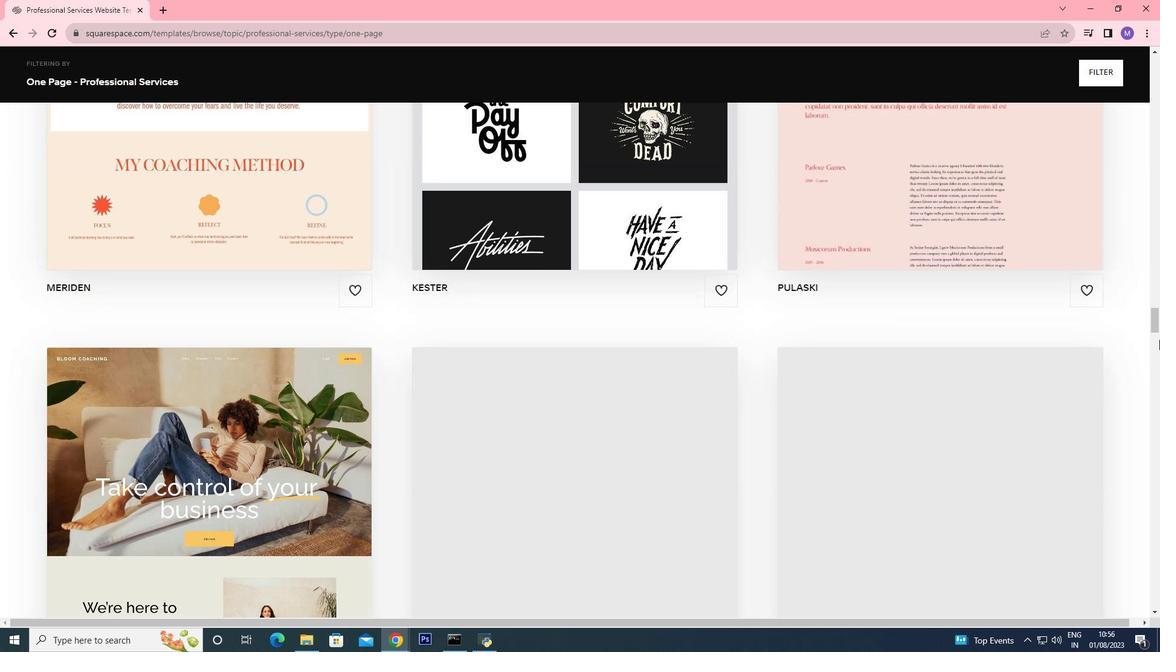 
Action: Mouse scrolled (1159, 338) with delta (0, -1)
Screenshot: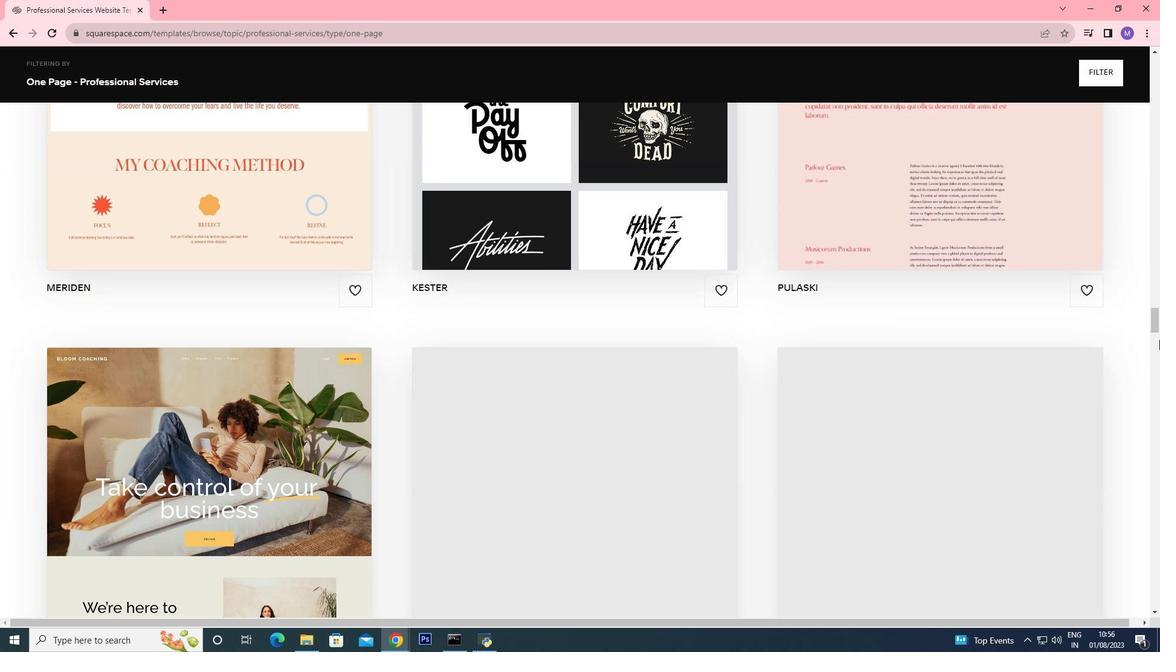 
Action: Mouse moved to (1169, 340)
Screenshot: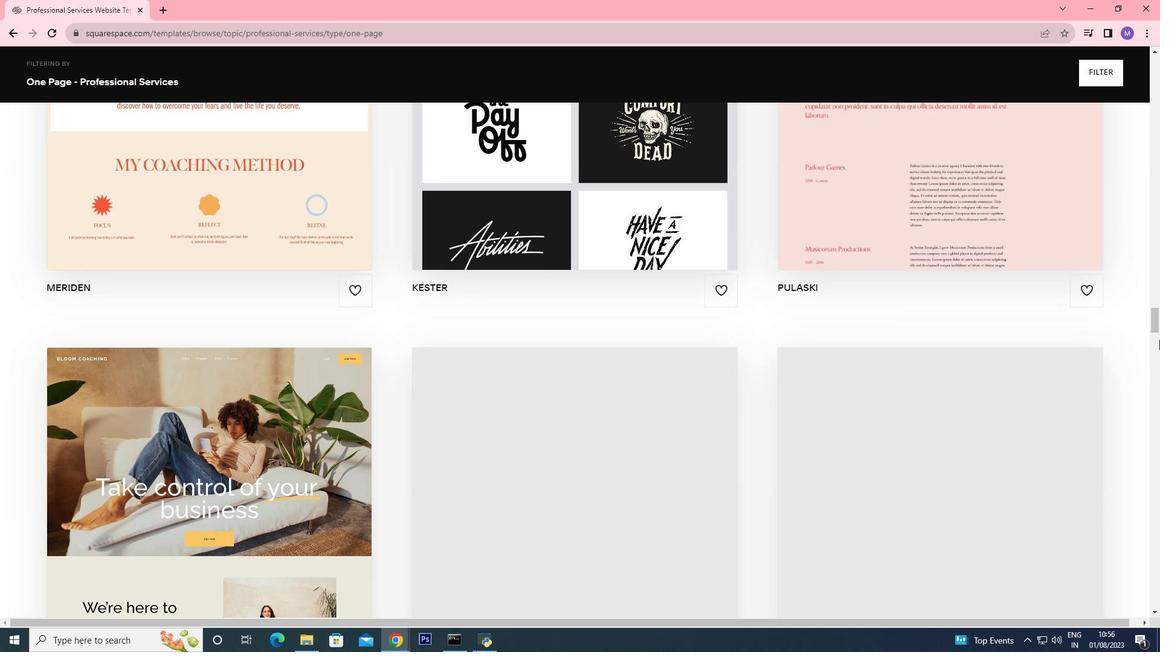 
Action: Mouse scrolled (1159, 338) with delta (0, -1)
Screenshot: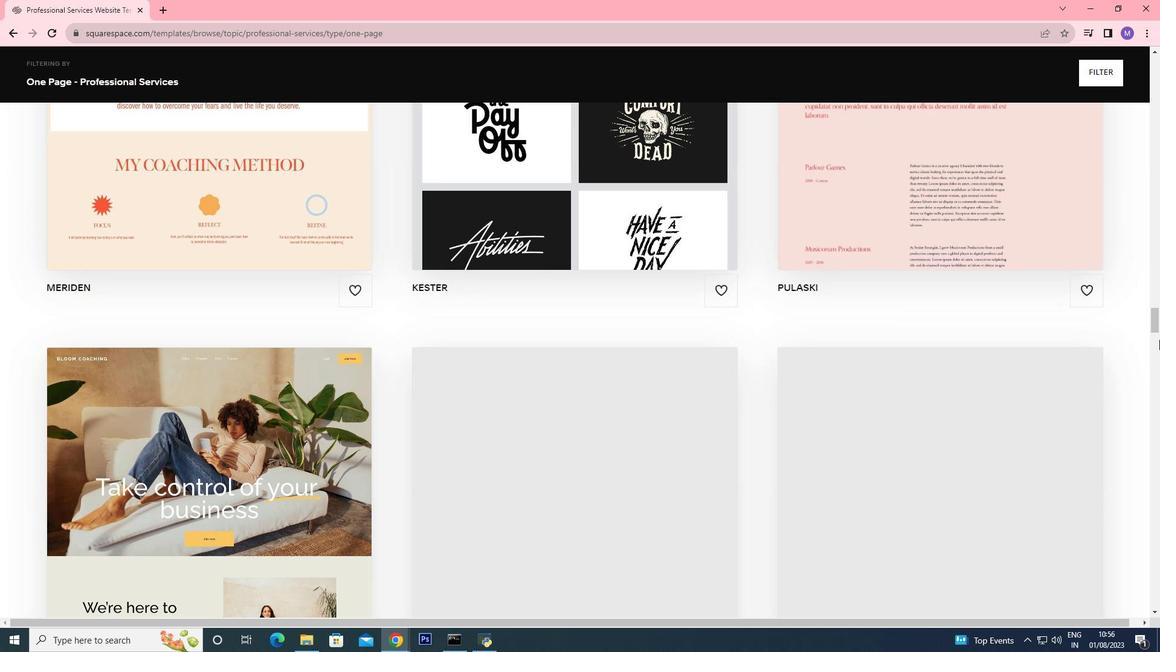 
Action: Mouse moved to (701, 374)
Screenshot: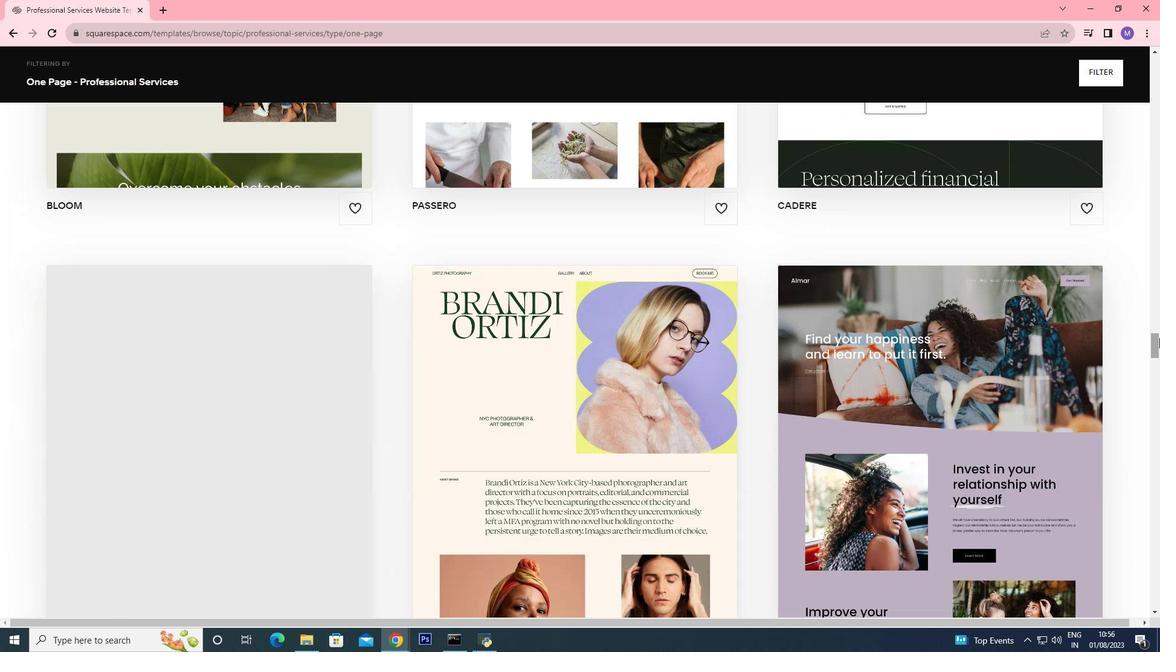 
Action: Mouse scrolled (1159, 337) with delta (0, 0)
Screenshot: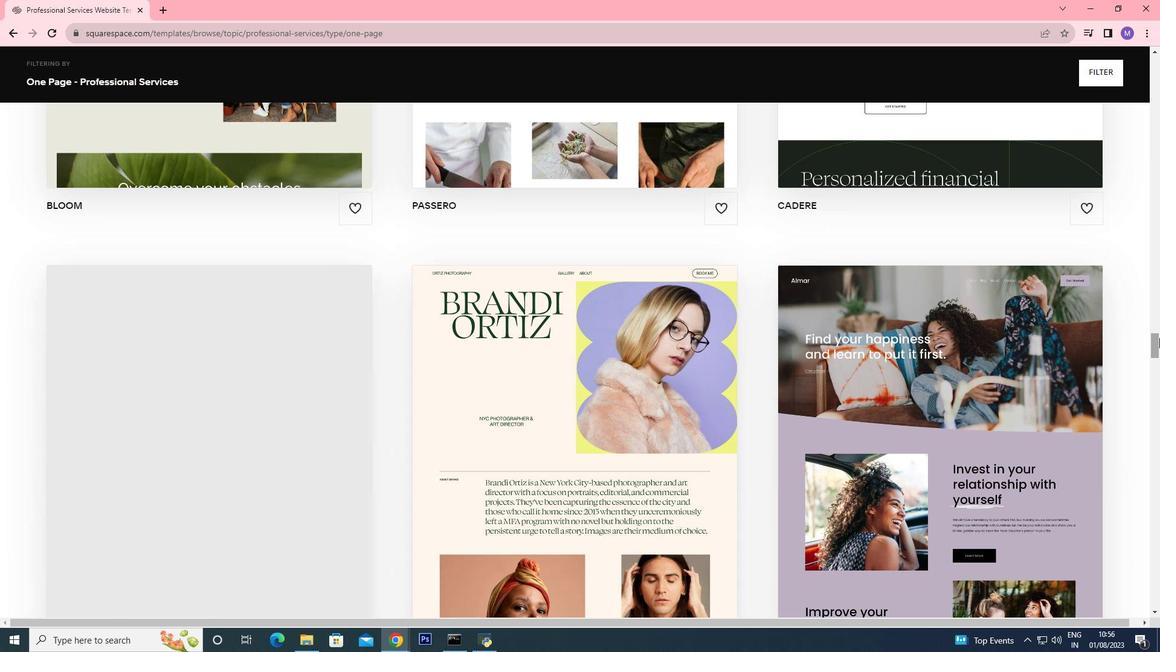 
Action: Mouse moved to (703, 482)
Screenshot: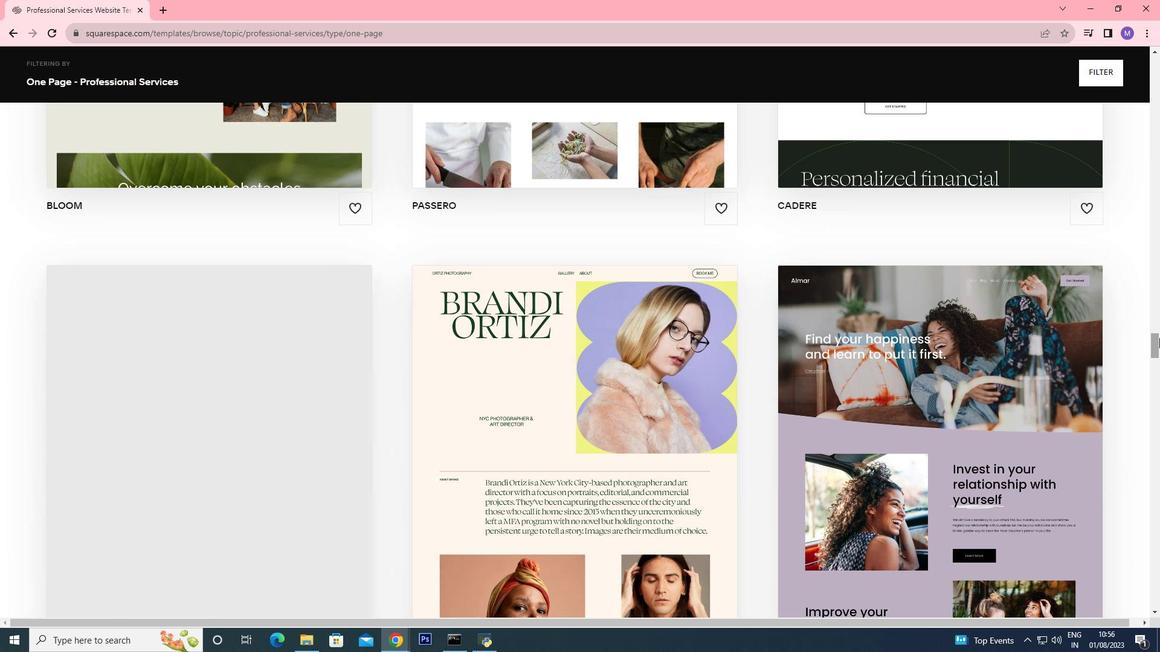 
Action: Mouse scrolled (1159, 337) with delta (0, 0)
Screenshot: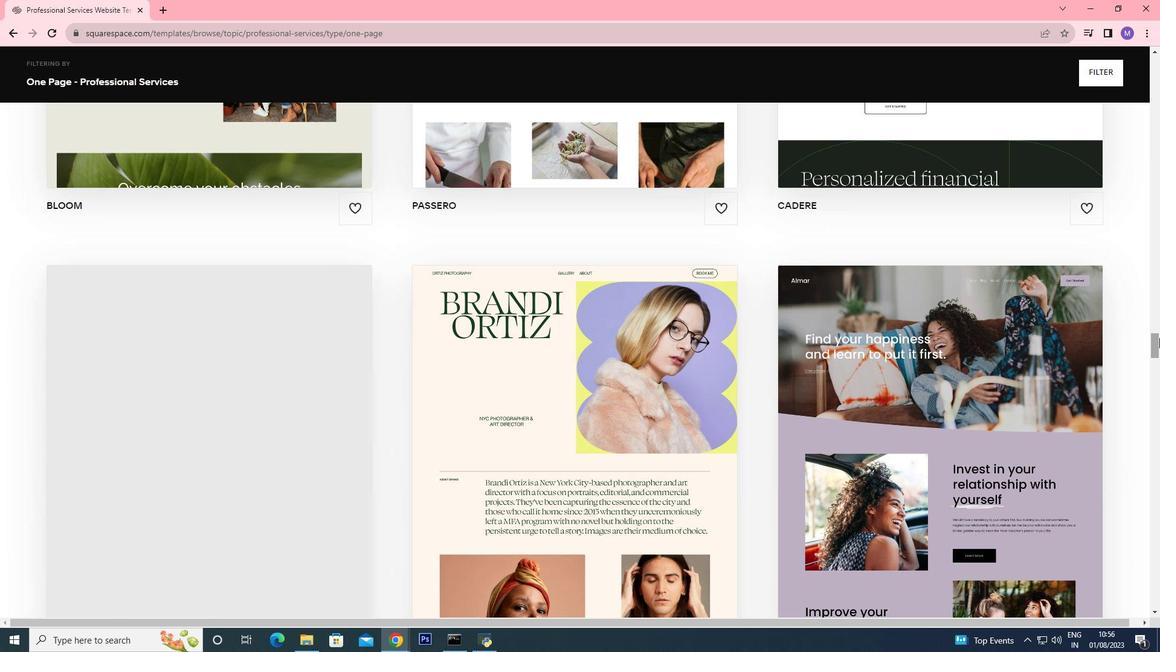 
Action: Mouse moved to (1153, 355)
Screenshot: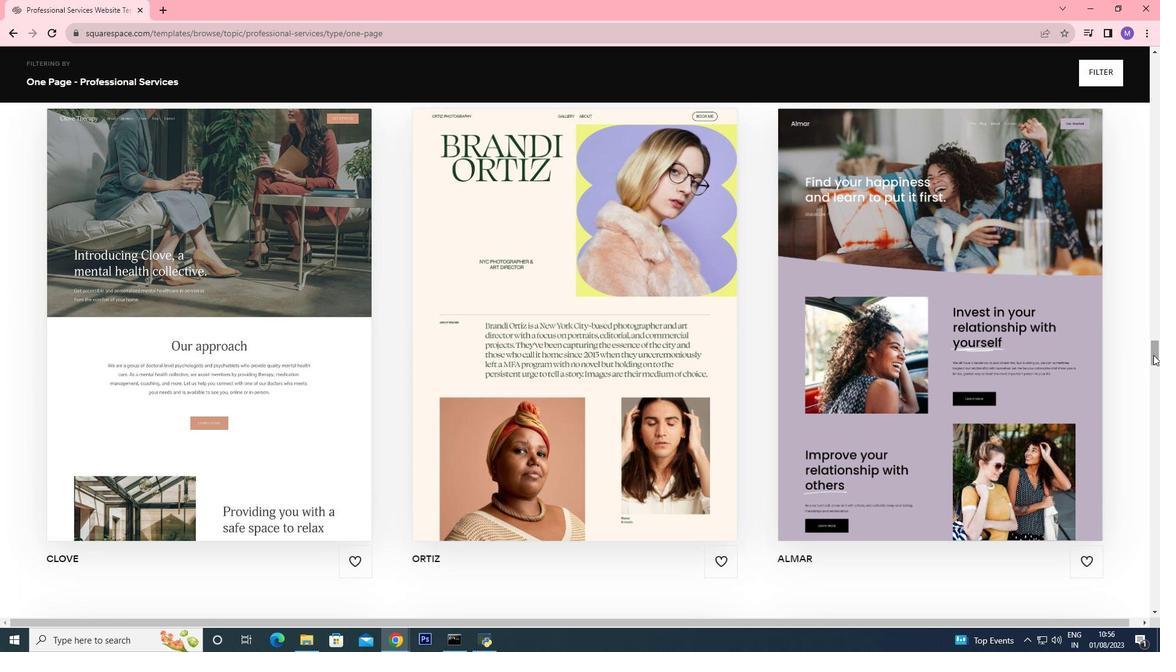 
Action: Mouse pressed left at (1153, 355)
Screenshot: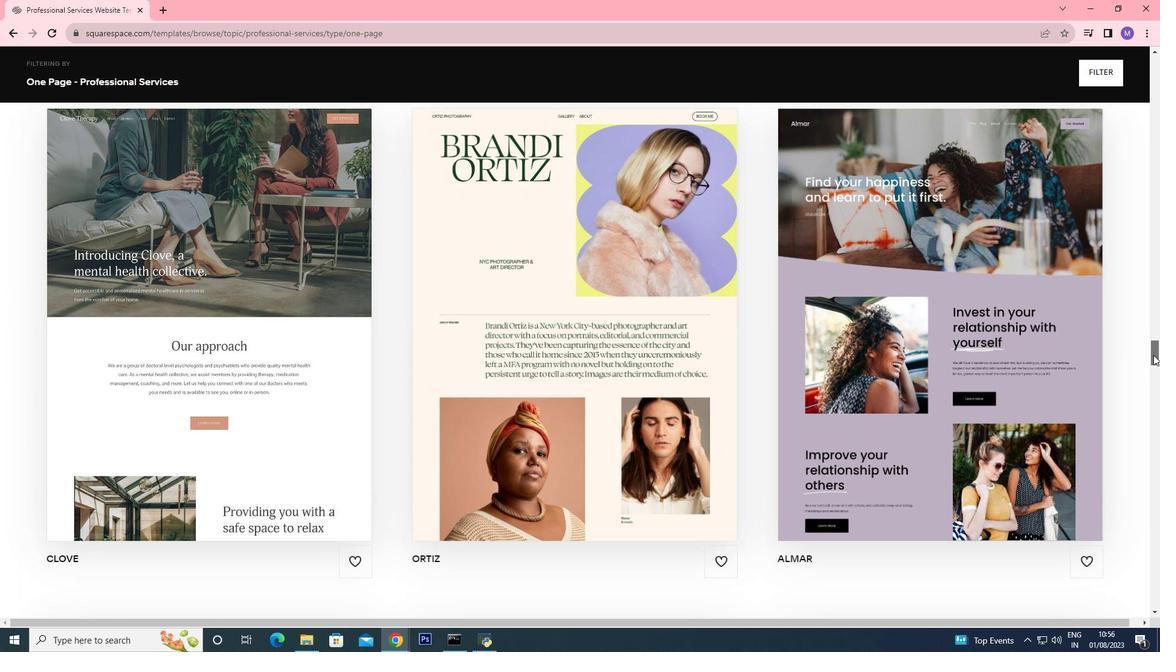 
Action: Mouse moved to (1008, 462)
Screenshot: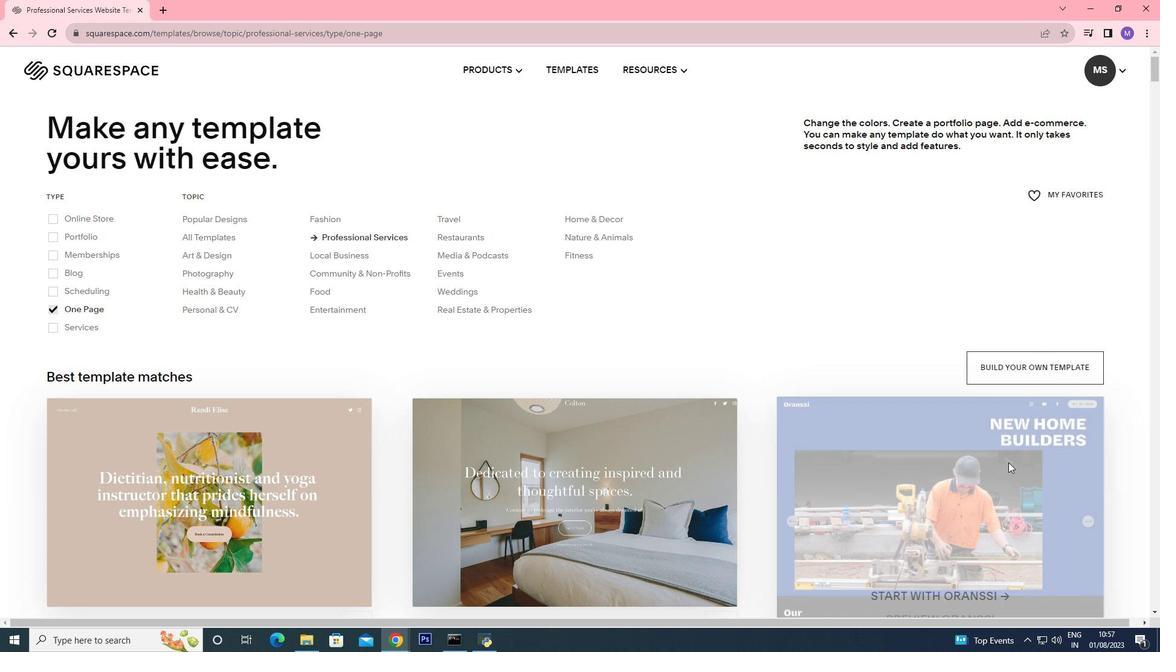 
Action: Mouse scrolled (1008, 462) with delta (0, 0)
Screenshot: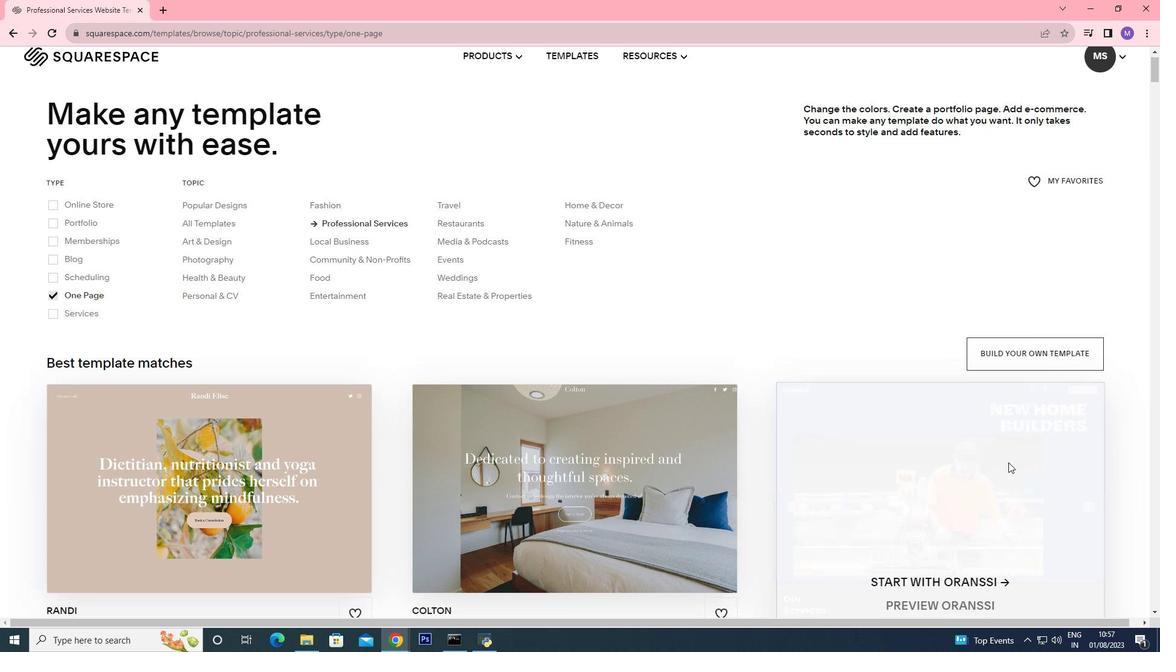 
Action: Mouse scrolled (1008, 462) with delta (0, 0)
Screenshot: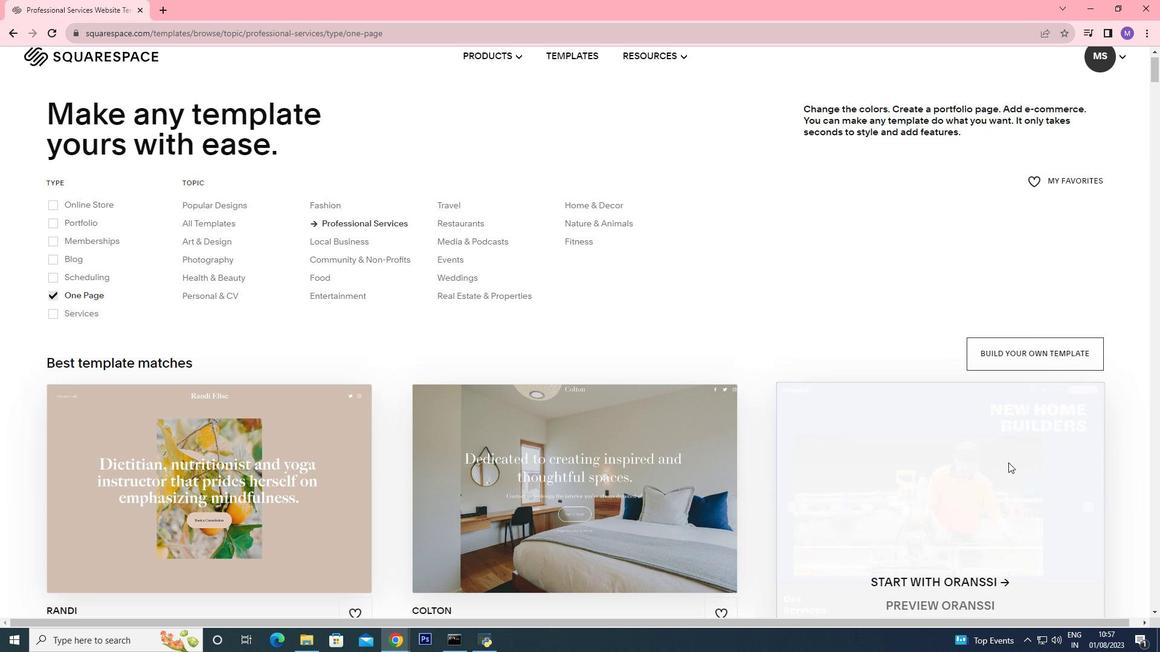 
Action: Mouse moved to (1004, 457)
Screenshot: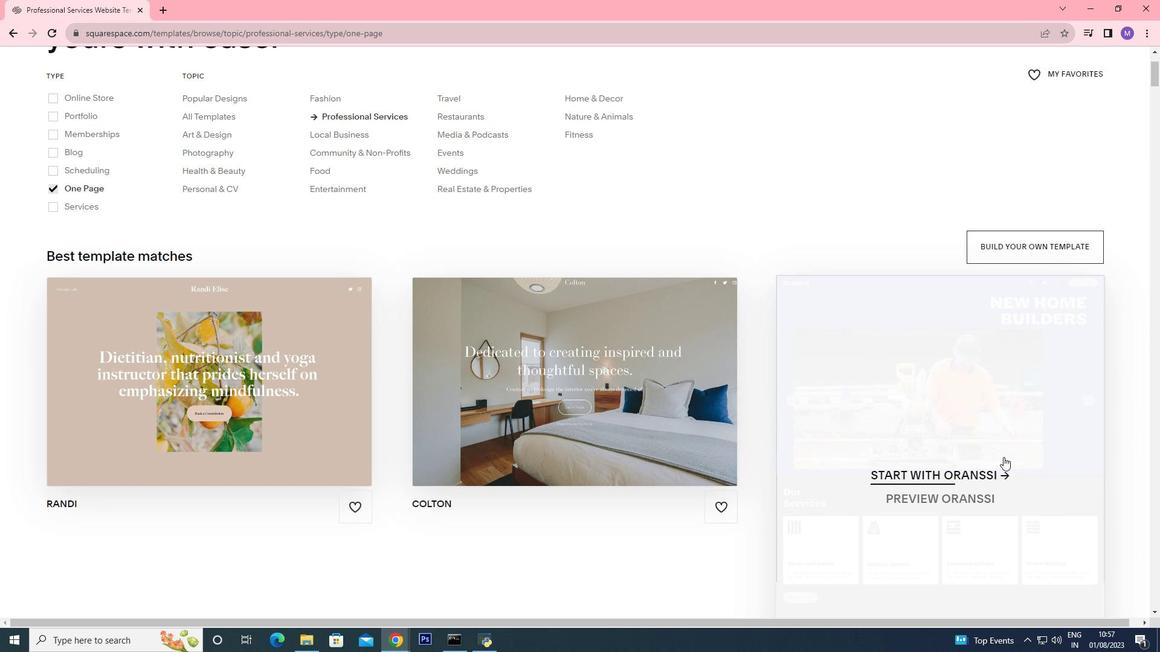 
Action: Mouse scrolled (1004, 457) with delta (0, 0)
Screenshot: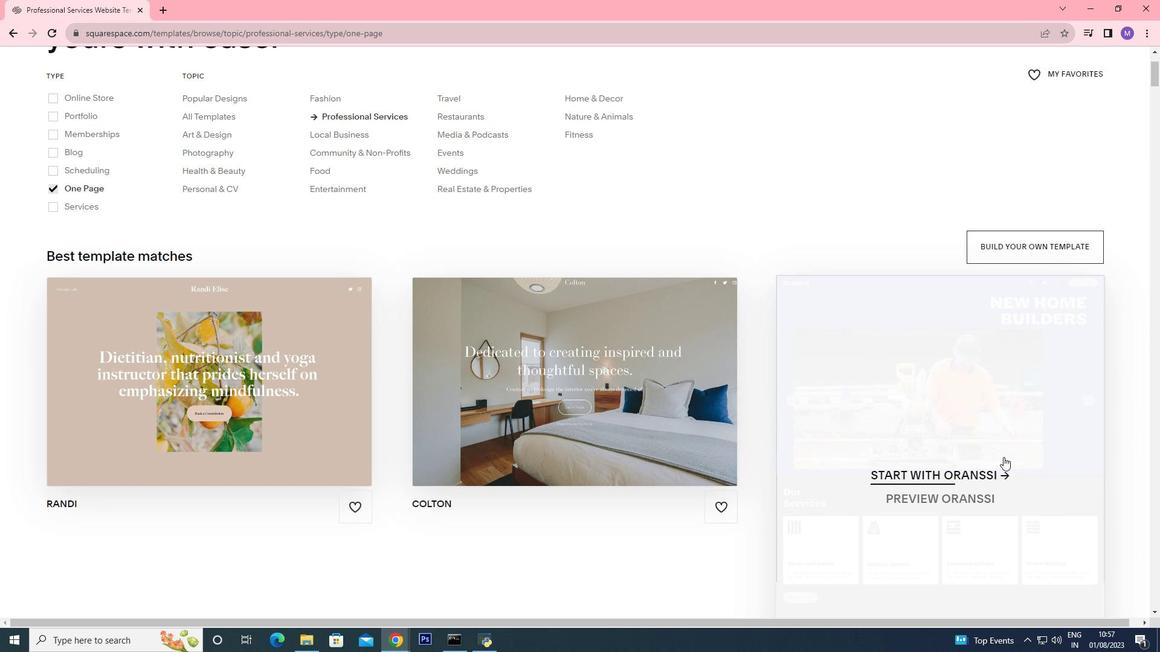 
Action: Mouse moved to (999, 457)
Screenshot: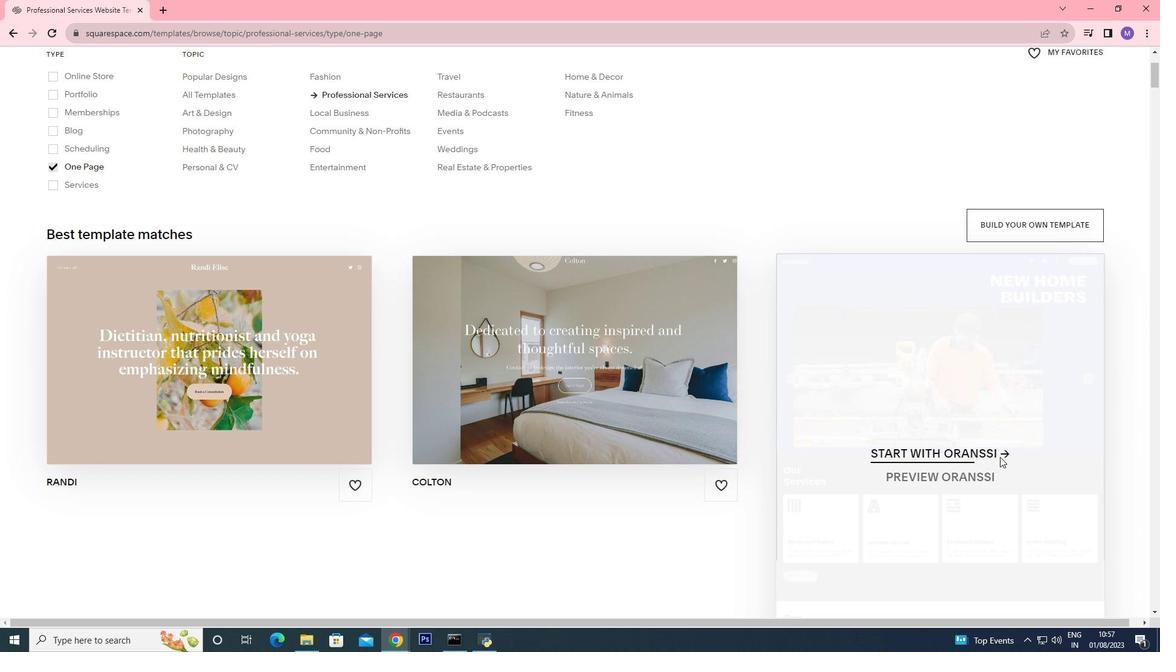
Action: Mouse scrolled (999, 456) with delta (0, 0)
Screenshot: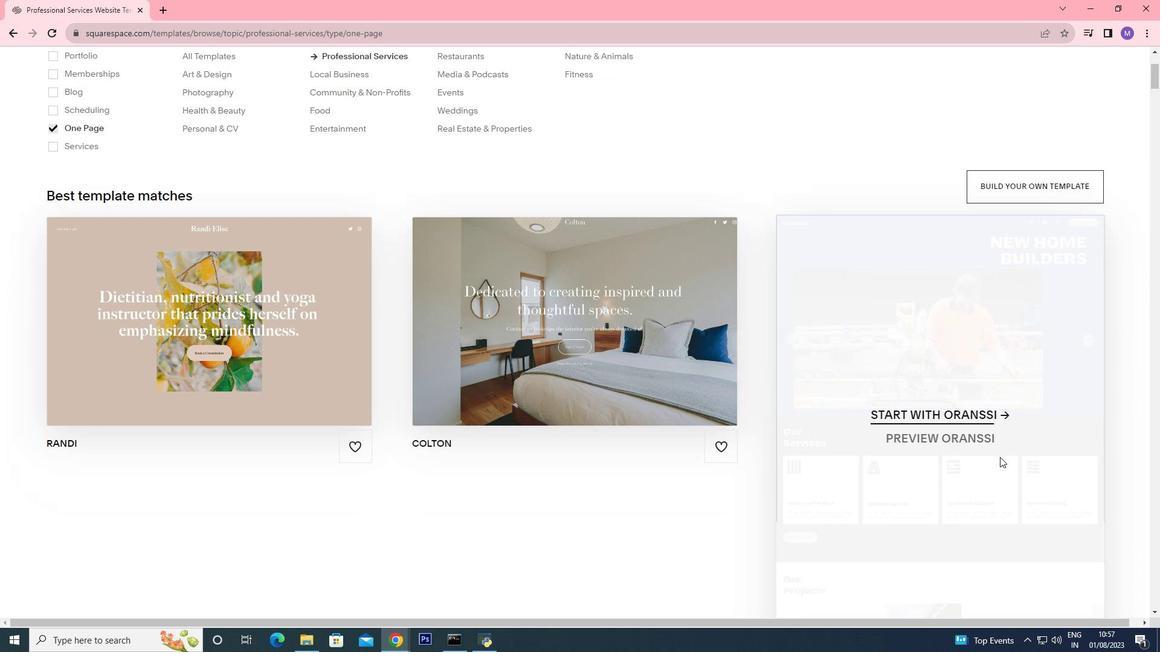 
Action: Mouse scrolled (999, 456) with delta (0, 0)
Screenshot: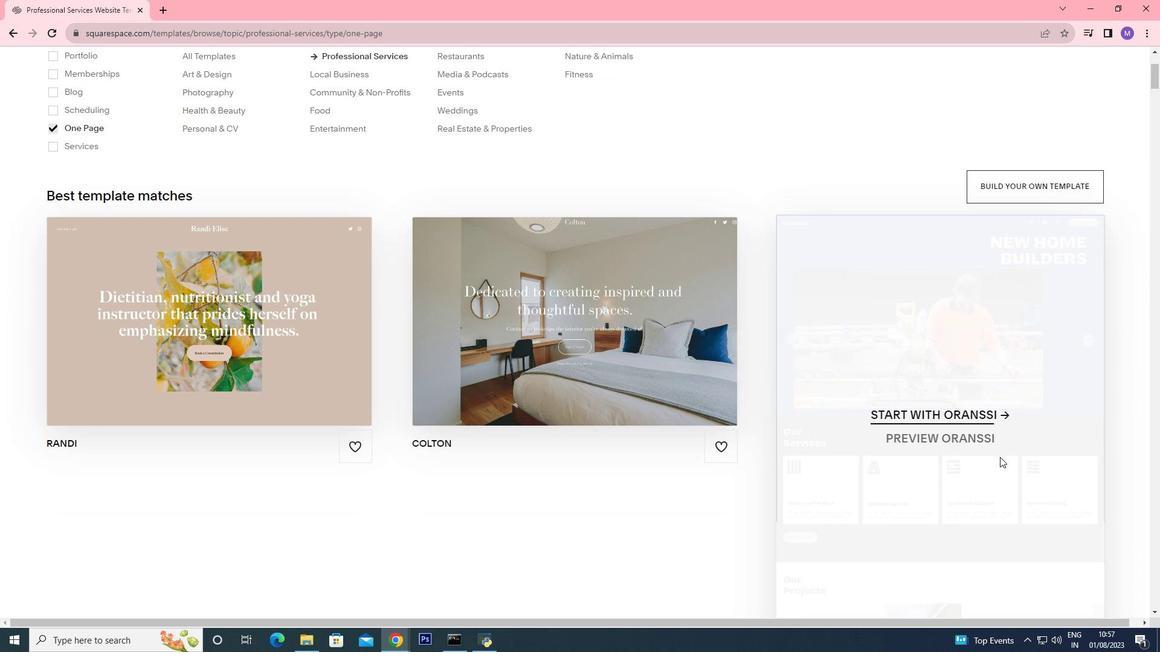 
Action: Mouse moved to (959, 290)
Screenshot: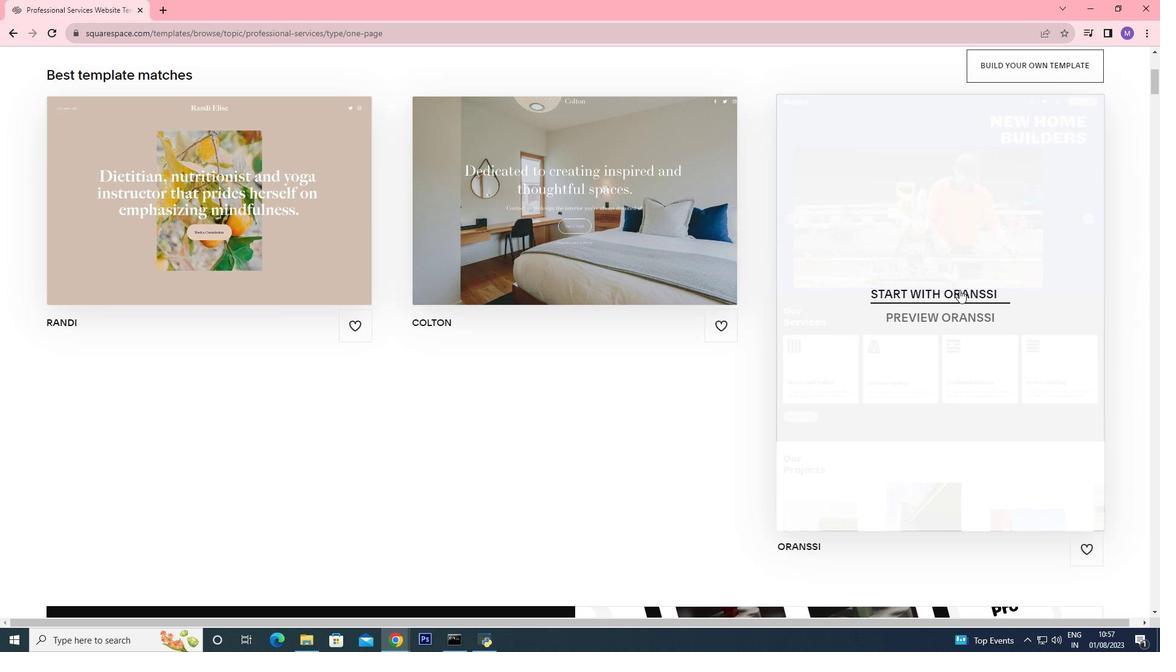 
Action: Mouse pressed left at (959, 290)
Screenshot: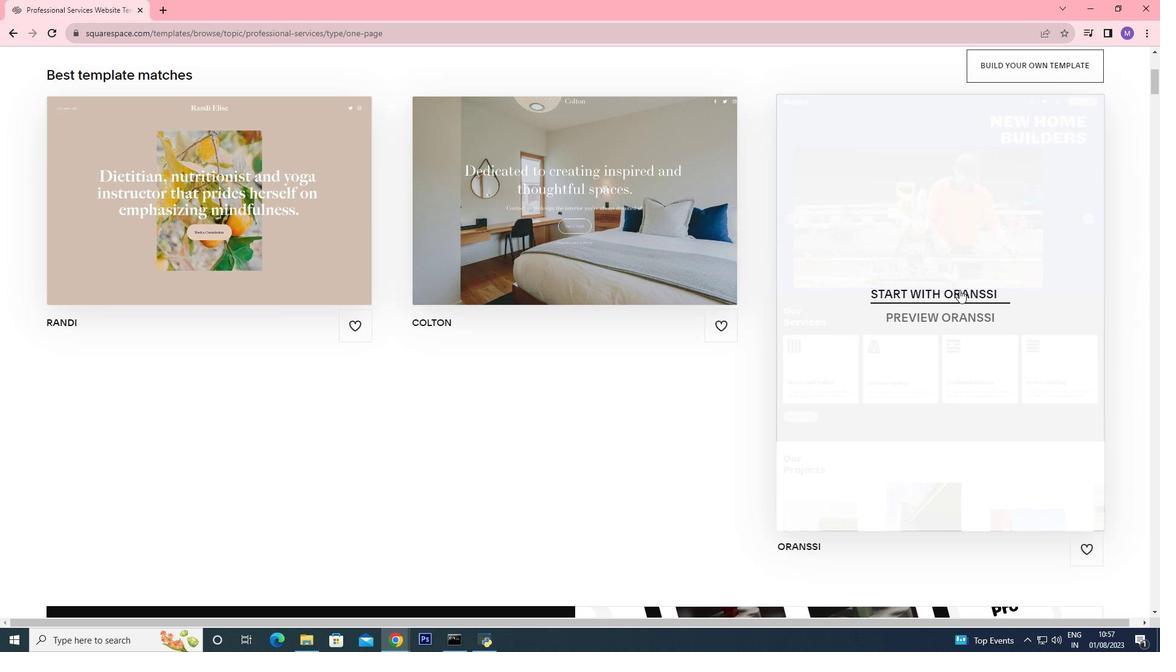 
Action: Mouse moved to (370, 320)
Screenshot: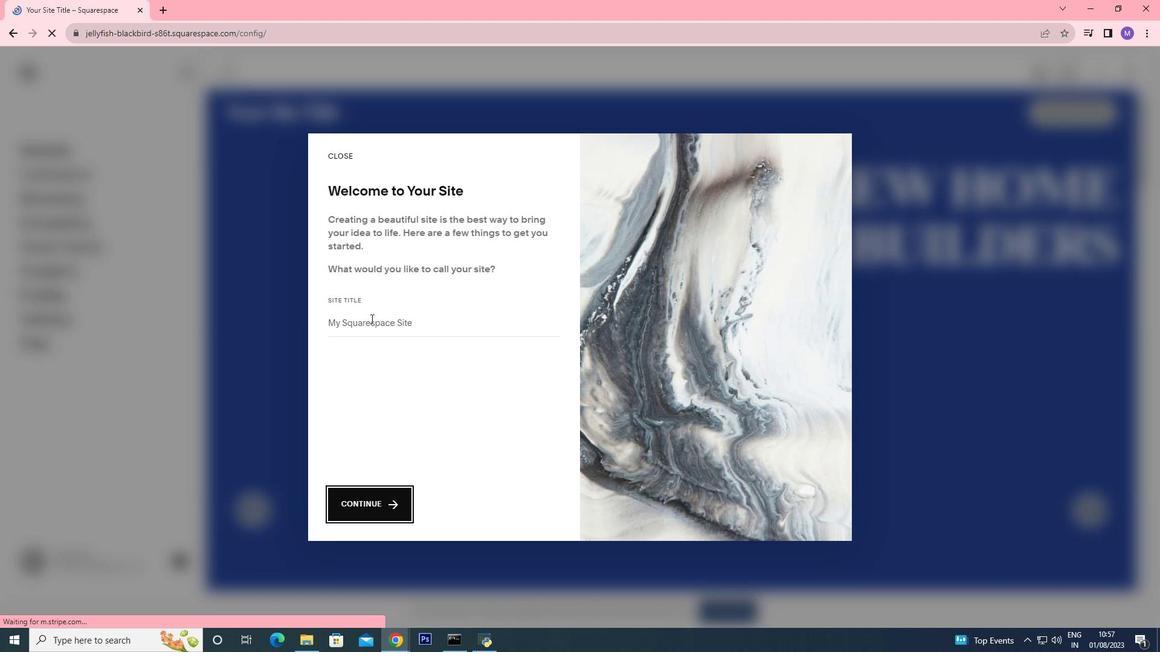 
Action: Mouse pressed left at (370, 320)
Screenshot: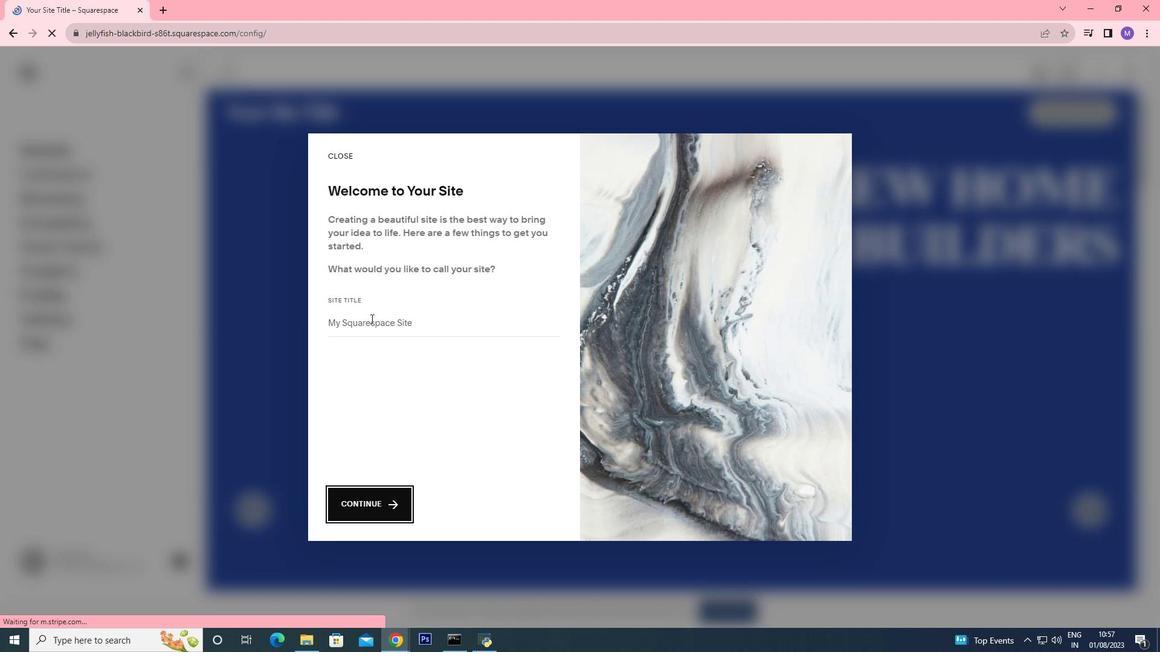 
Action: Mouse pressed left at (370, 320)
Screenshot: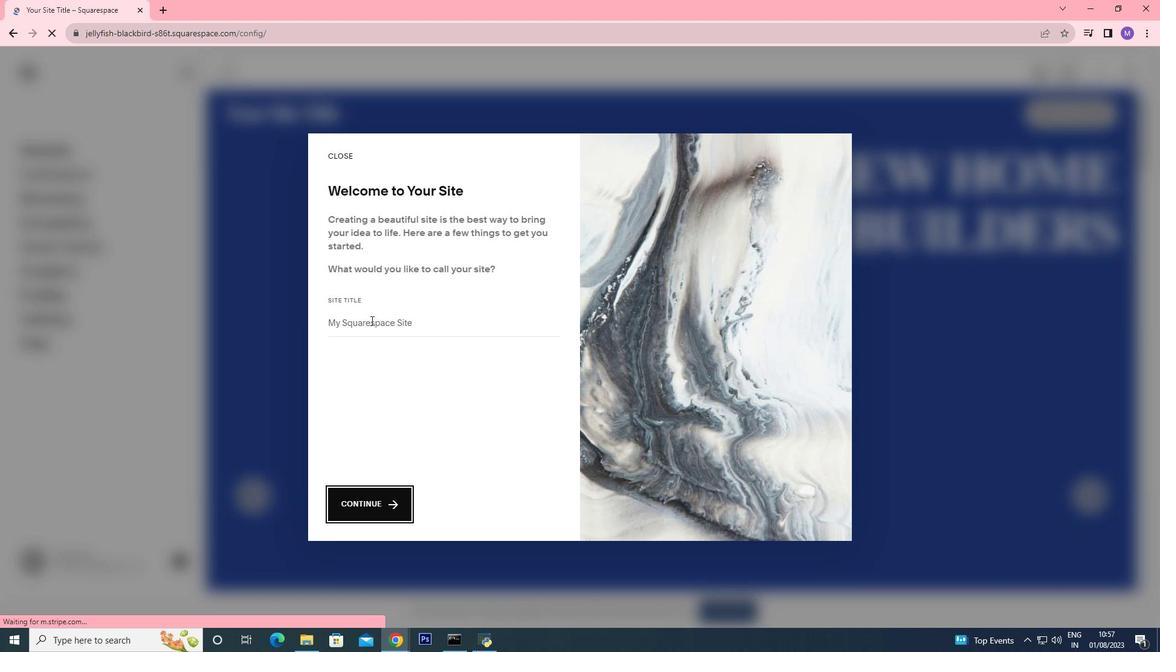 
Action: Mouse moved to (399, 314)
Screenshot: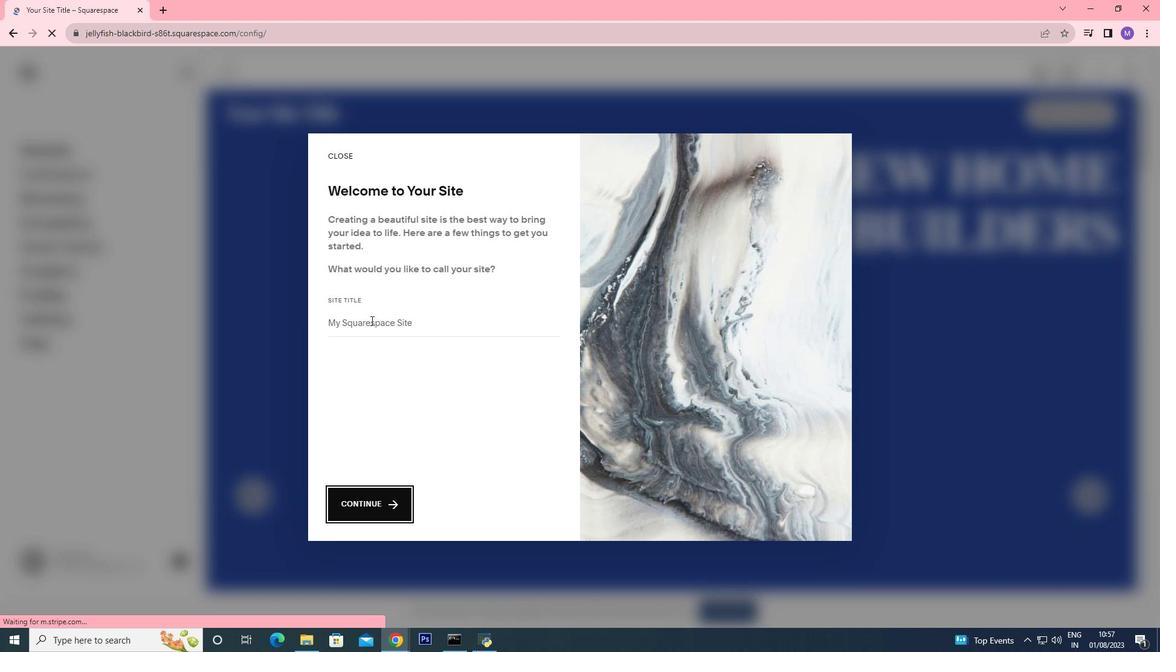 
Action: Mouse pressed left at (398, 314)
Screenshot: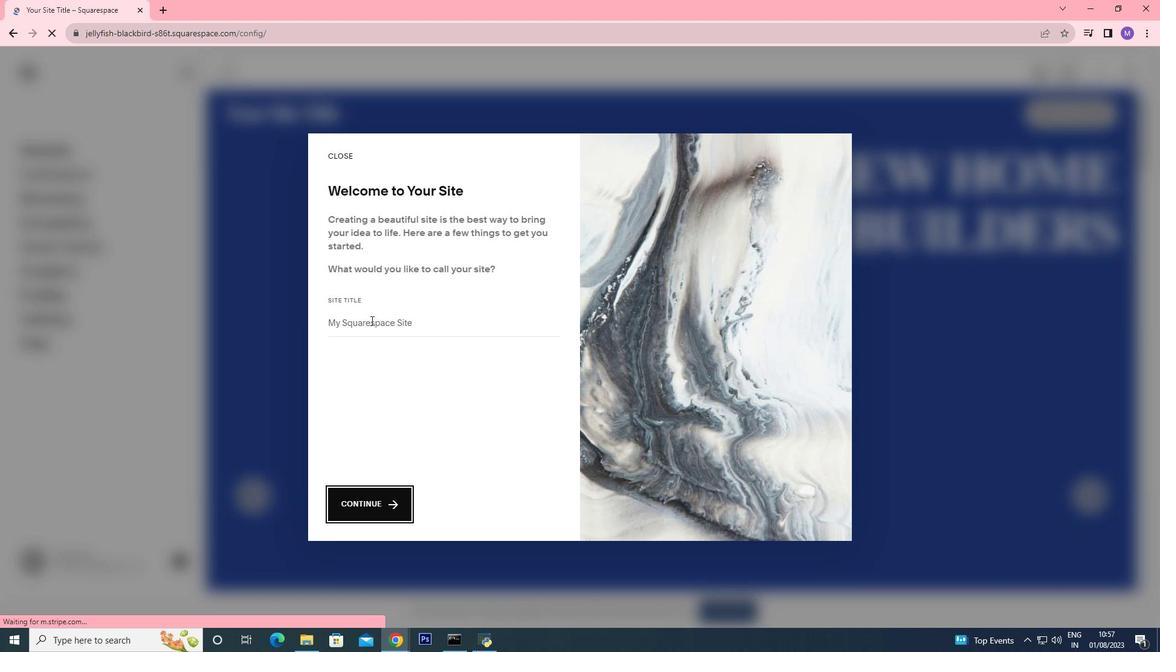 
Action: Mouse moved to (404, 314)
Screenshot: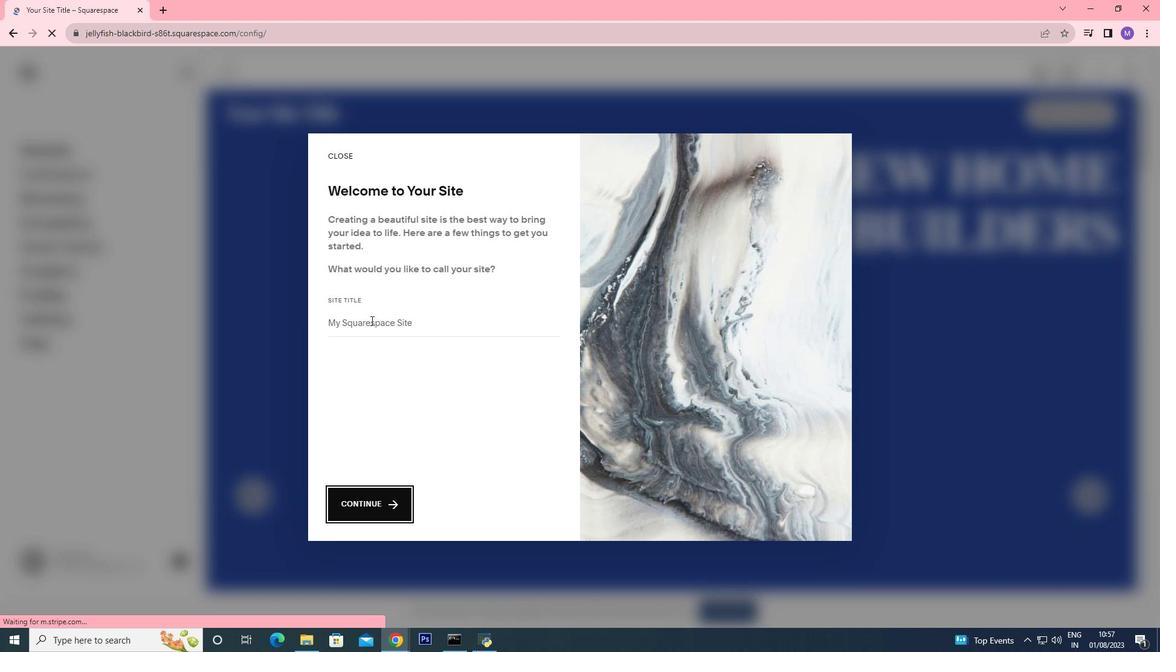 
Action: Key pressed <Key.shift>New<Key.space><Key.shift>Mobile<Key.space>app<Key.space>features
Screenshot: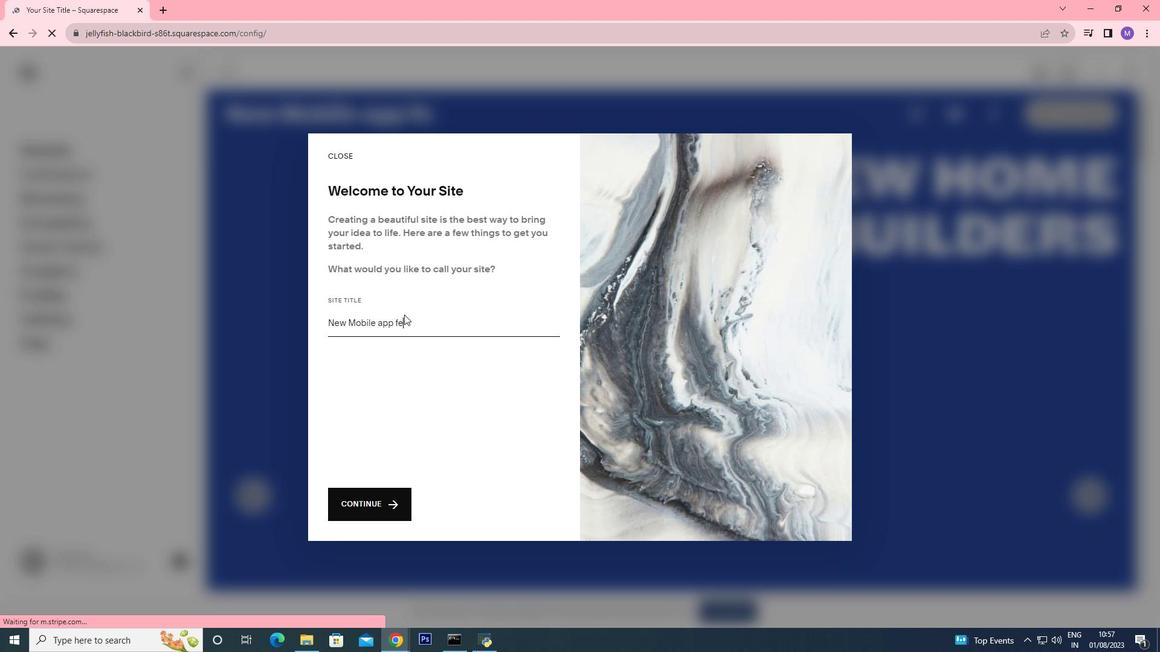 
Action: Mouse moved to (358, 509)
Screenshot: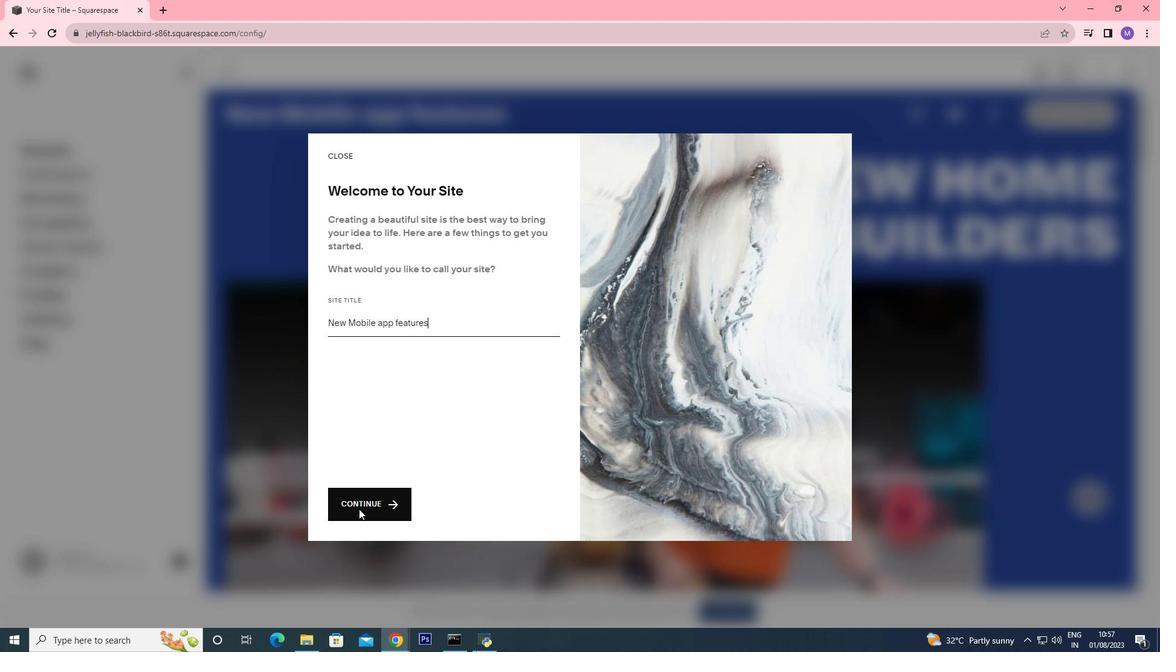 
Action: Mouse pressed left at (358, 509)
Screenshot: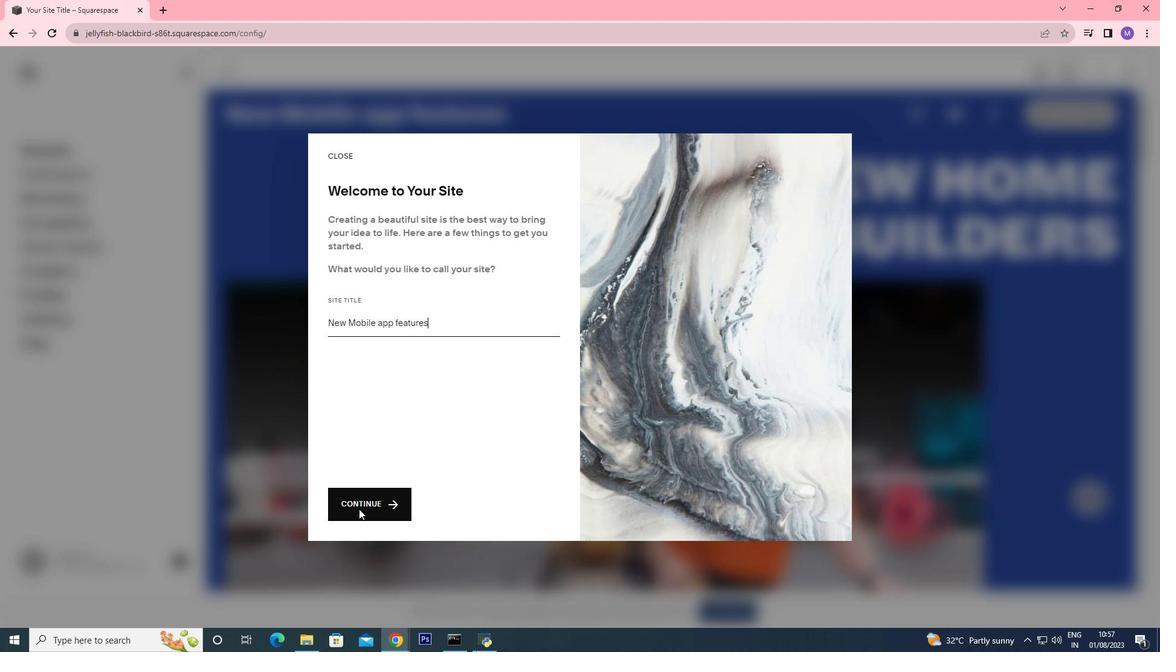 
Action: Mouse moved to (363, 498)
Screenshot: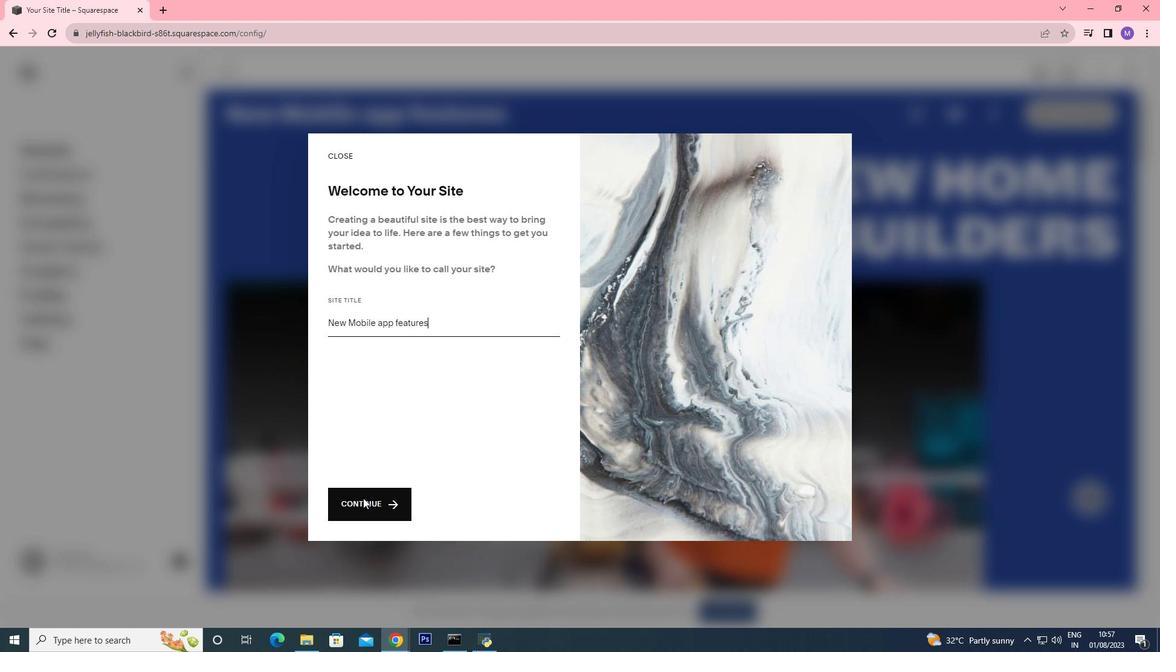 
Action: Mouse pressed left at (363, 498)
Screenshot: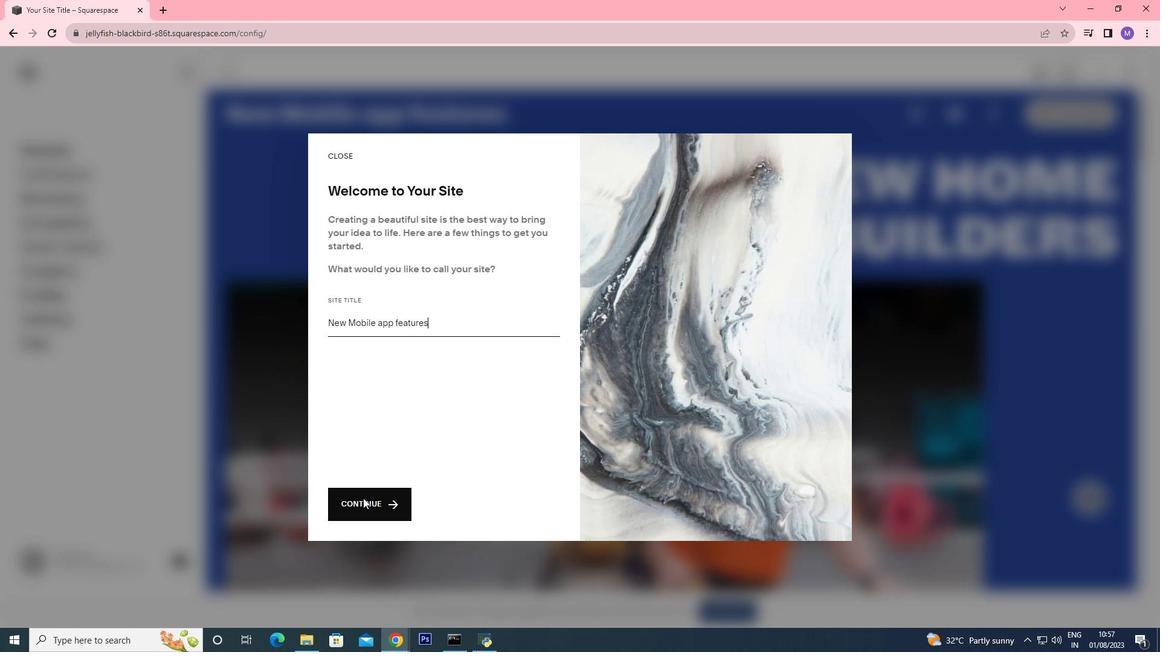 
Action: Mouse pressed left at (363, 498)
Screenshot: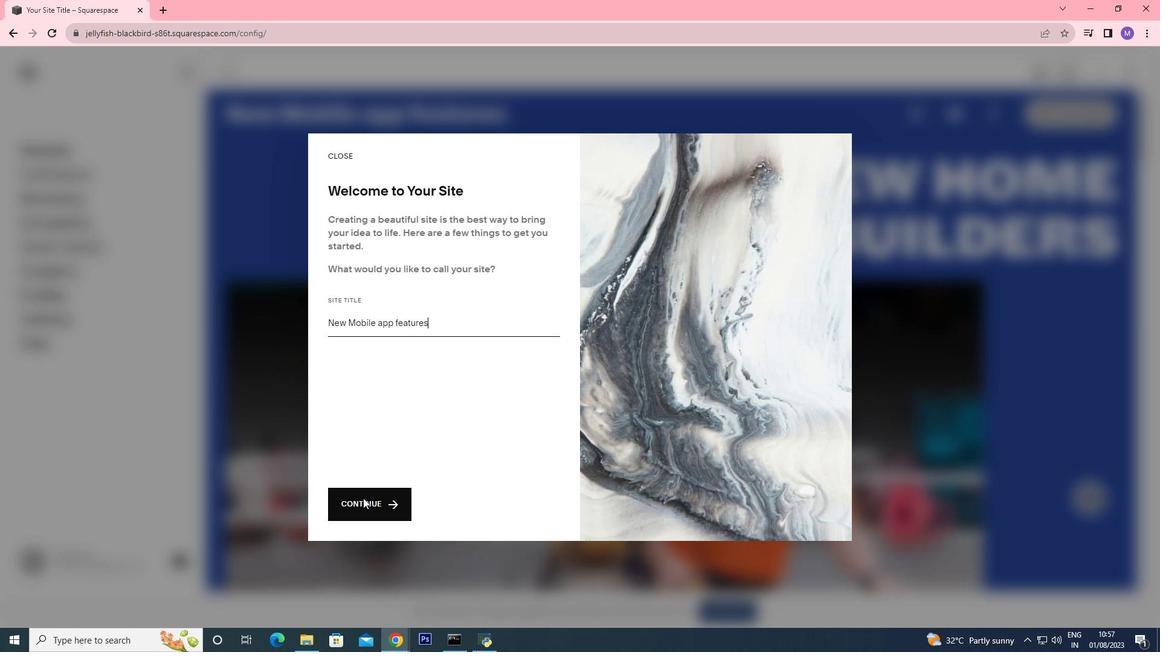 
Action: Mouse pressed left at (363, 498)
Screenshot: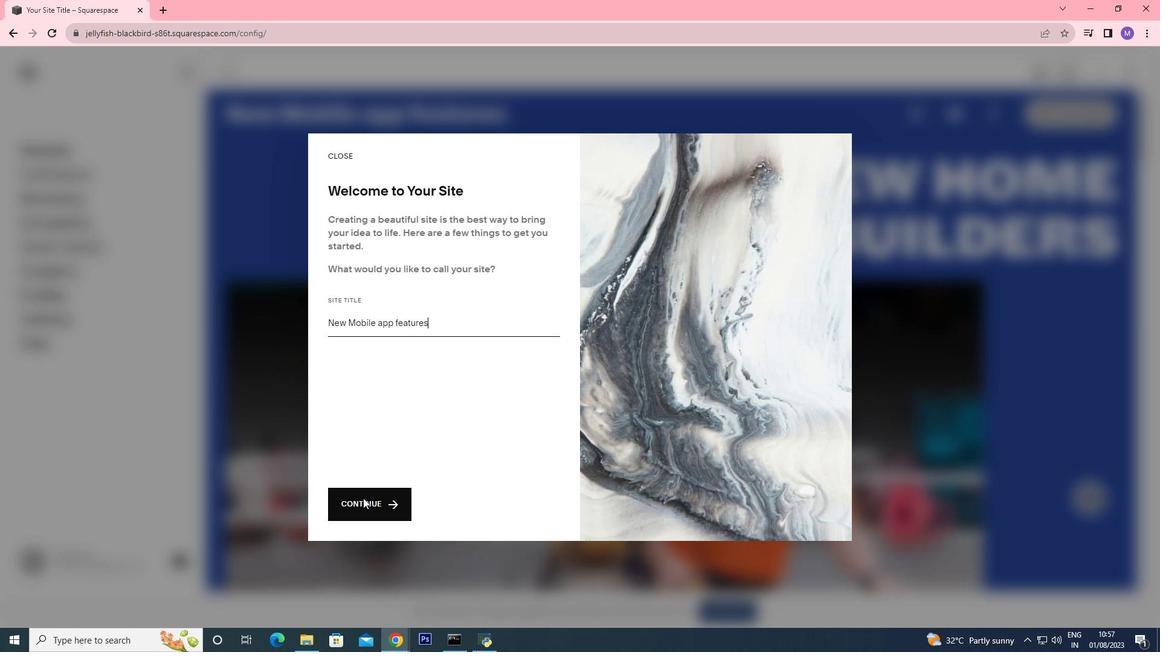 
Action: Mouse pressed left at (363, 498)
Screenshot: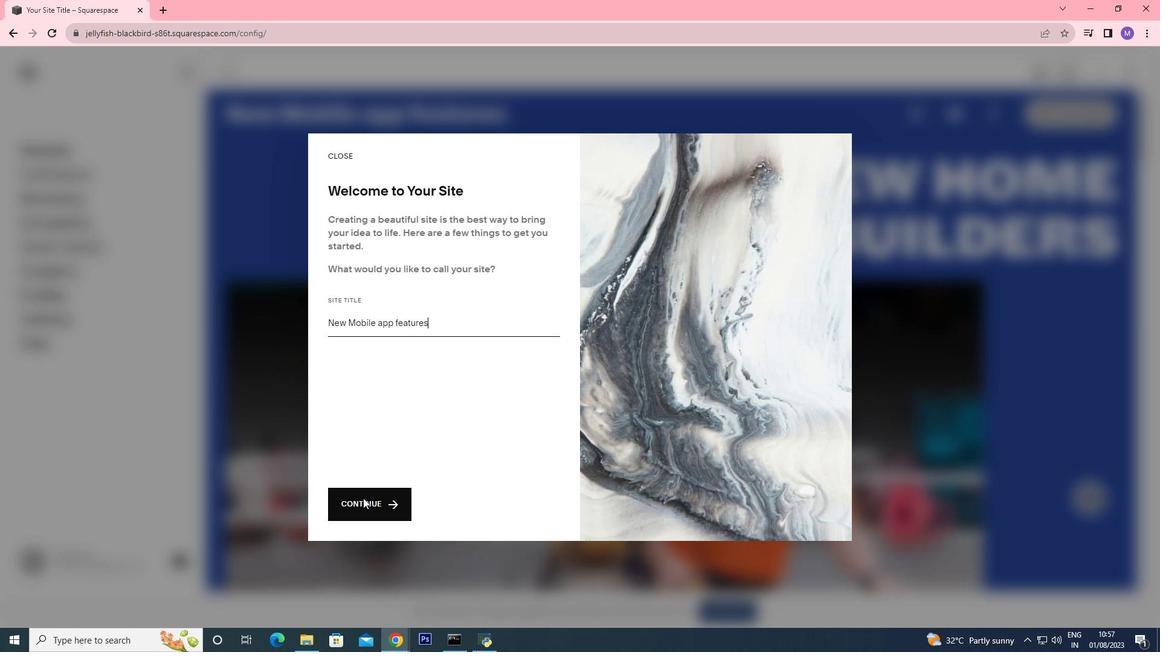 
Action: Mouse pressed left at (363, 498)
Screenshot: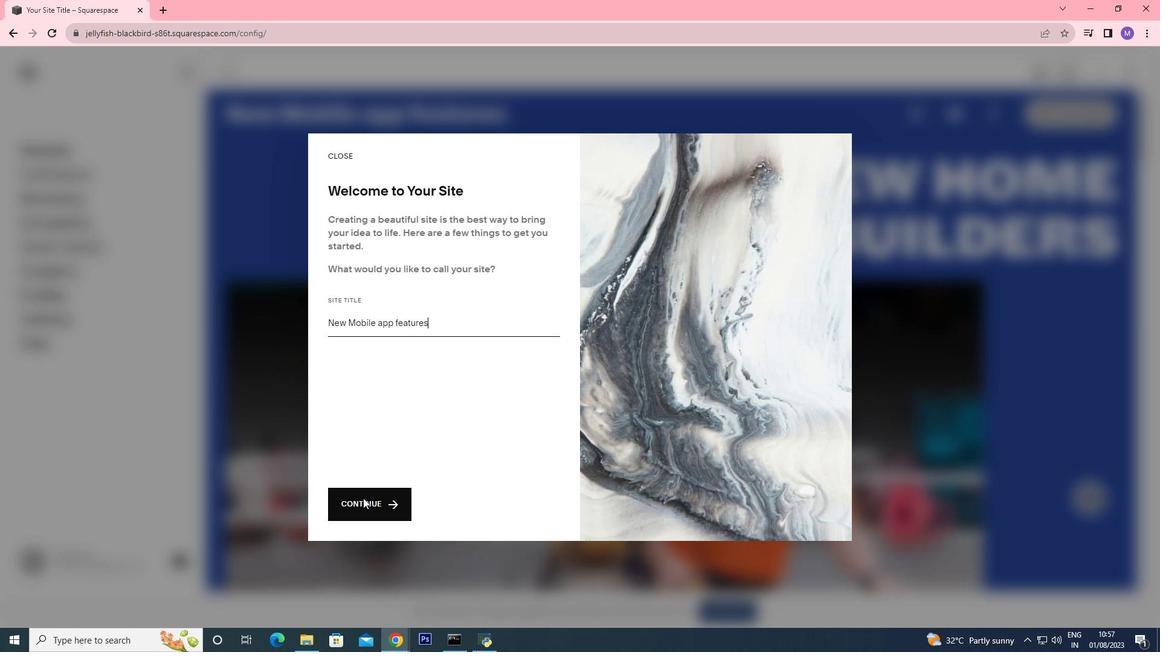 
Action: Mouse moved to (372, 502)
Screenshot: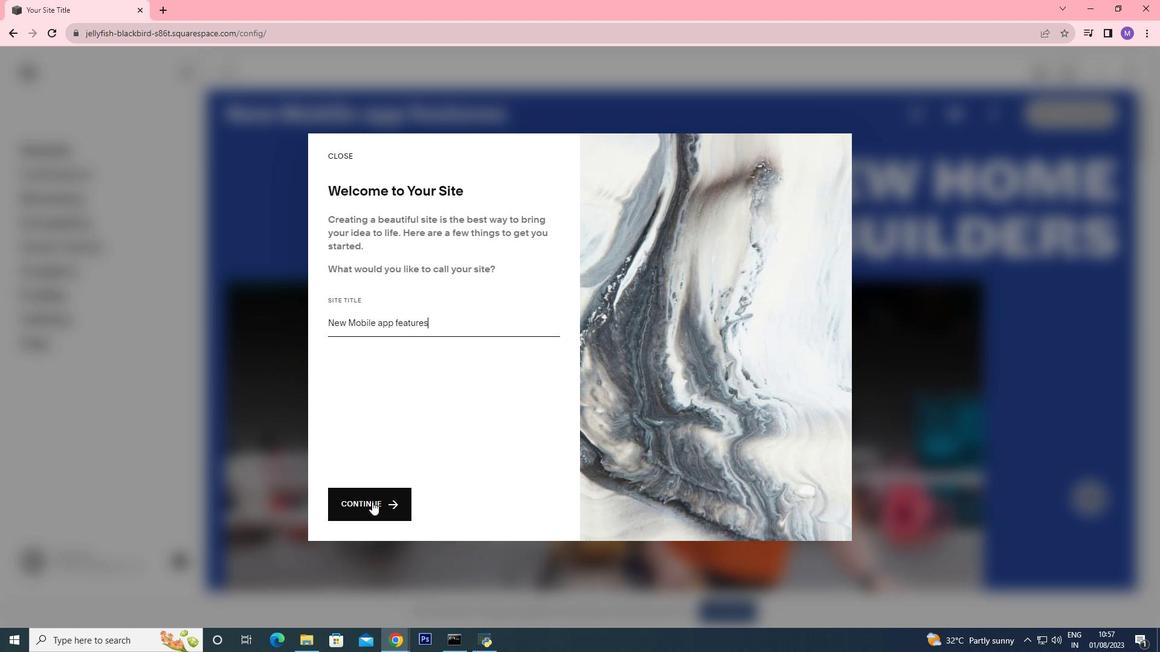 
Action: Mouse pressed left at (372, 502)
Screenshot: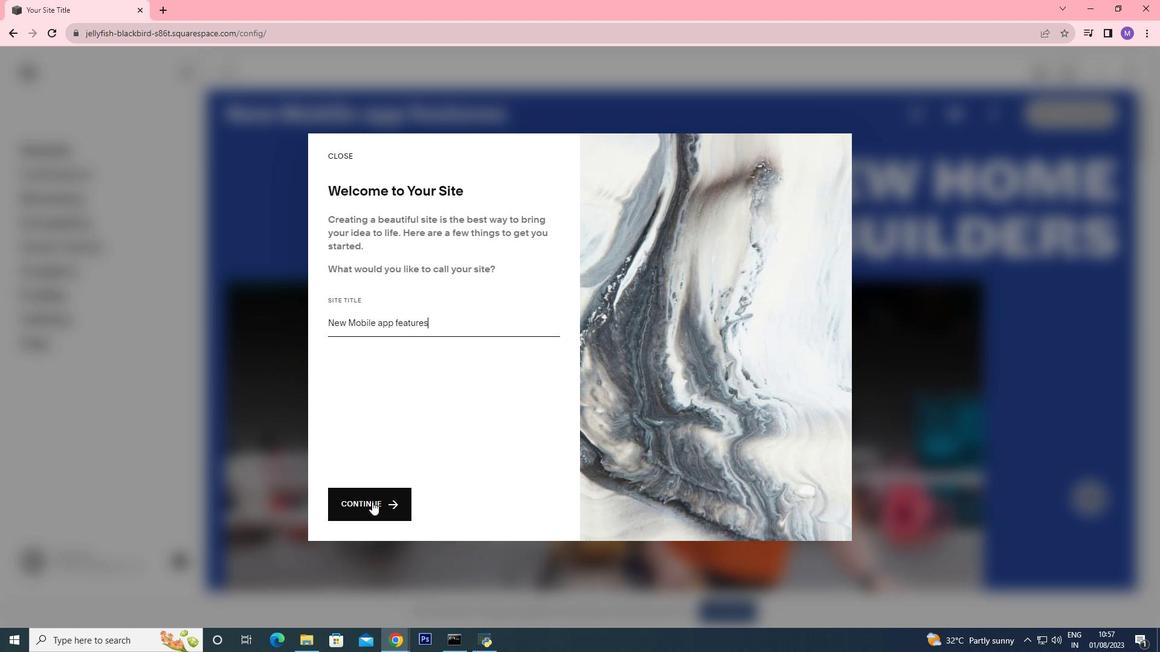 
Action: Mouse moved to (372, 502)
Screenshot: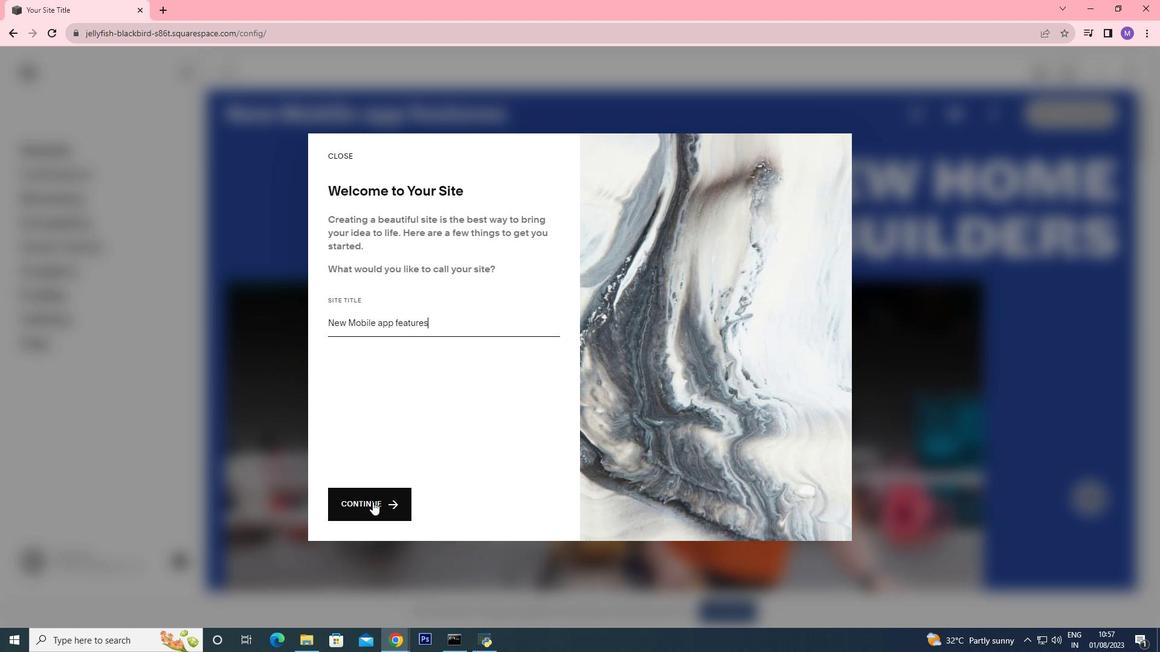 
Action: Mouse pressed left at (372, 502)
Screenshot: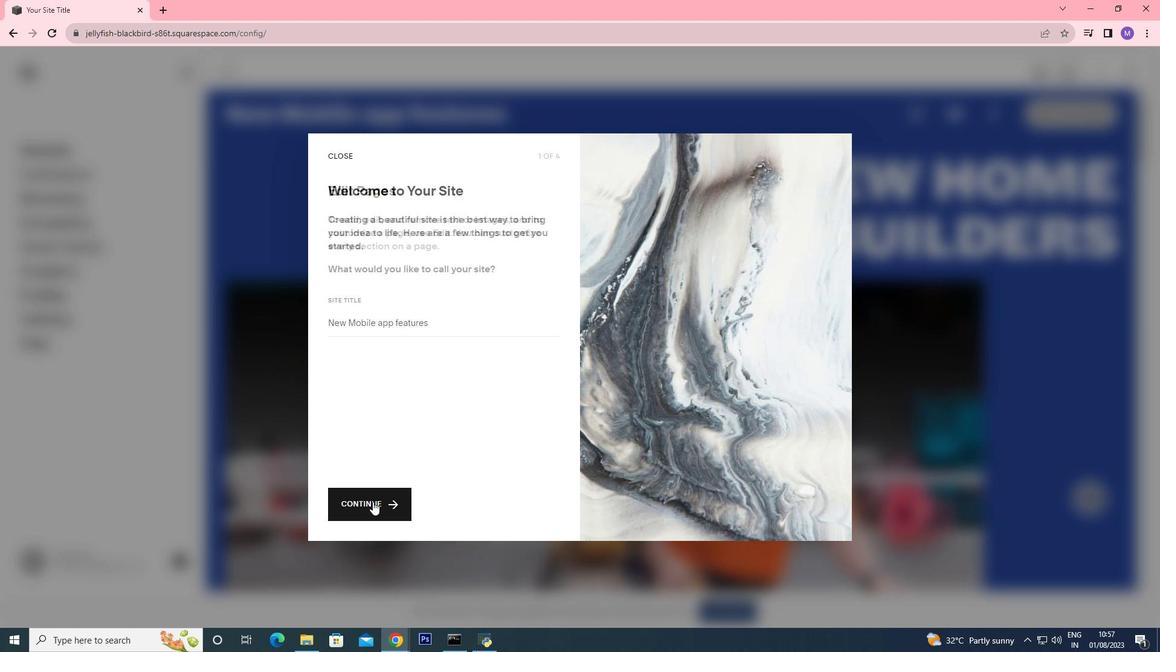 
Action: Mouse moved to (526, 497)
Screenshot: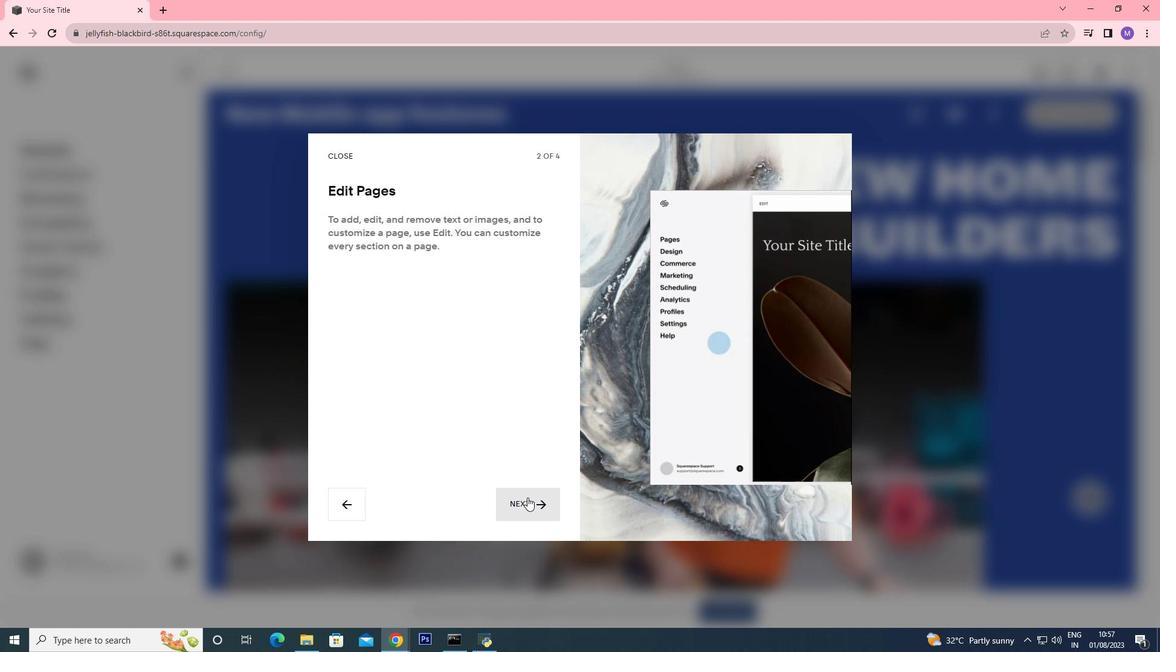 
Action: Mouse pressed left at (526, 497)
Screenshot: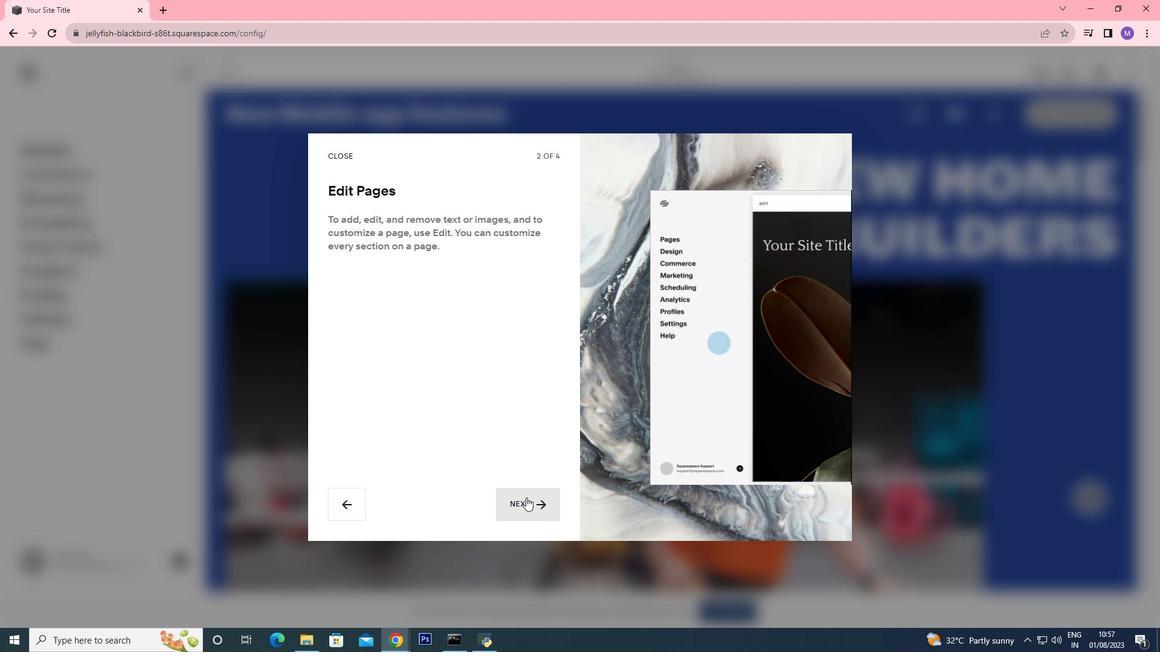 
Action: Mouse pressed left at (526, 497)
Screenshot: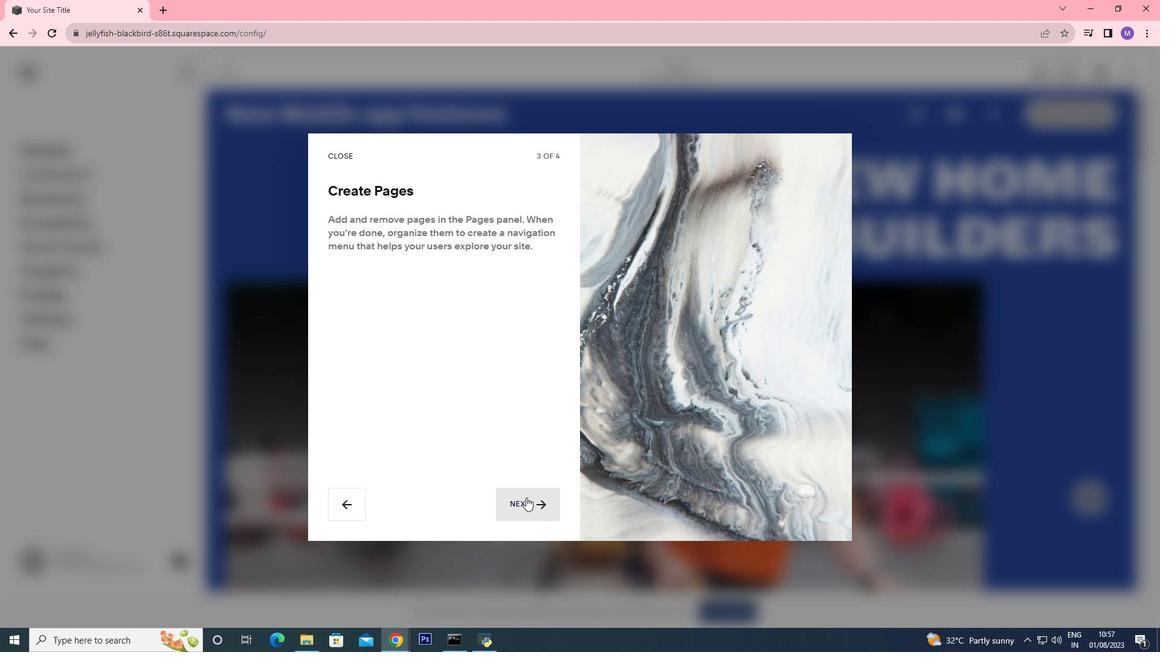 
Action: Mouse pressed left at (526, 497)
Screenshot: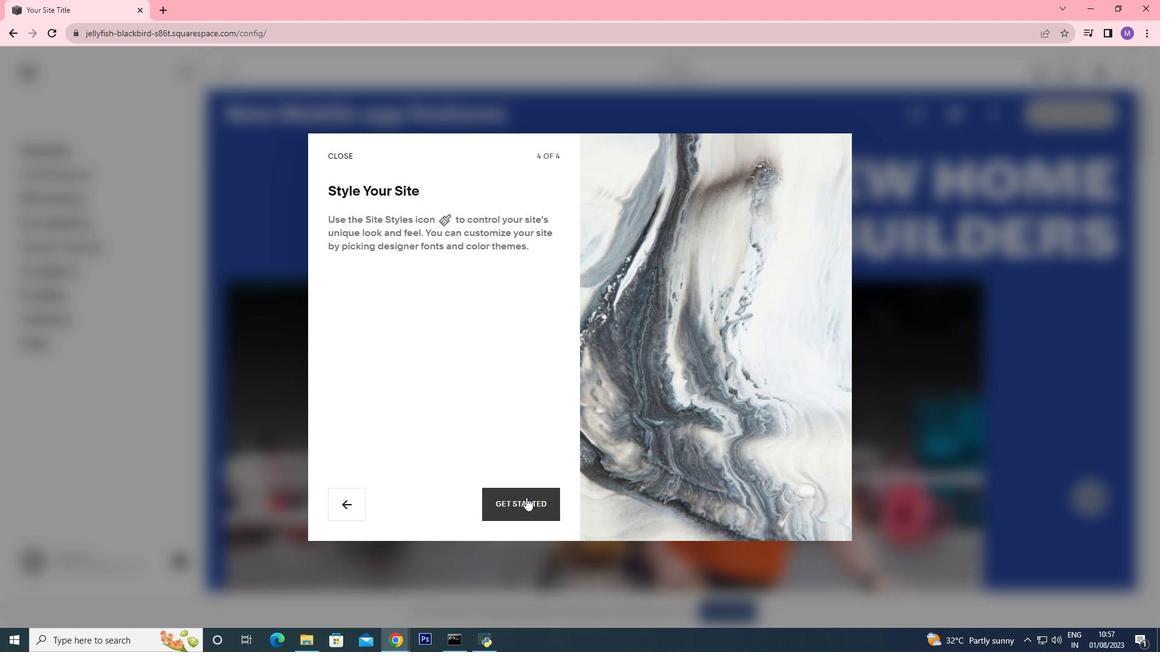 
Action: Mouse pressed left at (526, 497)
Screenshot: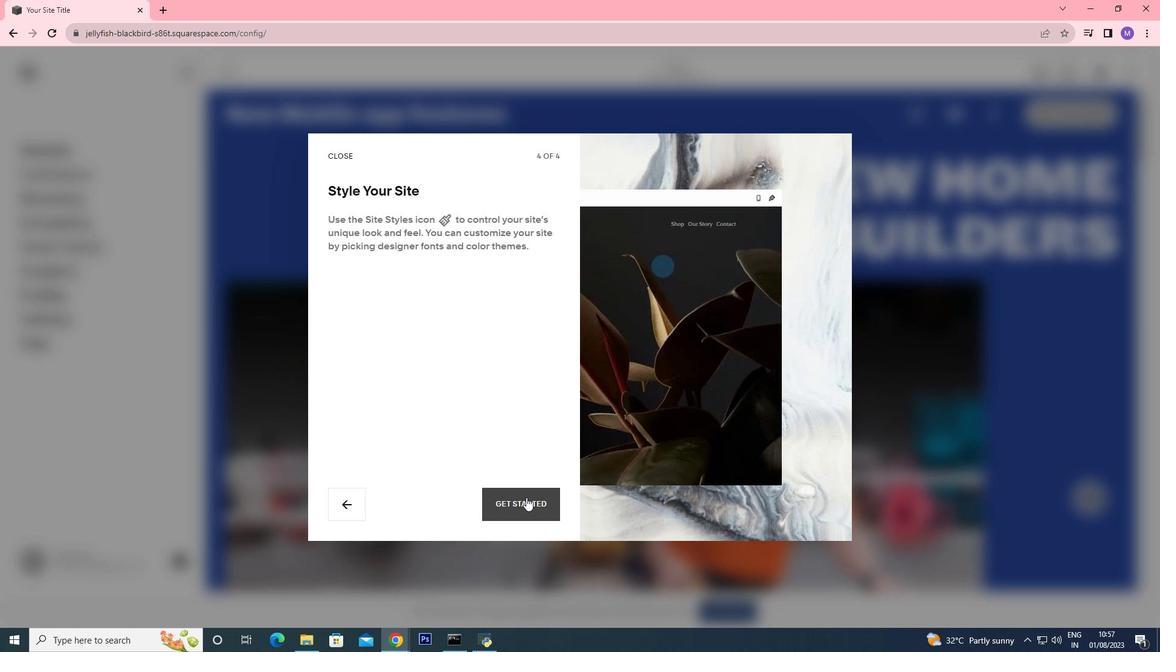 
Action: Mouse moved to (525, 505)
Screenshot: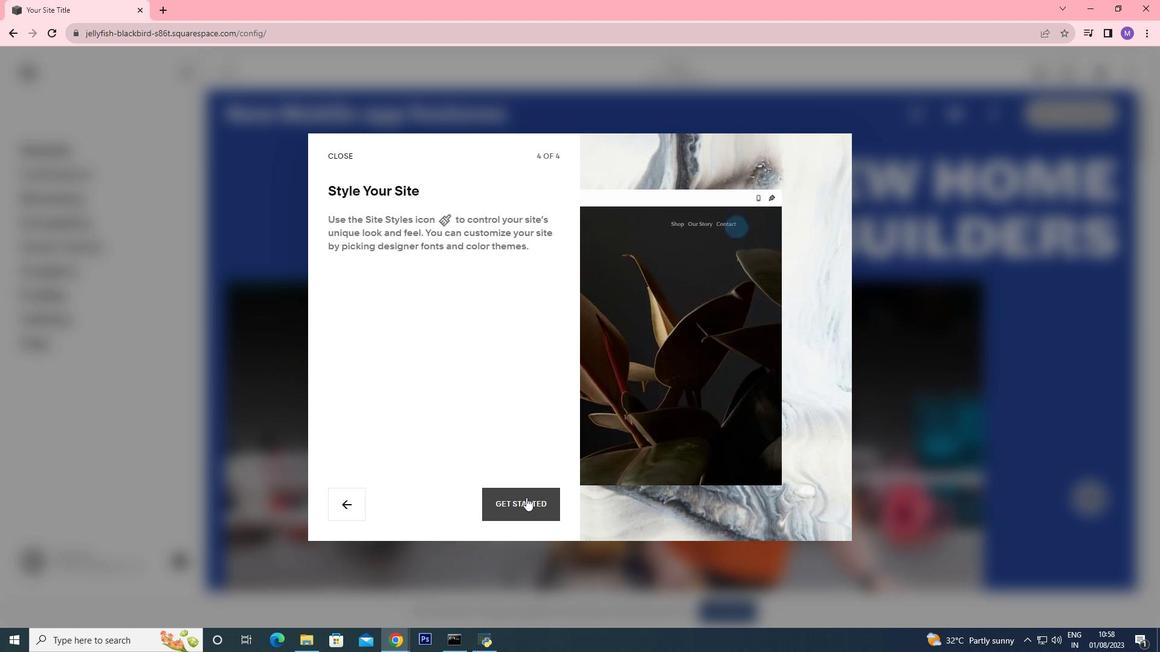 
Action: Mouse pressed left at (525, 505)
Screenshot: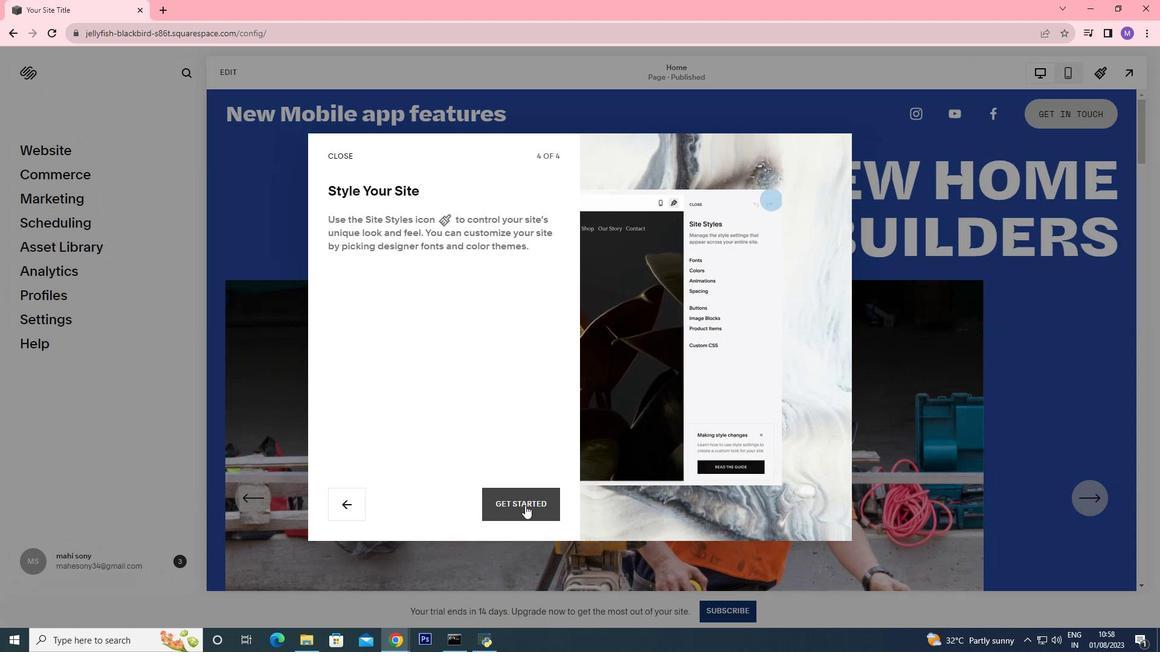 
Action: Mouse moved to (610, 180)
Screenshot: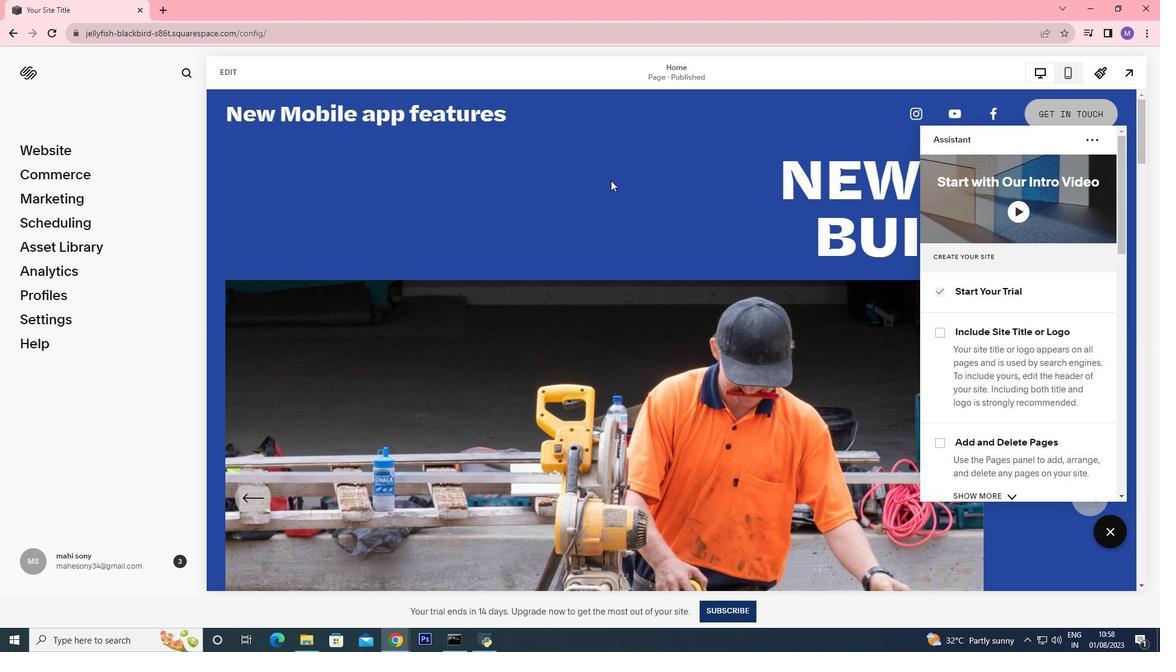 
Action: Mouse pressed left at (610, 180)
Screenshot: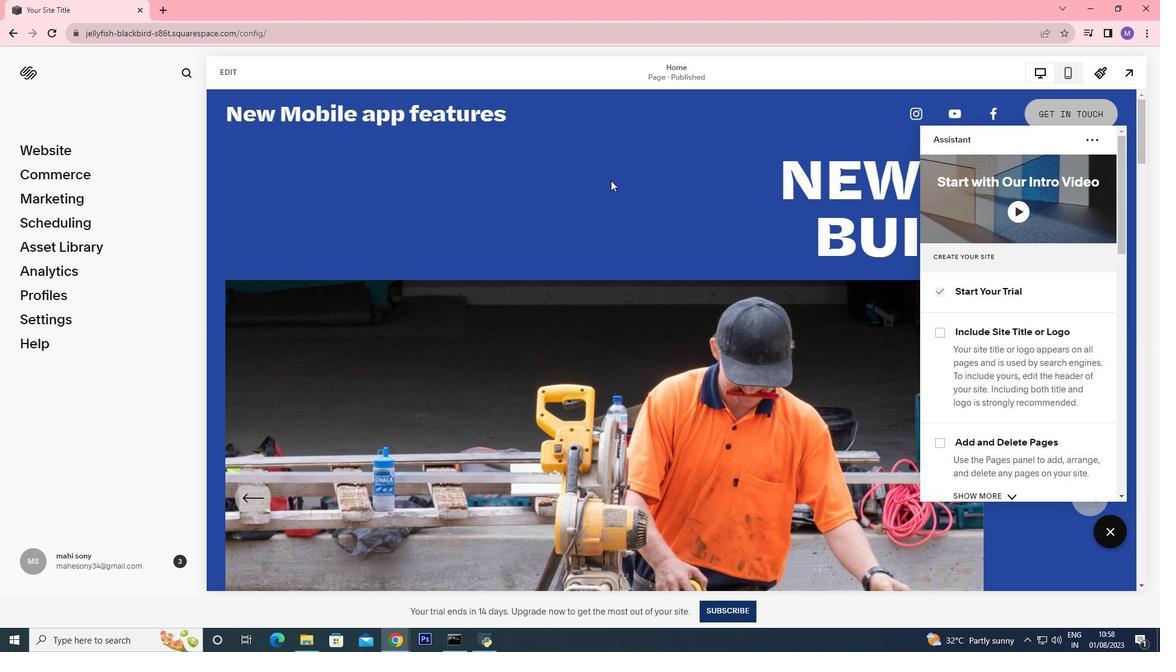 
Action: Mouse pressed left at (610, 180)
Screenshot: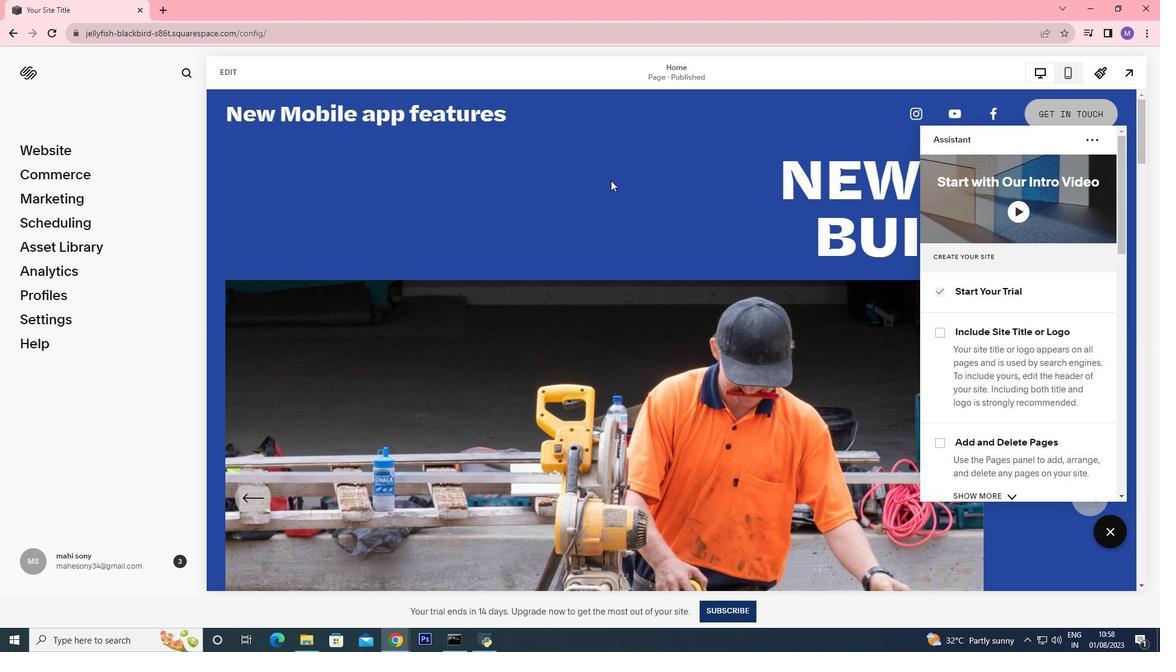 
Action: Mouse moved to (995, 369)
Screenshot: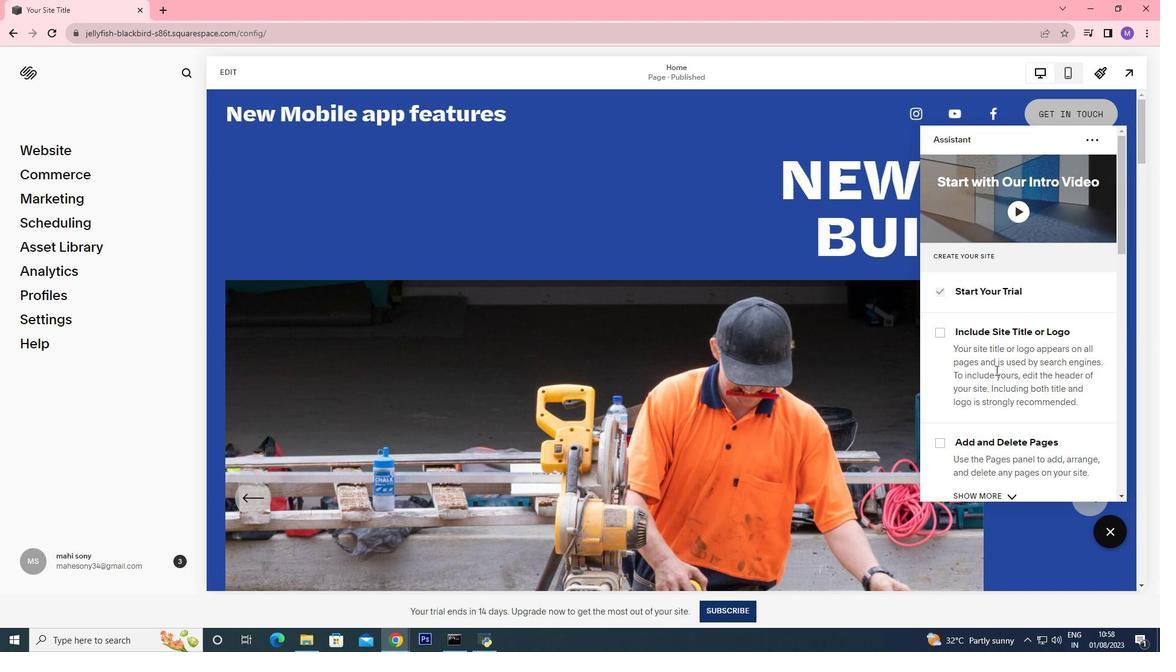 
Action: Mouse scrolled (994, 366) with delta (0, 0)
Screenshot: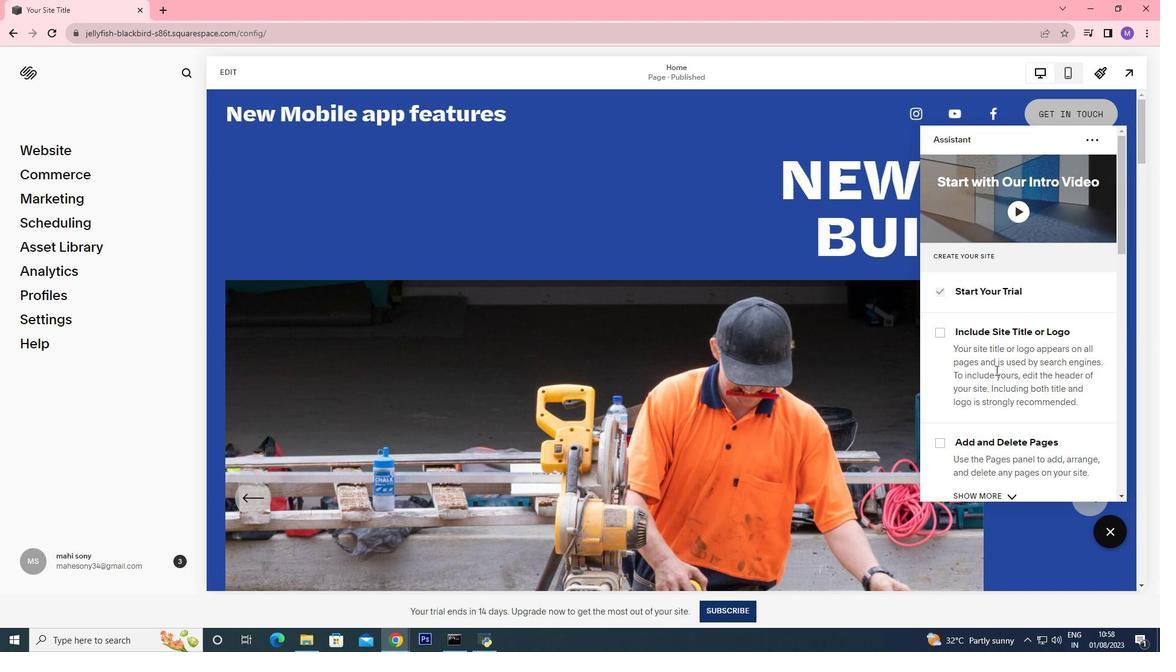 
Action: Mouse moved to (995, 370)
Screenshot: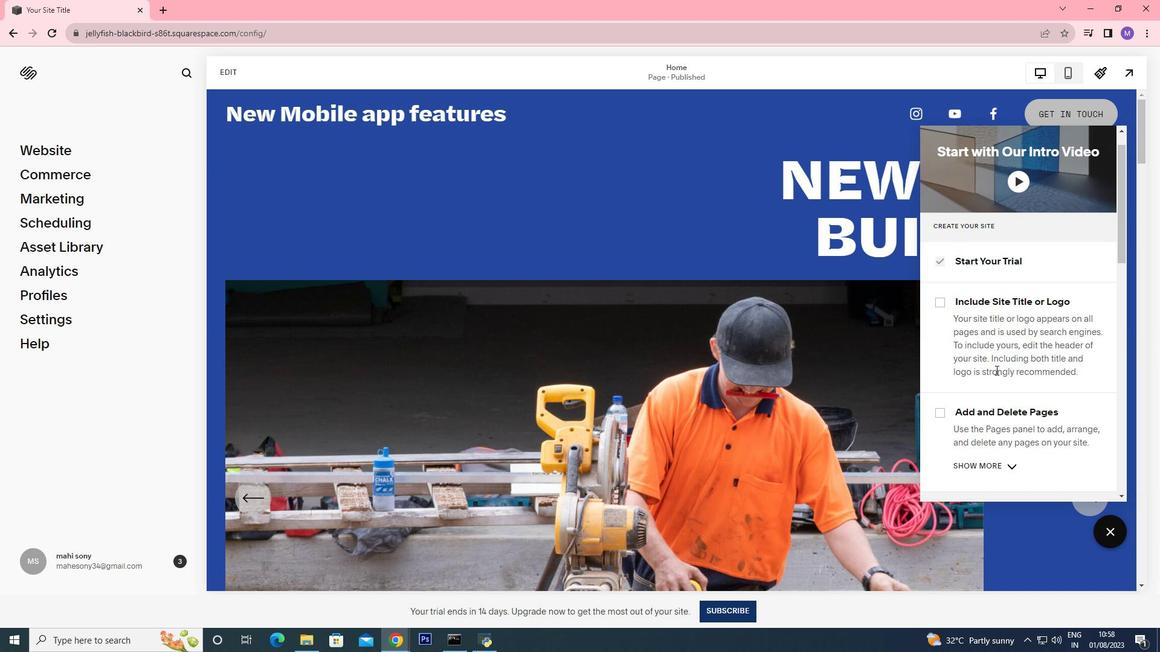 
Action: Mouse scrolled (995, 369) with delta (0, 0)
Screenshot: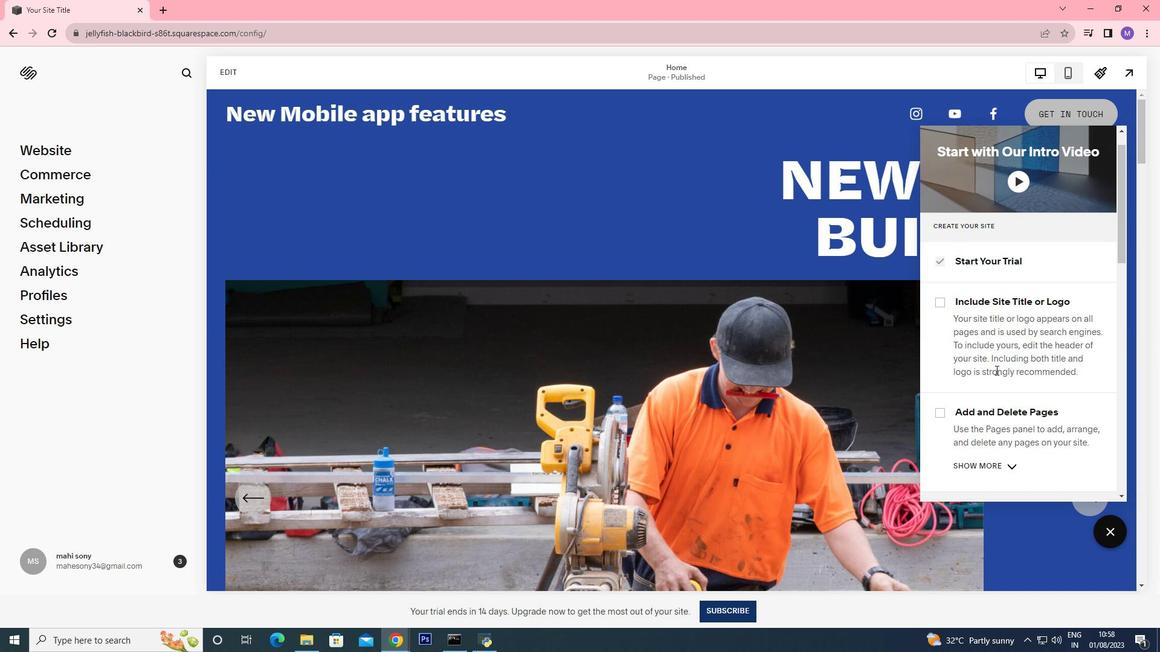 
Action: Mouse scrolled (995, 369) with delta (0, 0)
Screenshot: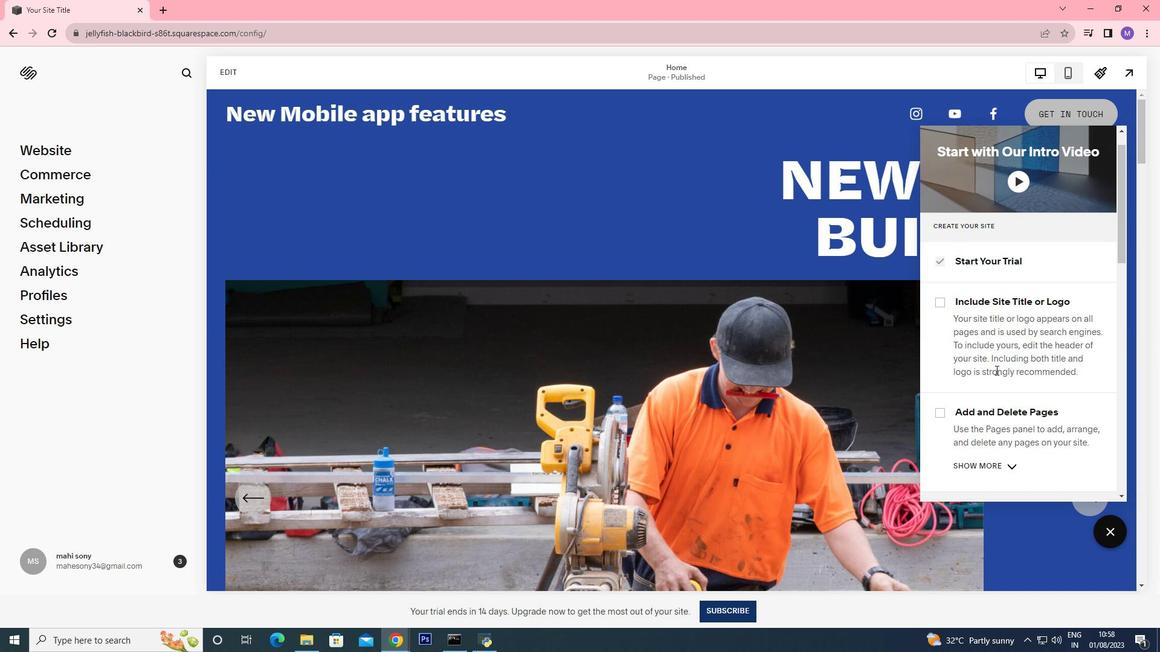 
Action: Mouse scrolled (995, 369) with delta (0, 0)
Screenshot: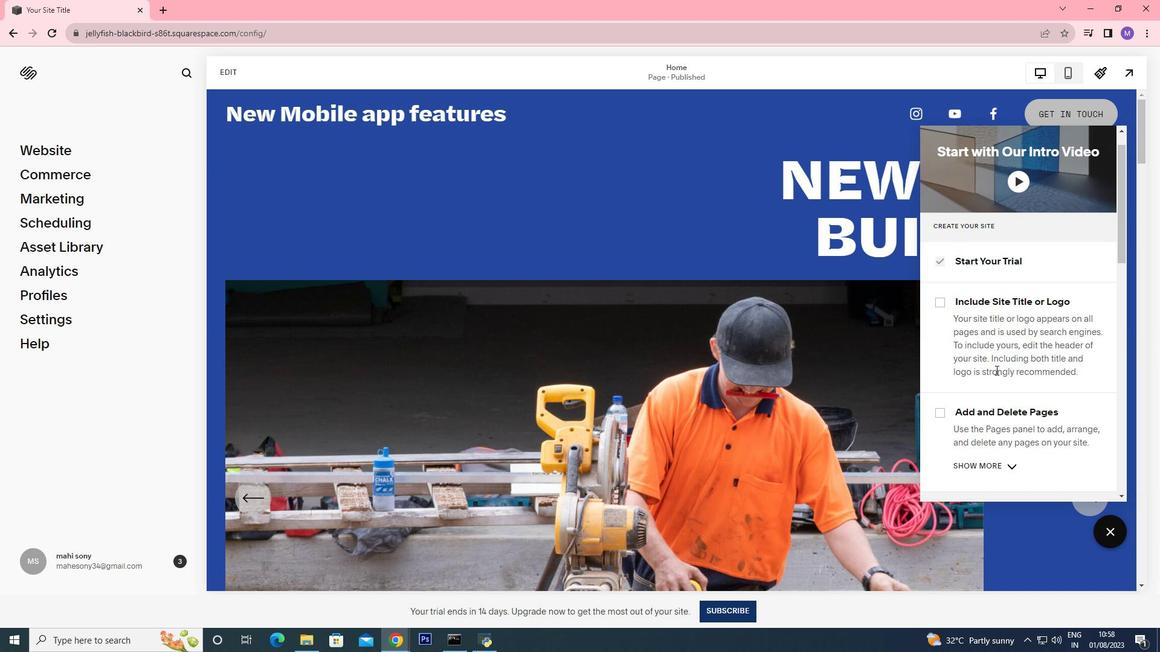 
Action: Mouse scrolled (995, 369) with delta (0, 0)
Screenshot: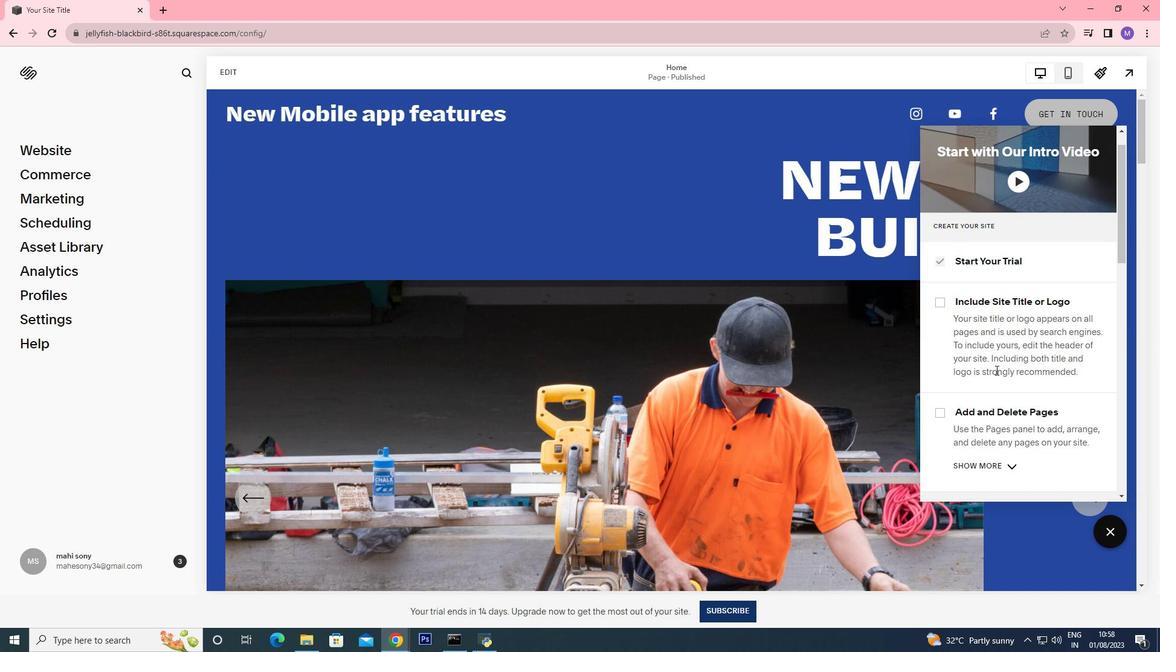 
Action: Mouse scrolled (995, 369) with delta (0, 0)
Screenshot: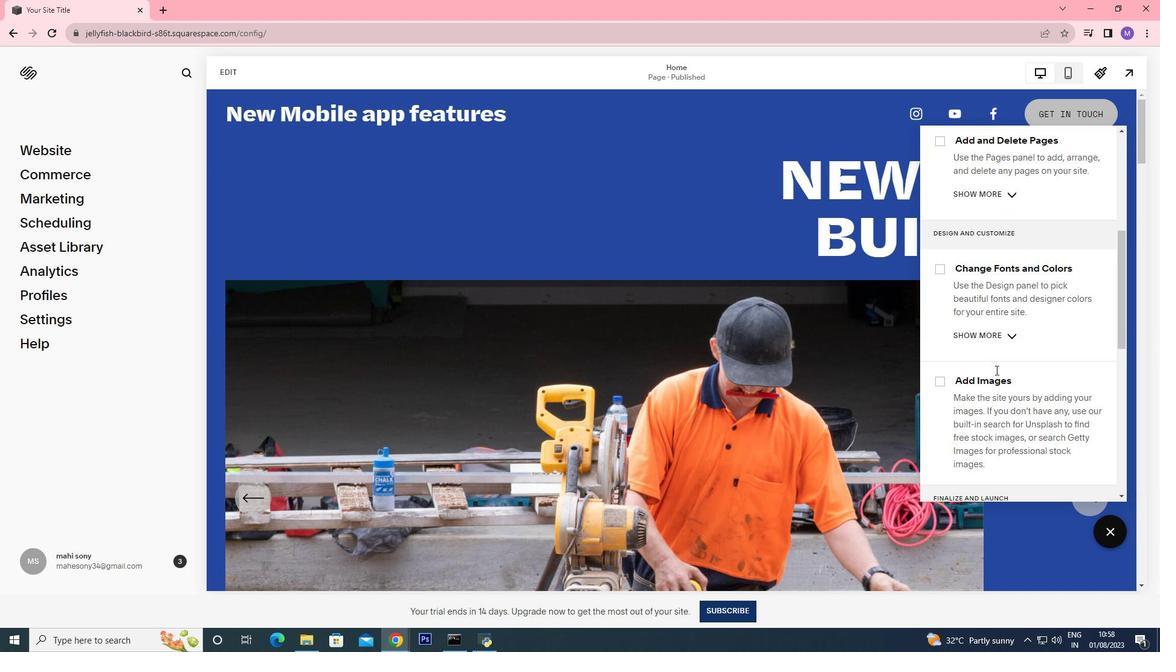 
Action: Mouse moved to (998, 373)
Screenshot: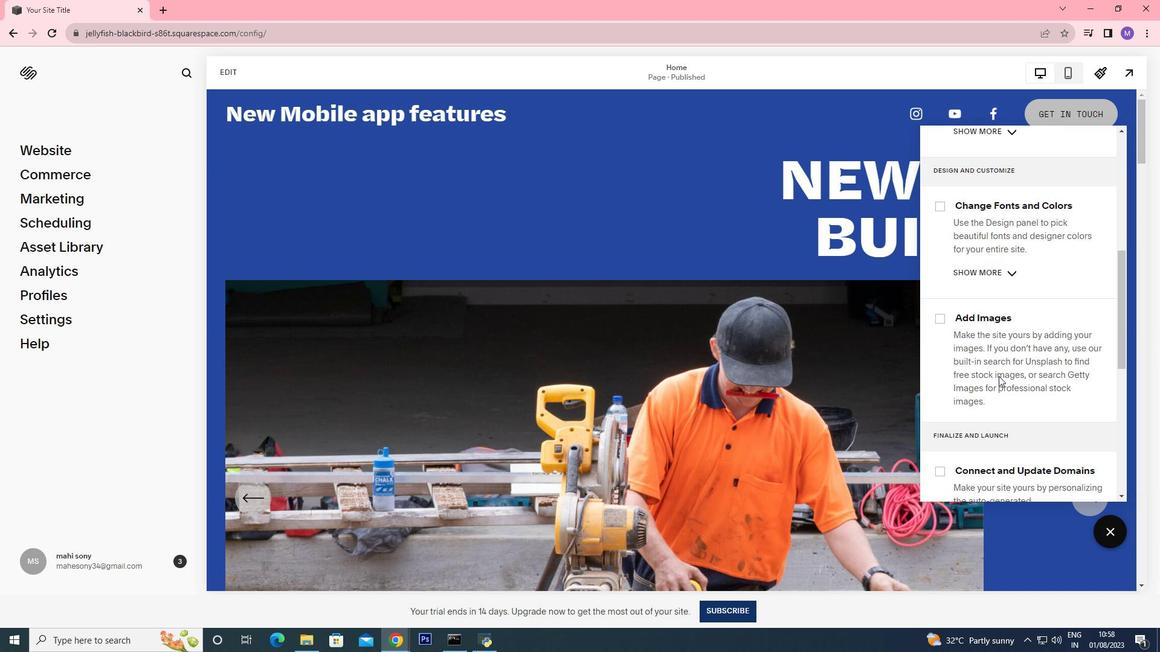 
Action: Mouse scrolled (996, 372) with delta (0, 0)
Screenshot: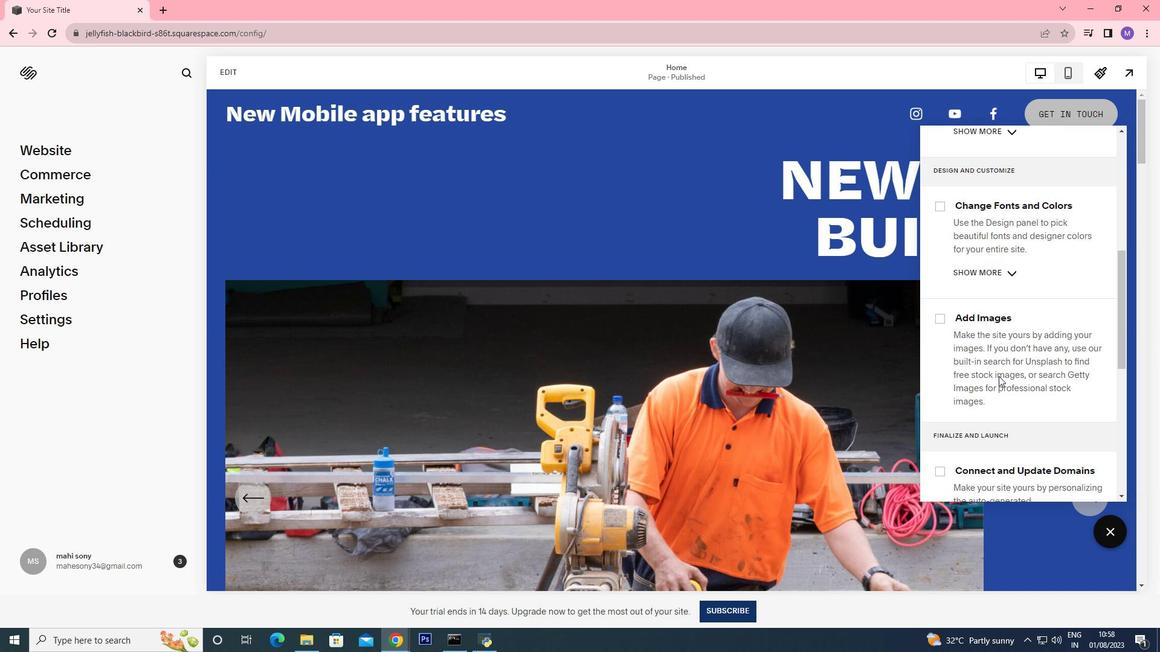 
Action: Mouse moved to (999, 380)
Screenshot: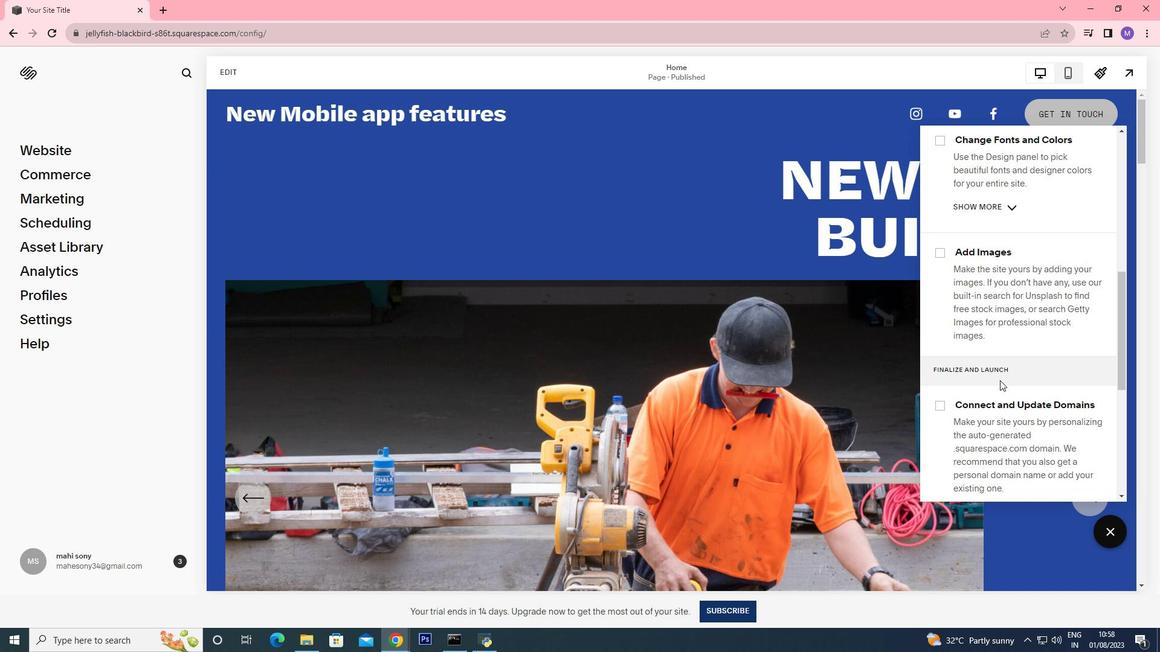 
Action: Mouse scrolled (999, 380) with delta (0, 0)
Screenshot: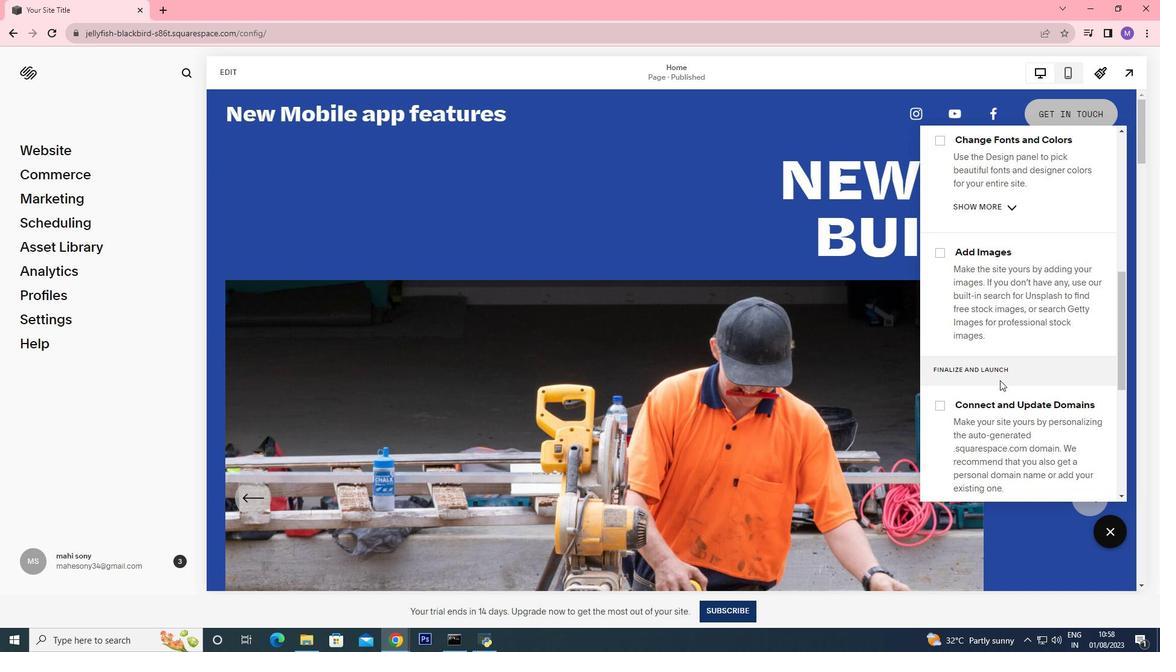 
Action: Mouse moved to (999, 380)
Screenshot: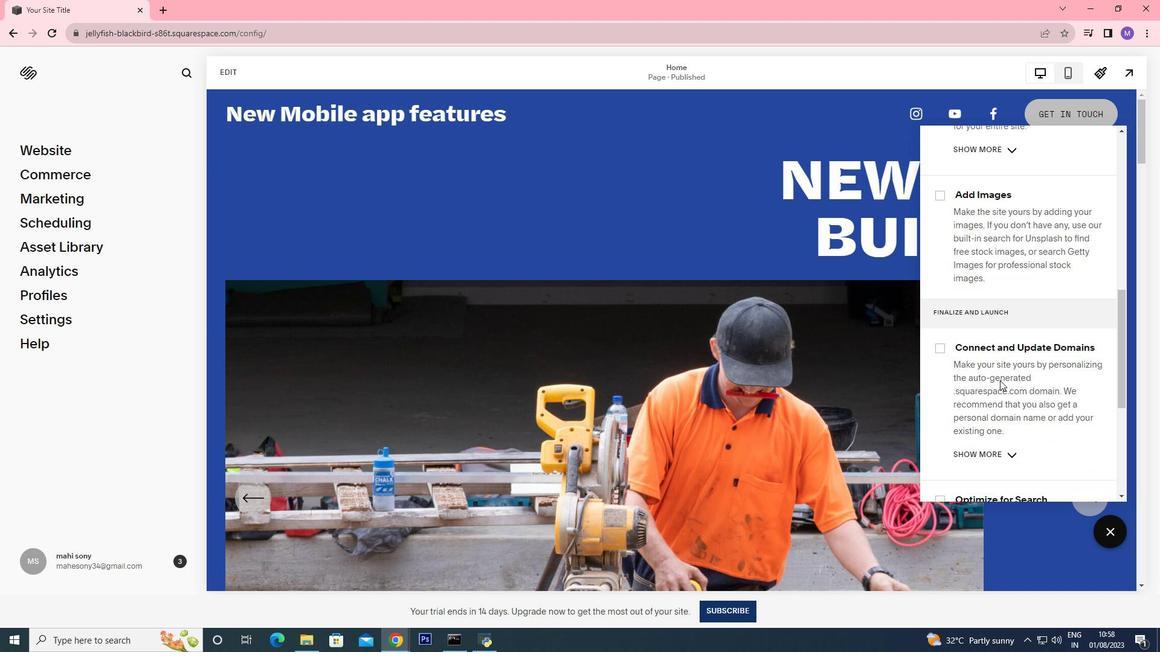 
Action: Mouse scrolled (999, 380) with delta (0, 0)
Screenshot: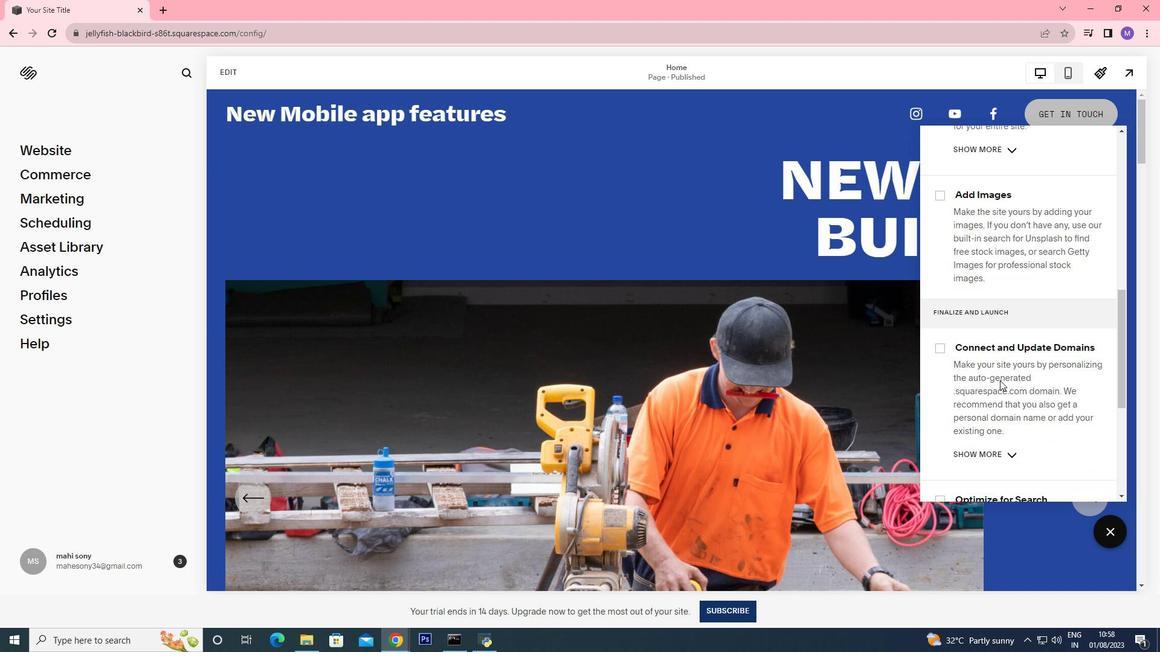 
Action: Mouse scrolled (999, 380) with delta (0, 0)
Screenshot: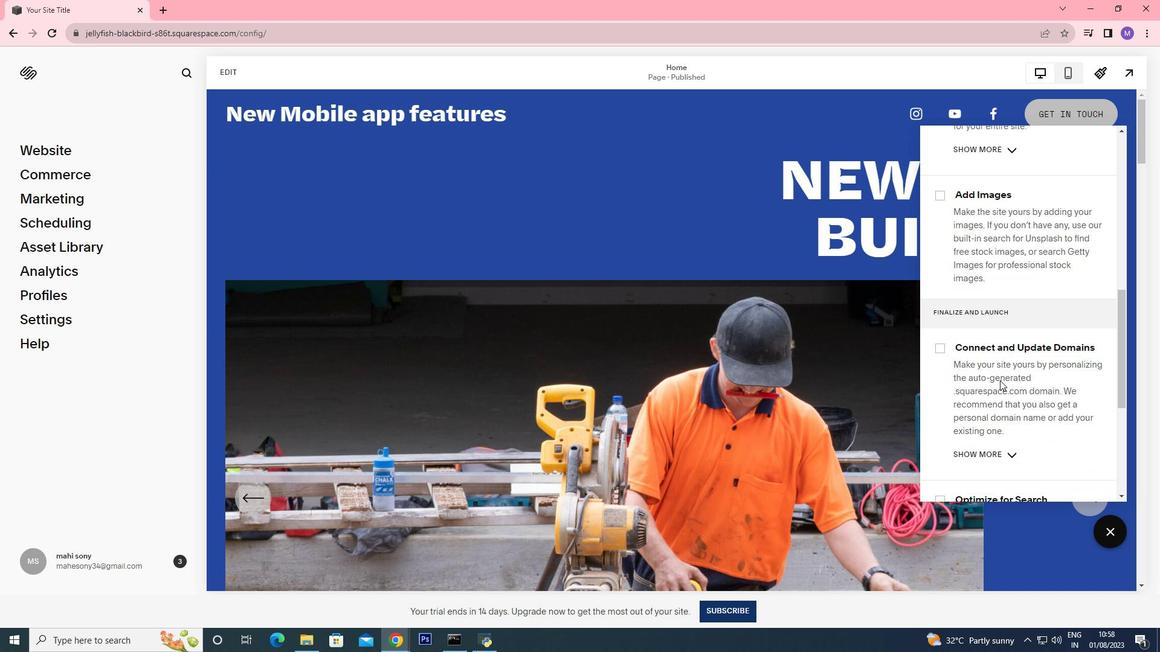 
Action: Mouse scrolled (999, 380) with delta (0, 0)
Screenshot: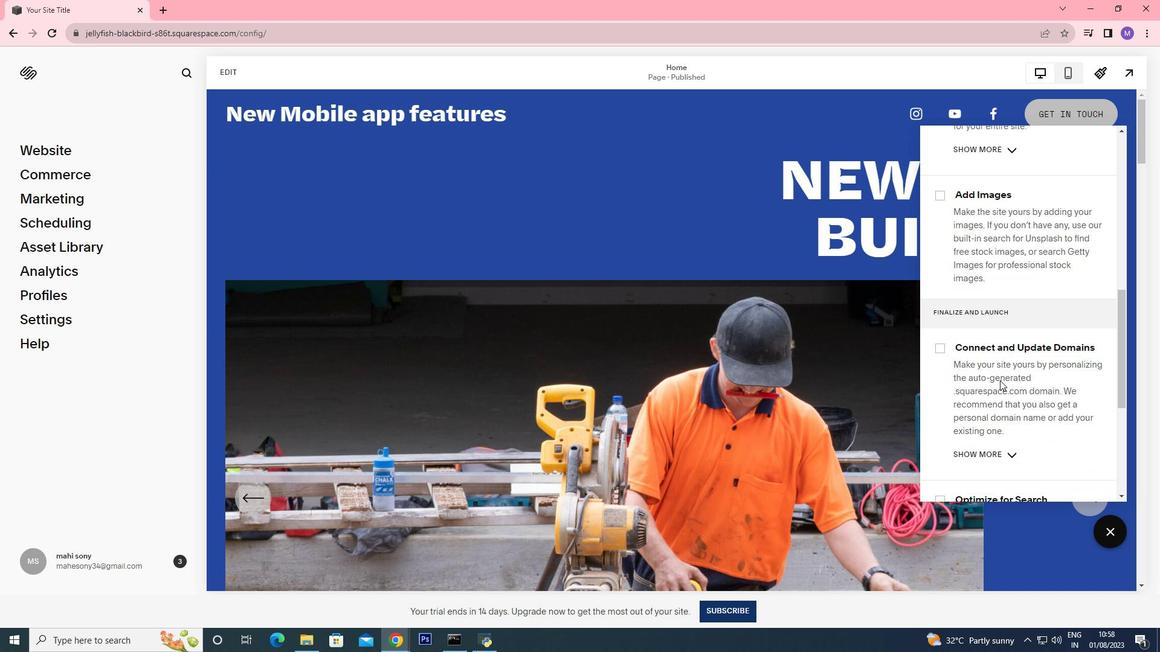 
Action: Mouse scrolled (999, 380) with delta (0, 0)
Screenshot: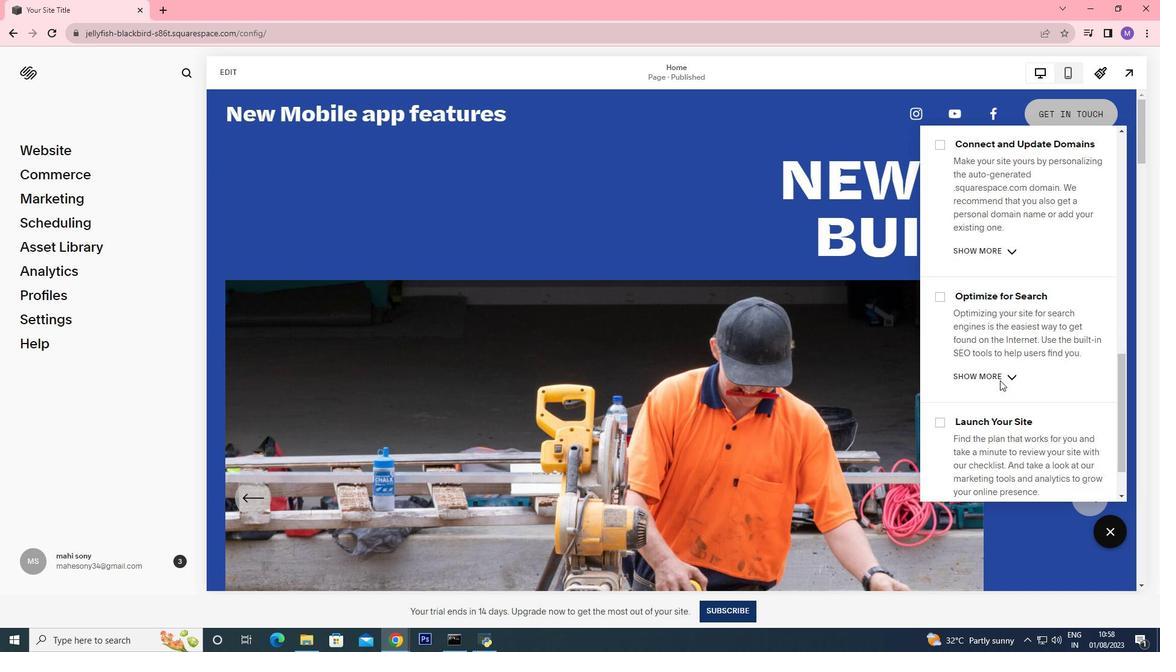 
Action: Mouse scrolled (999, 380) with delta (0, 0)
Screenshot: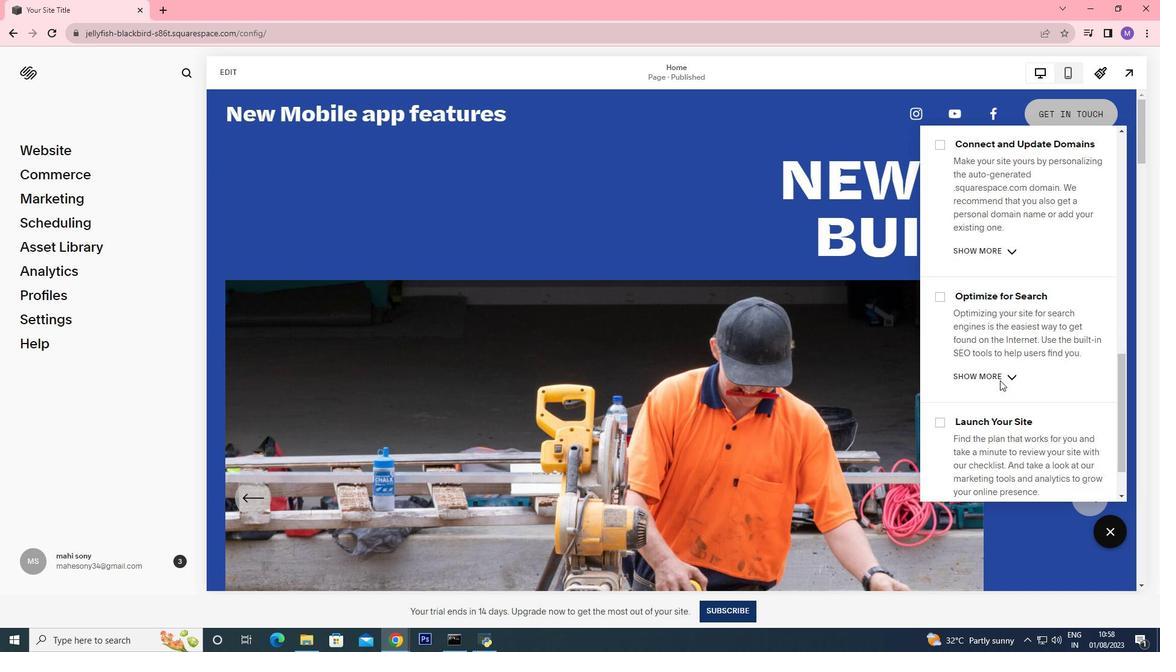 
Action: Mouse scrolled (999, 380) with delta (0, 0)
Screenshot: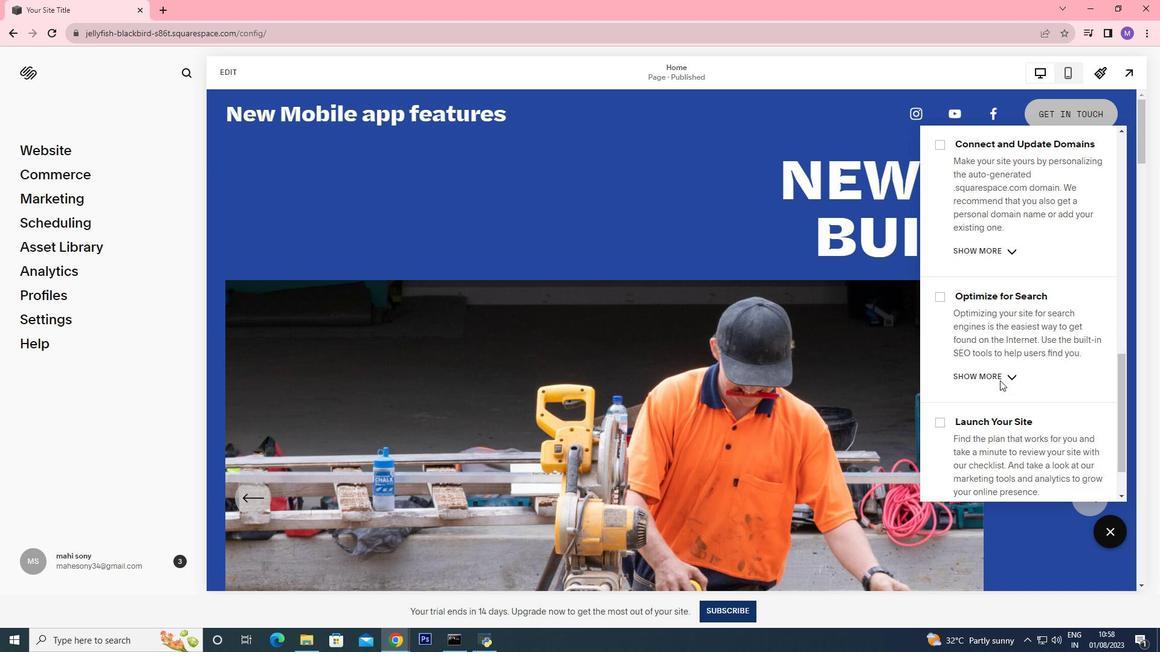
Action: Mouse scrolled (999, 380) with delta (0, 0)
Screenshot: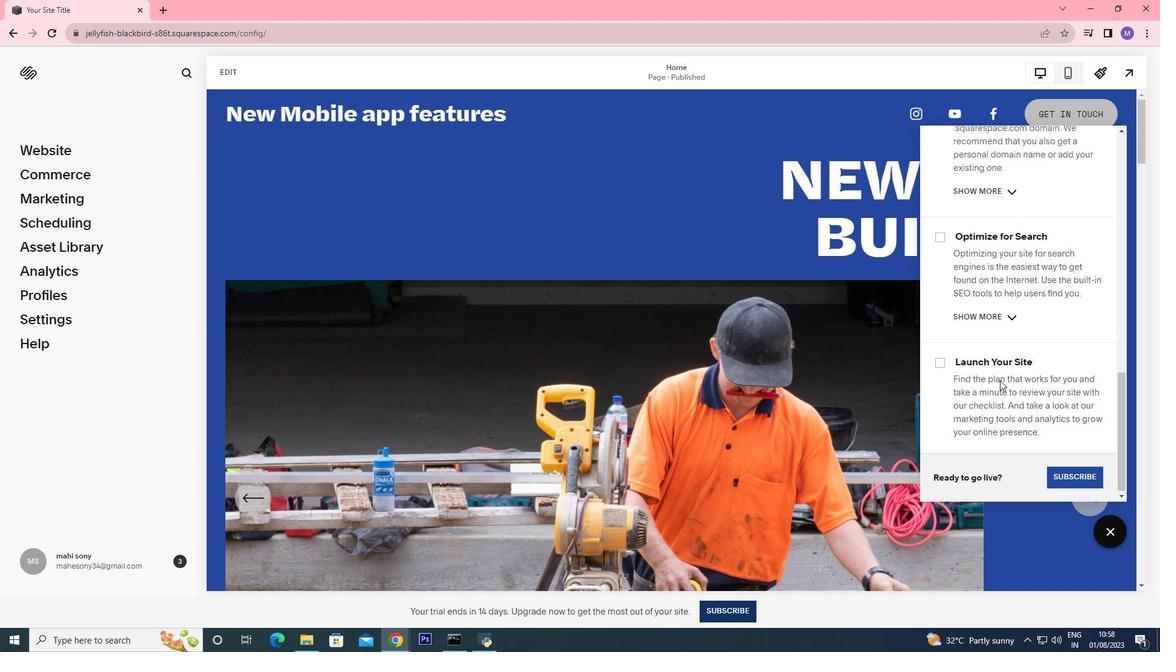 
Action: Mouse moved to (1110, 522)
Screenshot: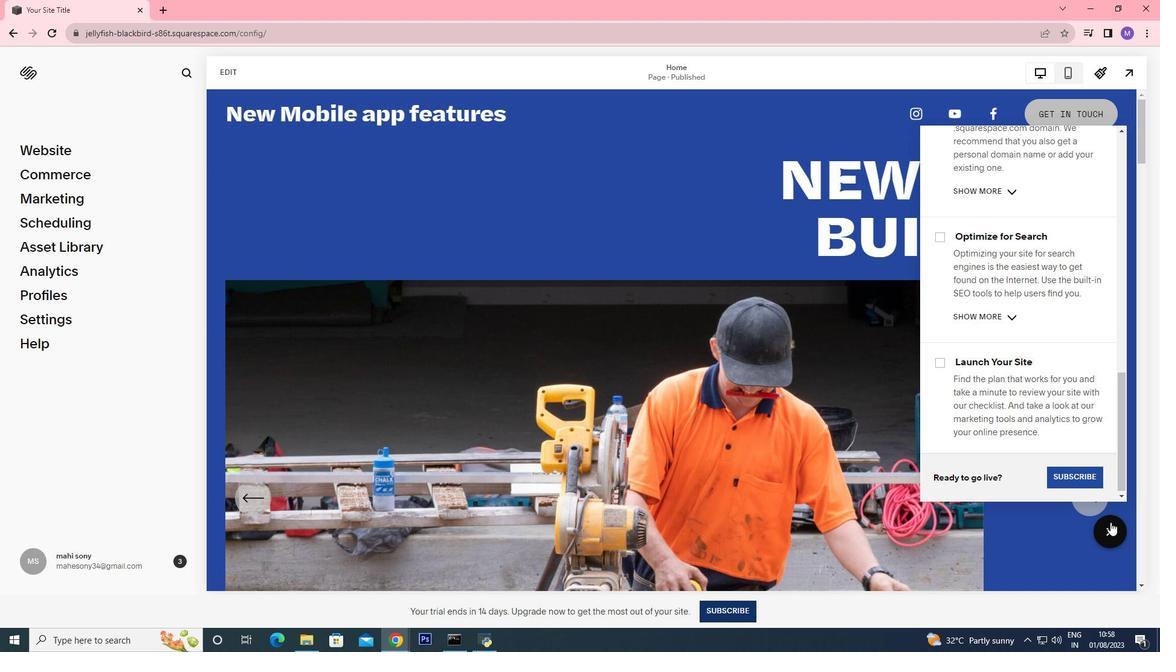 
Action: Mouse pressed left at (1110, 522)
Screenshot: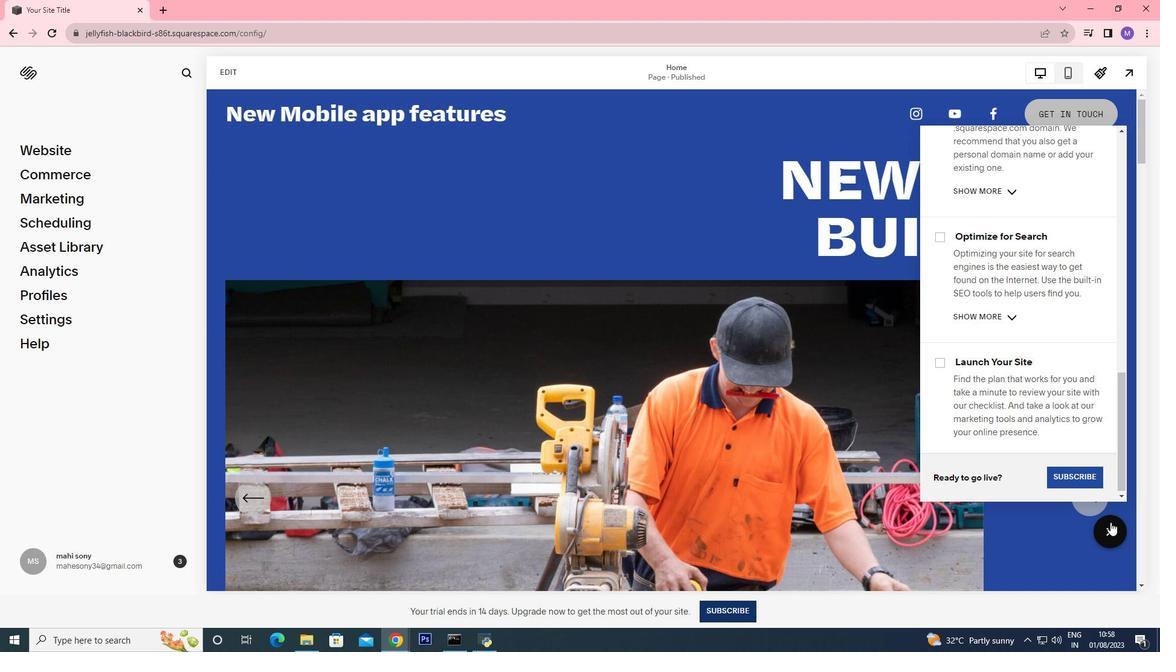 
Action: Mouse moved to (838, 282)
Screenshot: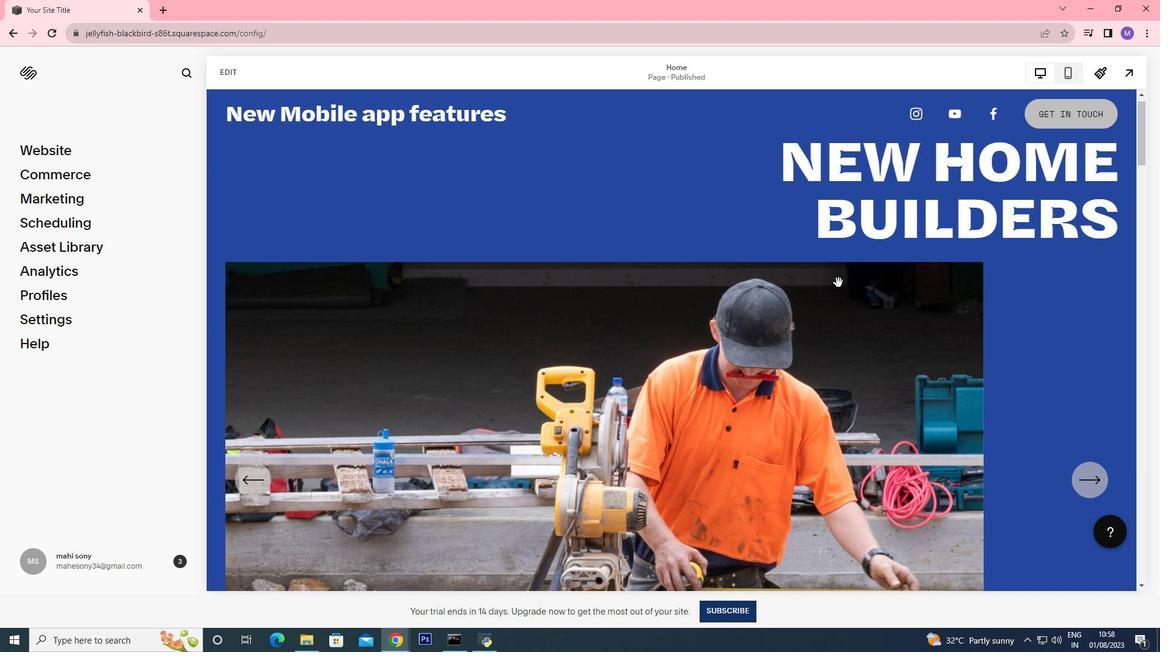 
Action: Mouse scrolled (839, 282) with delta (0, 0)
Screenshot: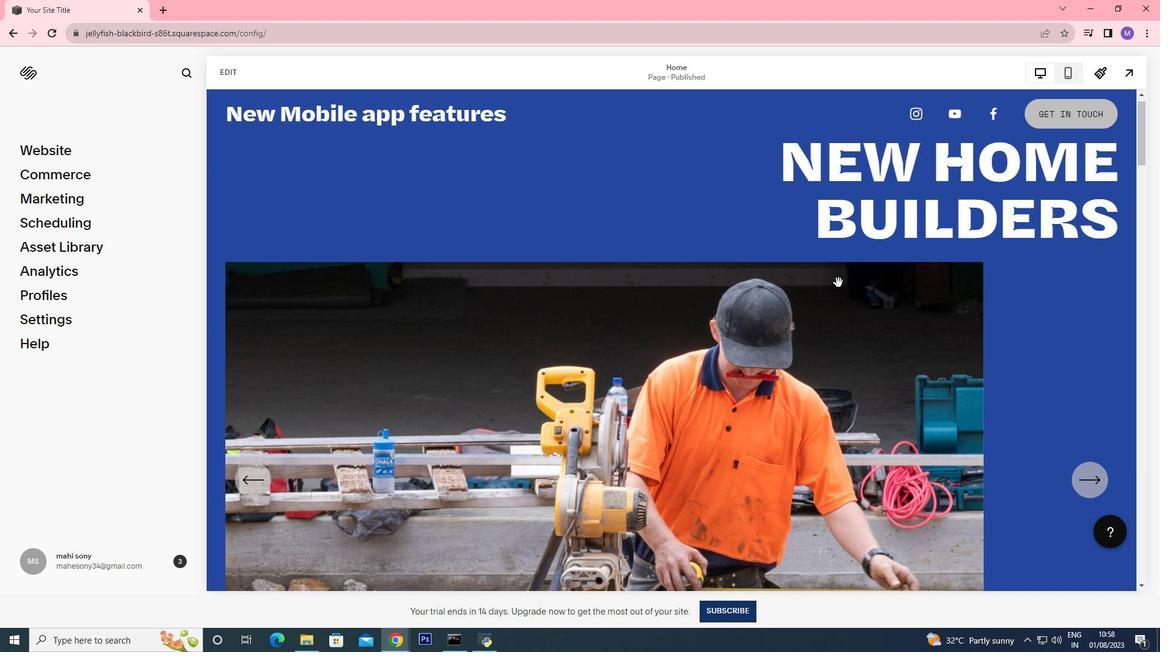 
Action: Mouse scrolled (838, 282) with delta (0, 0)
Screenshot: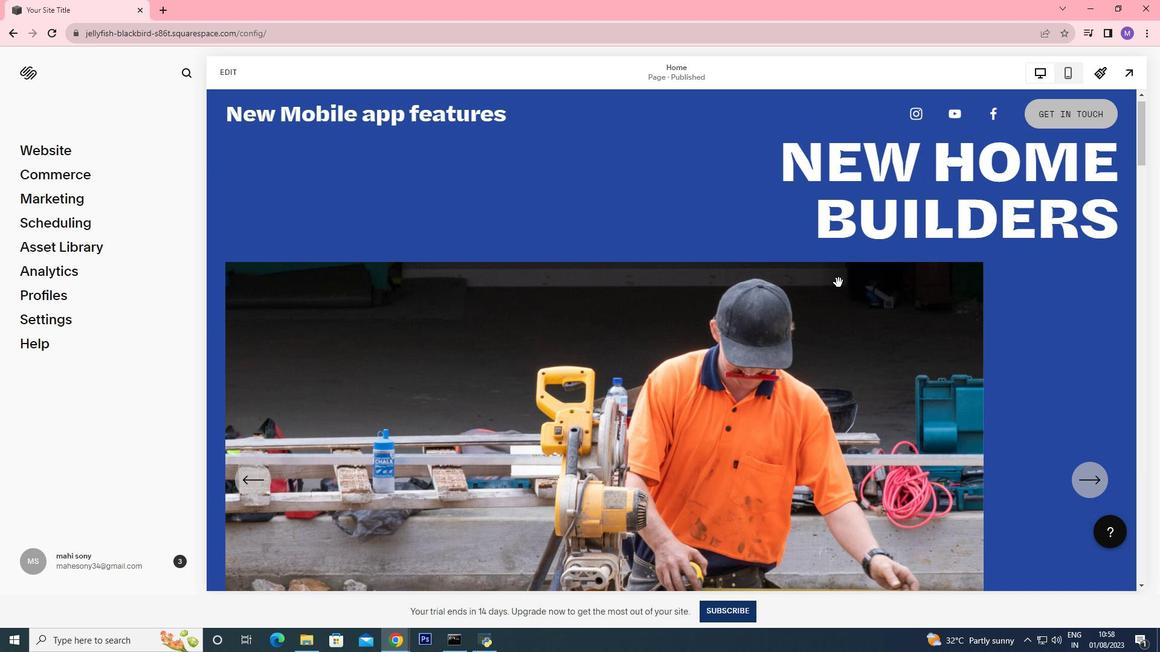 
Action: Mouse scrolled (838, 282) with delta (0, 0)
Screenshot: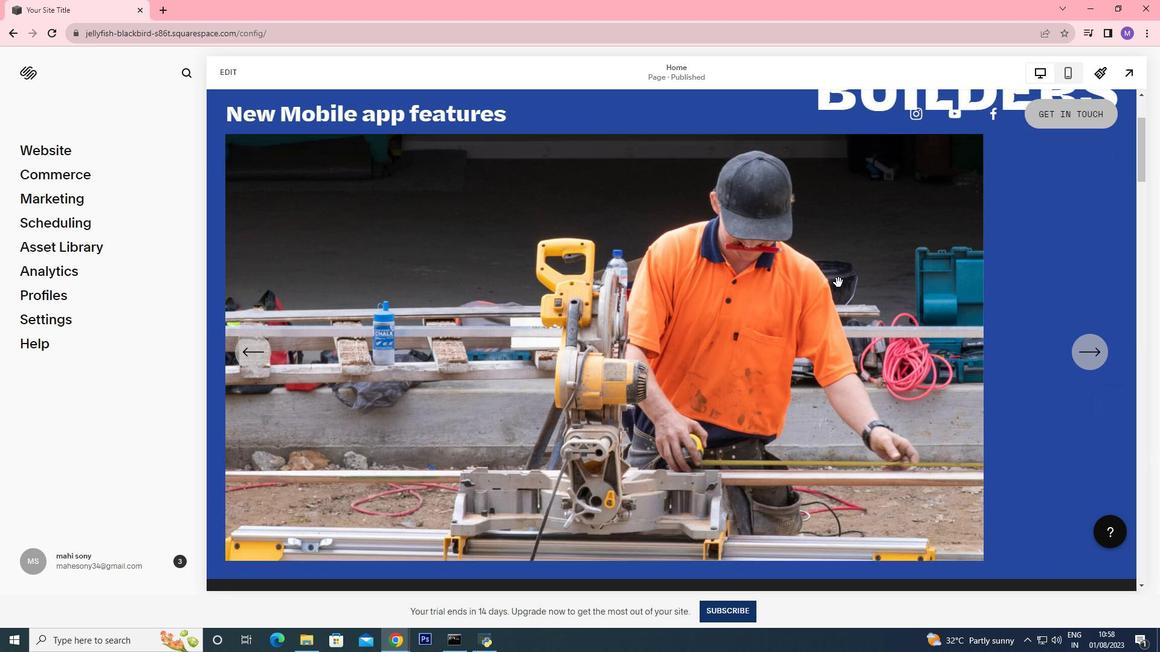
Action: Mouse moved to (743, 315)
Screenshot: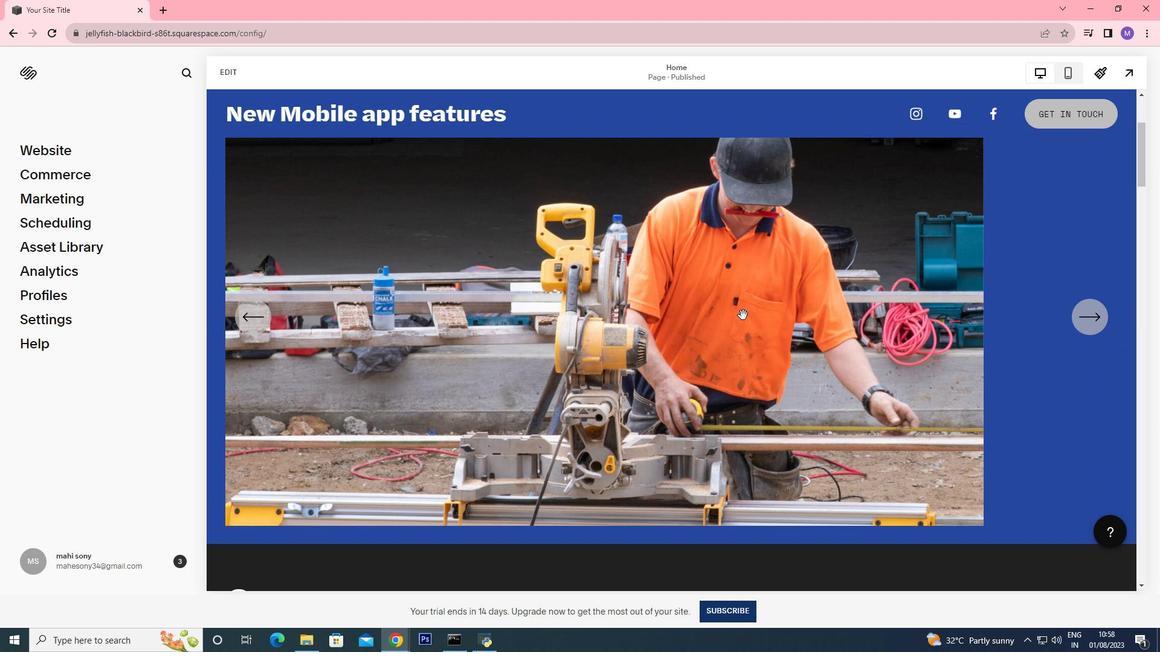 
Action: Mouse pressed left at (742, 315)
Screenshot: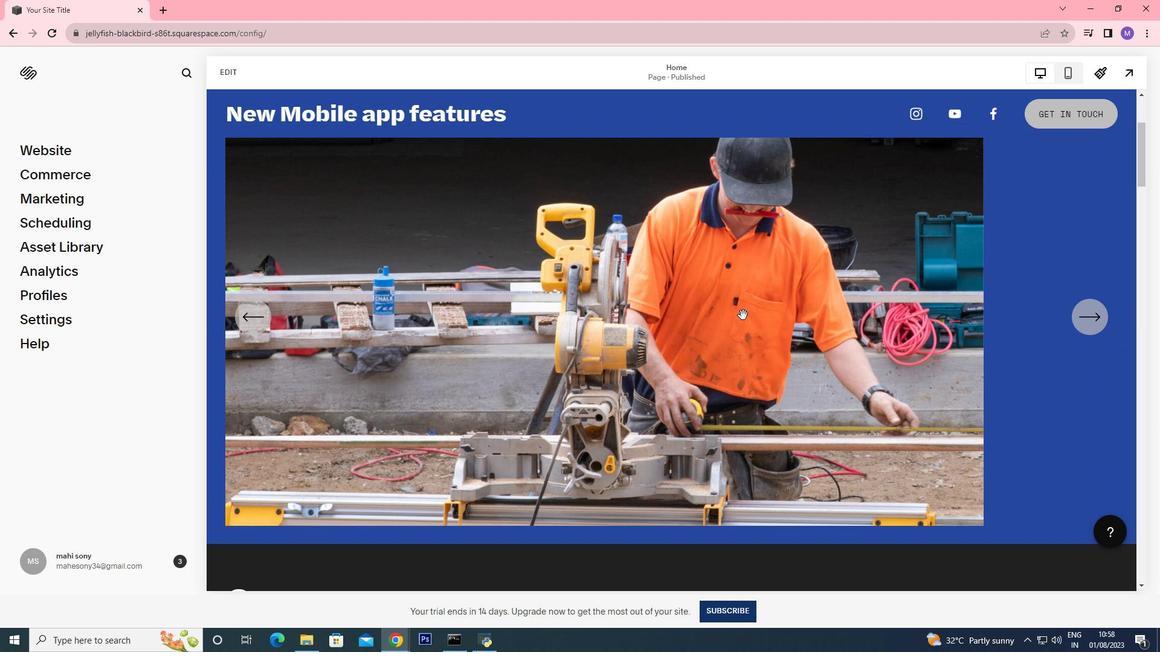 
Action: Mouse moved to (744, 315)
Screenshot: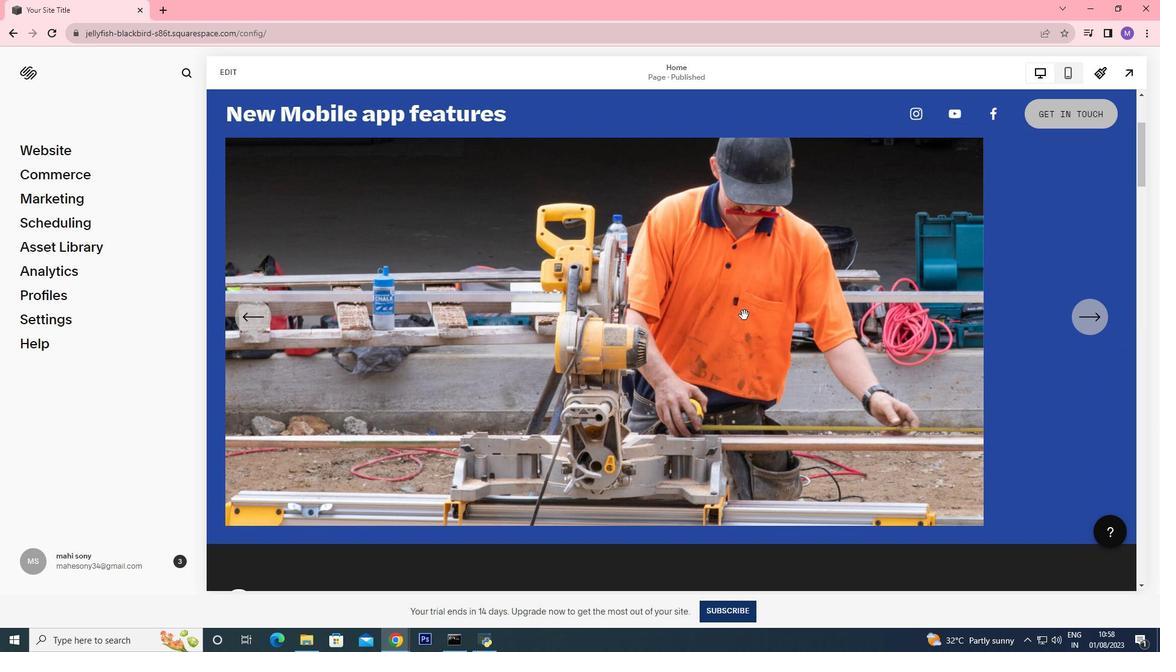 
Action: Mouse pressed left at (744, 315)
